 Task: Get directions from Jamestown Settlement, Virginia, United States to Petrified Forest National Park, Arizona, United States  and explore the nearby gas stations
Action: Mouse moved to (207, 219)
Screenshot: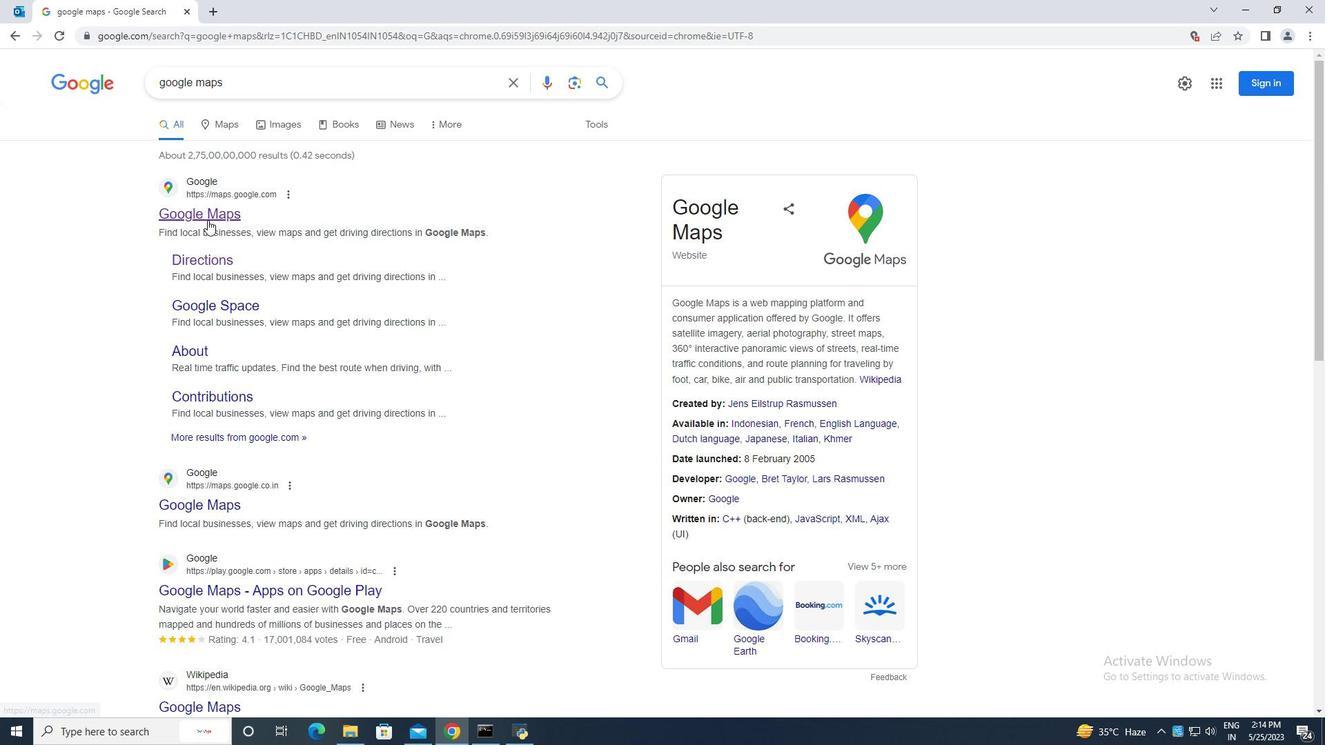 
Action: Mouse pressed left at (207, 219)
Screenshot: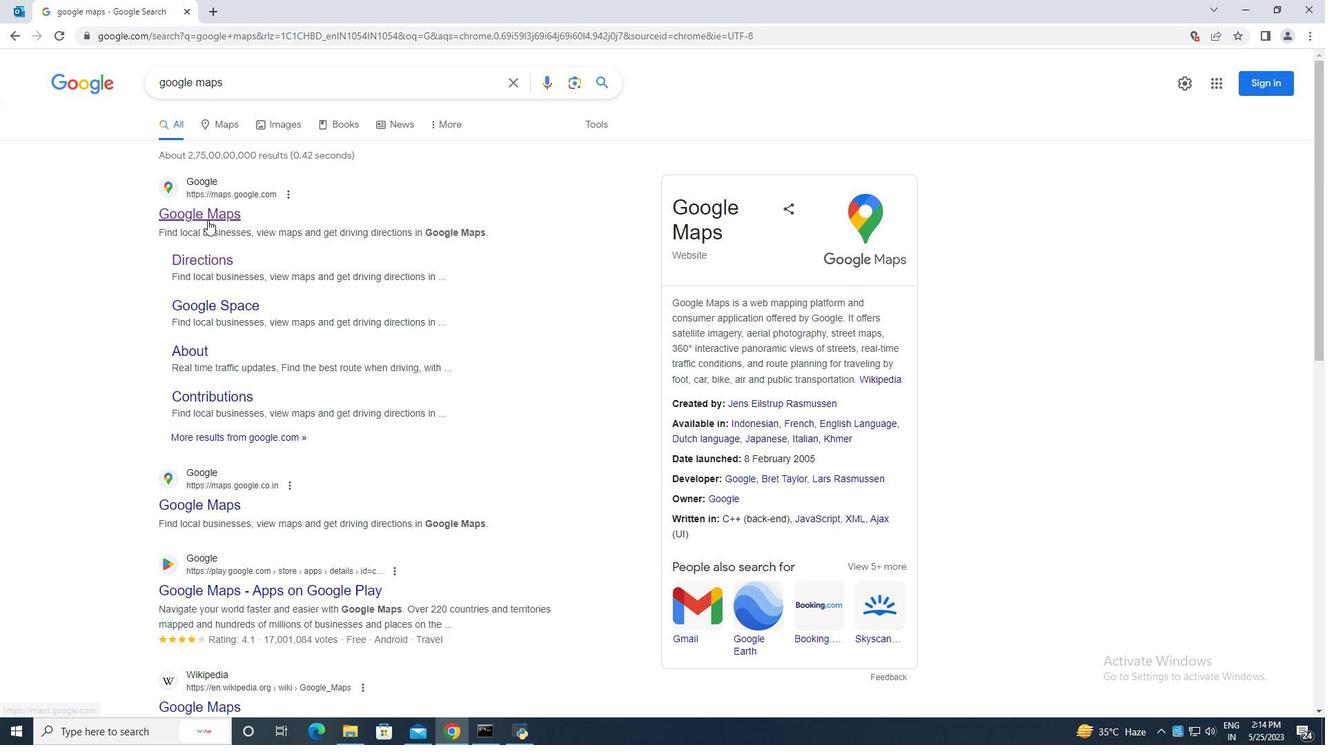 
Action: Mouse moved to (169, 70)
Screenshot: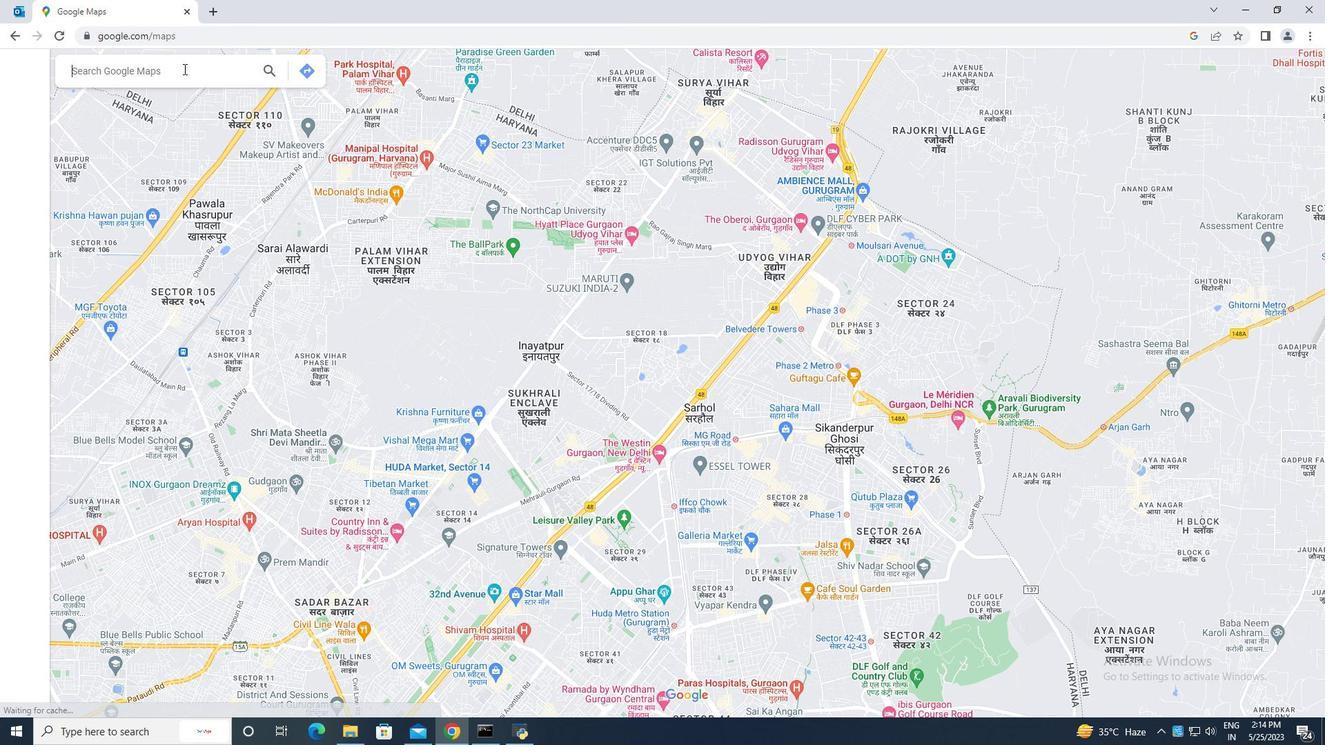 
Action: Mouse pressed left at (169, 70)
Screenshot: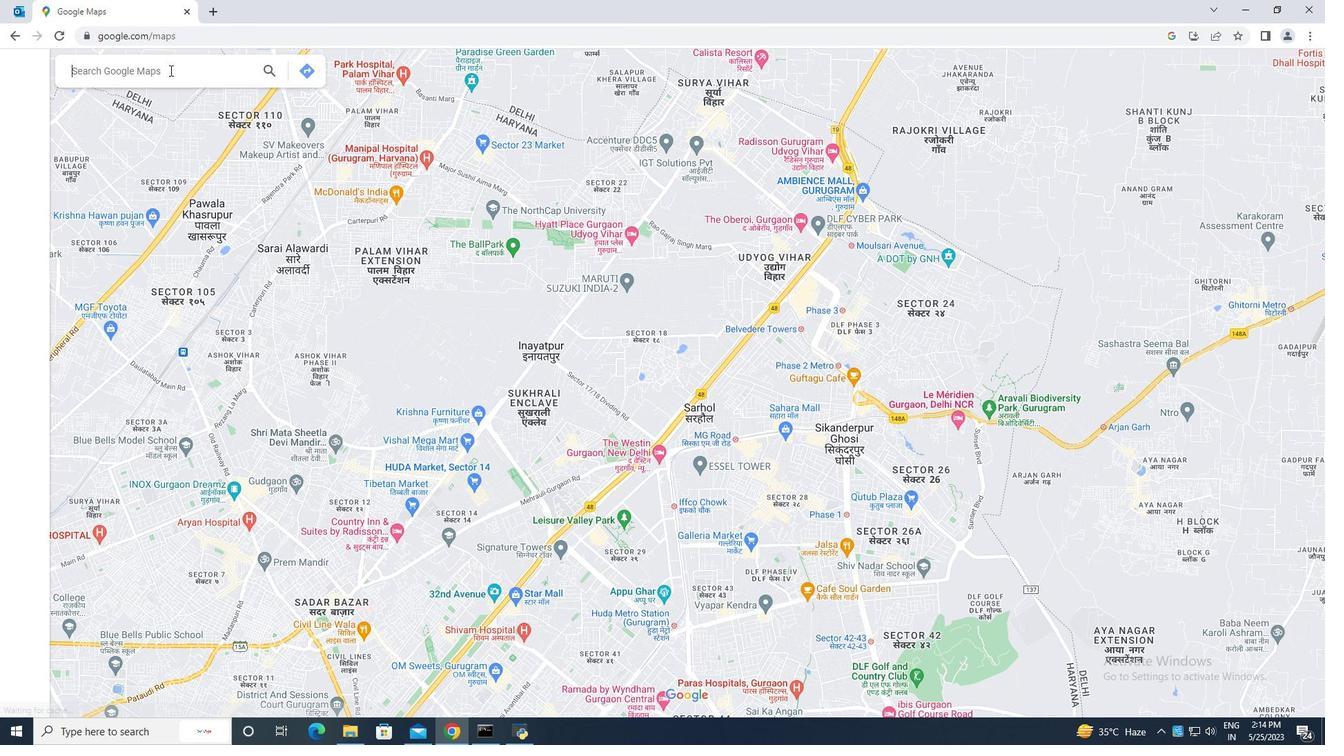 
Action: Key pressed jamestown<Key.space>settlement<Key.space>virginia<Key.space>usa<Key.enter>
Screenshot: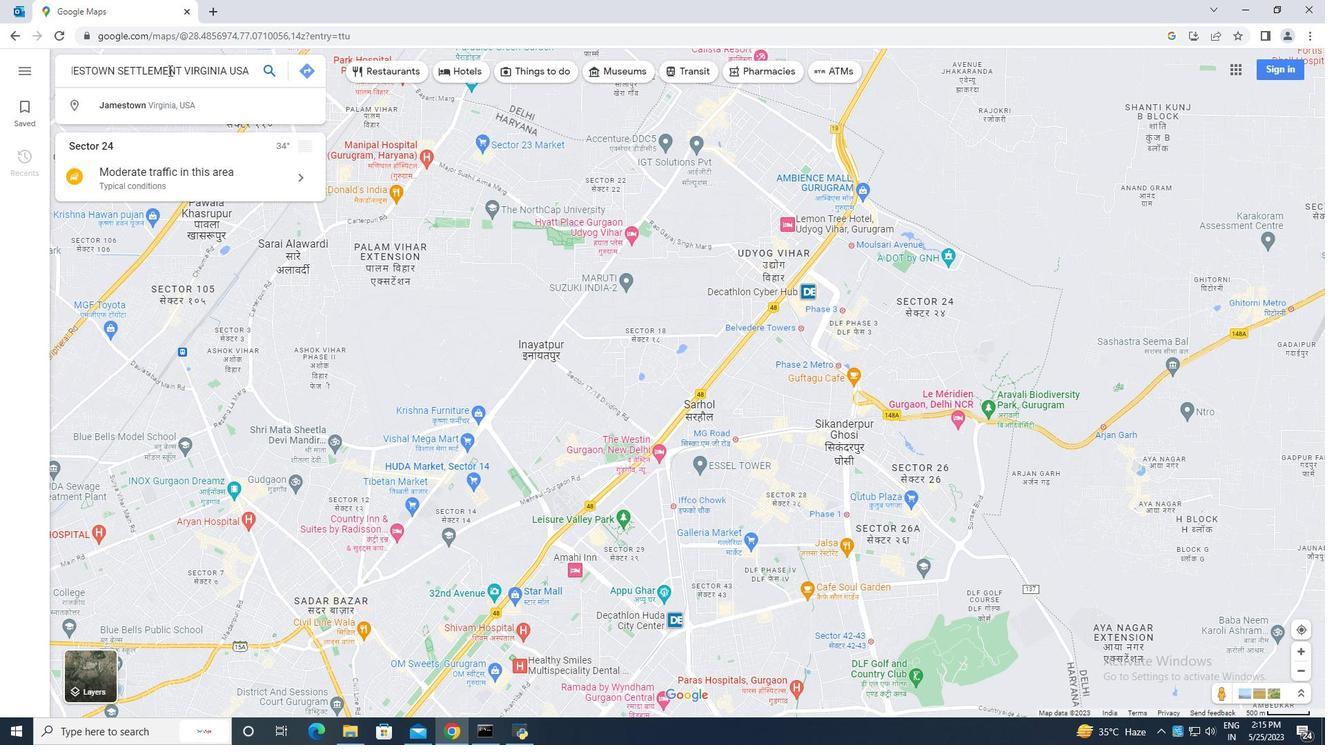 
Action: Mouse moved to (89, 311)
Screenshot: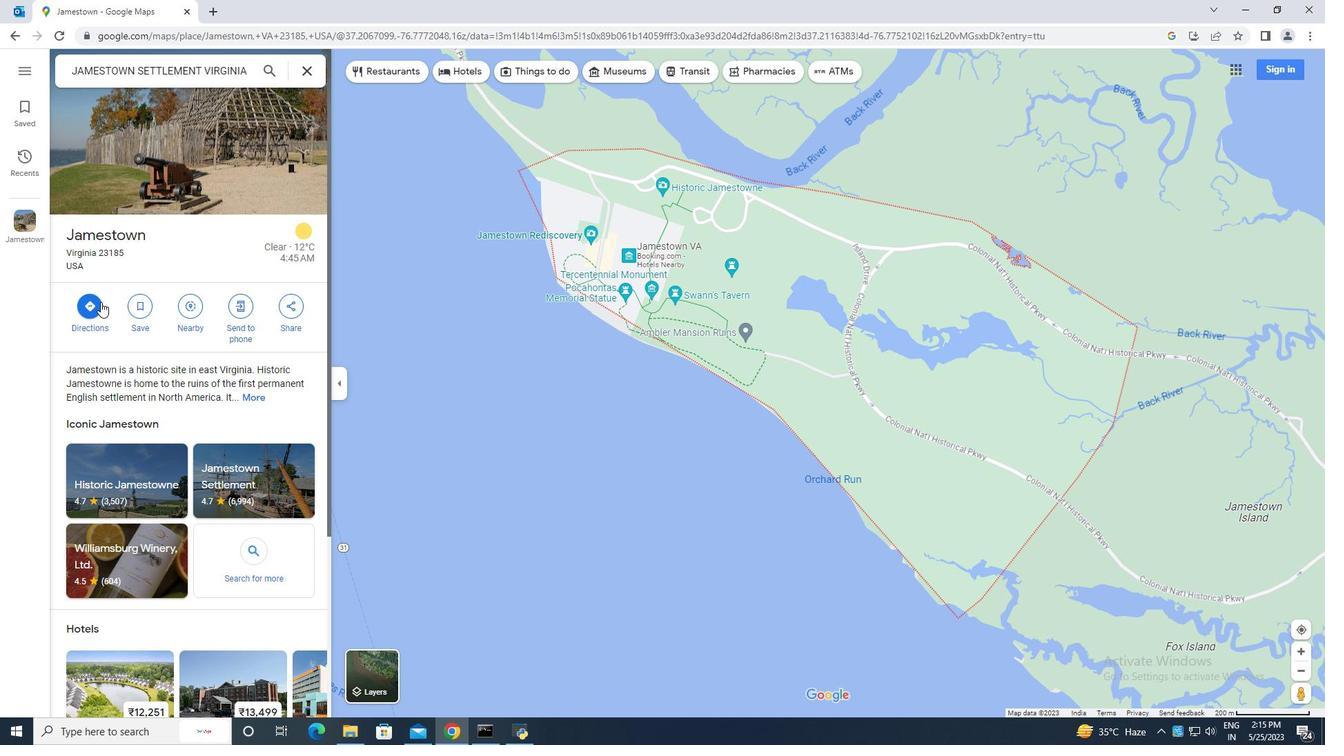 
Action: Mouse pressed left at (89, 311)
Screenshot: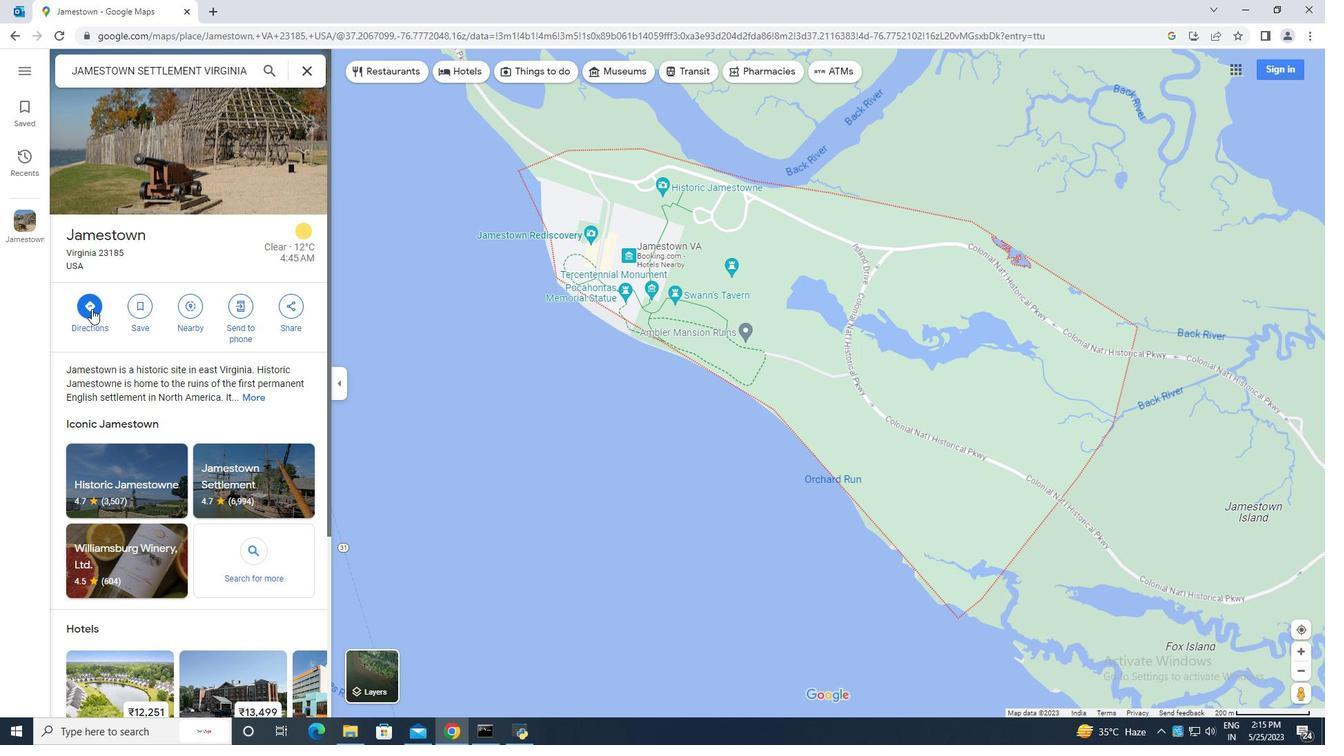 
Action: Mouse moved to (187, 110)
Screenshot: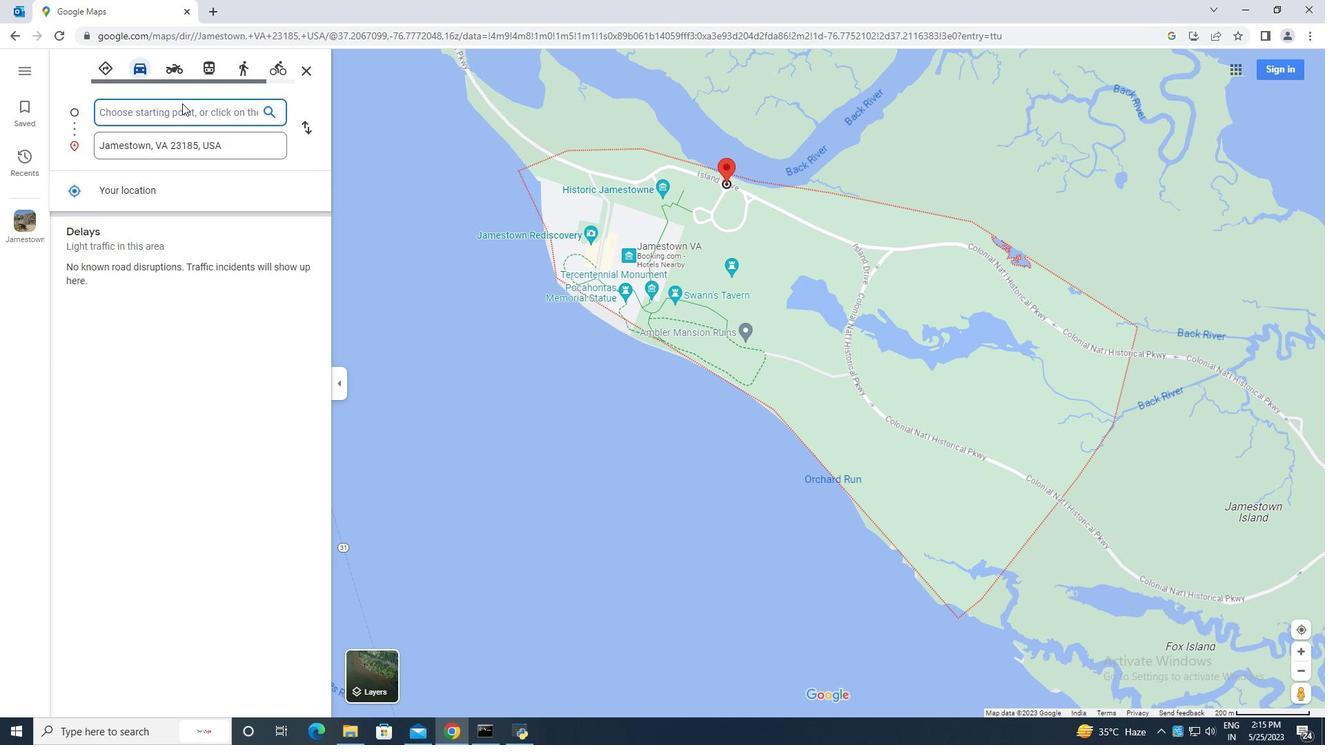 
Action: Mouse pressed left at (187, 110)
Screenshot: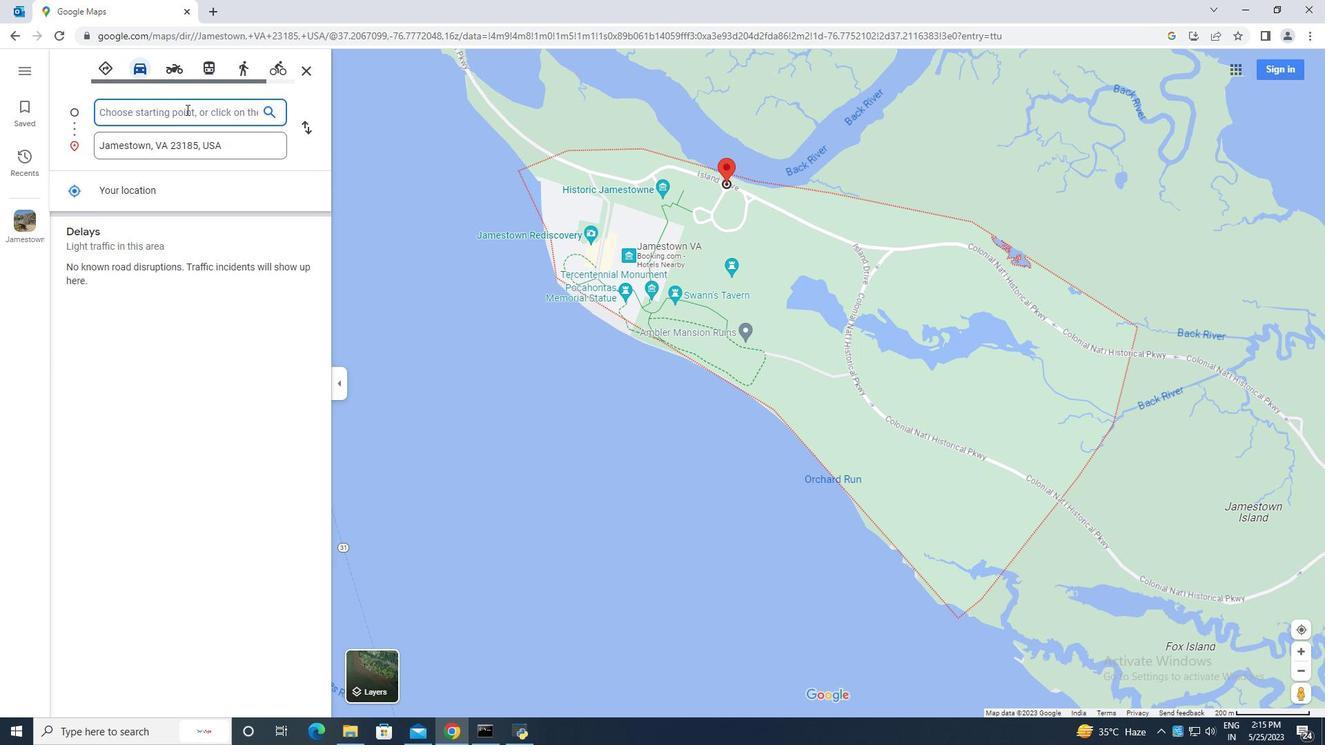 
Action: Key pressed jamestown<Key.space>settlement<Key.space>virginia<Key.space>usa<Key.enter>
Screenshot: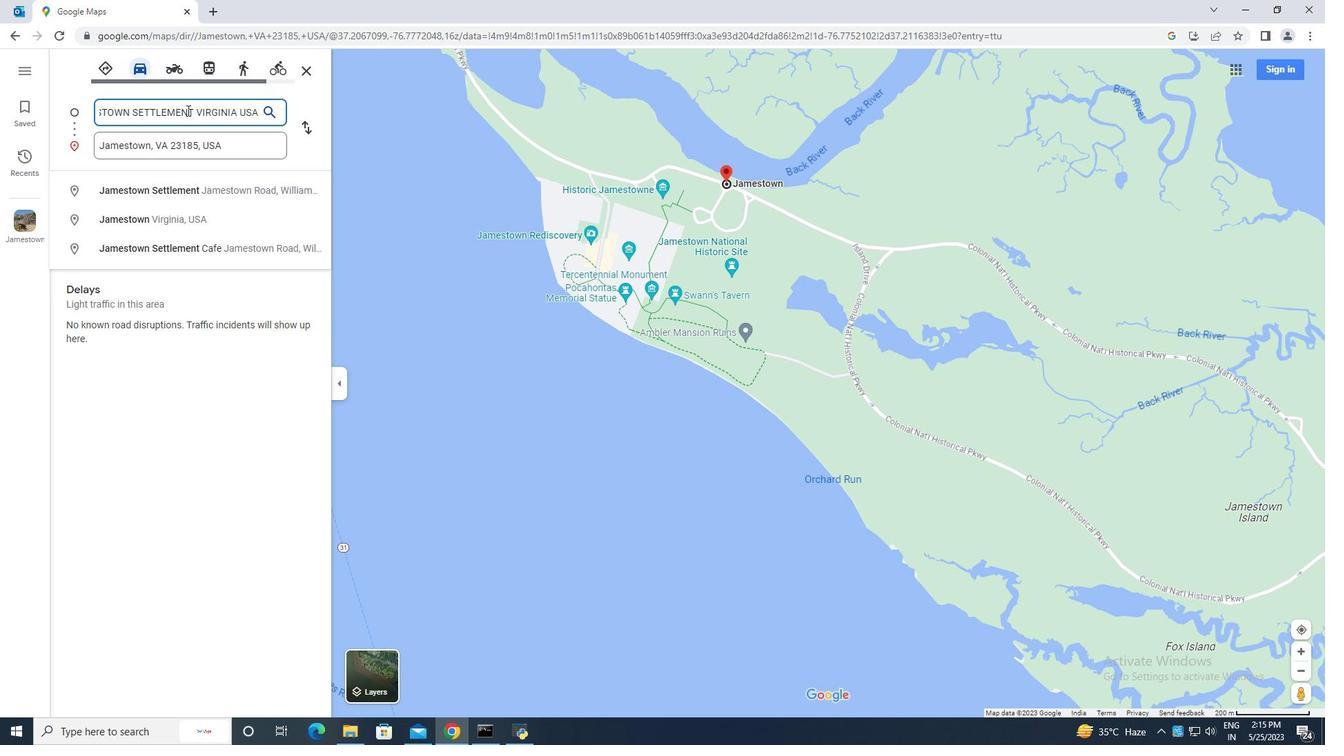 
Action: Mouse moved to (198, 147)
Screenshot: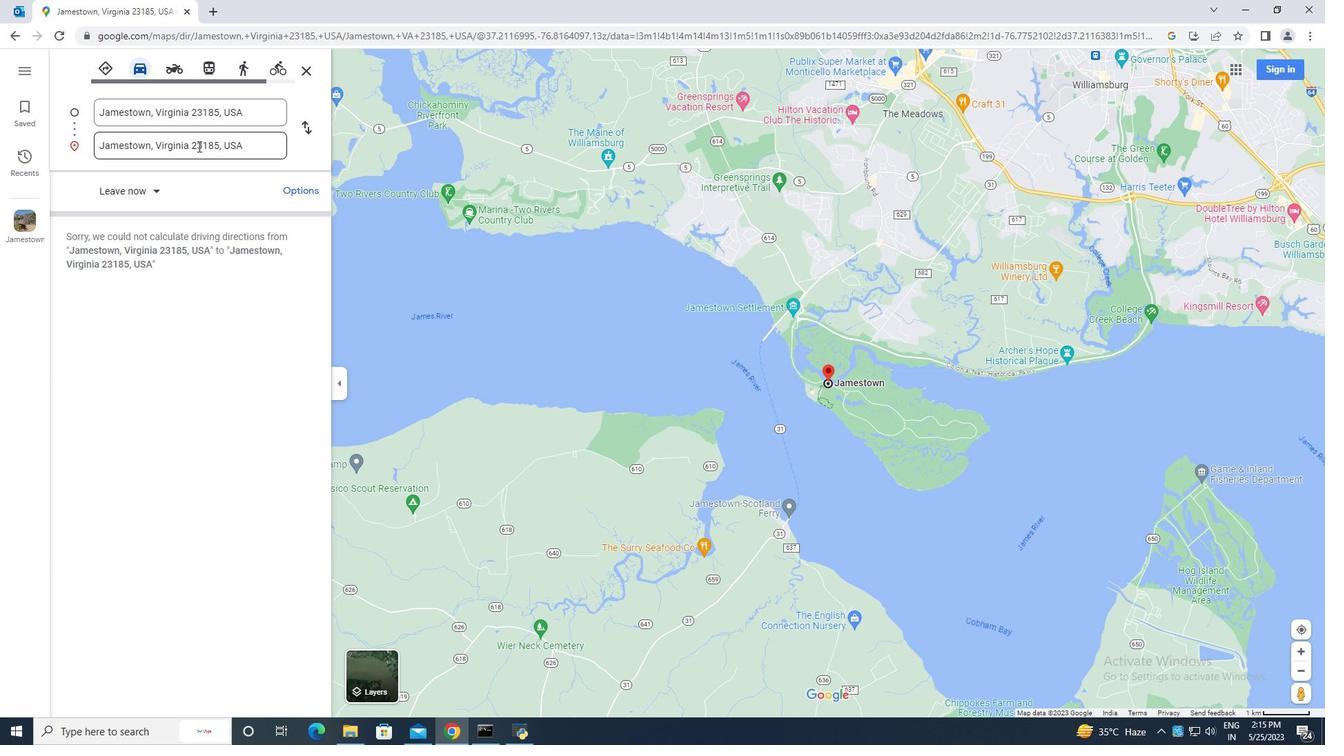 
Action: Mouse pressed left at (198, 147)
Screenshot: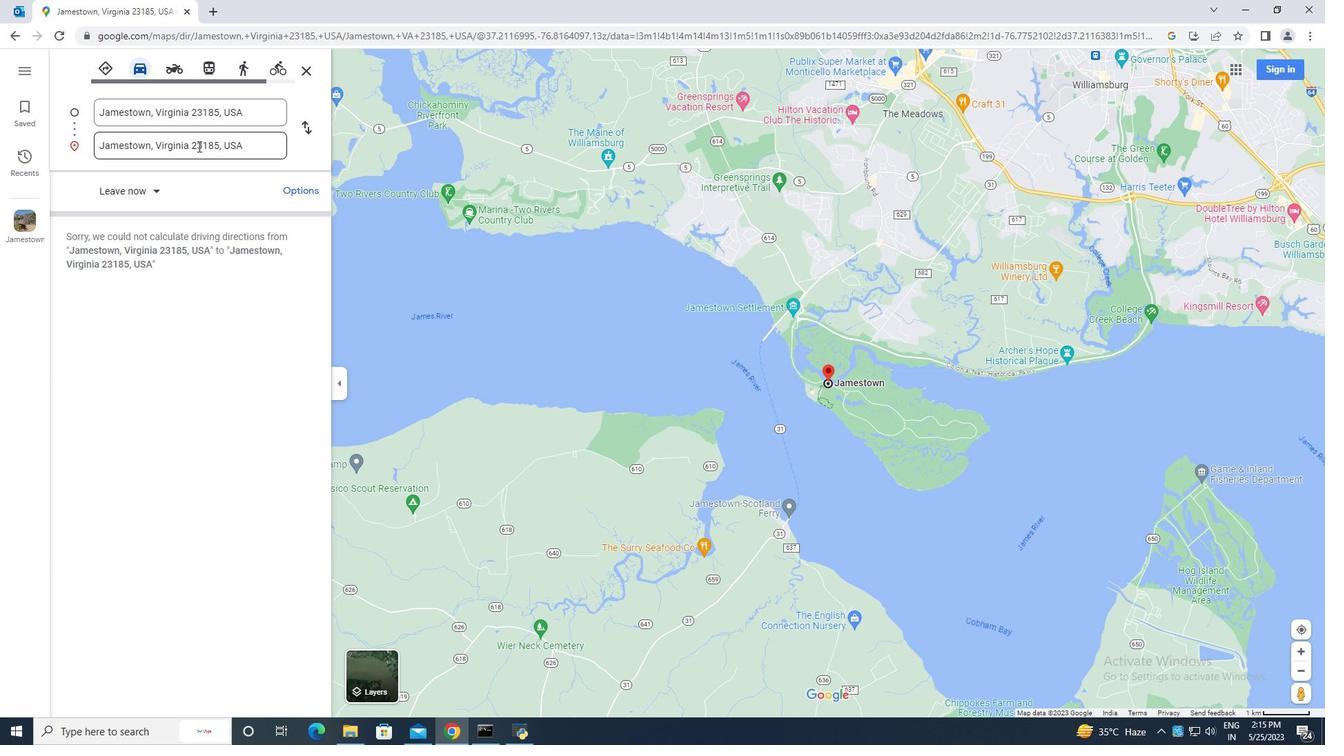 
Action: Mouse moved to (202, 146)
Screenshot: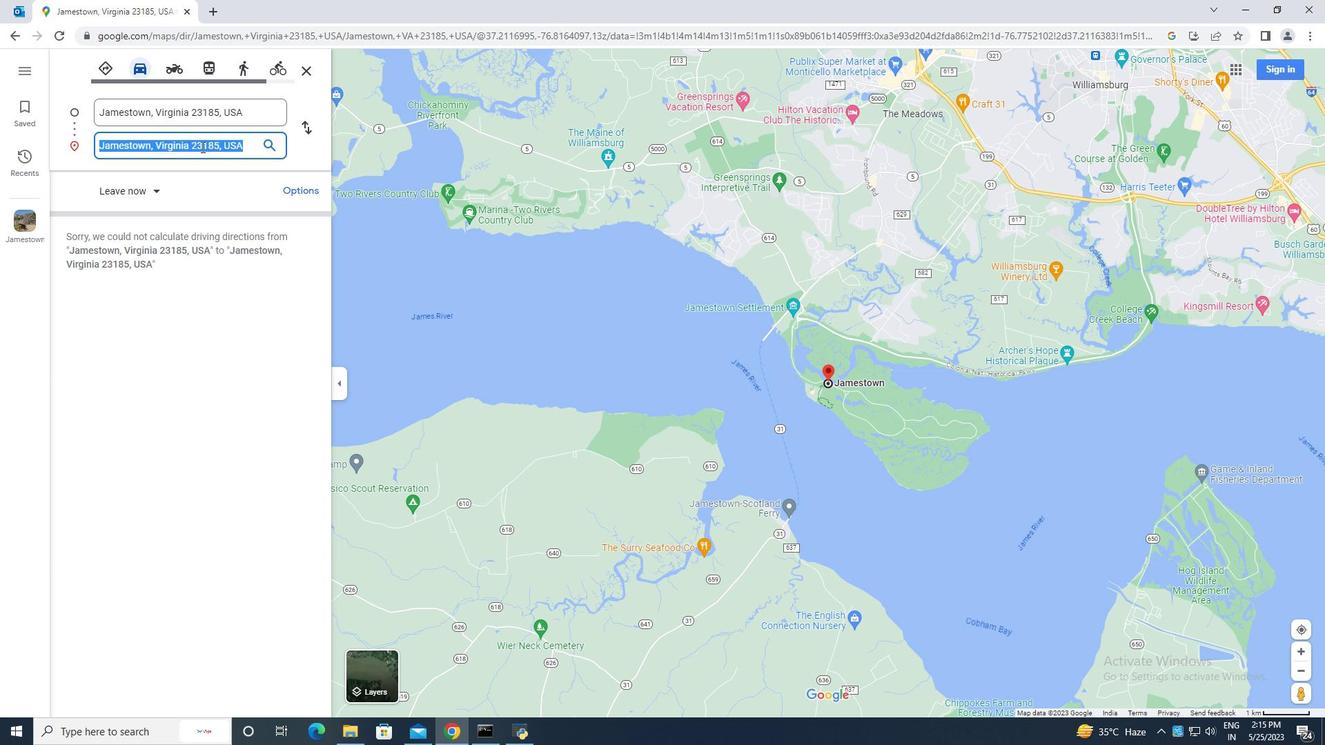 
Action: Key pressed per<Key.backspace>trified<Key.space>forest<Key.space>national<Key.space>park<Key.space>arizona<Key.space>usa<Key.enter>
Screenshot: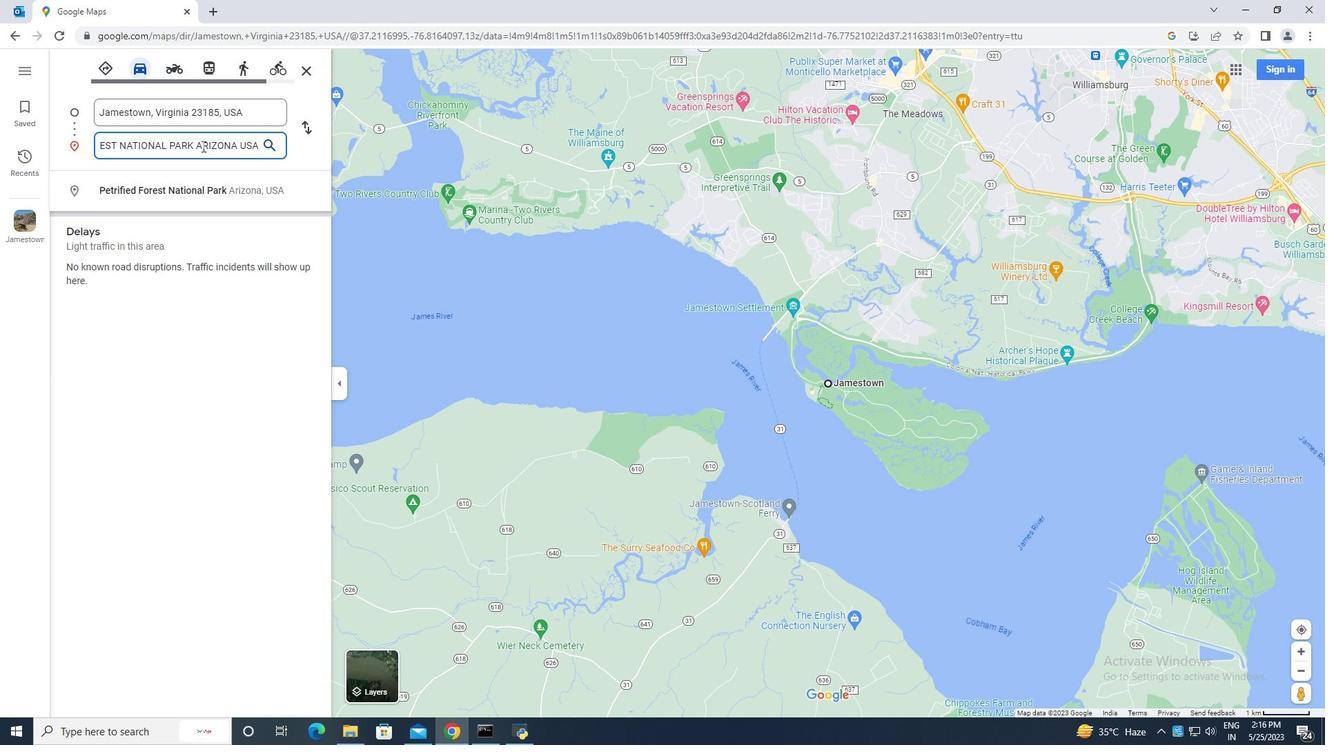 
Action: Mouse moved to (756, 69)
Screenshot: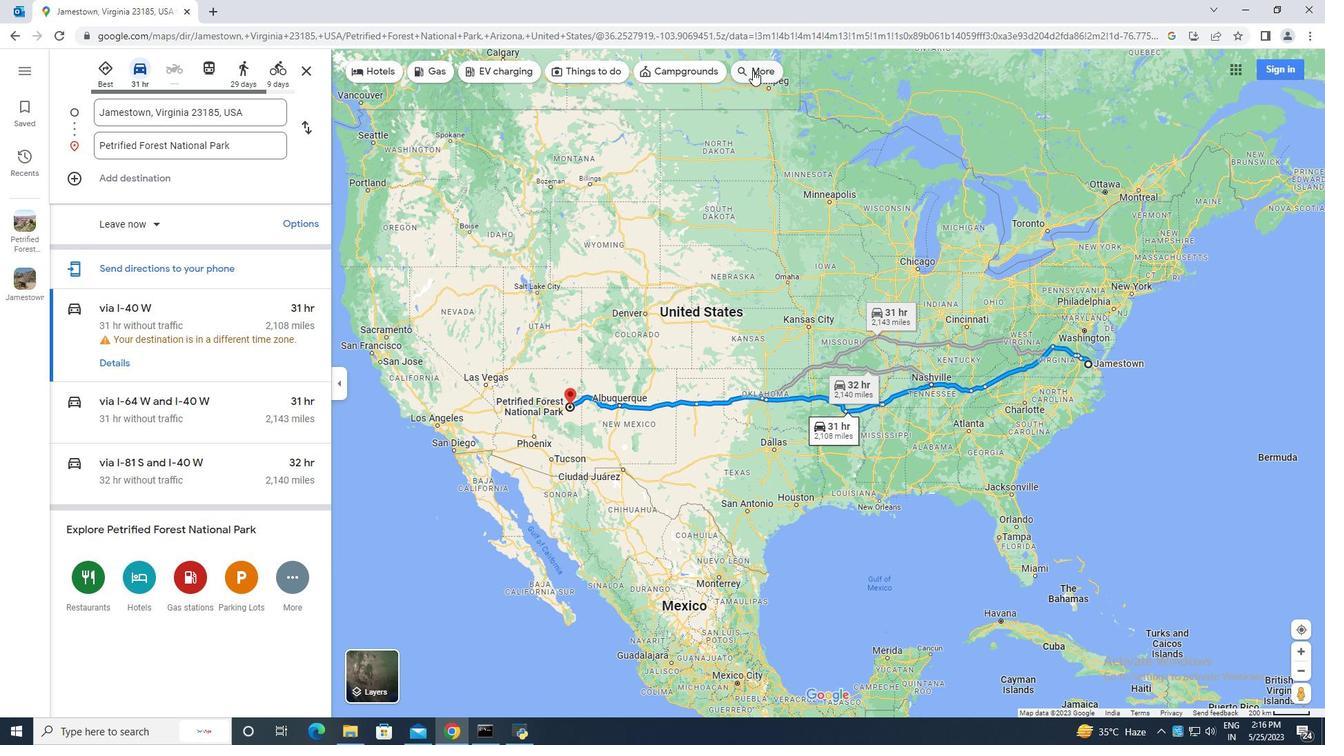 
Action: Mouse pressed left at (756, 69)
Screenshot: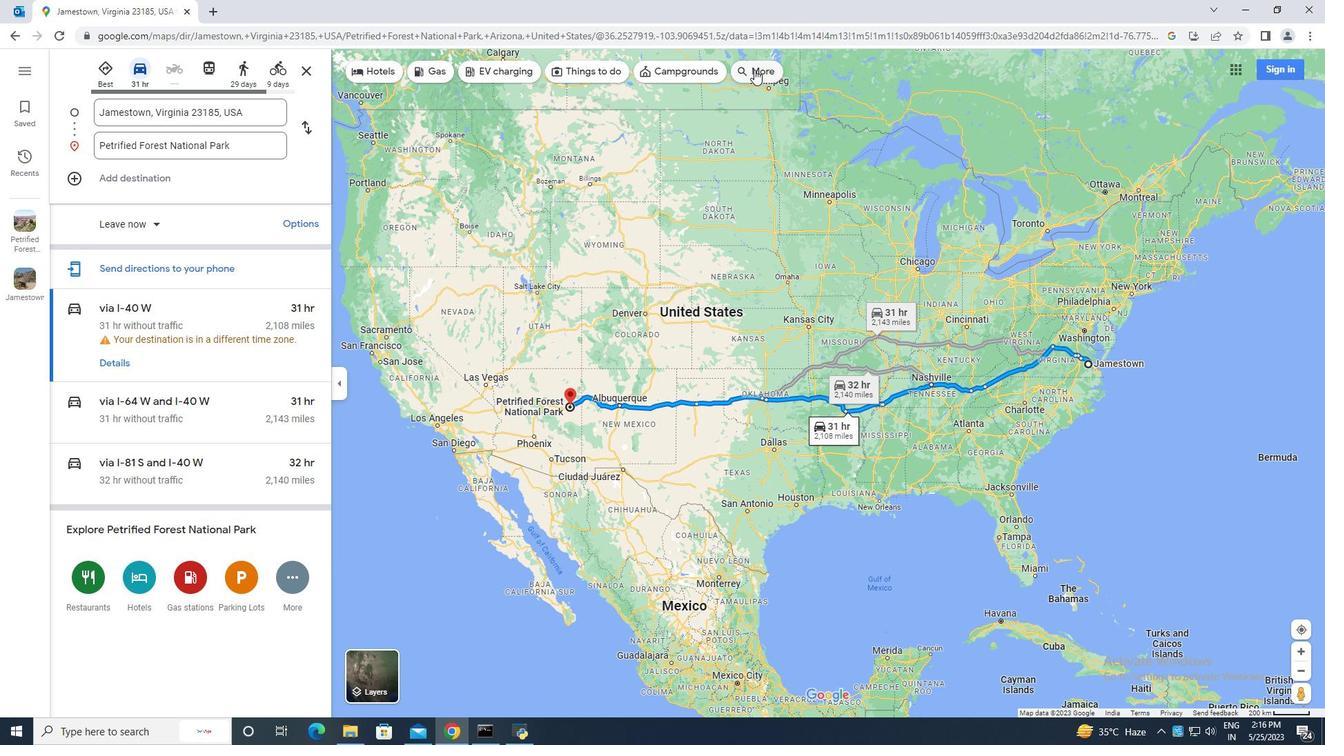 
Action: Mouse moved to (78, 69)
Screenshot: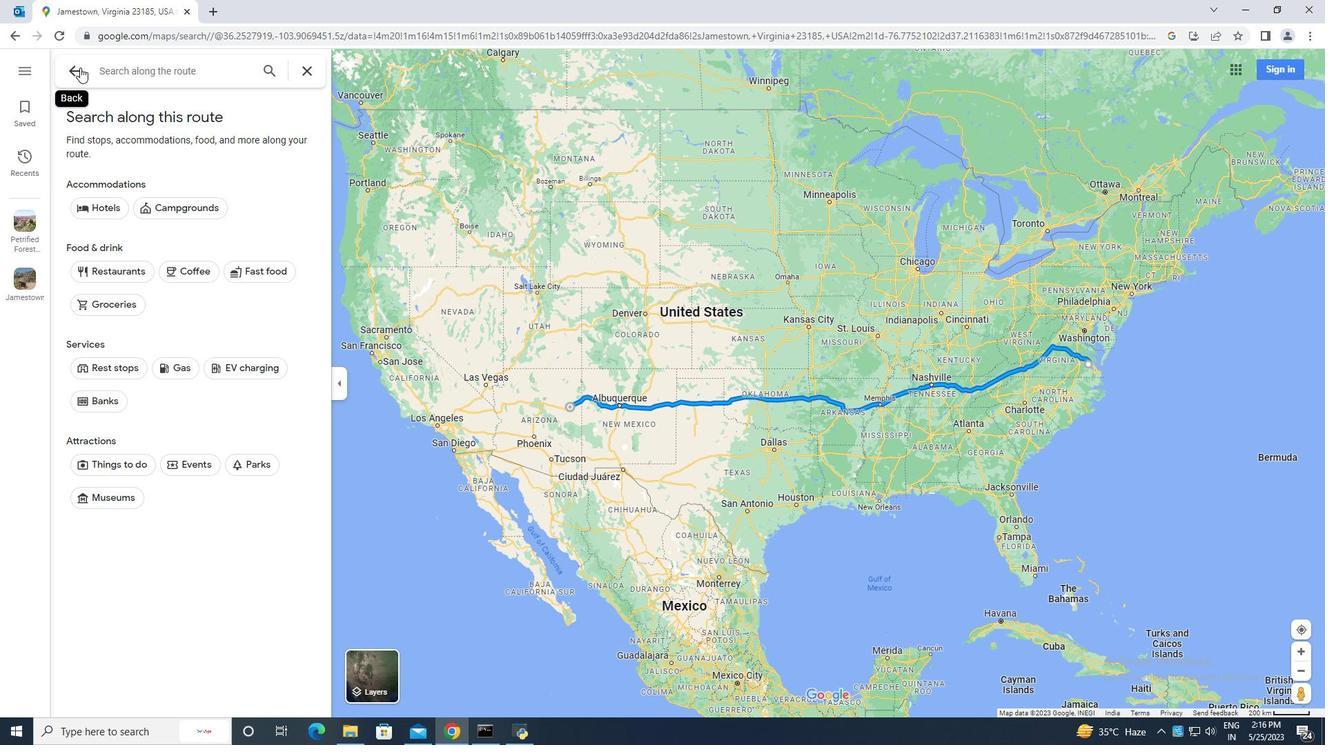 
Action: Mouse pressed left at (78, 69)
Screenshot: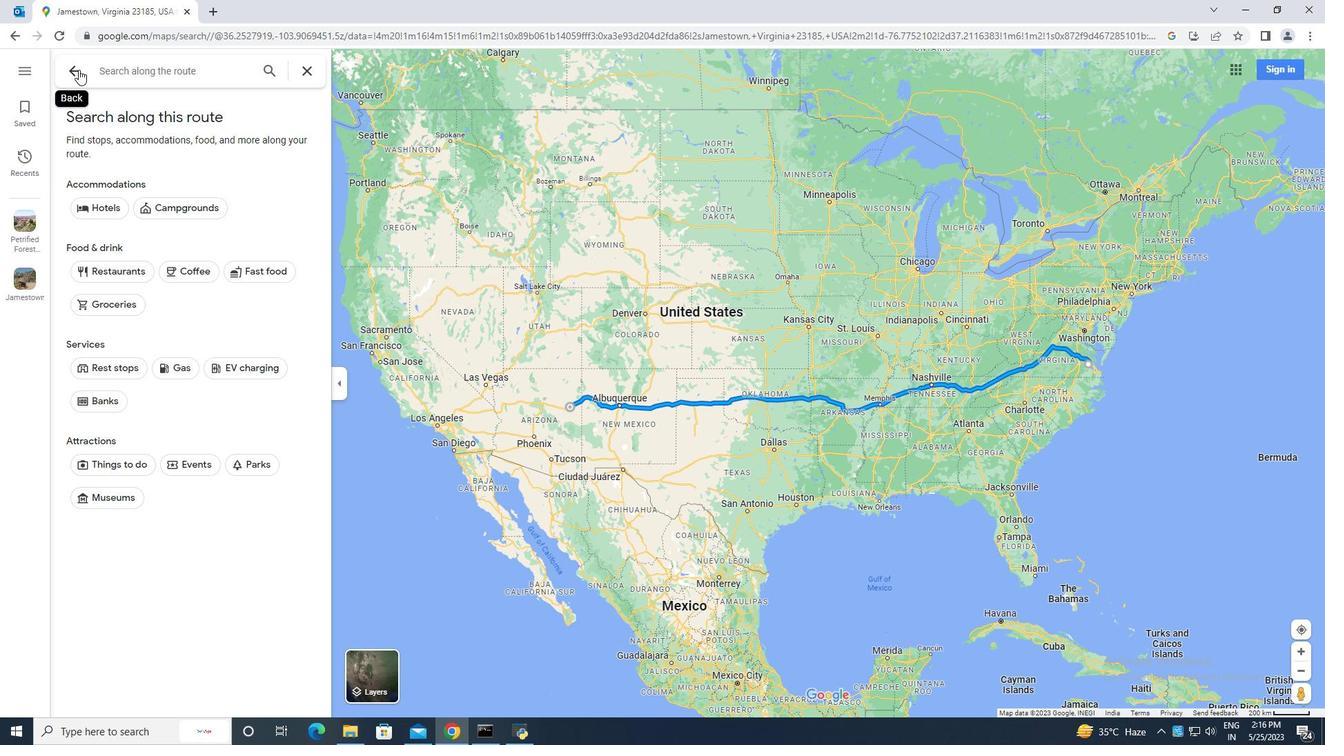 
Action: Mouse moved to (762, 69)
Screenshot: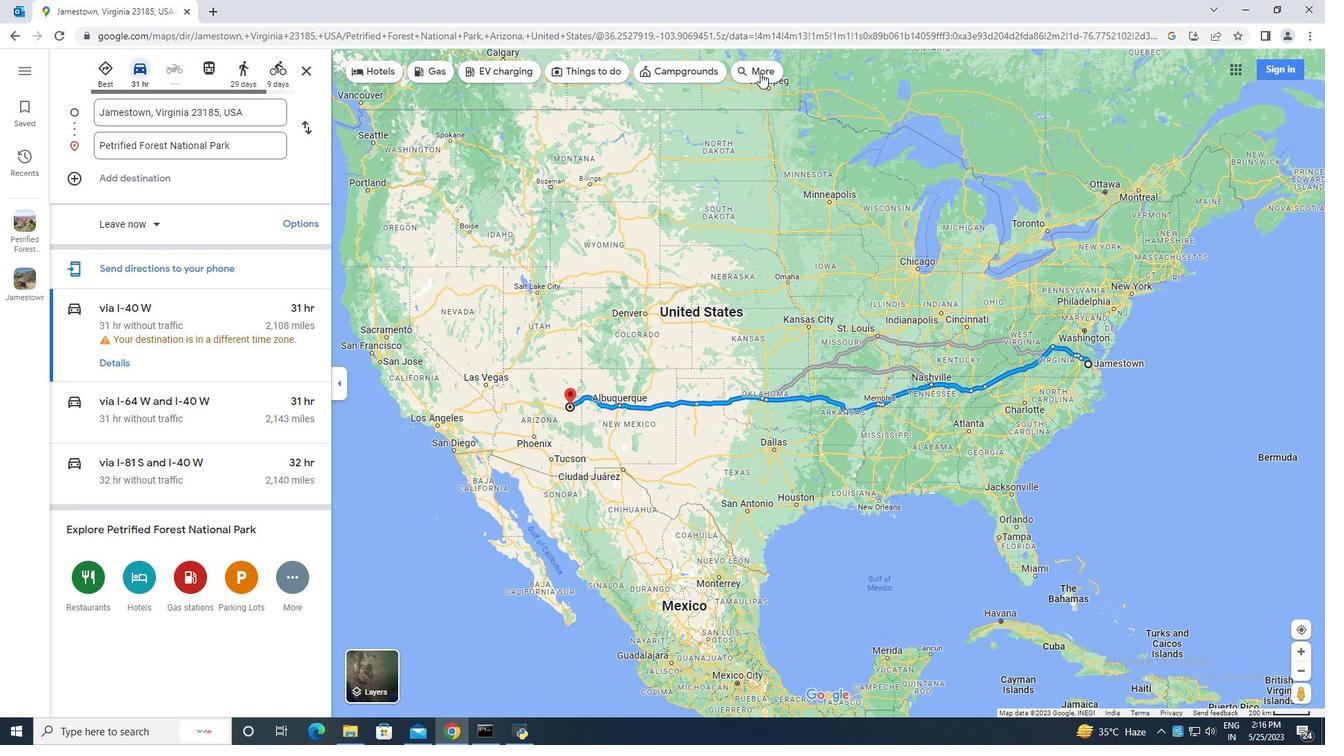 
Action: Mouse pressed left at (762, 69)
Screenshot: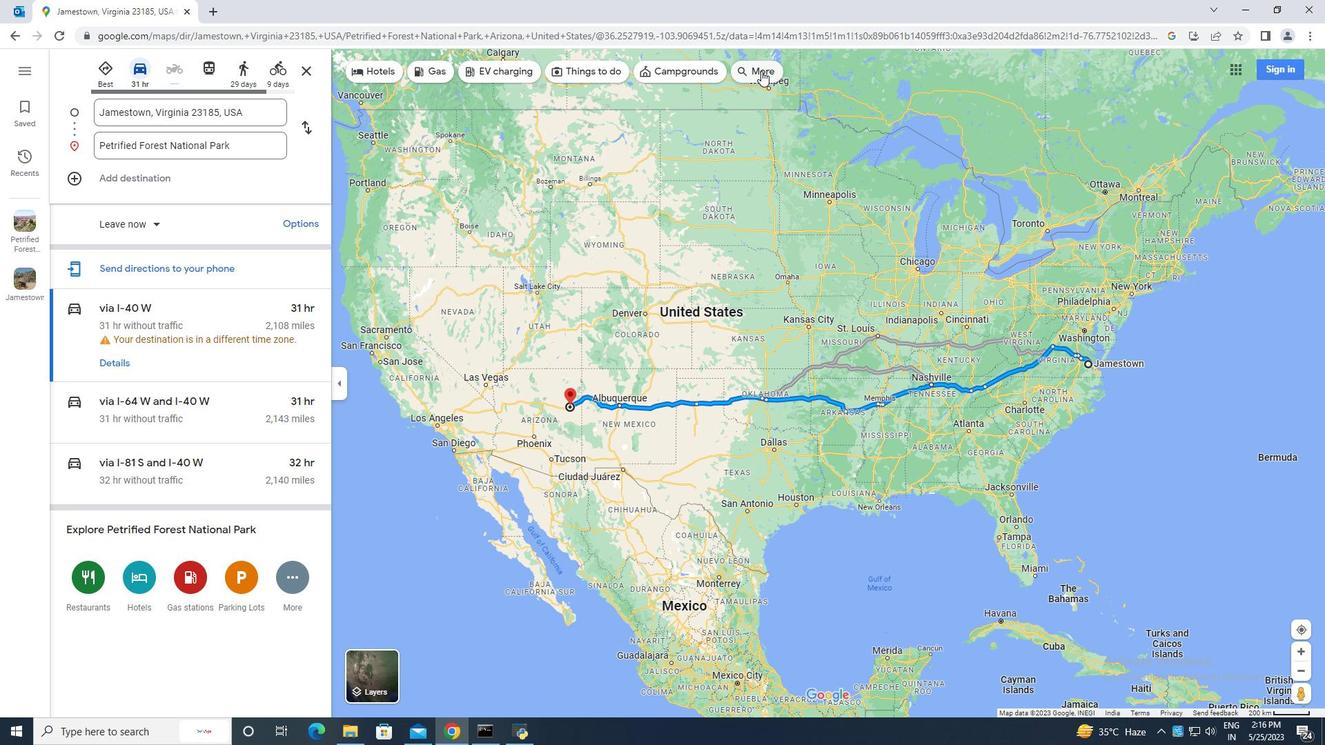 
Action: Mouse moved to (75, 69)
Screenshot: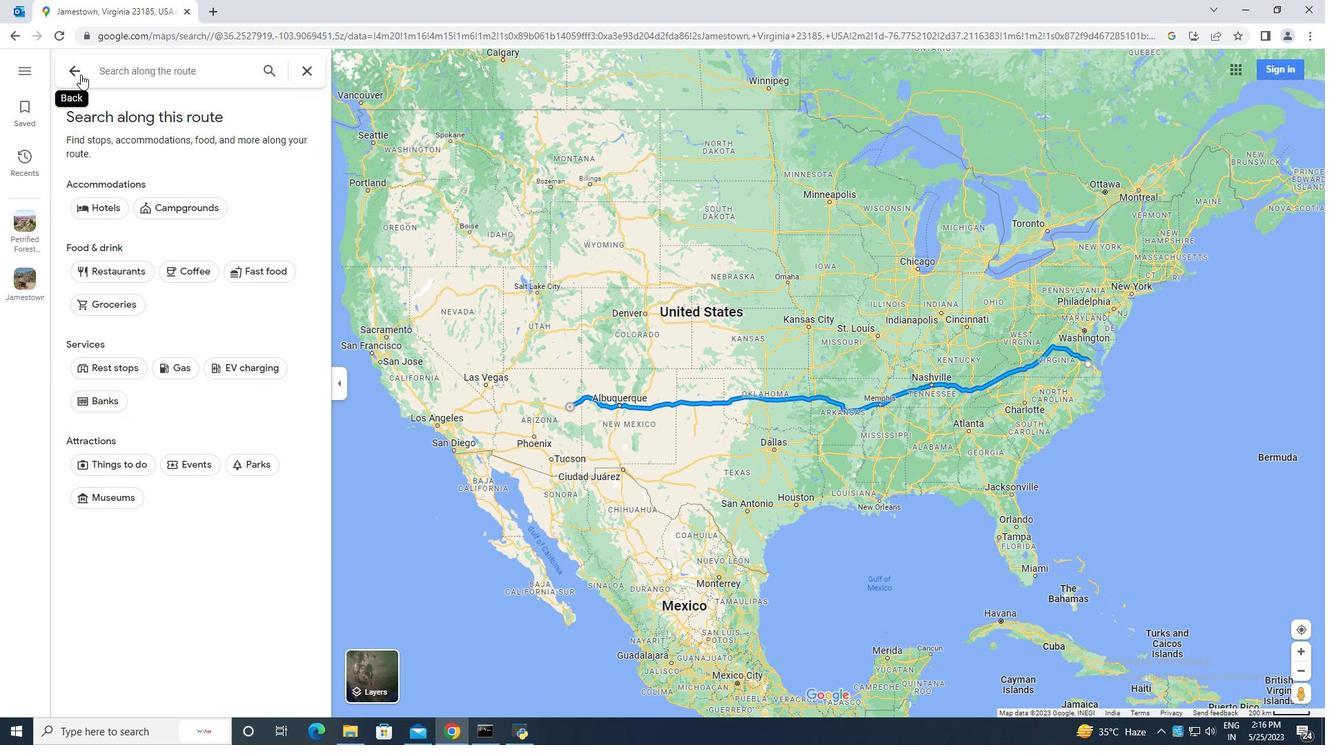 
Action: Mouse pressed left at (75, 69)
Screenshot: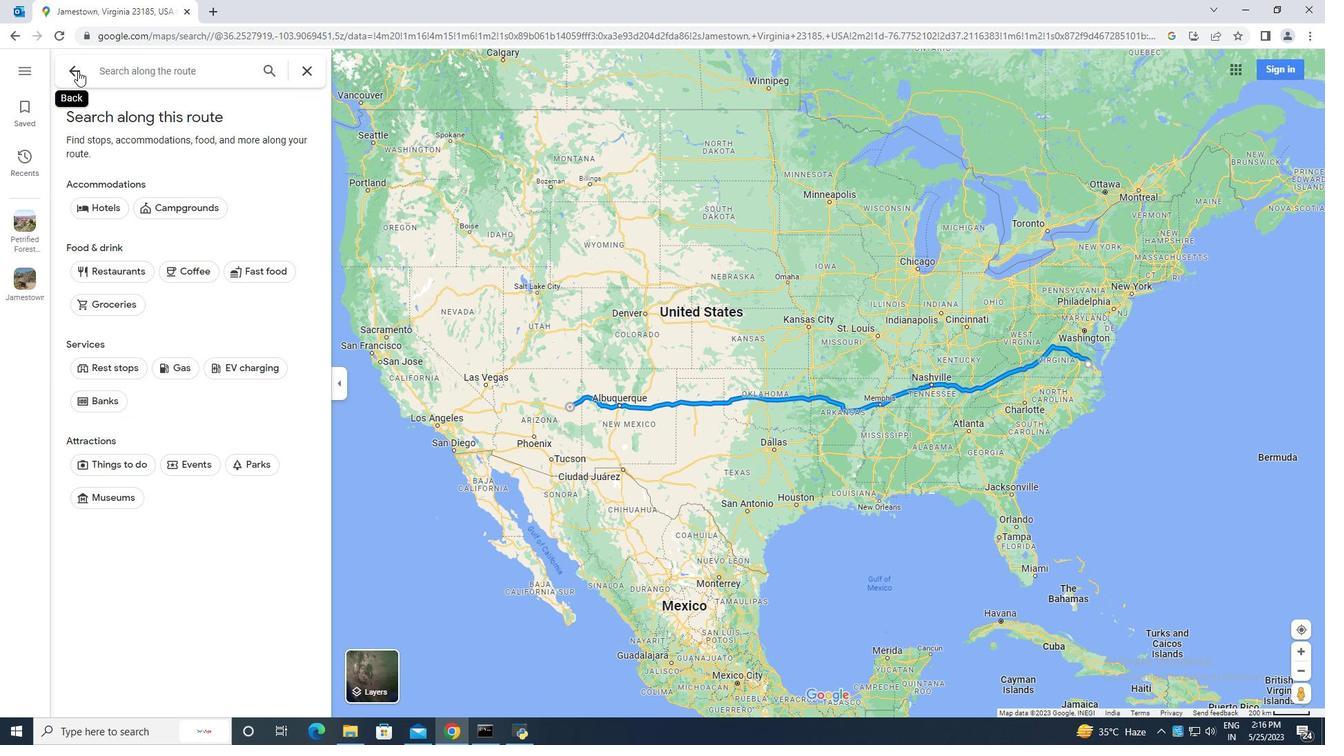 
Action: Mouse moved to (267, 277)
Screenshot: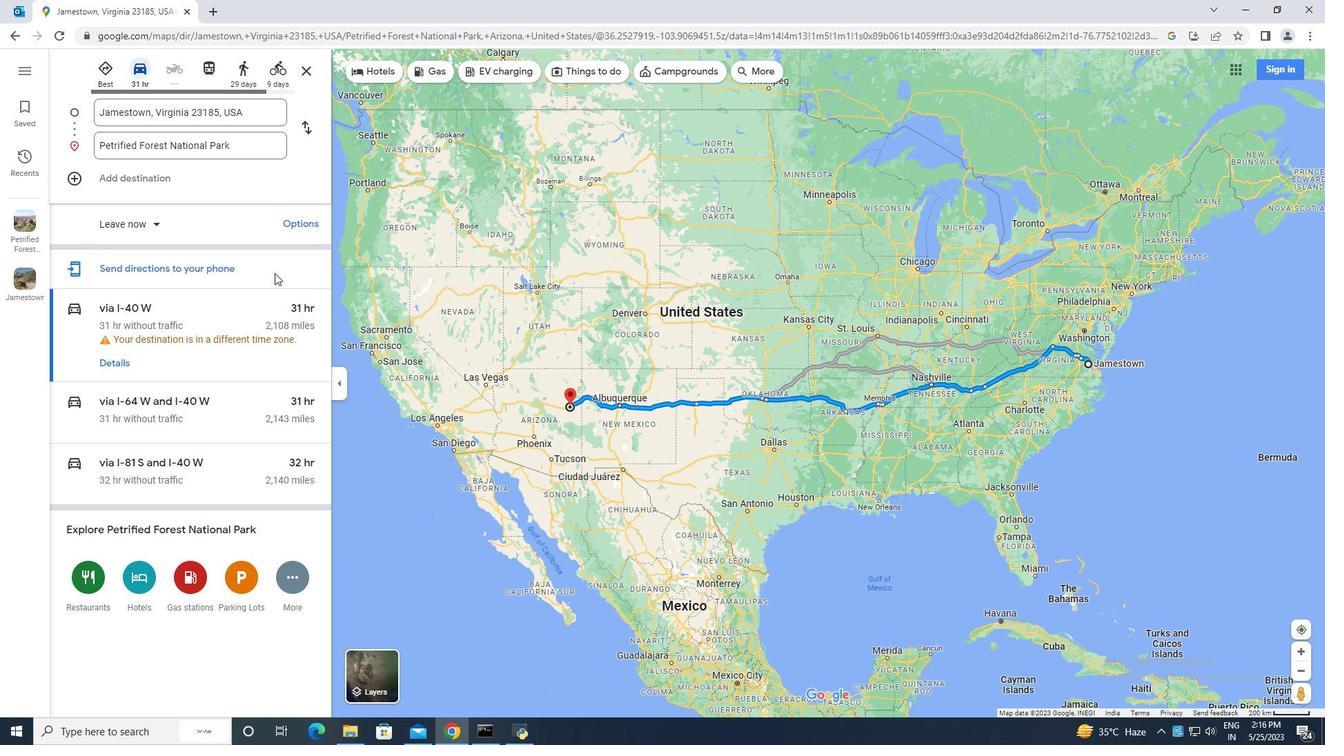 
Action: Mouse scrolled (267, 278) with delta (0, 0)
Screenshot: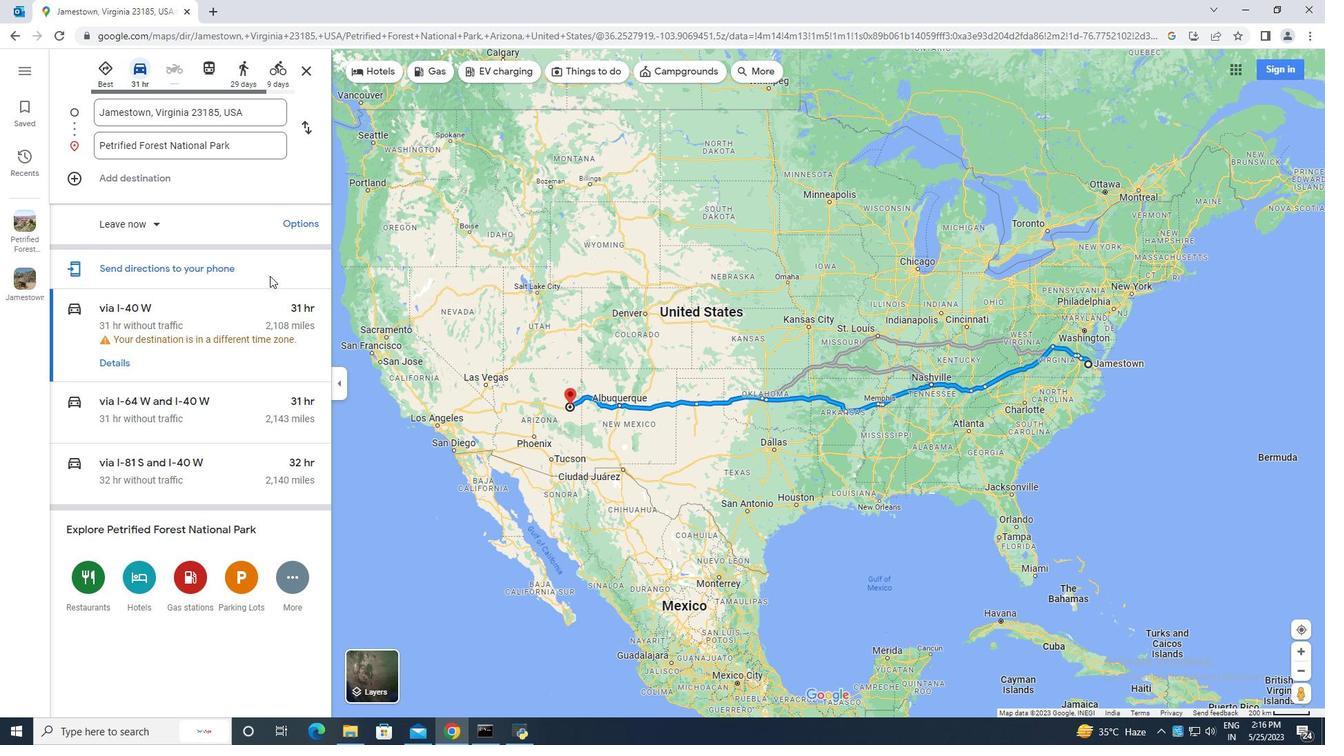 
Action: Mouse scrolled (267, 278) with delta (0, 0)
Screenshot: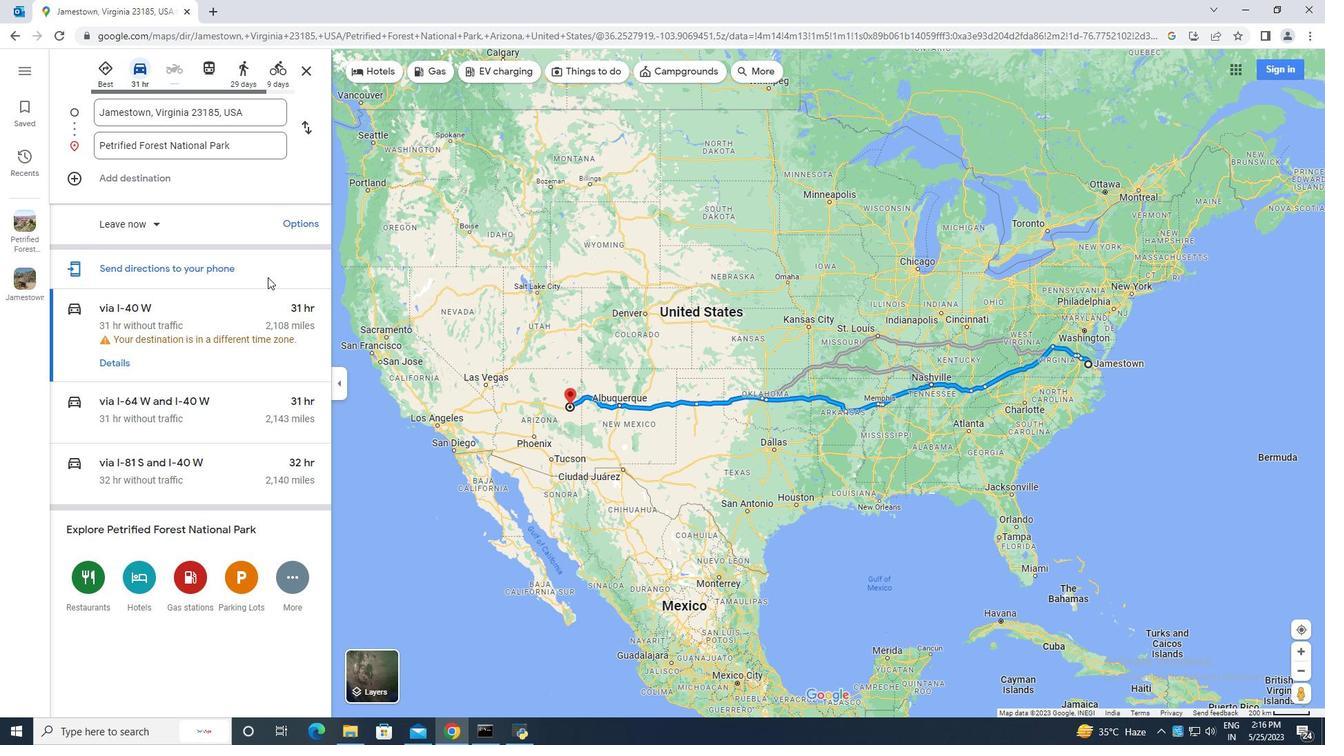 
Action: Mouse scrolled (267, 278) with delta (0, 0)
Screenshot: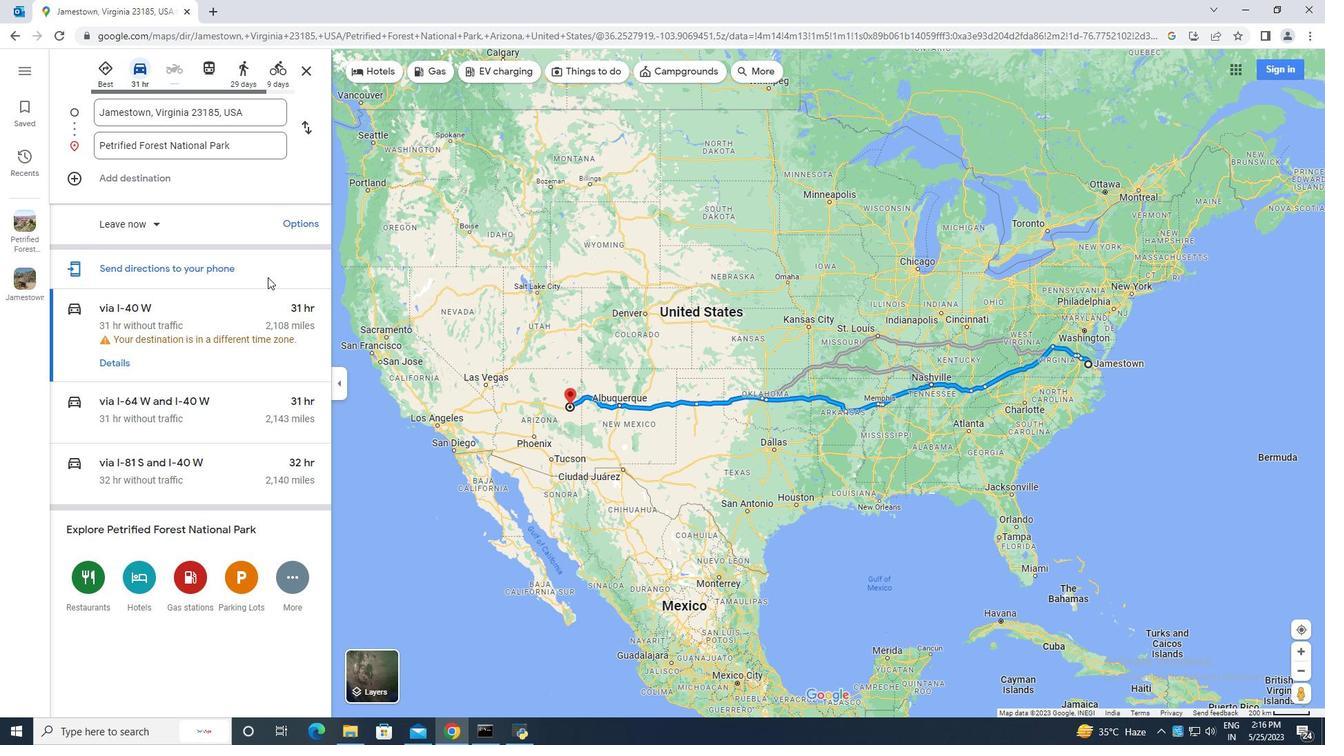 
Action: Mouse moved to (434, 71)
Screenshot: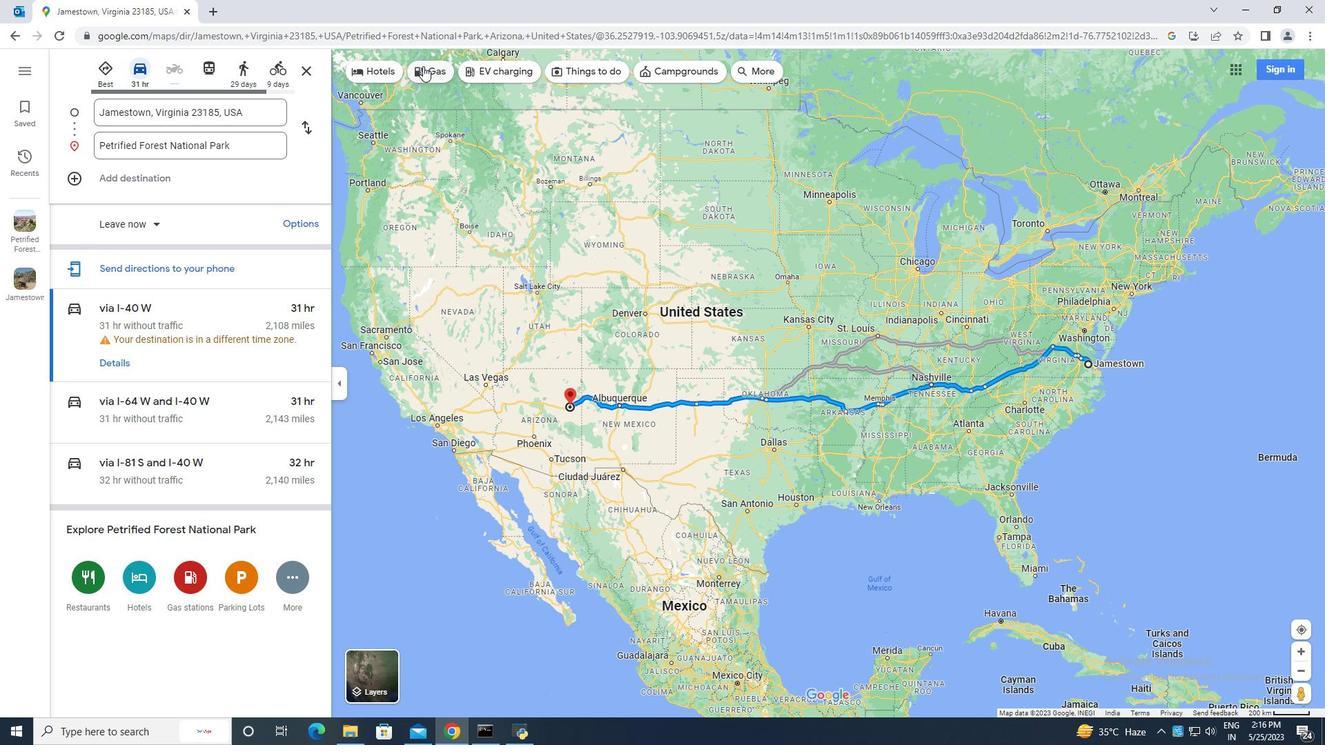 
Action: Mouse pressed left at (434, 71)
Screenshot: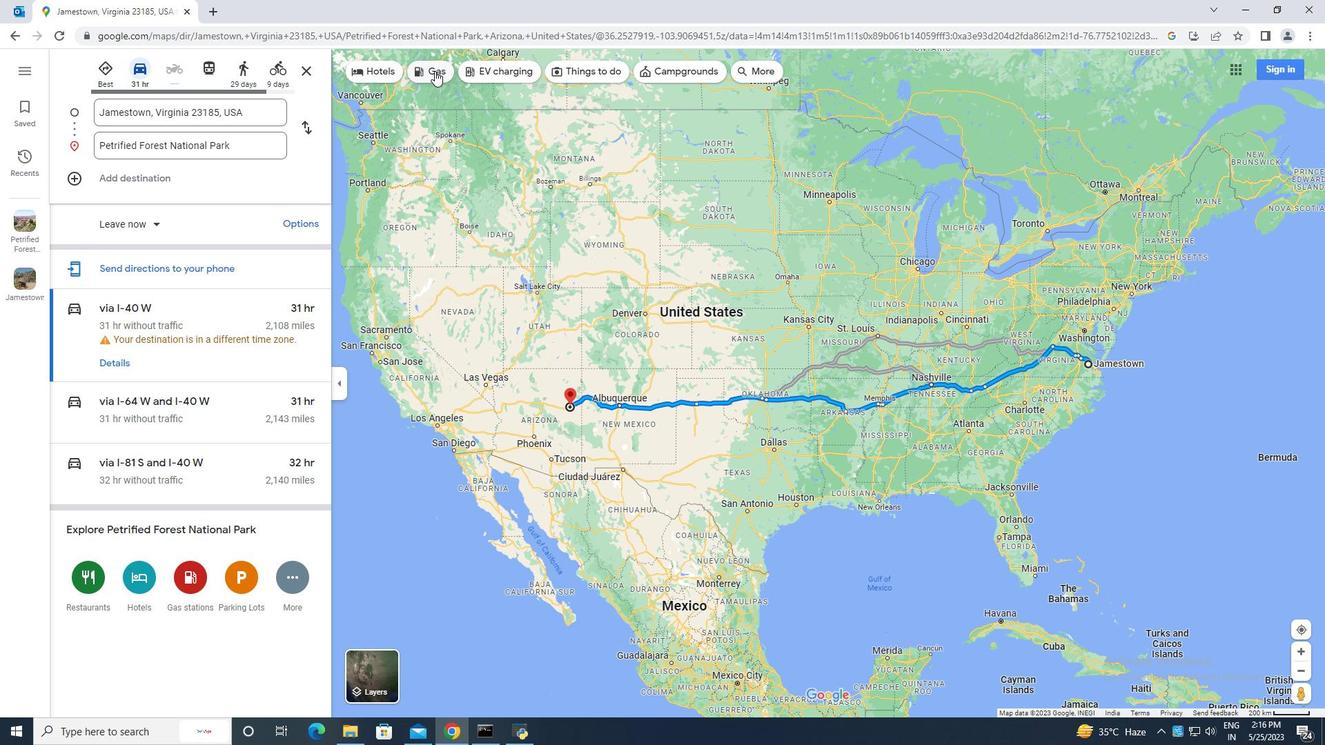 
Action: Mouse moved to (180, 293)
Screenshot: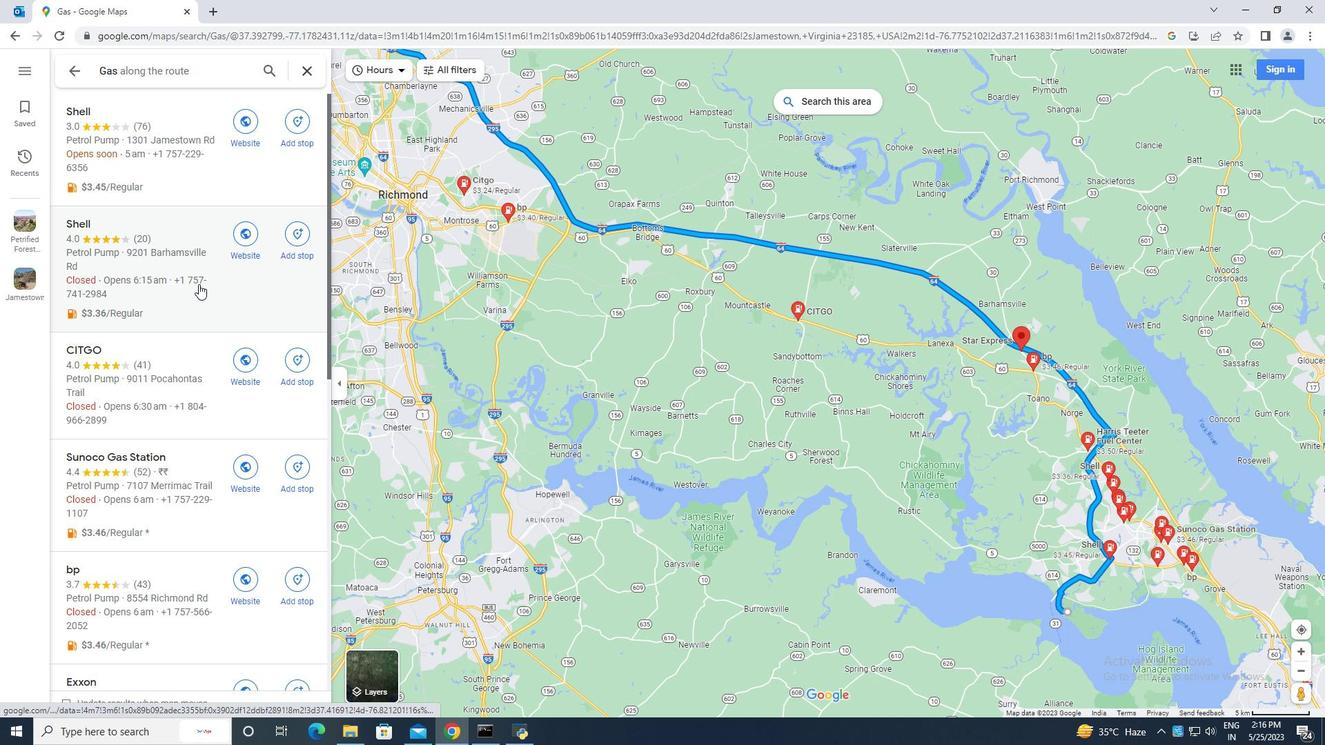 
Action: Mouse scrolled (180, 294) with delta (0, 0)
Screenshot: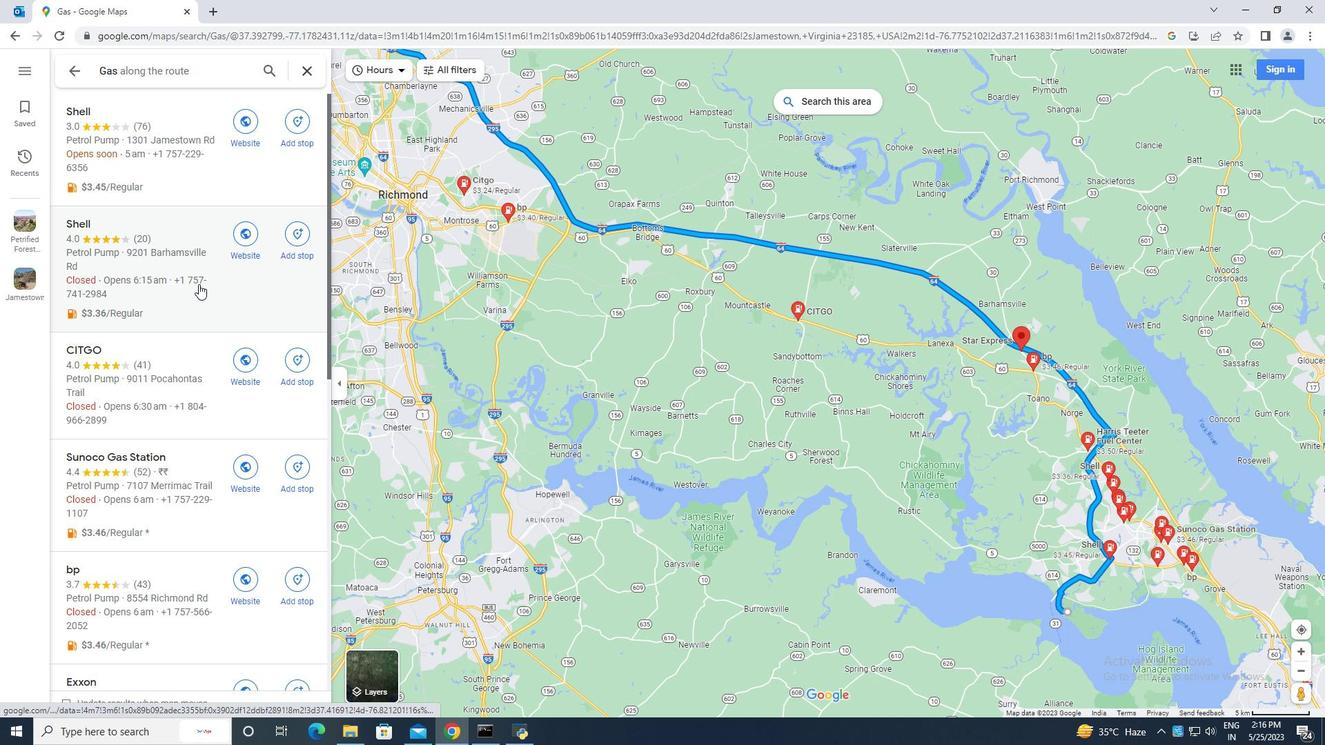 
Action: Mouse scrolled (180, 294) with delta (0, 0)
Screenshot: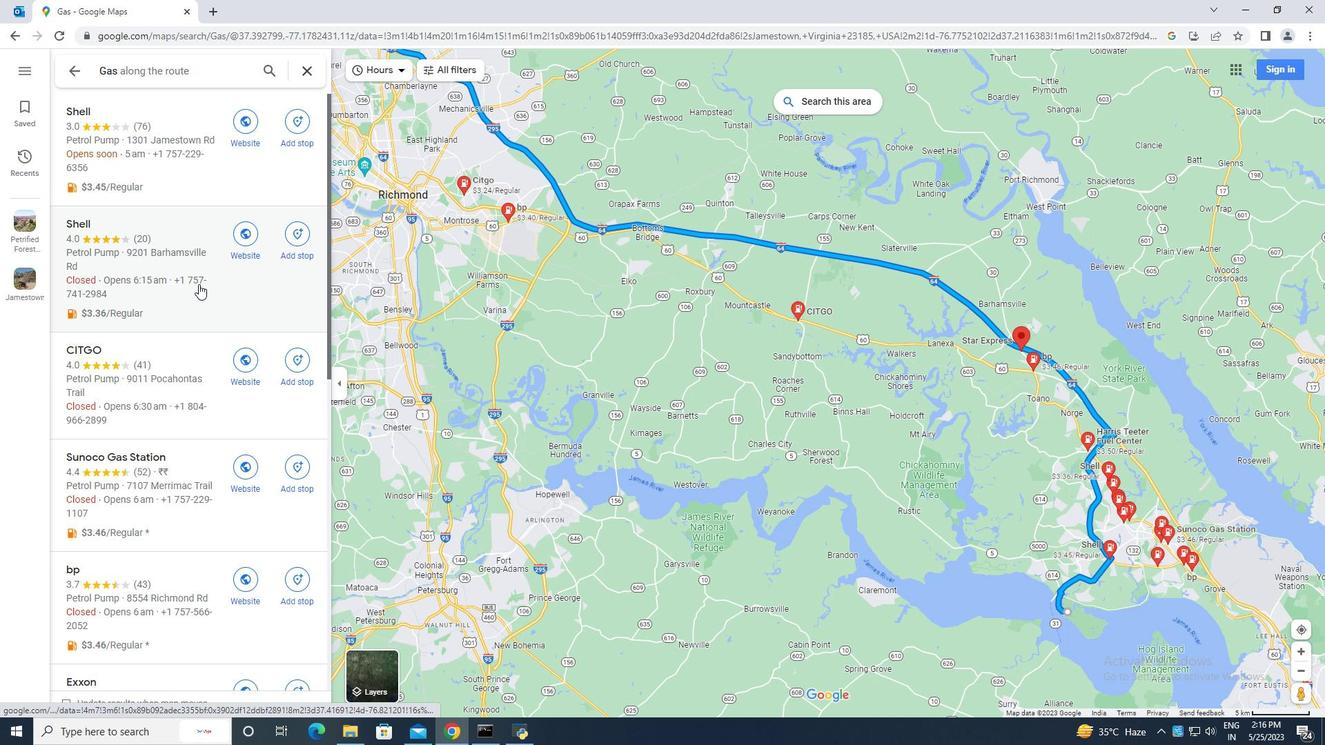 
Action: Mouse scrolled (180, 294) with delta (0, 0)
Screenshot: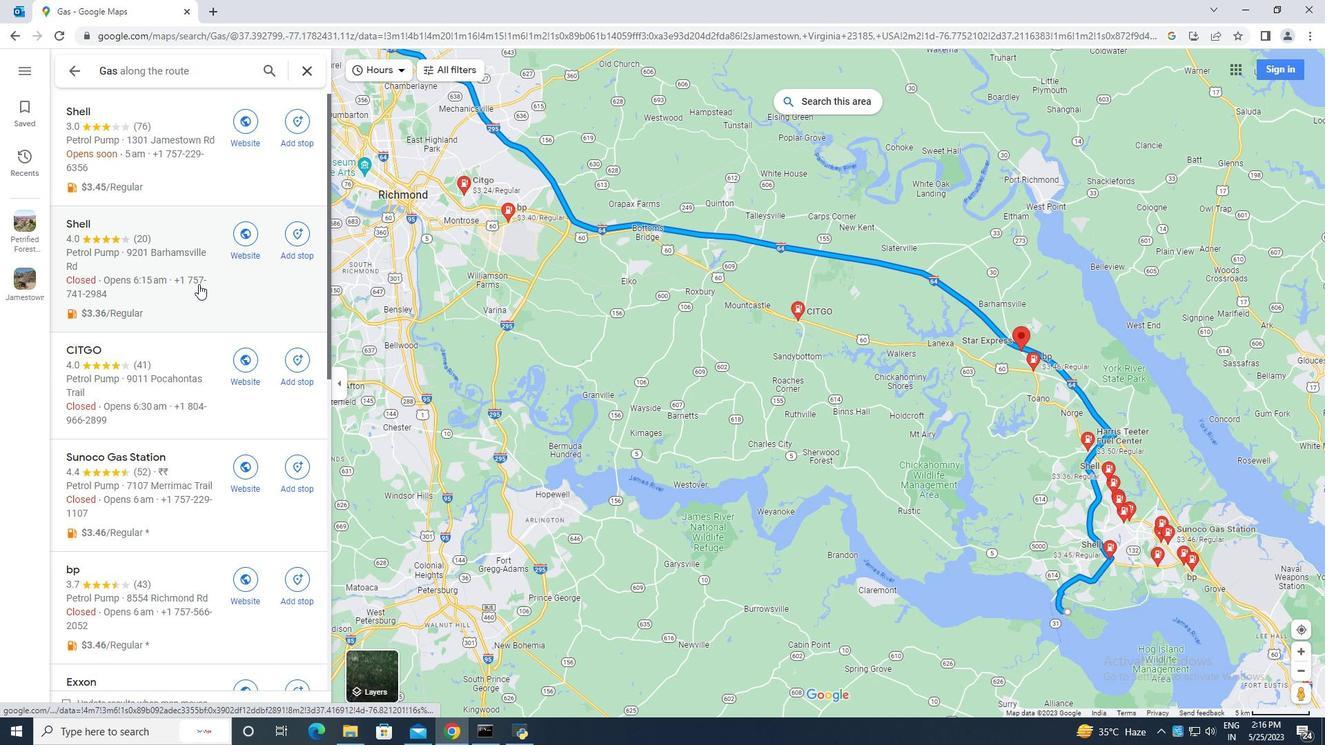 
Action: Mouse scrolled (180, 294) with delta (0, 0)
Screenshot: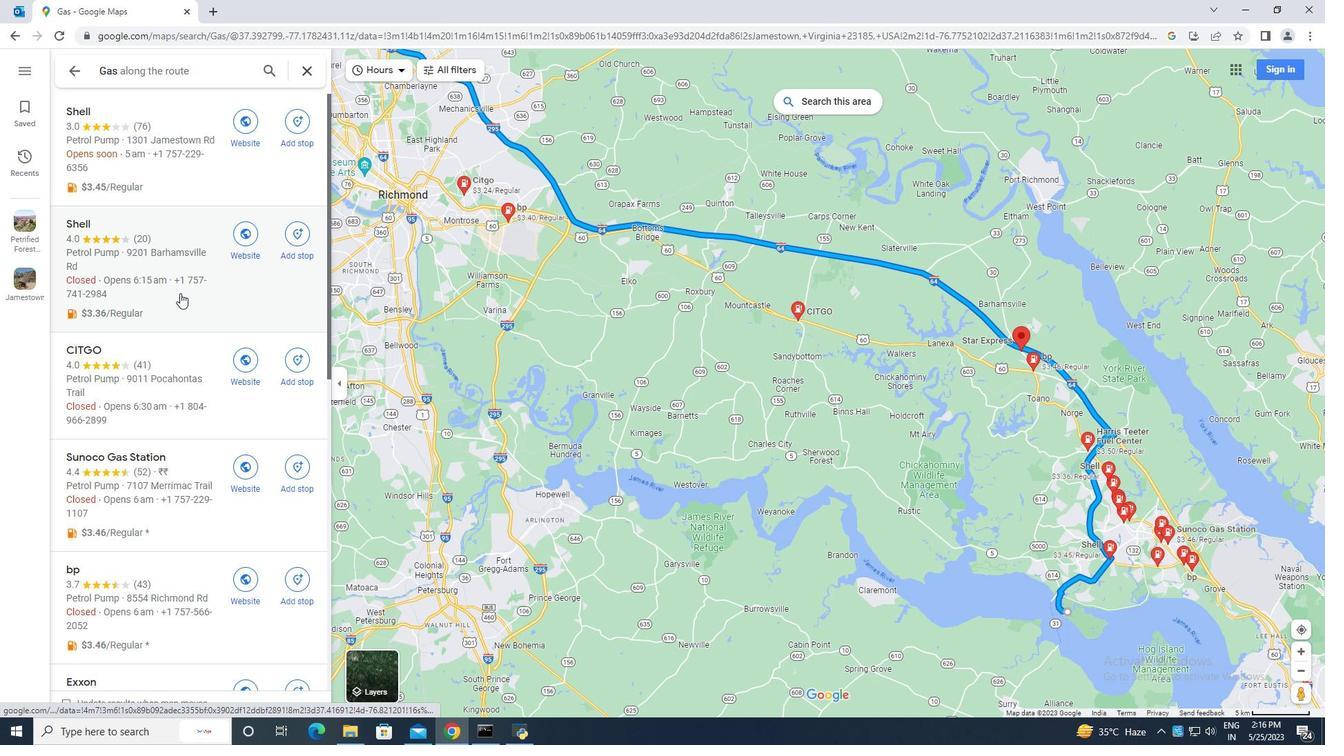 
Action: Mouse moved to (171, 287)
Screenshot: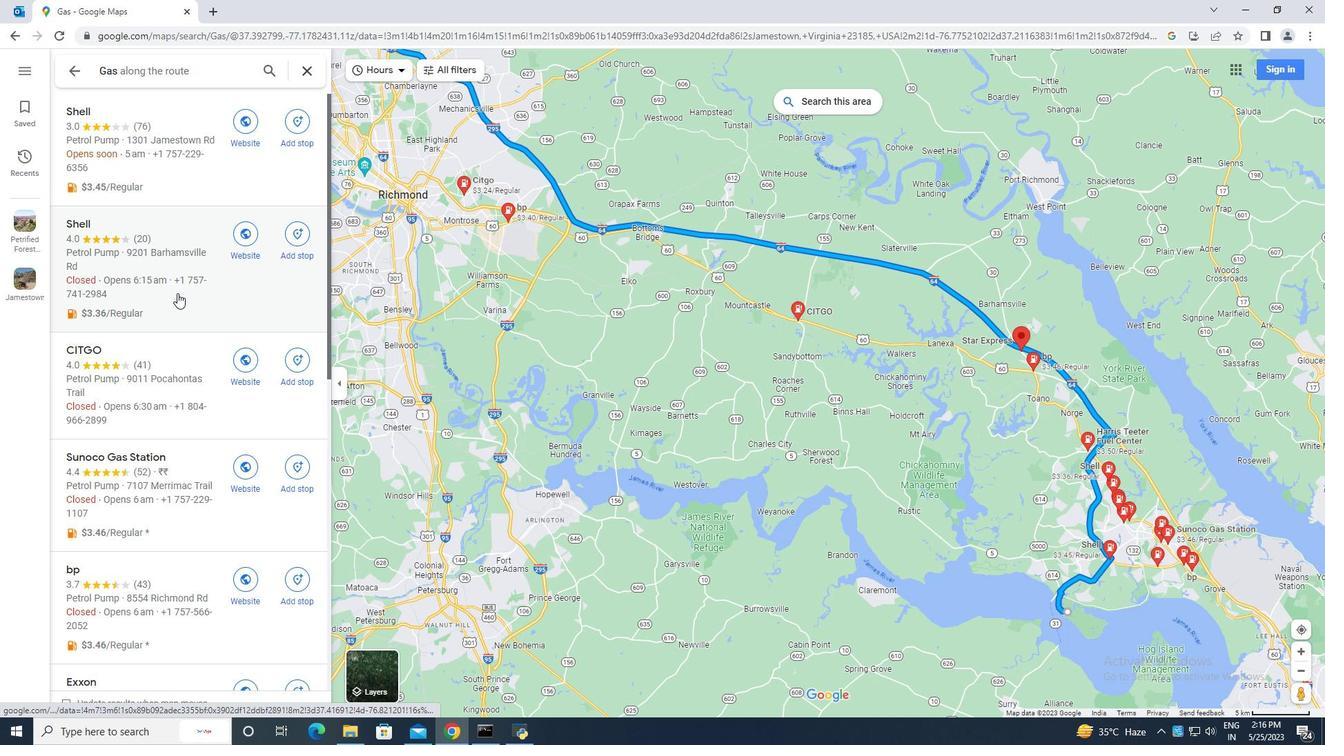 
Action: Mouse scrolled (171, 287) with delta (0, 0)
Screenshot: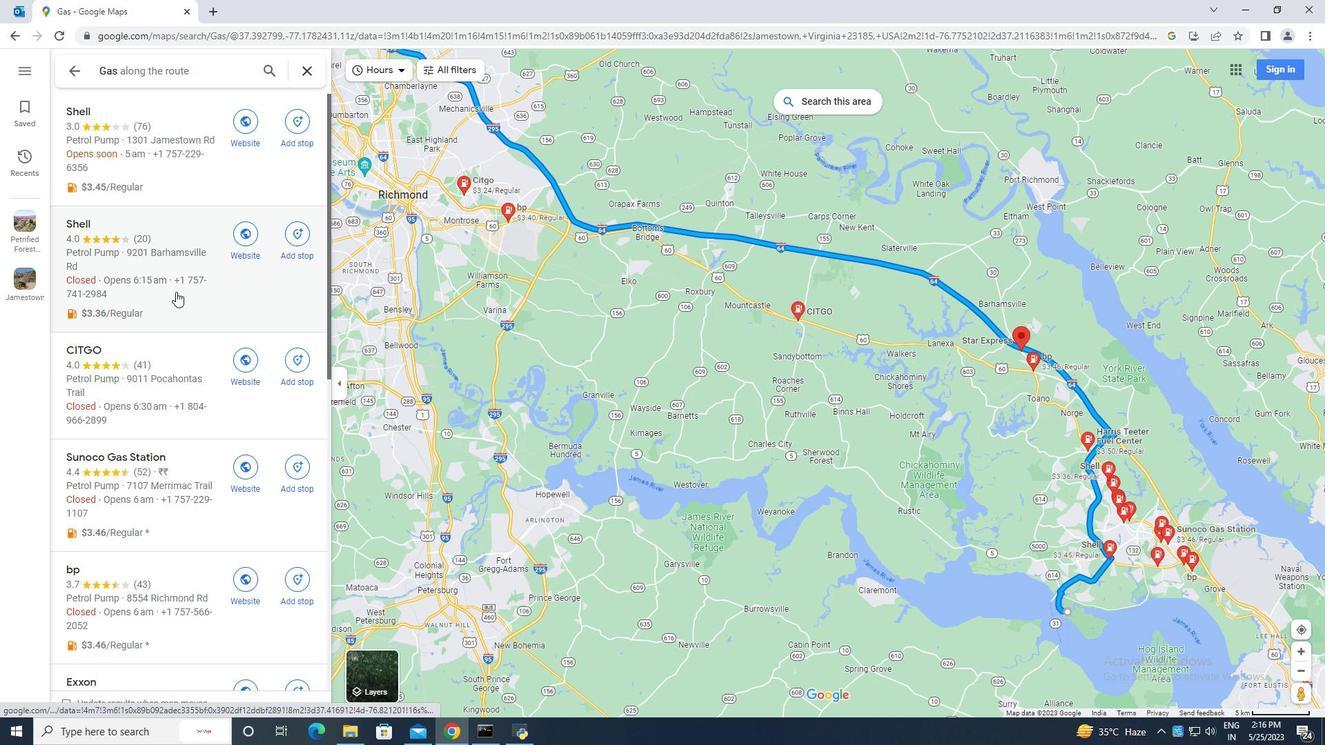 
Action: Mouse moved to (171, 287)
Screenshot: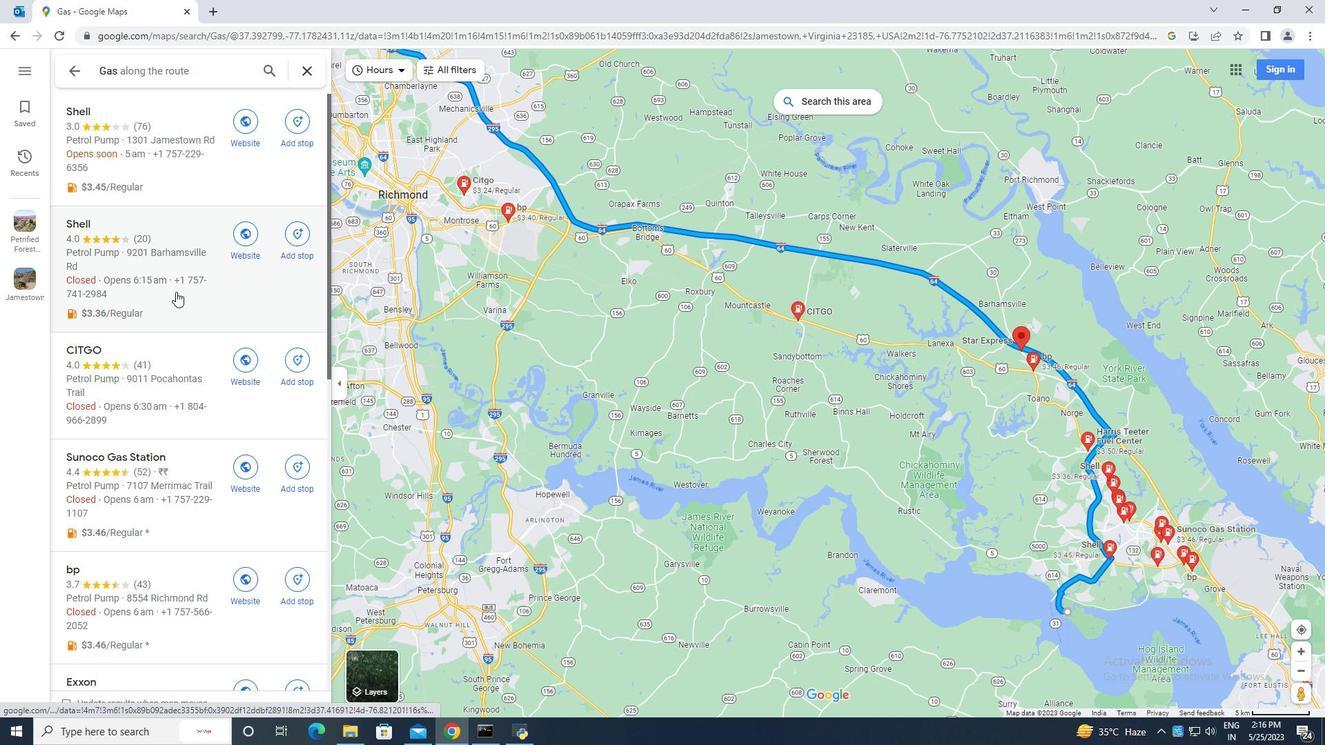 
Action: Mouse scrolled (171, 287) with delta (0, 0)
Screenshot: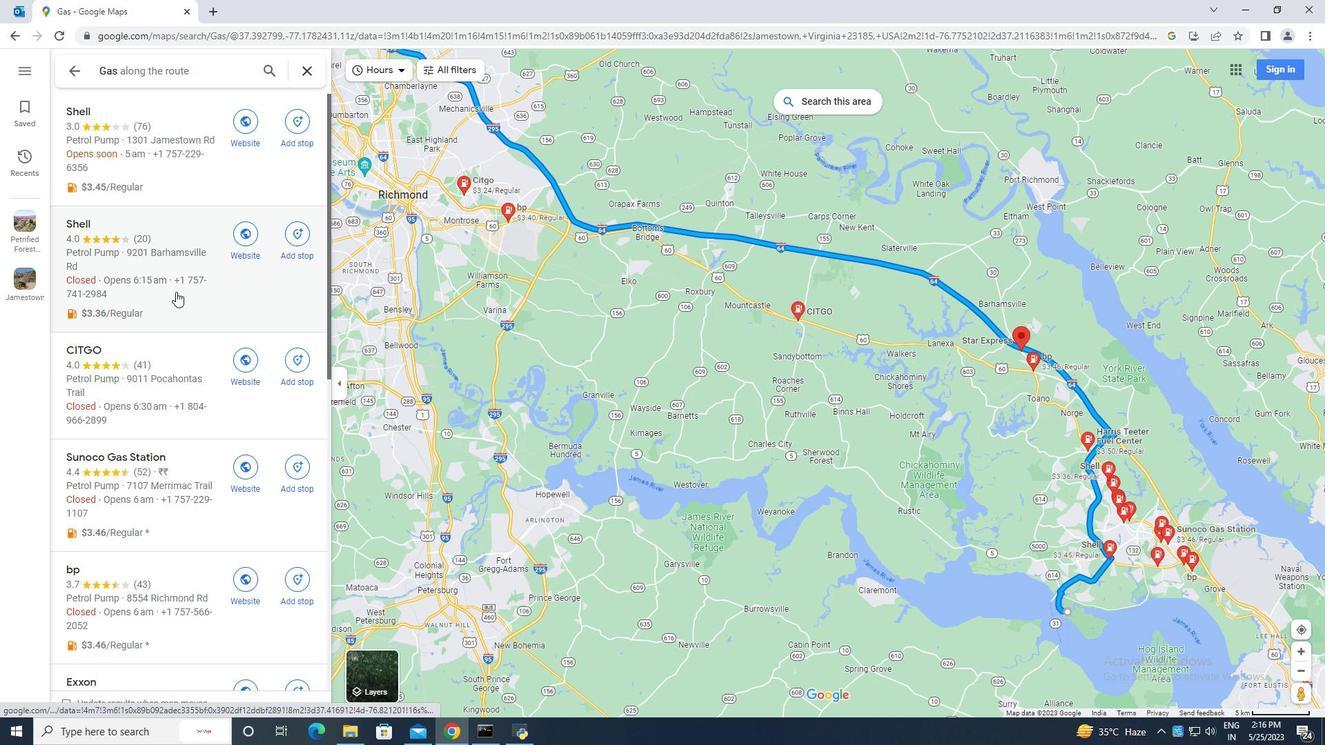 
Action: Mouse moved to (171, 286)
Screenshot: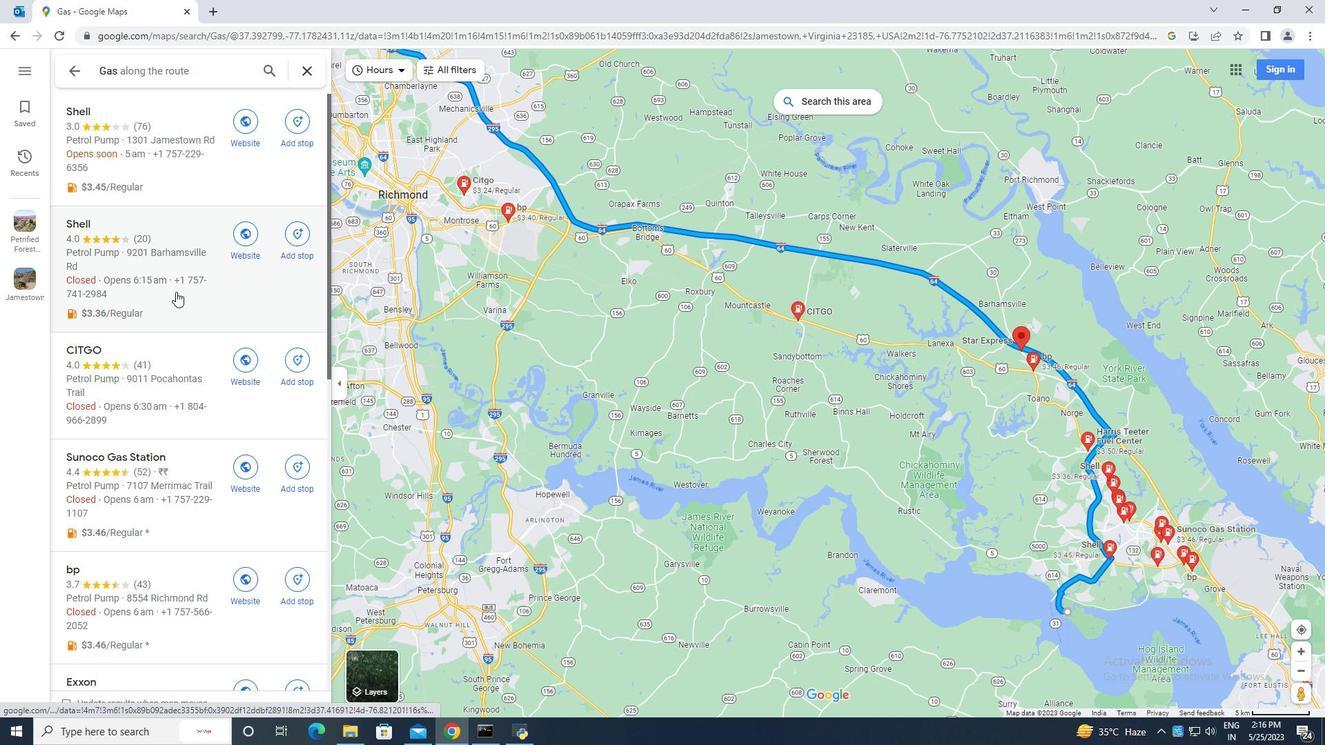 
Action: Mouse scrolled (171, 287) with delta (0, 0)
Screenshot: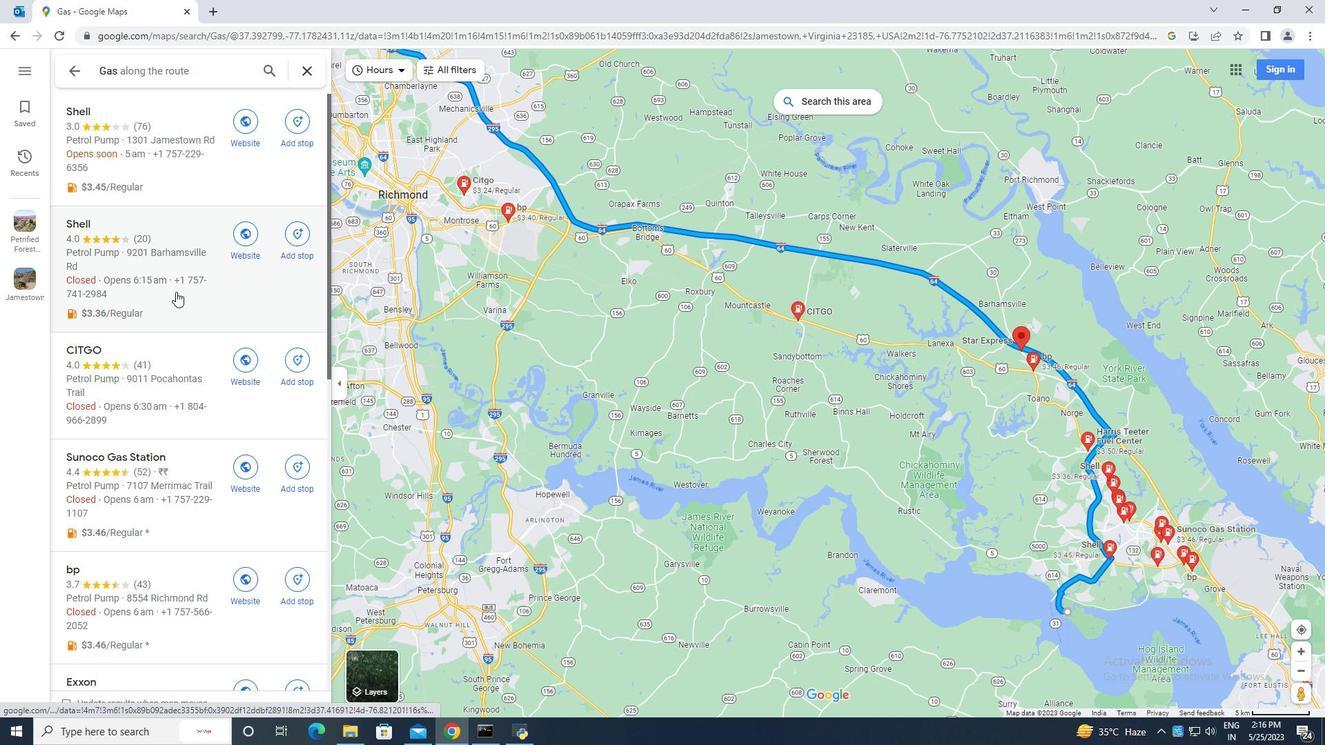 
Action: Mouse moved to (188, 113)
Screenshot: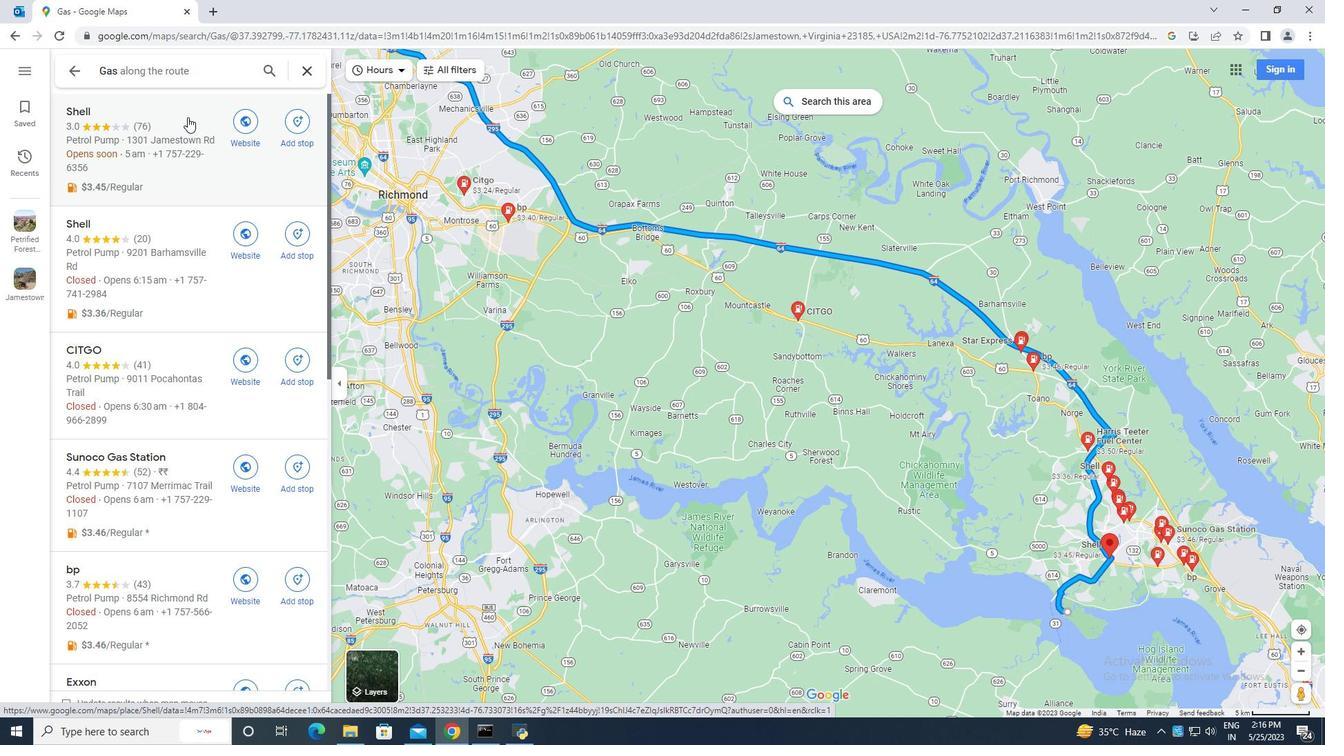
Action: Mouse pressed left at (188, 113)
Screenshot: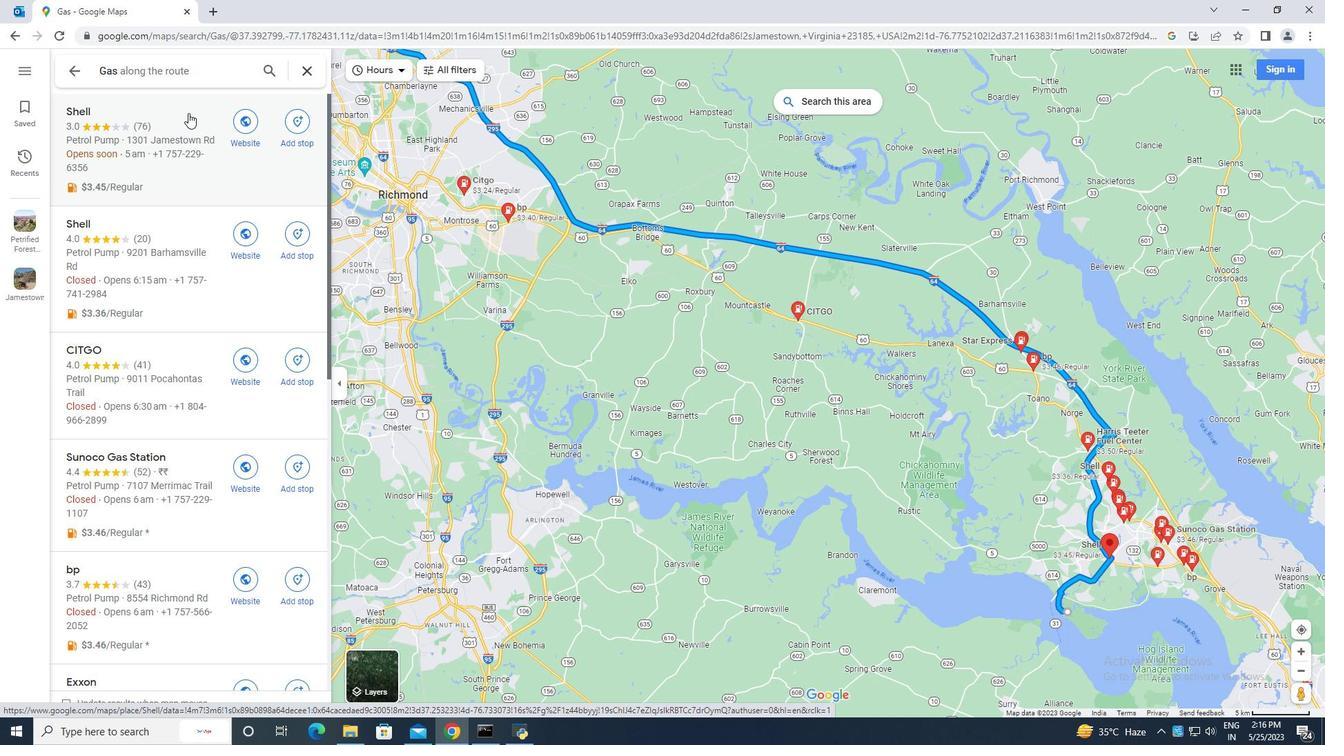 
Action: Mouse moved to (499, 297)
Screenshot: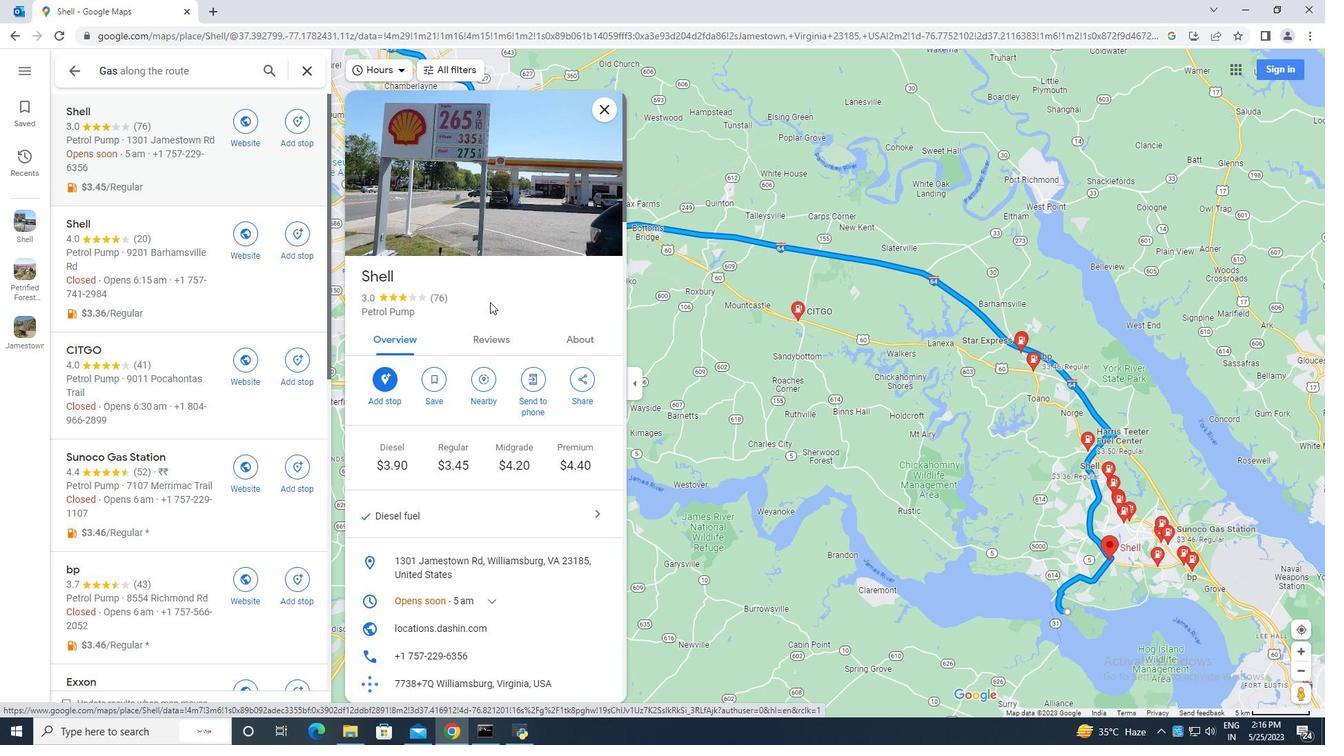 
Action: Mouse scrolled (499, 296) with delta (0, 0)
Screenshot: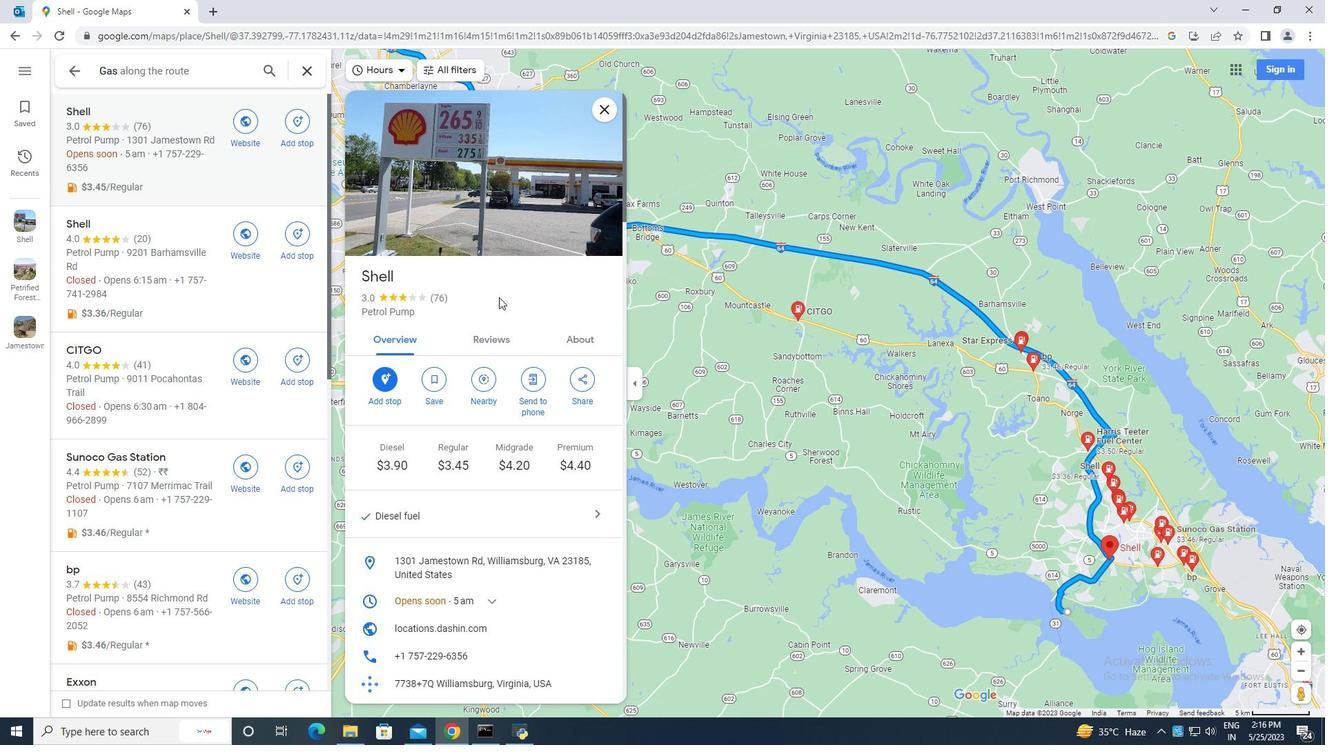 
Action: Mouse scrolled (499, 296) with delta (0, 0)
Screenshot: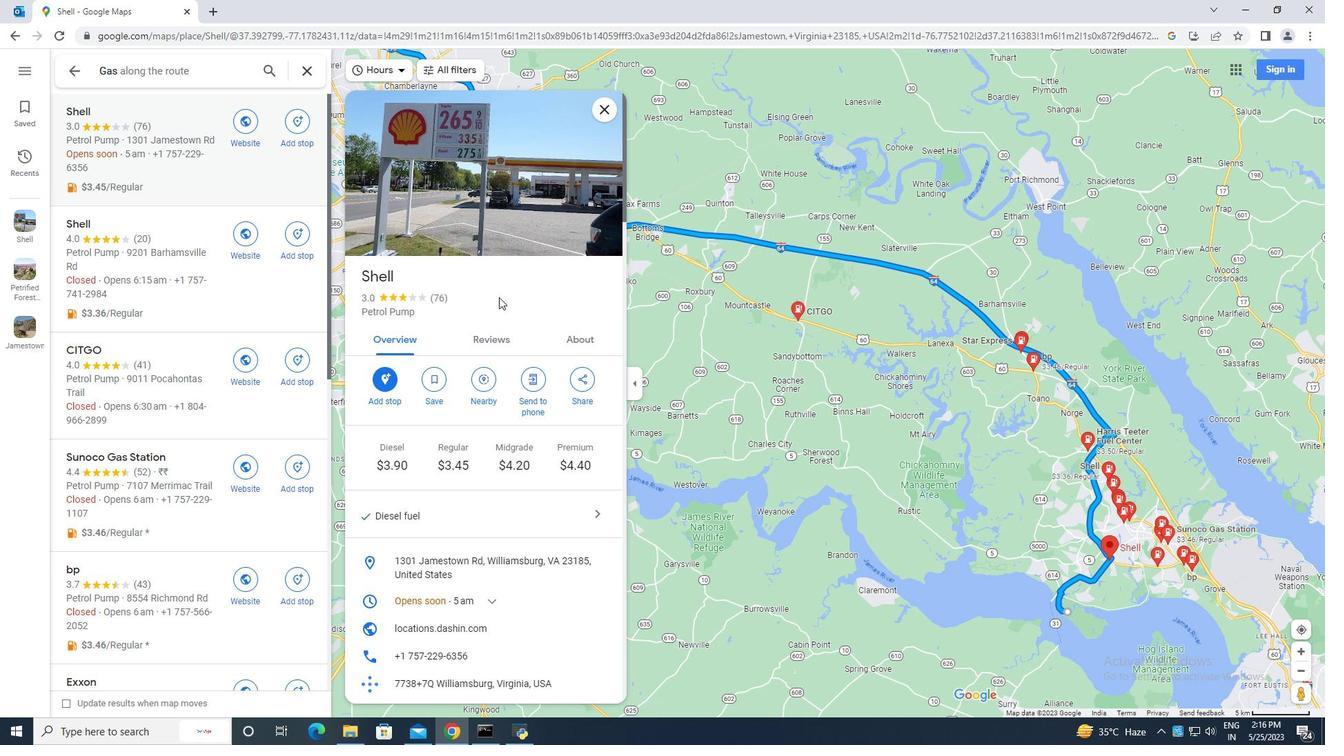 
Action: Mouse scrolled (499, 298) with delta (0, 0)
Screenshot: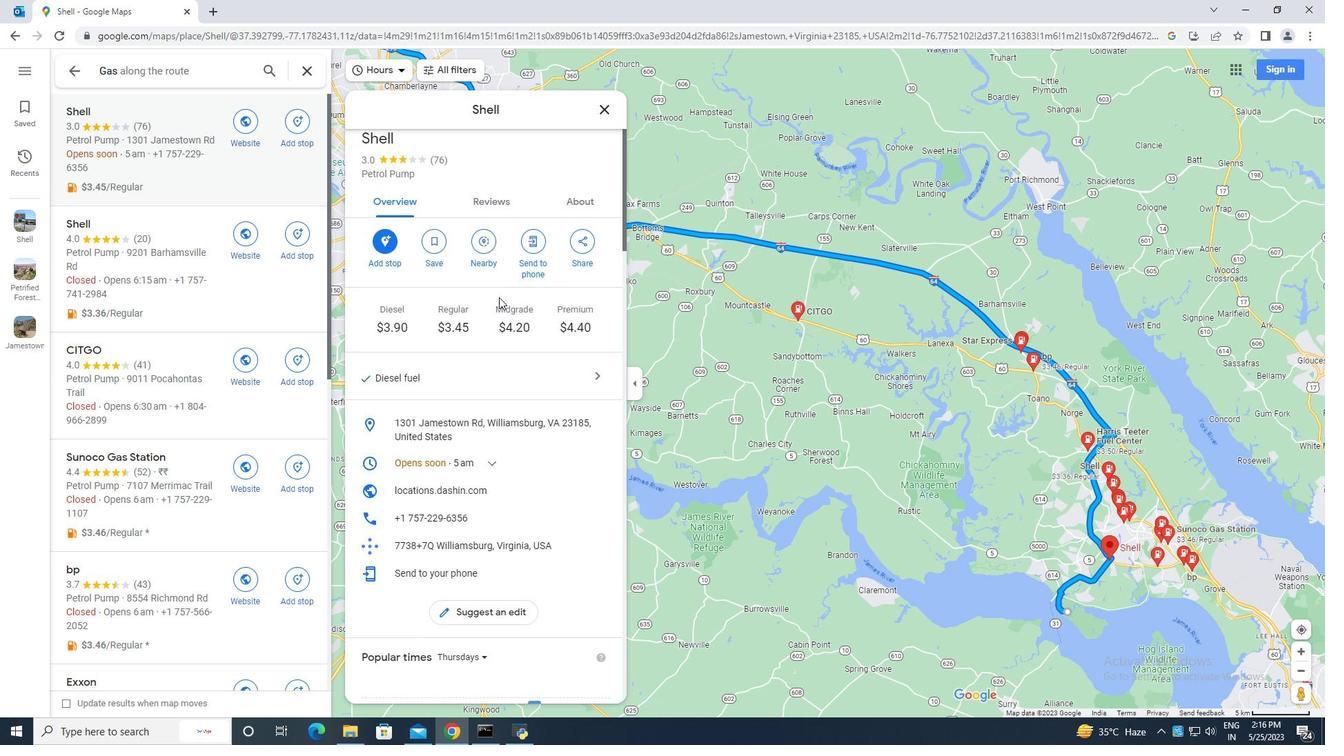 
Action: Mouse scrolled (499, 298) with delta (0, 0)
Screenshot: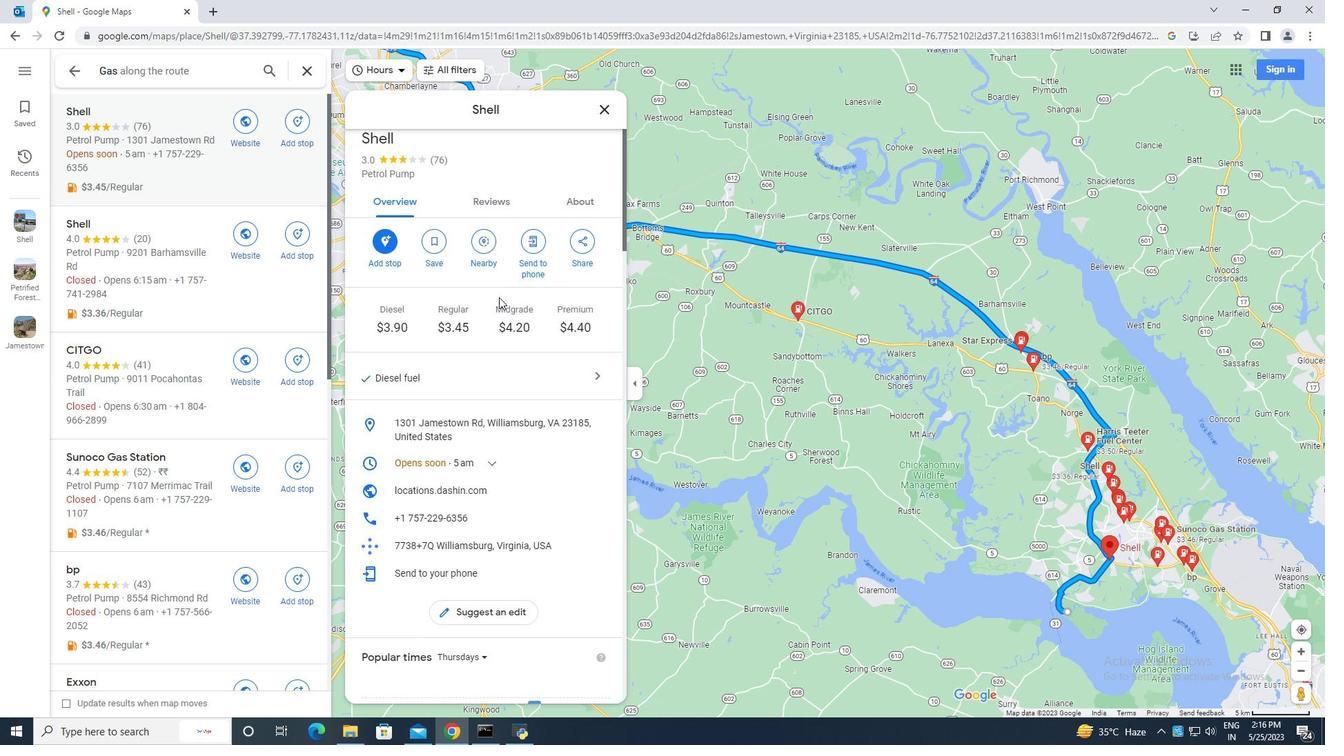 
Action: Mouse scrolled (499, 298) with delta (0, 0)
Screenshot: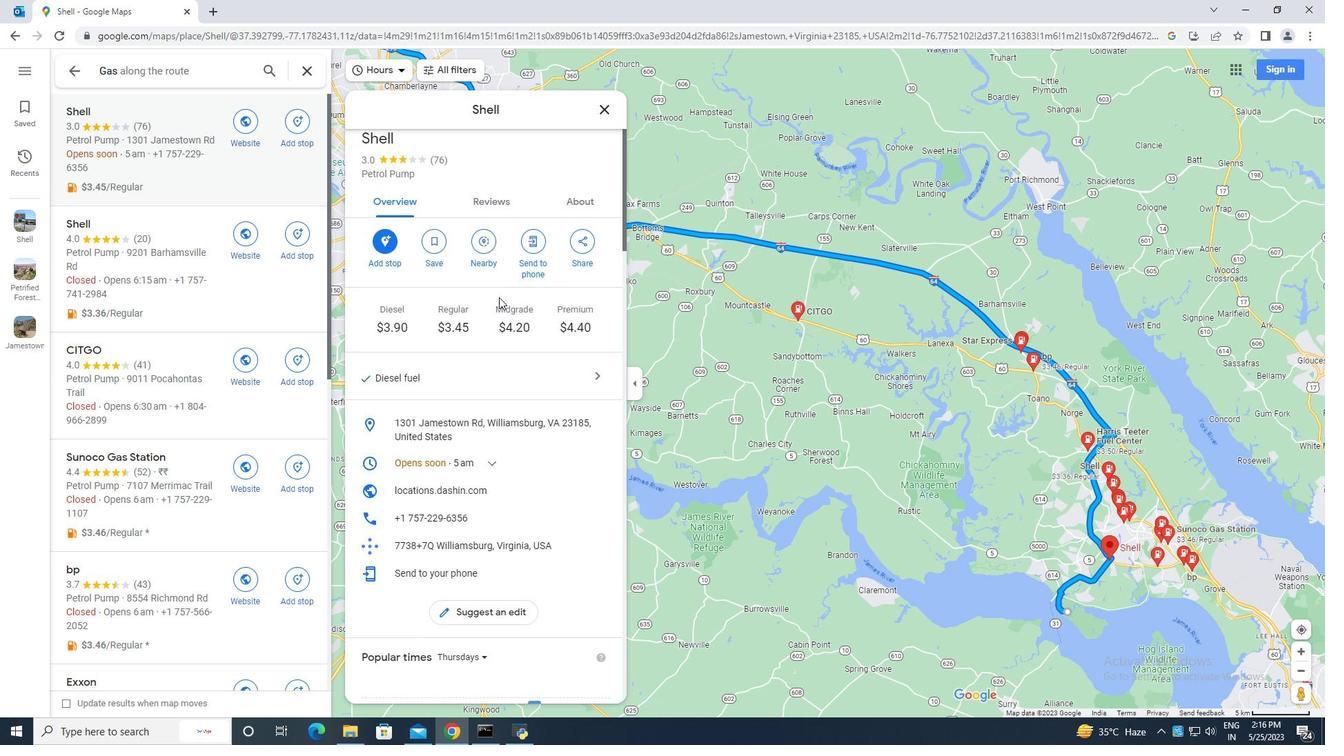 
Action: Mouse scrolled (499, 296) with delta (0, 0)
Screenshot: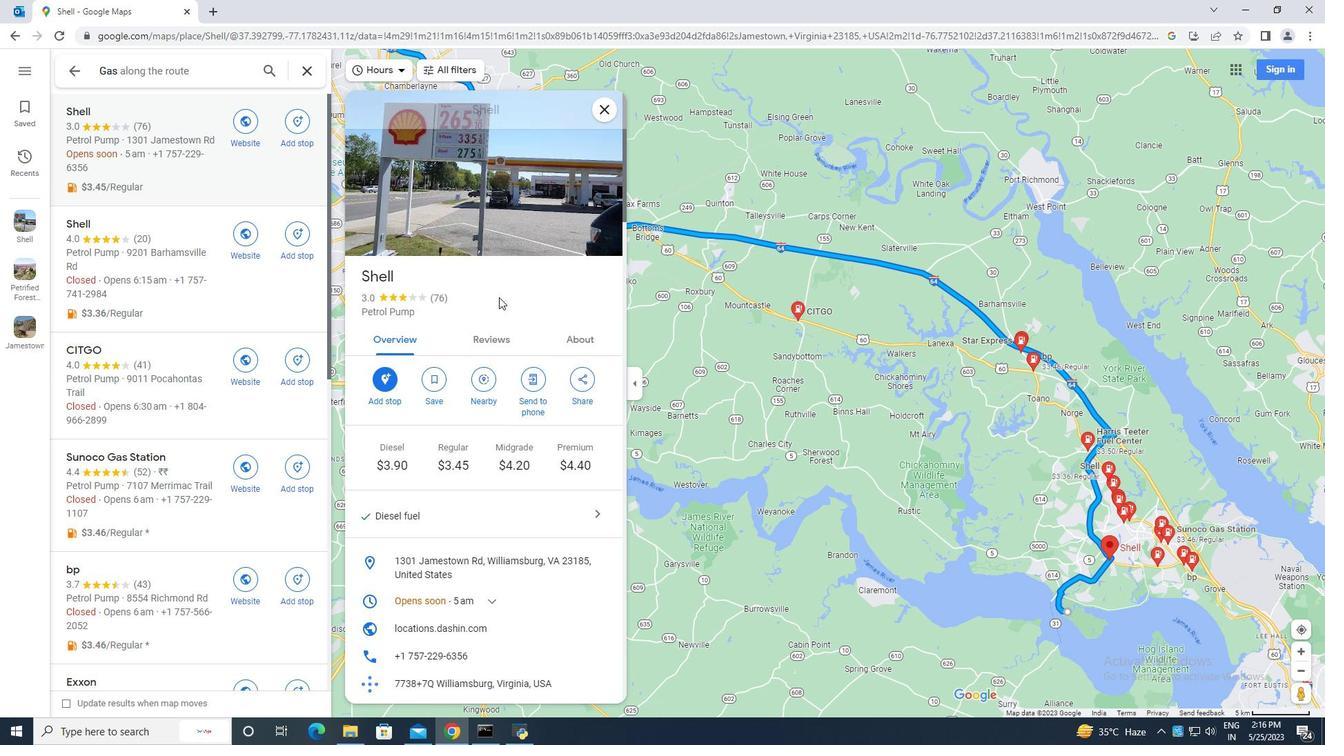 
Action: Mouse scrolled (499, 296) with delta (0, 0)
Screenshot: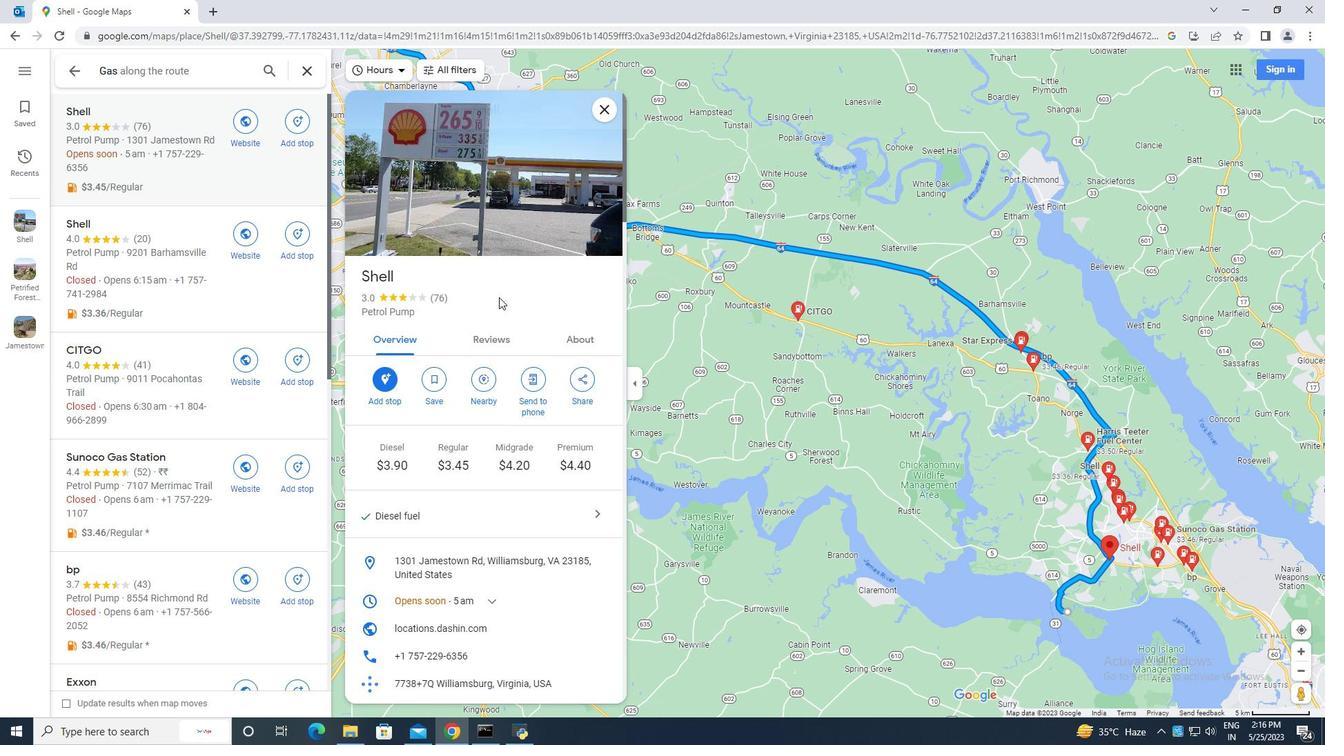 
Action: Mouse scrolled (499, 296) with delta (0, 0)
Screenshot: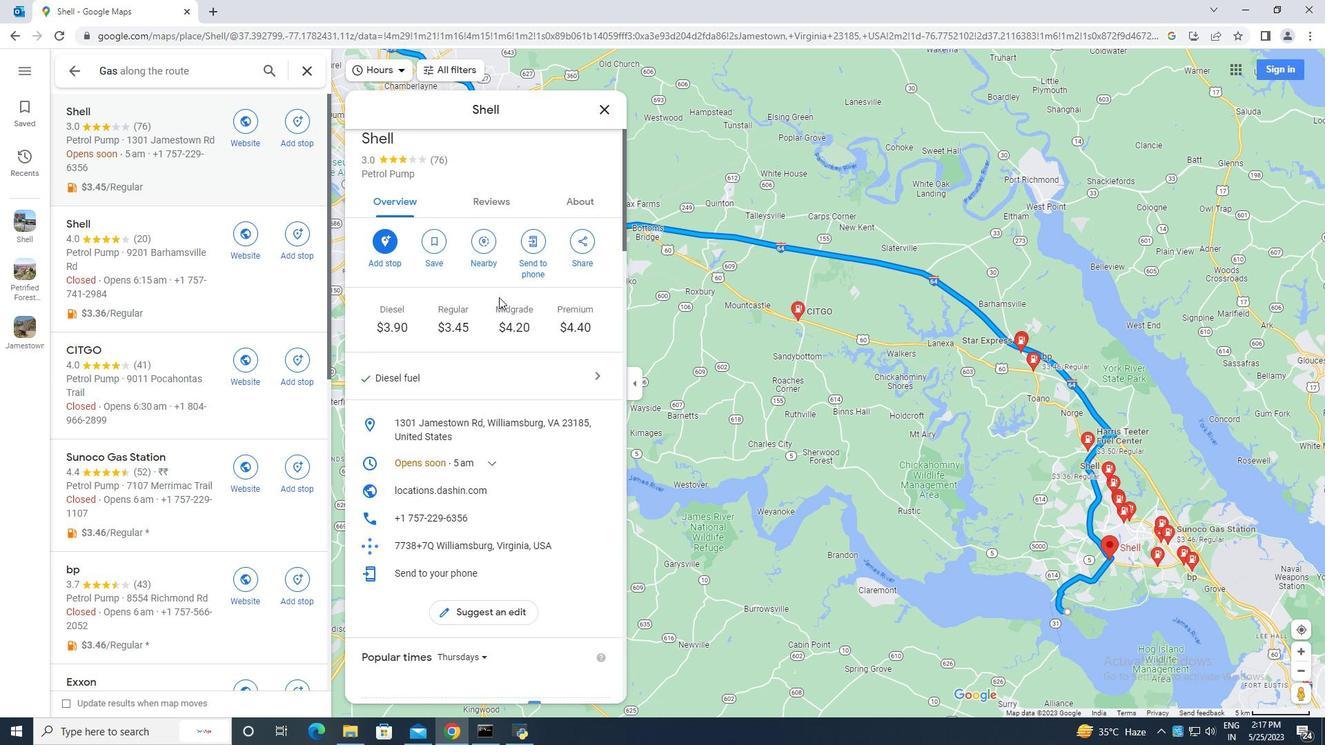 
Action: Mouse scrolled (499, 296) with delta (0, 0)
Screenshot: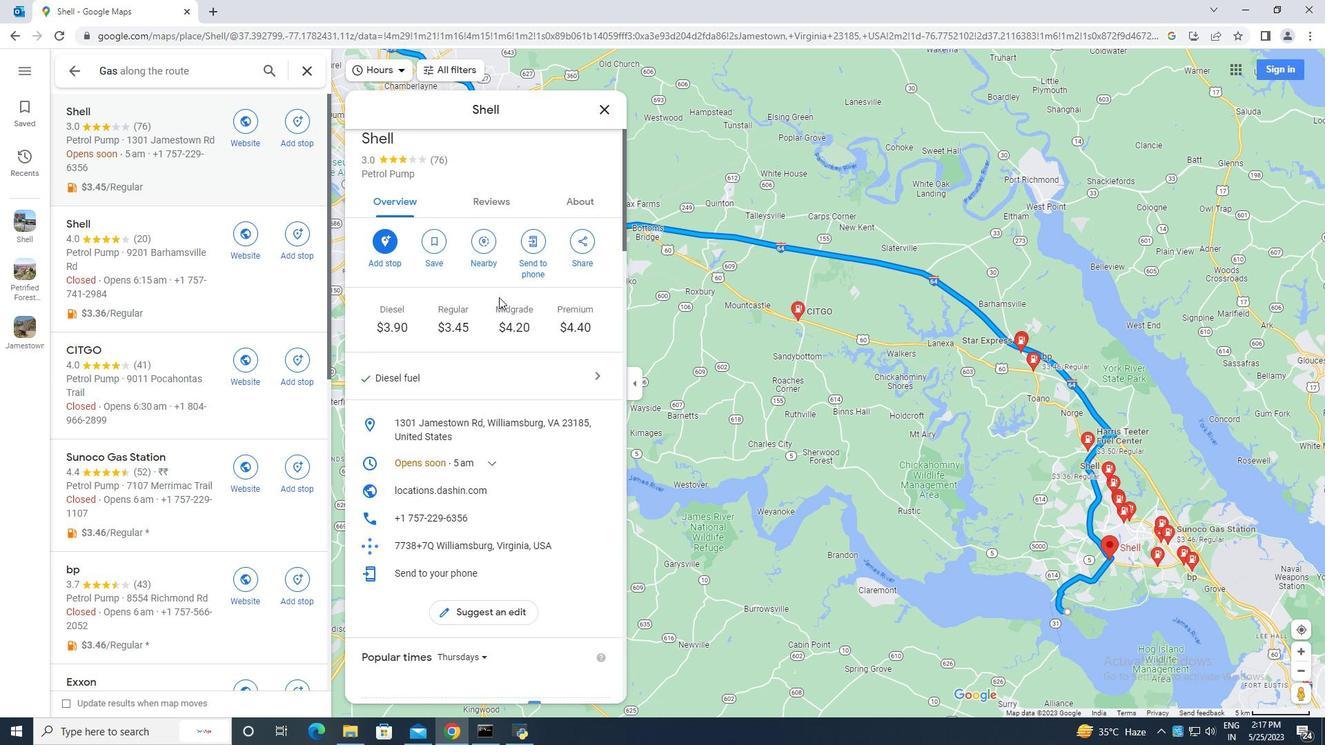 
Action: Mouse moved to (590, 237)
Screenshot: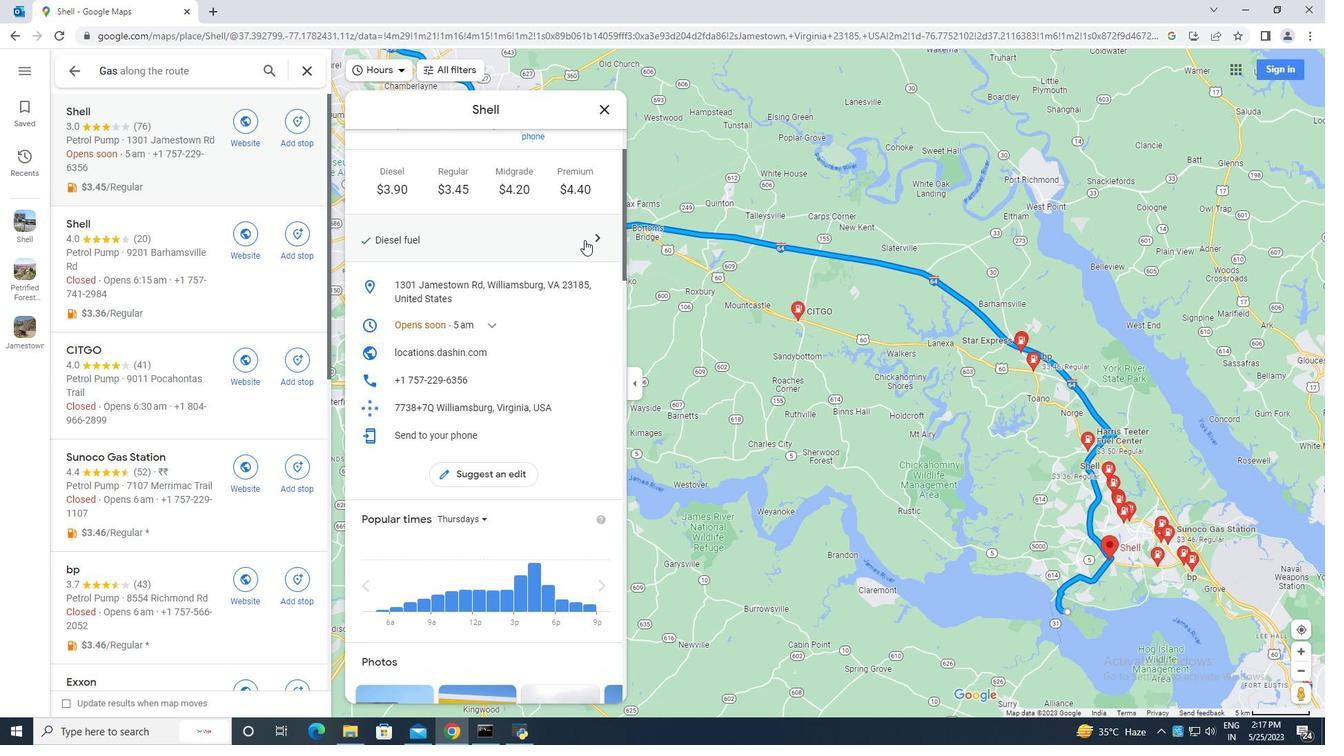 
Action: Mouse pressed left at (590, 237)
Screenshot: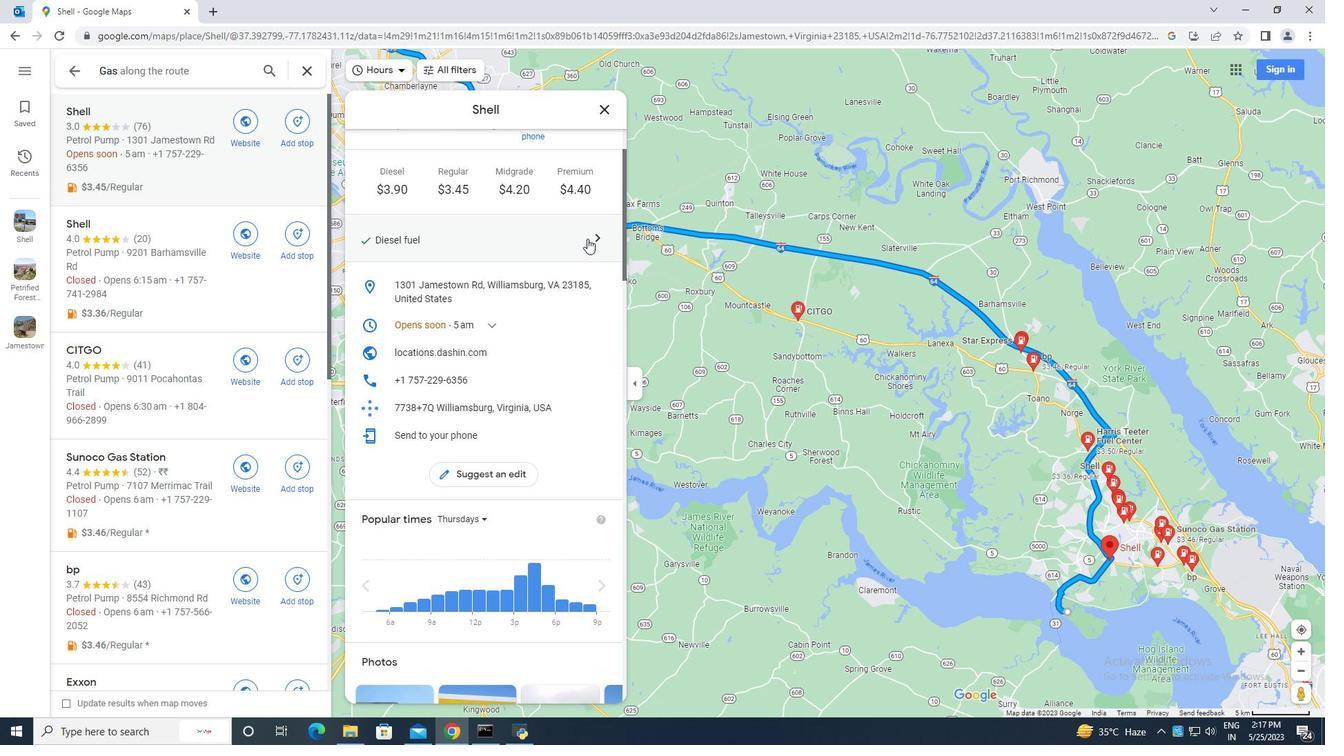 
Action: Mouse moved to (496, 354)
Screenshot: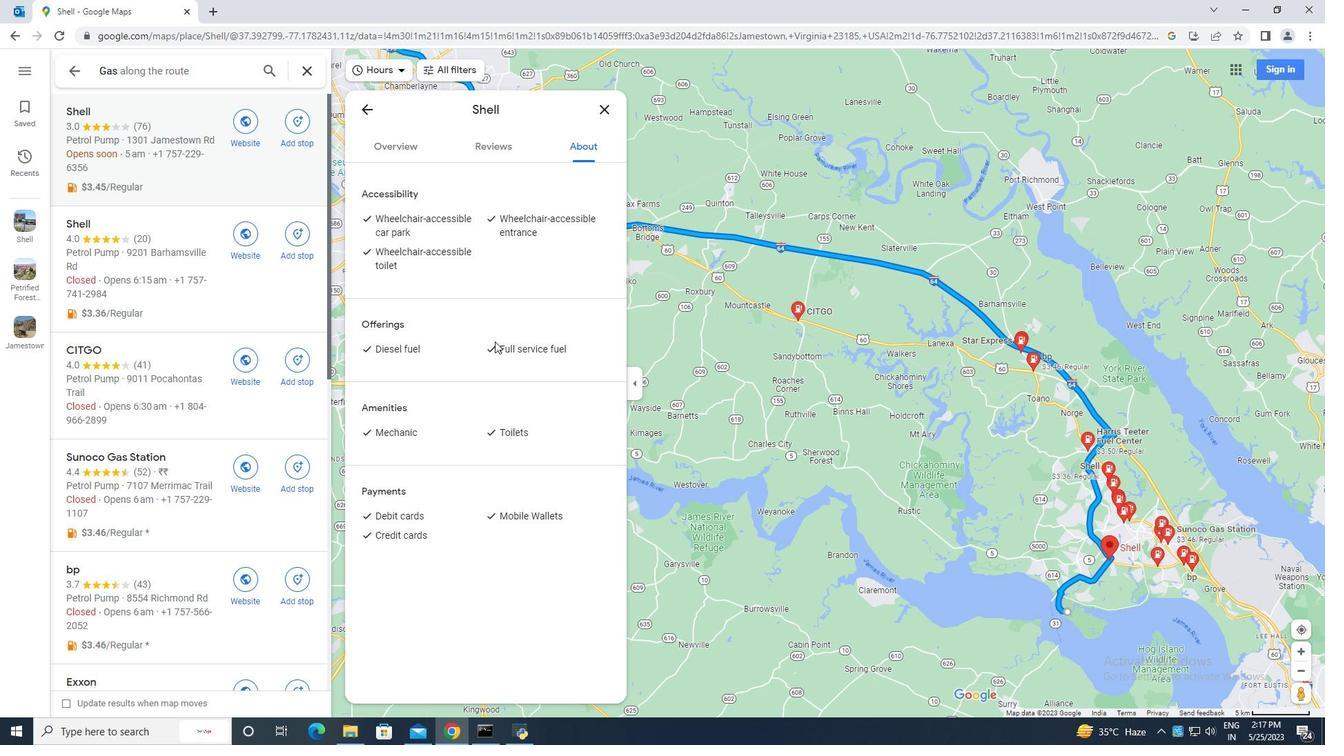 
Action: Mouse scrolled (496, 354) with delta (0, 0)
Screenshot: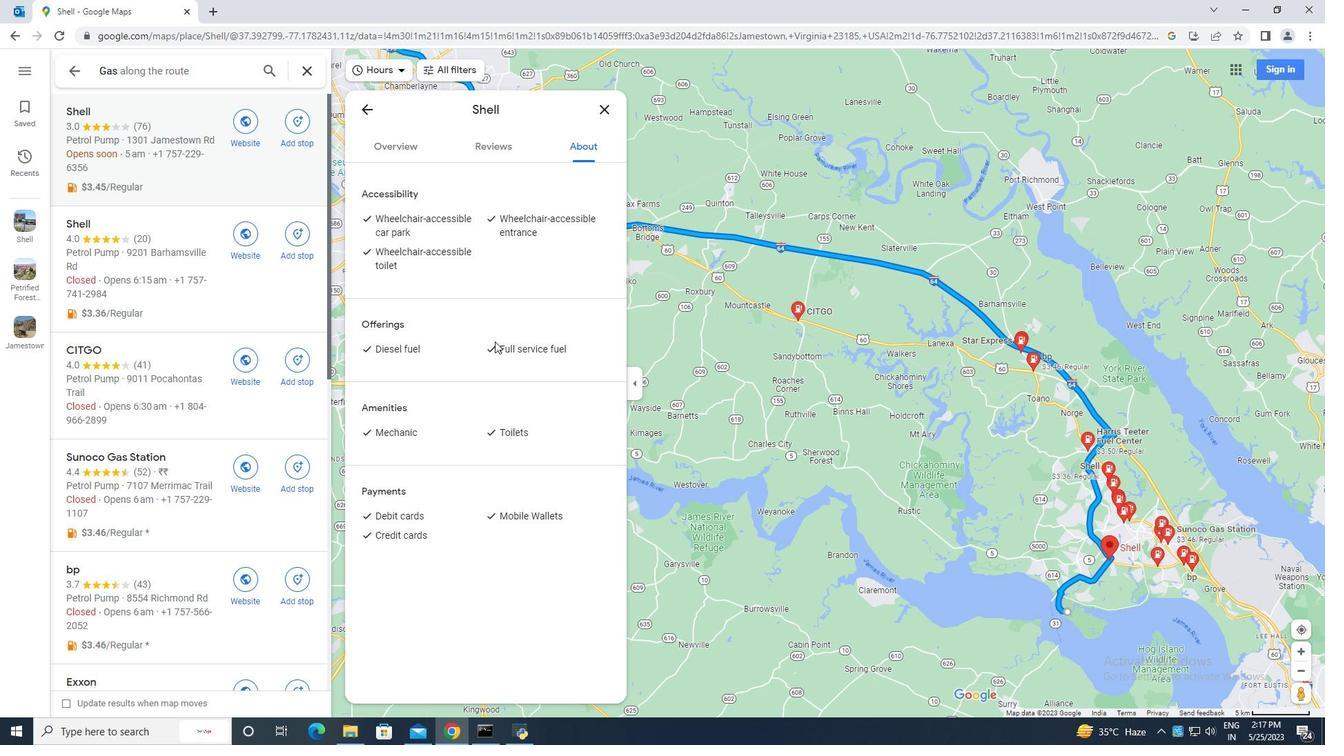 
Action: Mouse scrolled (496, 354) with delta (0, 0)
Screenshot: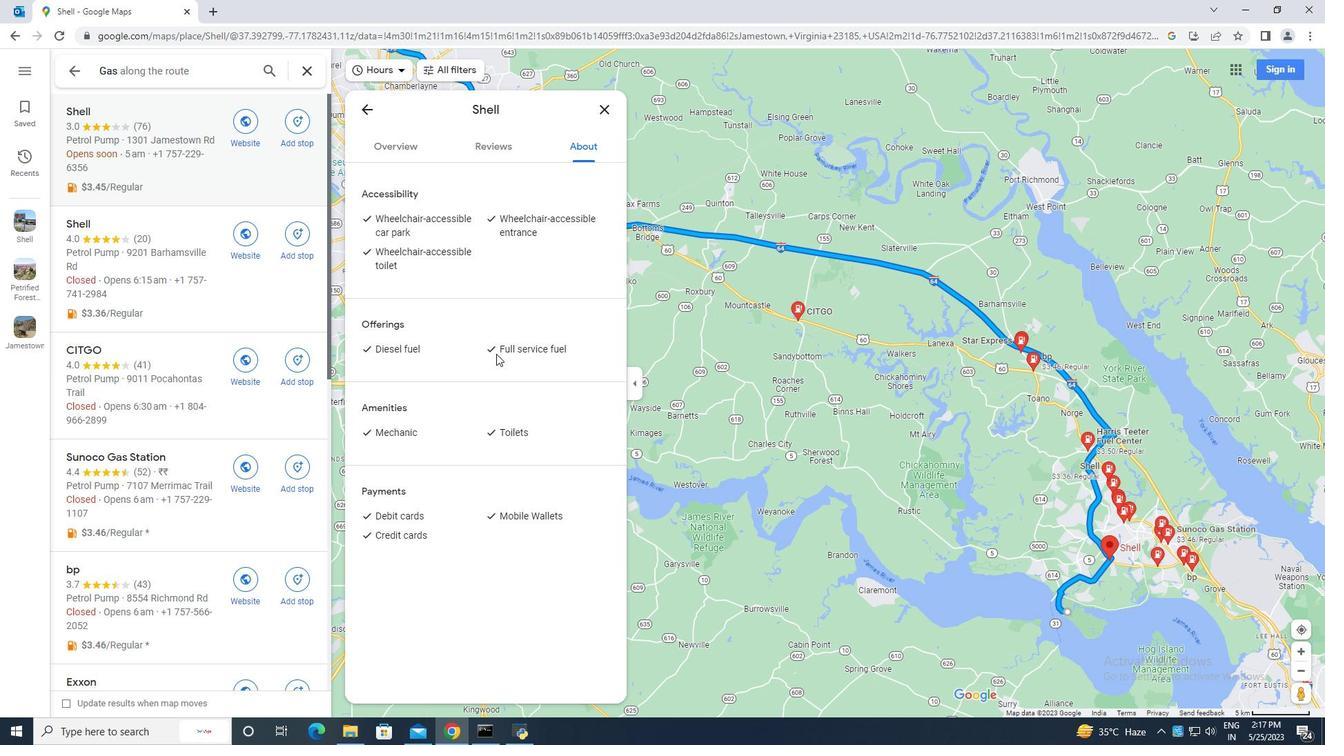 
Action: Mouse scrolled (496, 354) with delta (0, 0)
Screenshot: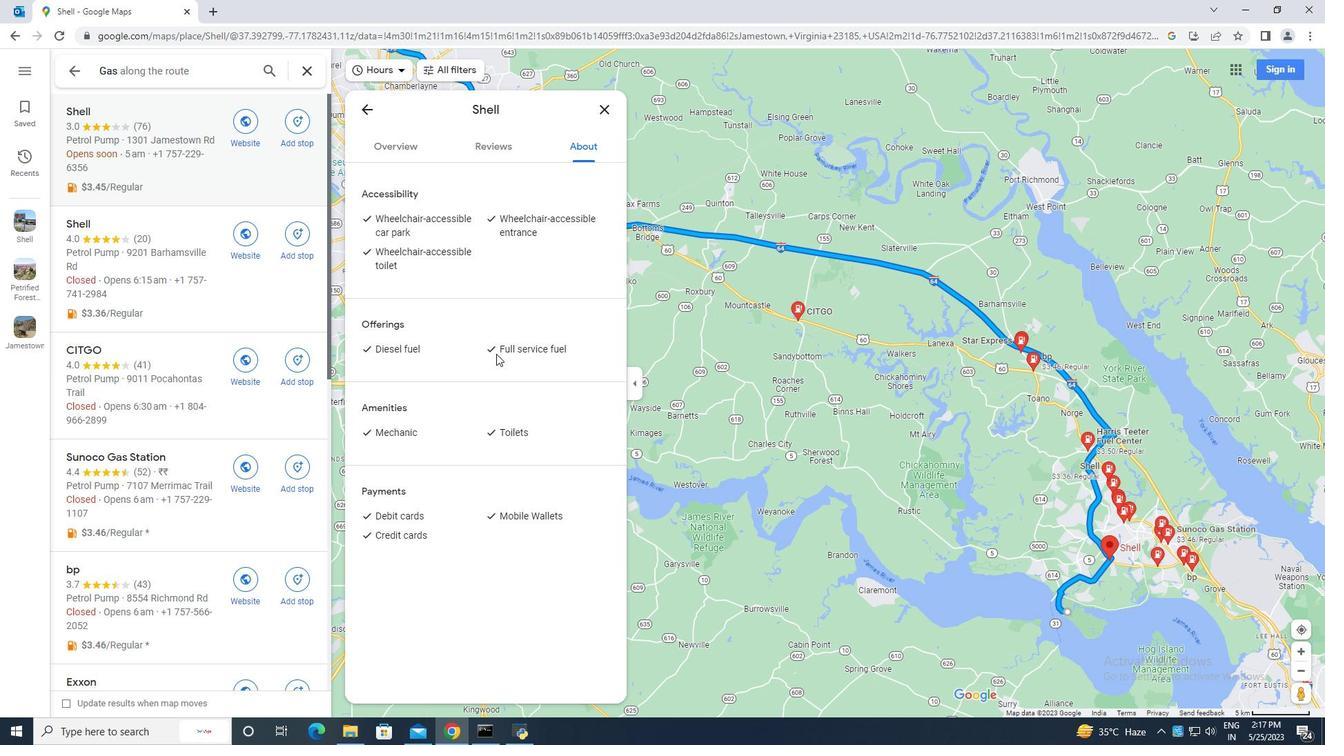 
Action: Mouse moved to (604, 109)
Screenshot: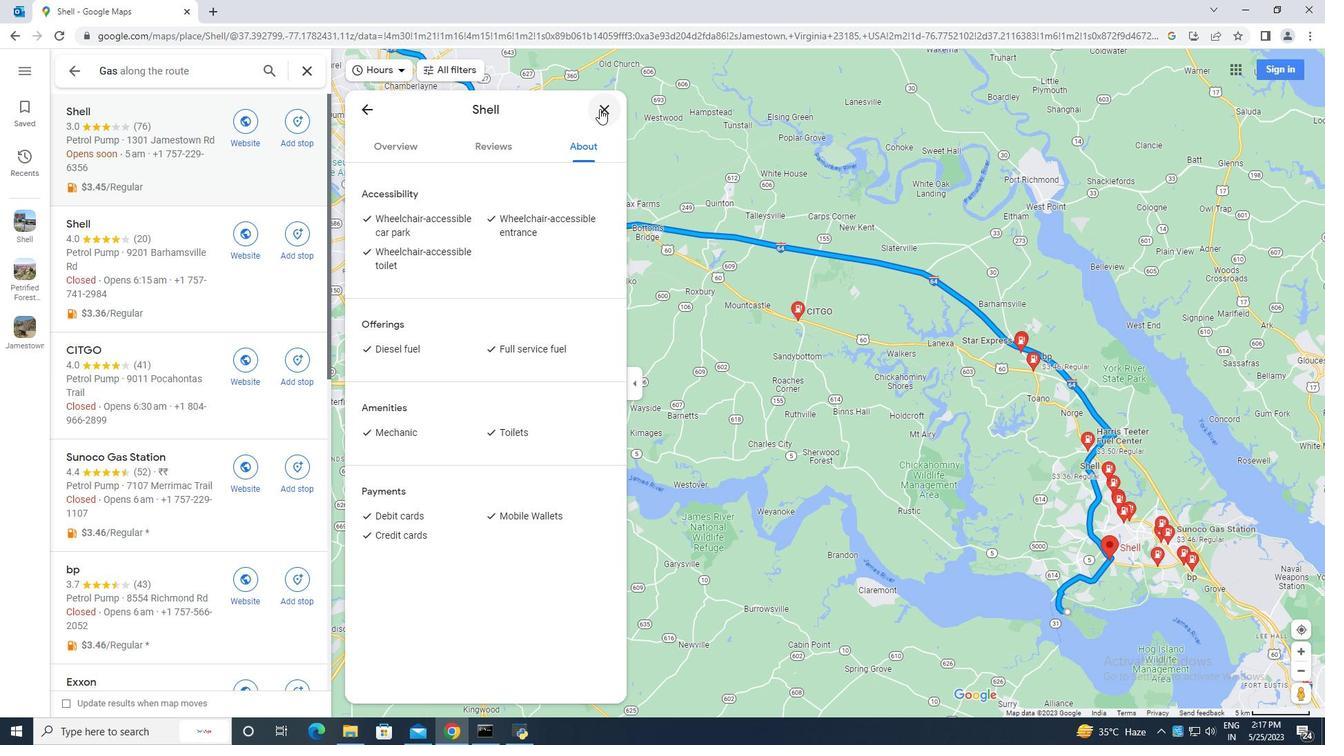 
Action: Mouse pressed left at (604, 109)
Screenshot: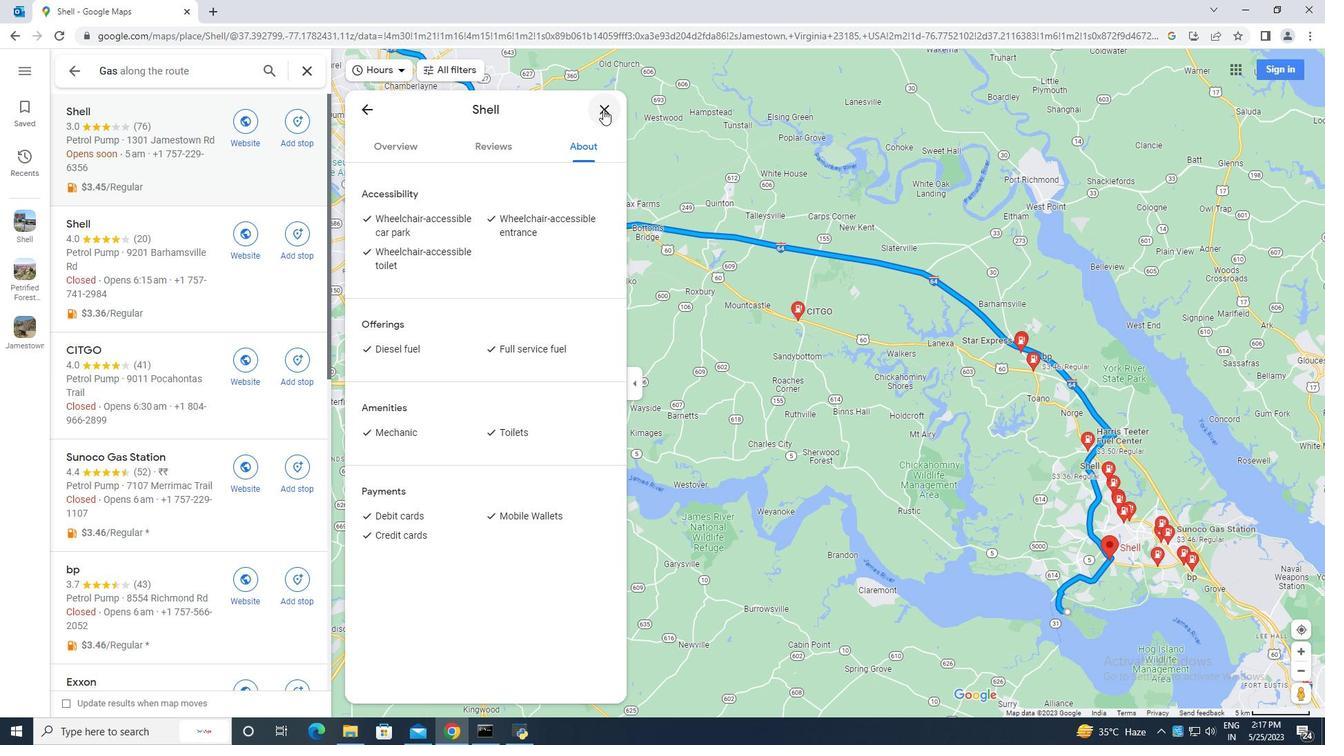
Action: Mouse moved to (568, 180)
Screenshot: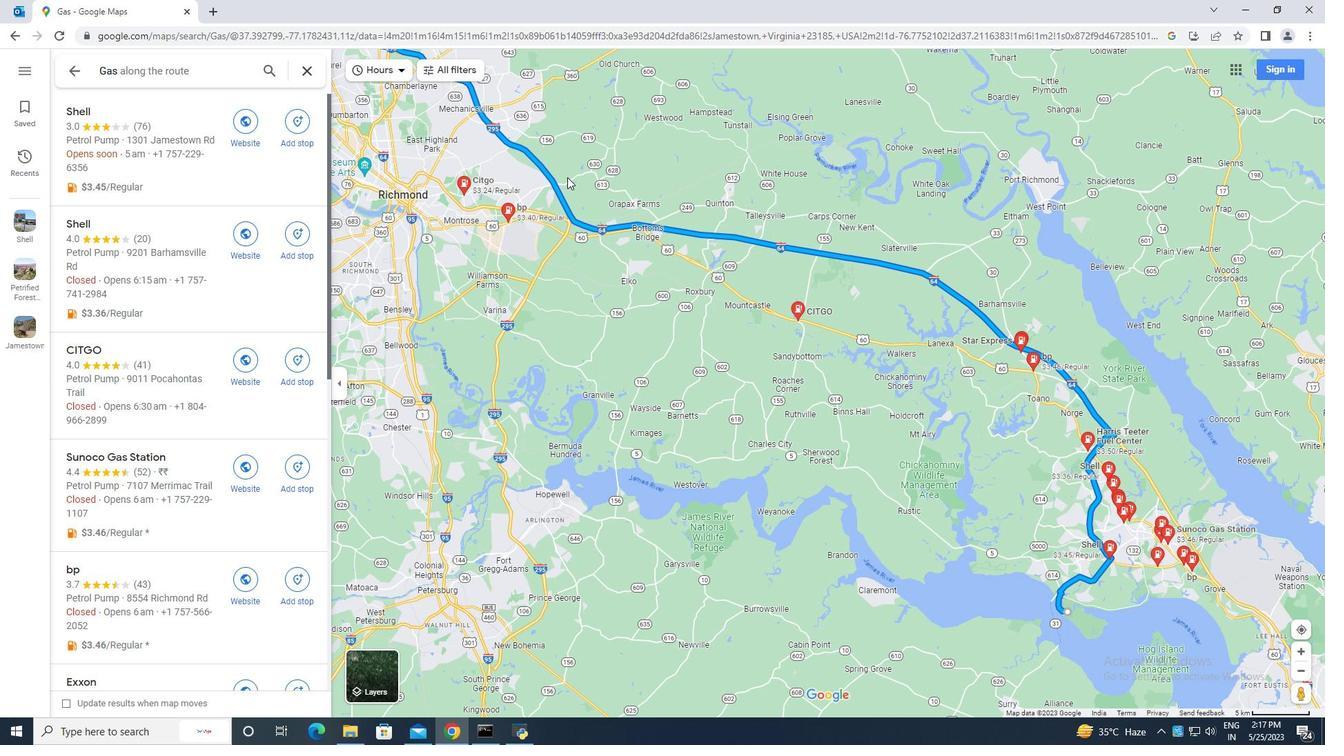 
Action: Mouse scrolled (568, 179) with delta (0, 0)
Screenshot: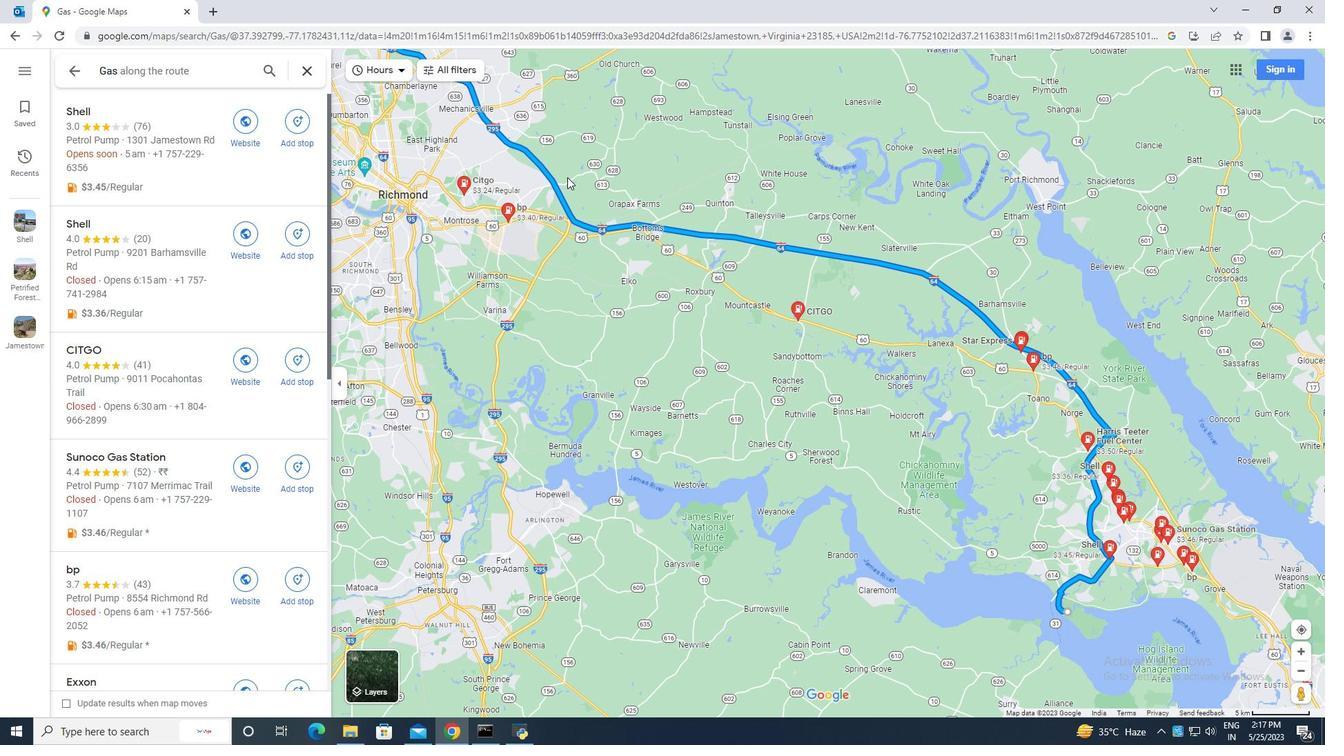 
Action: Mouse moved to (570, 183)
Screenshot: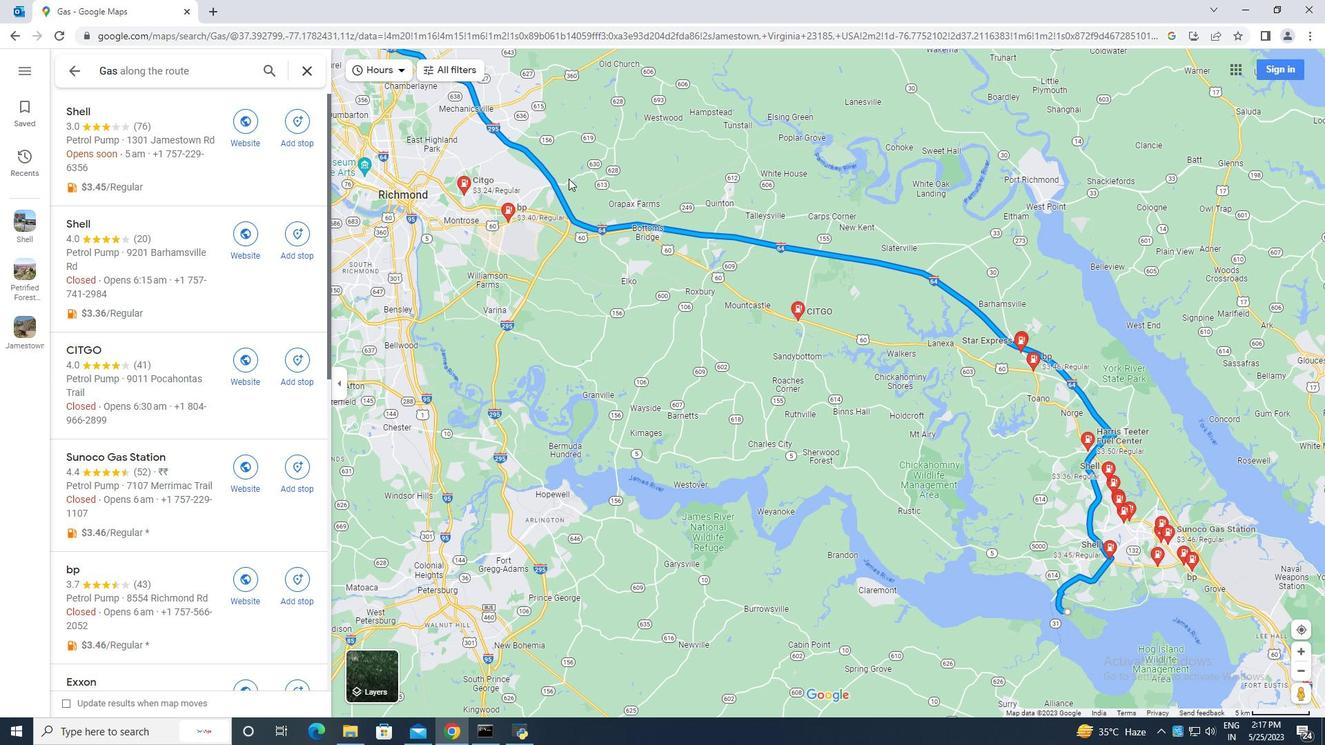 
Action: Mouse scrolled (570, 182) with delta (0, 0)
Screenshot: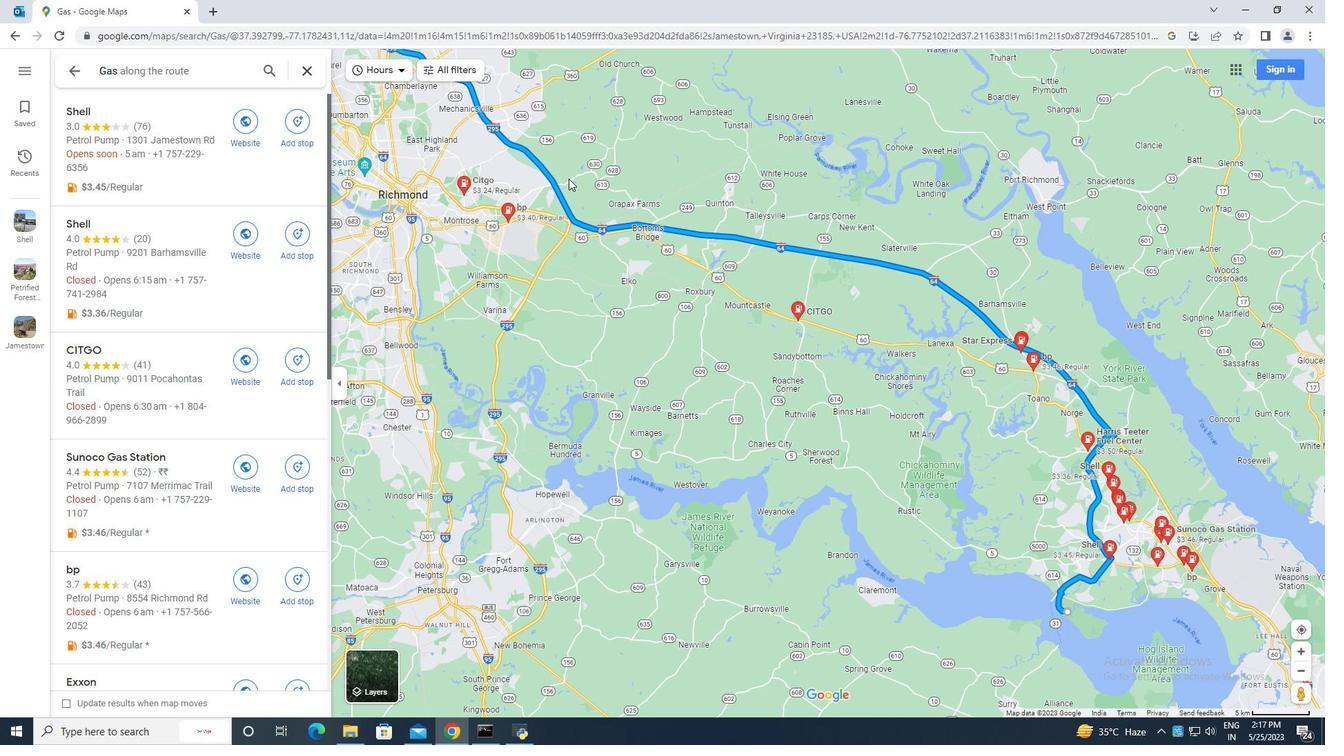 
Action: Mouse moved to (564, 216)
Screenshot: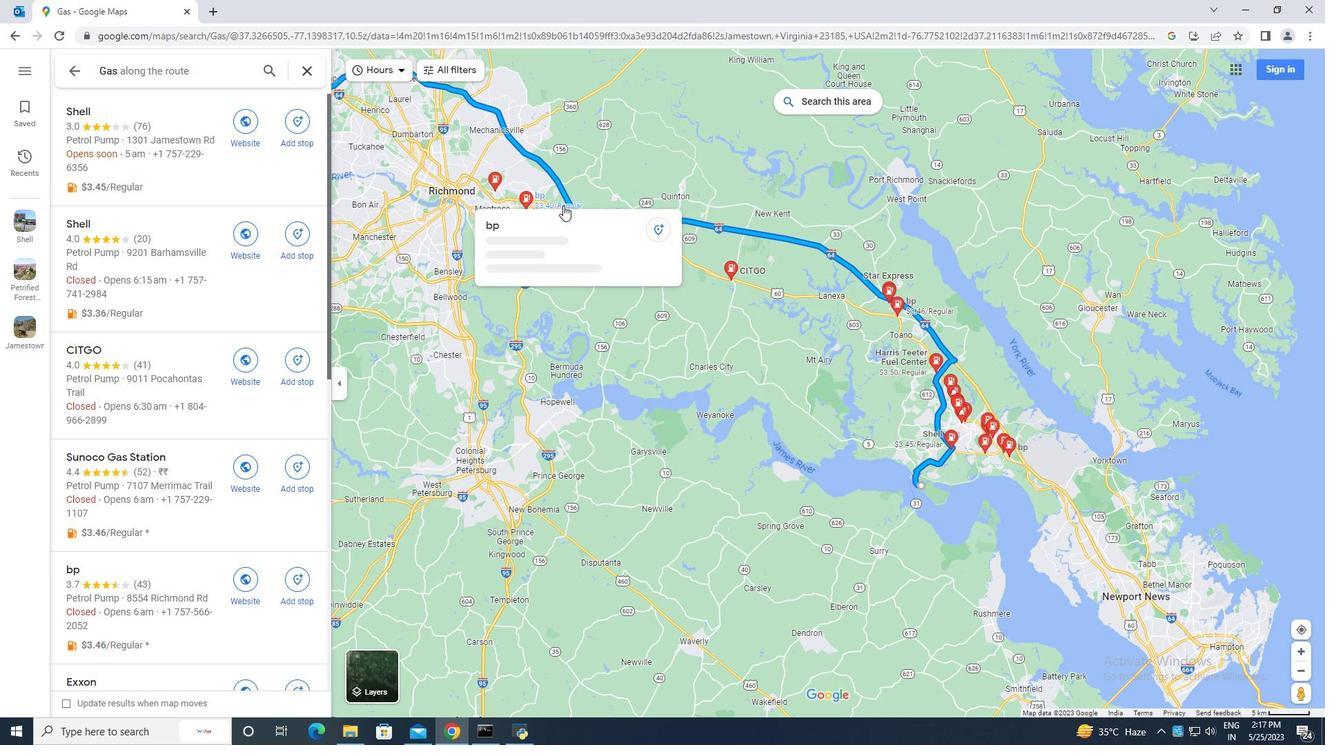 
Action: Mouse scrolled (564, 215) with delta (0, 0)
Screenshot: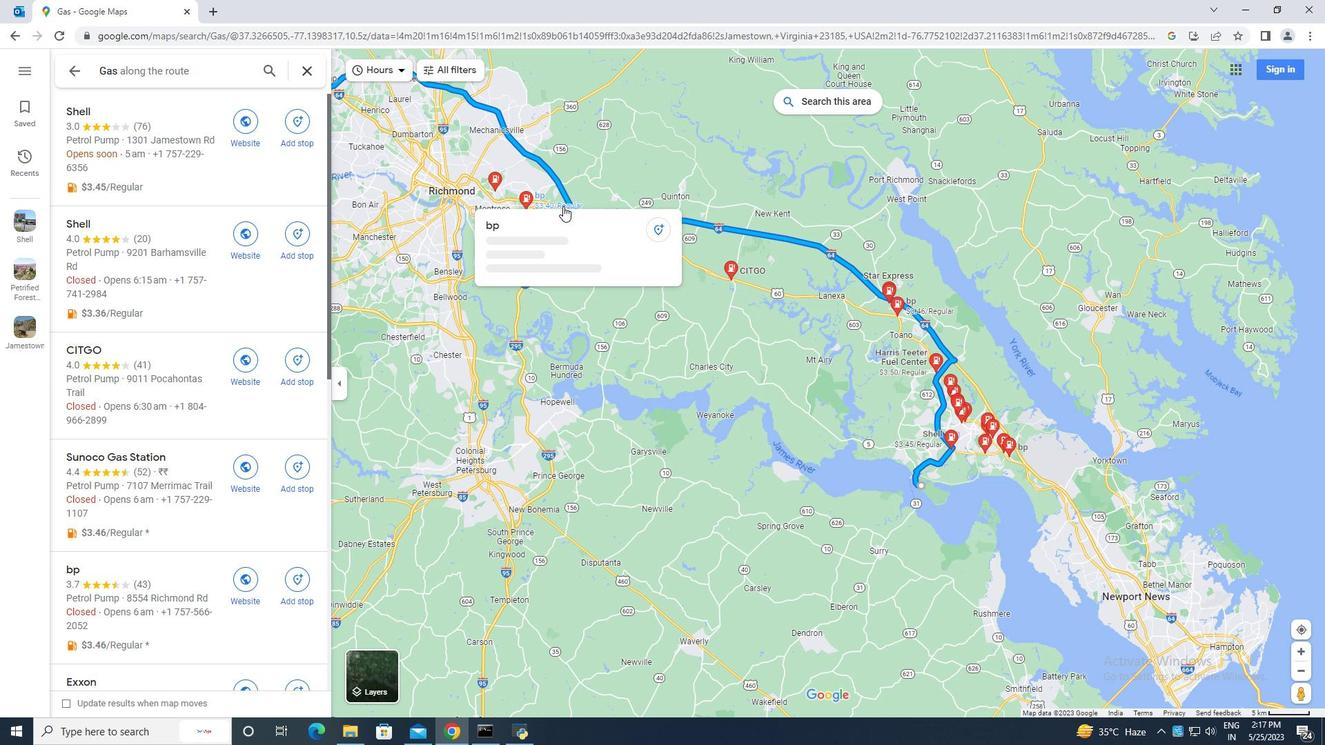 
Action: Mouse moved to (566, 216)
Screenshot: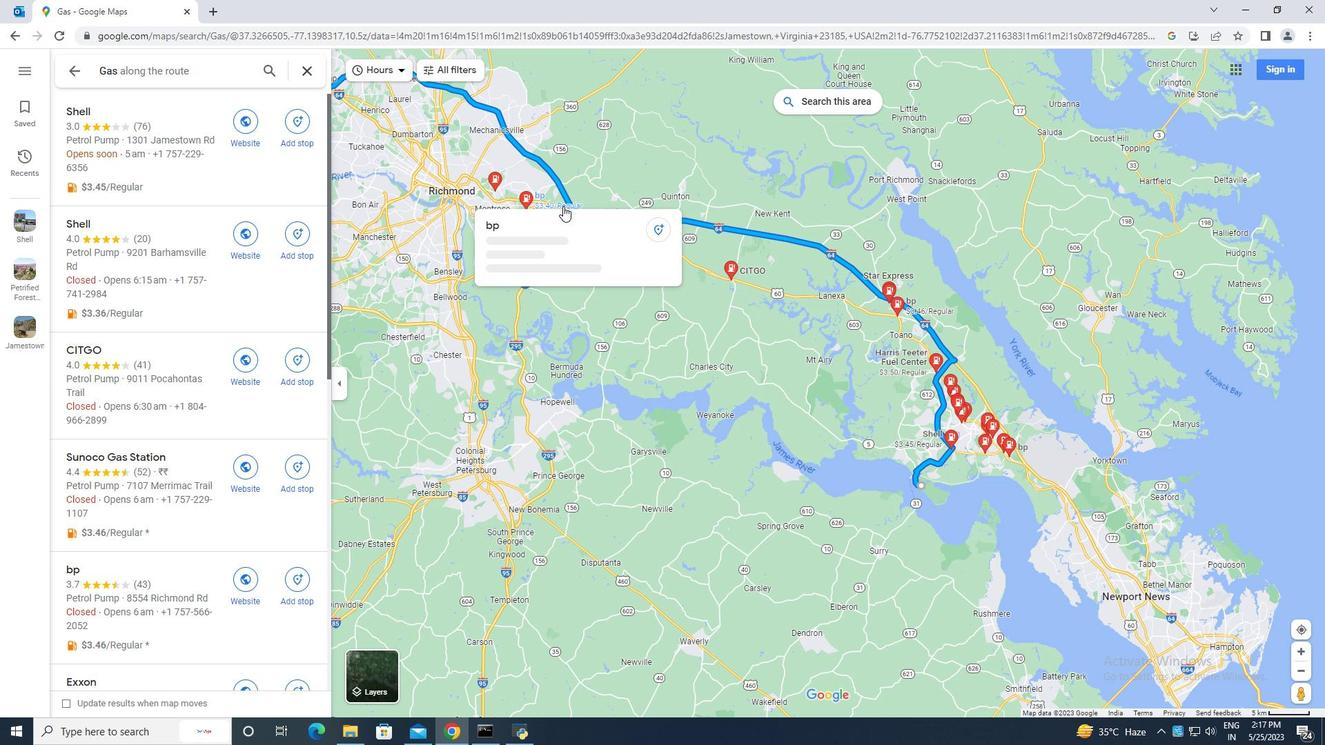 
Action: Mouse scrolled (566, 216) with delta (0, 0)
Screenshot: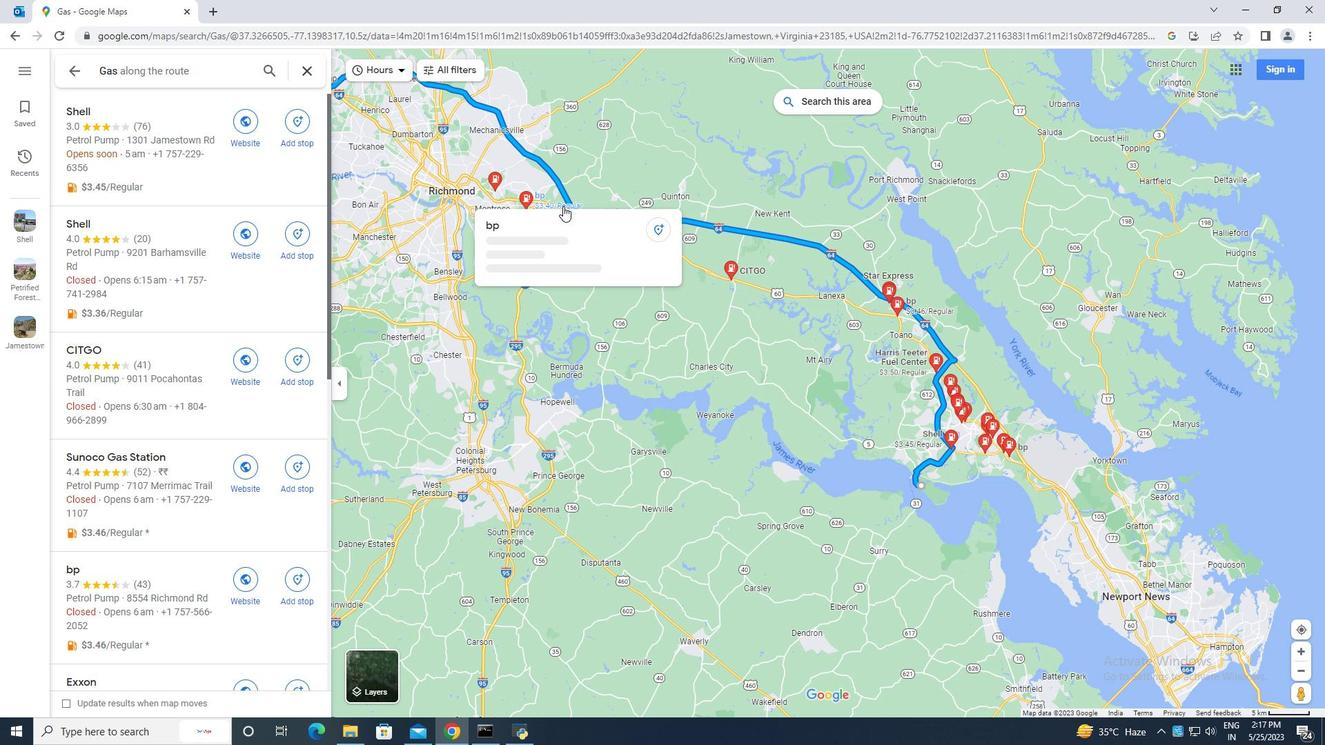 
Action: Mouse moved to (586, 211)
Screenshot: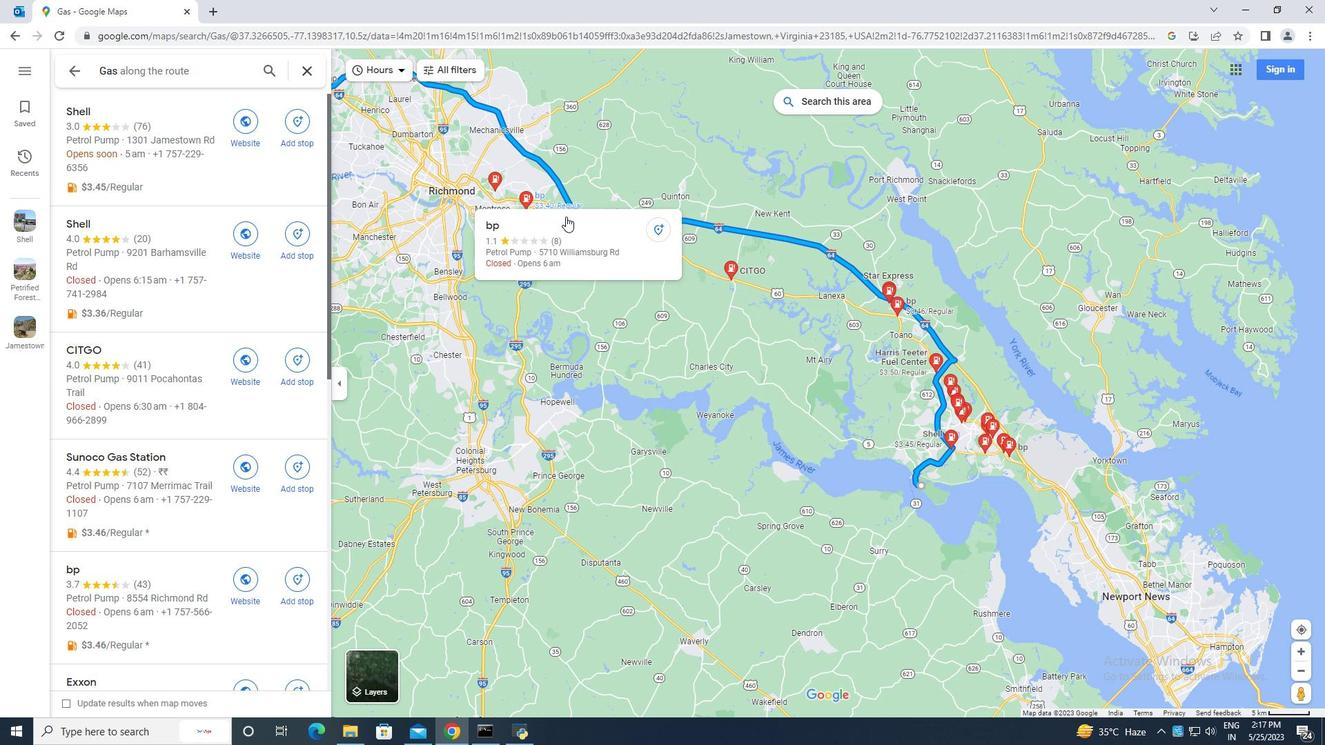 
Action: Mouse scrolled (567, 216) with delta (0, 0)
Screenshot: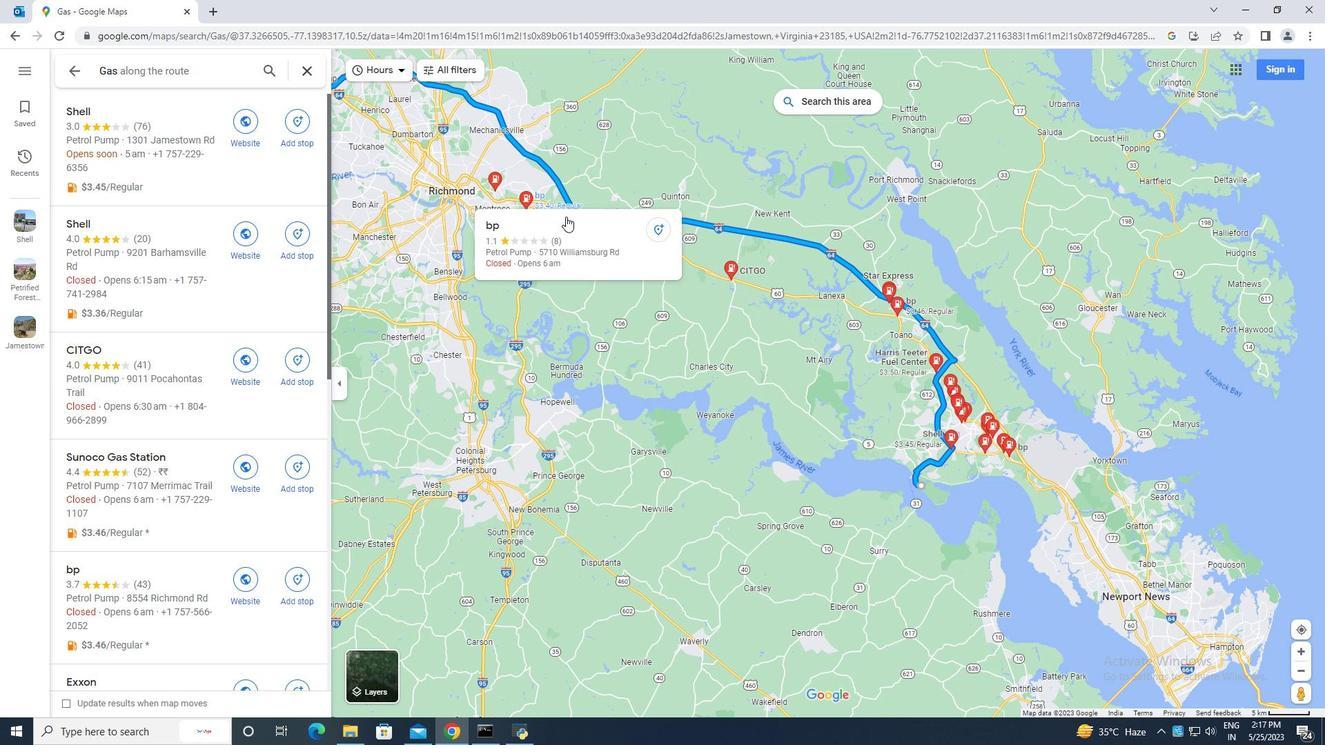 
Action: Mouse moved to (586, 210)
Screenshot: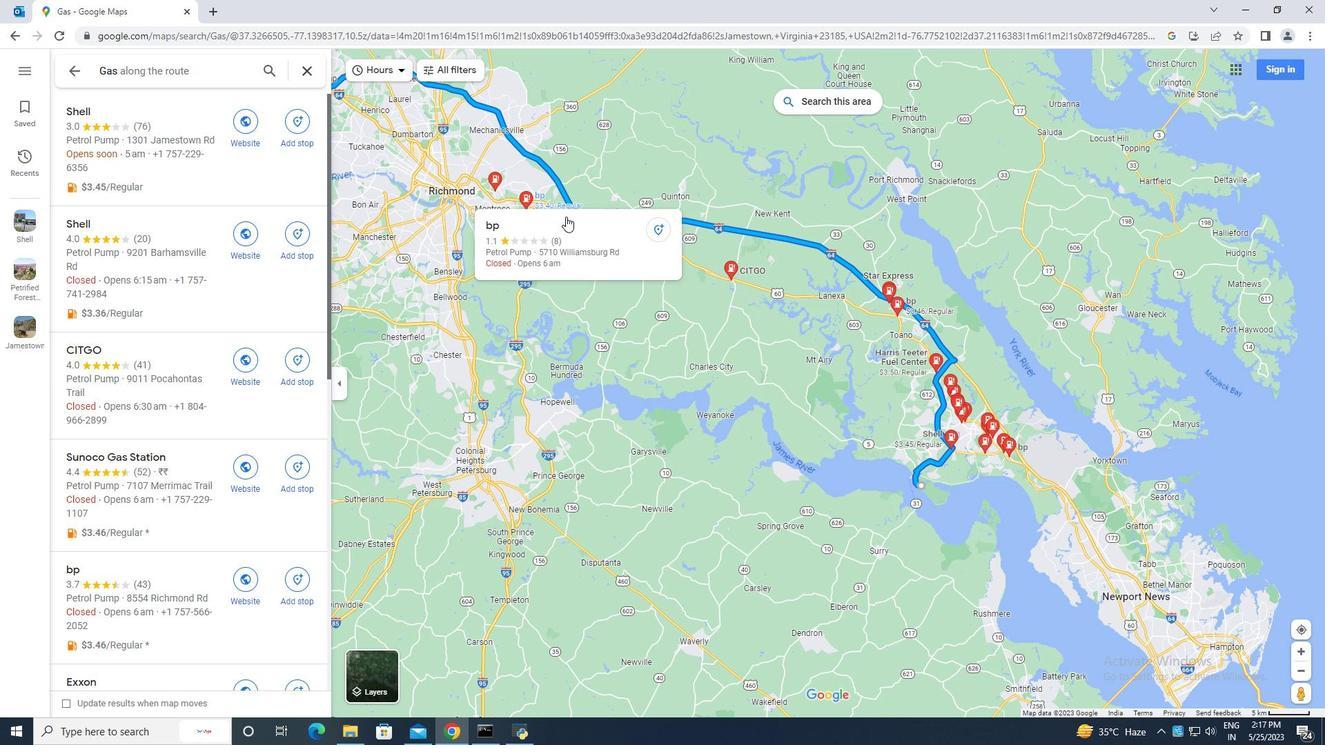 
Action: Mouse scrolled (568, 217) with delta (0, 0)
Screenshot: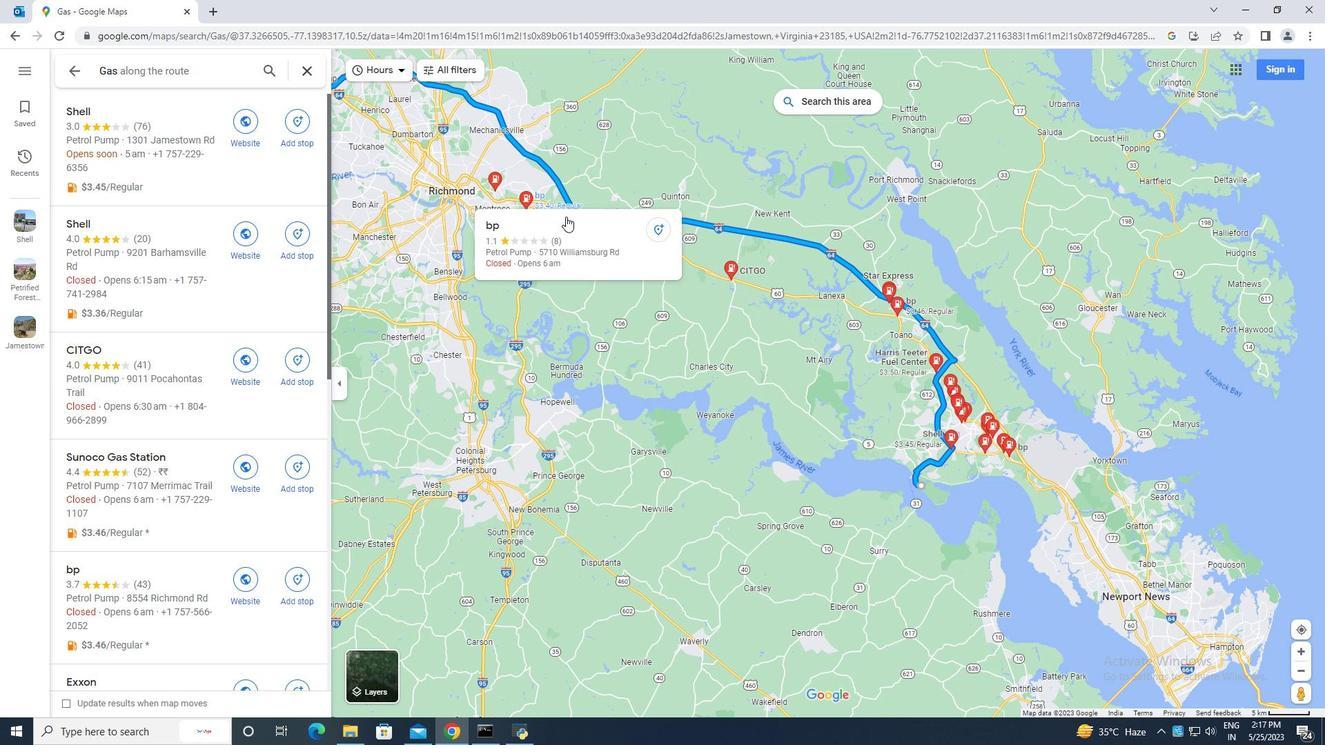 
Action: Mouse moved to (589, 211)
Screenshot: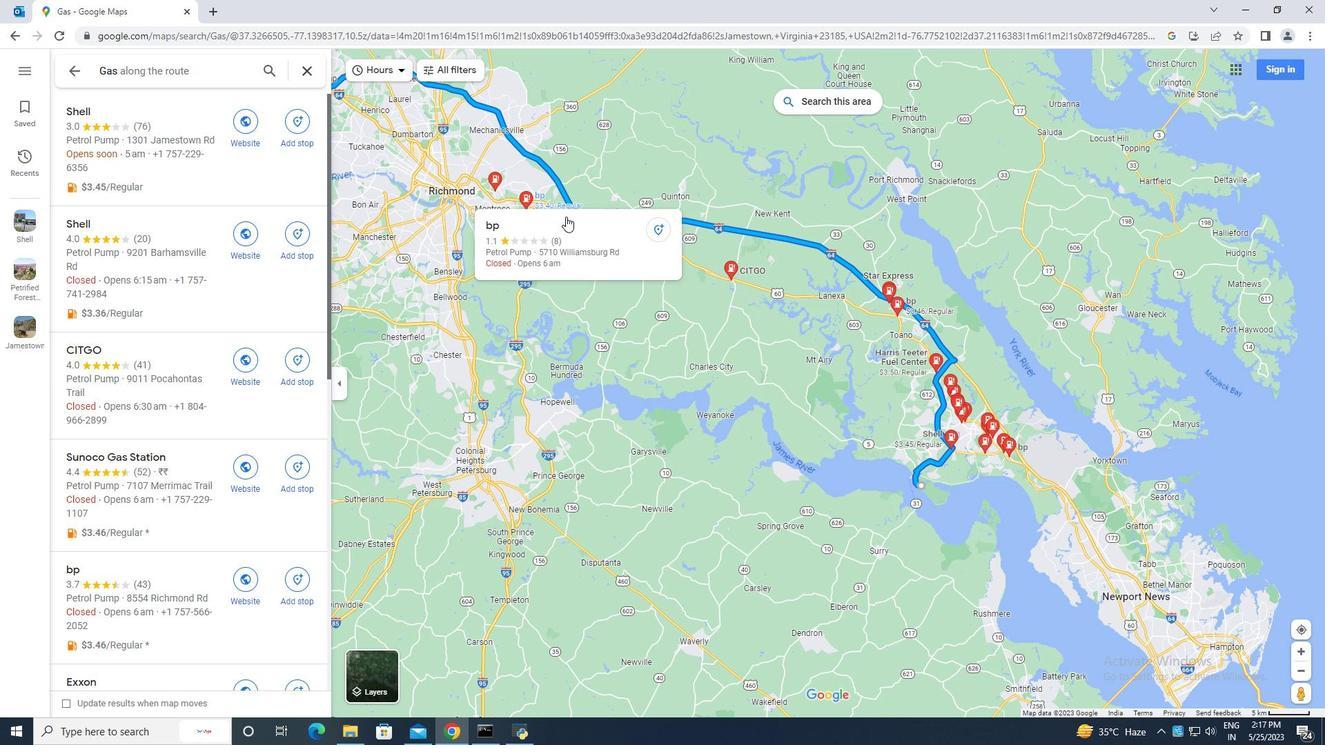 
Action: Mouse scrolled (589, 210) with delta (0, 0)
Screenshot: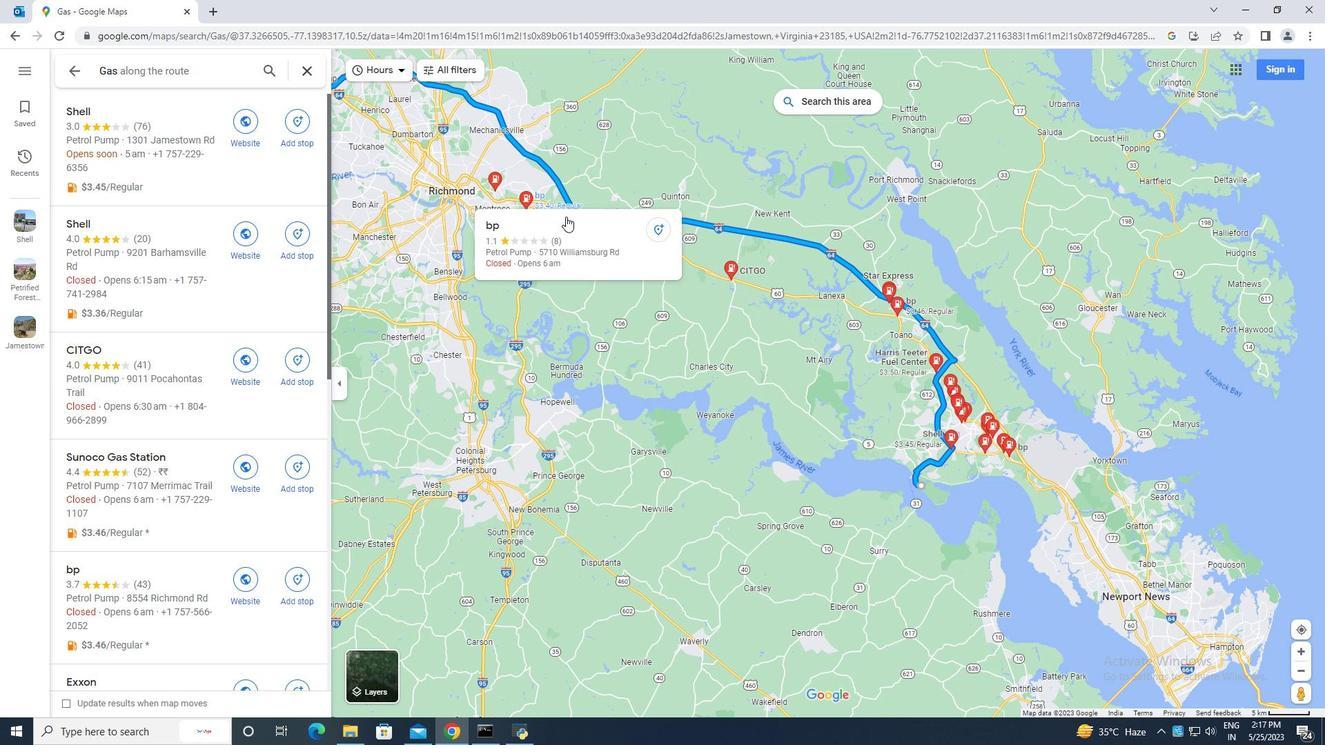 
Action: Mouse moved to (693, 227)
Screenshot: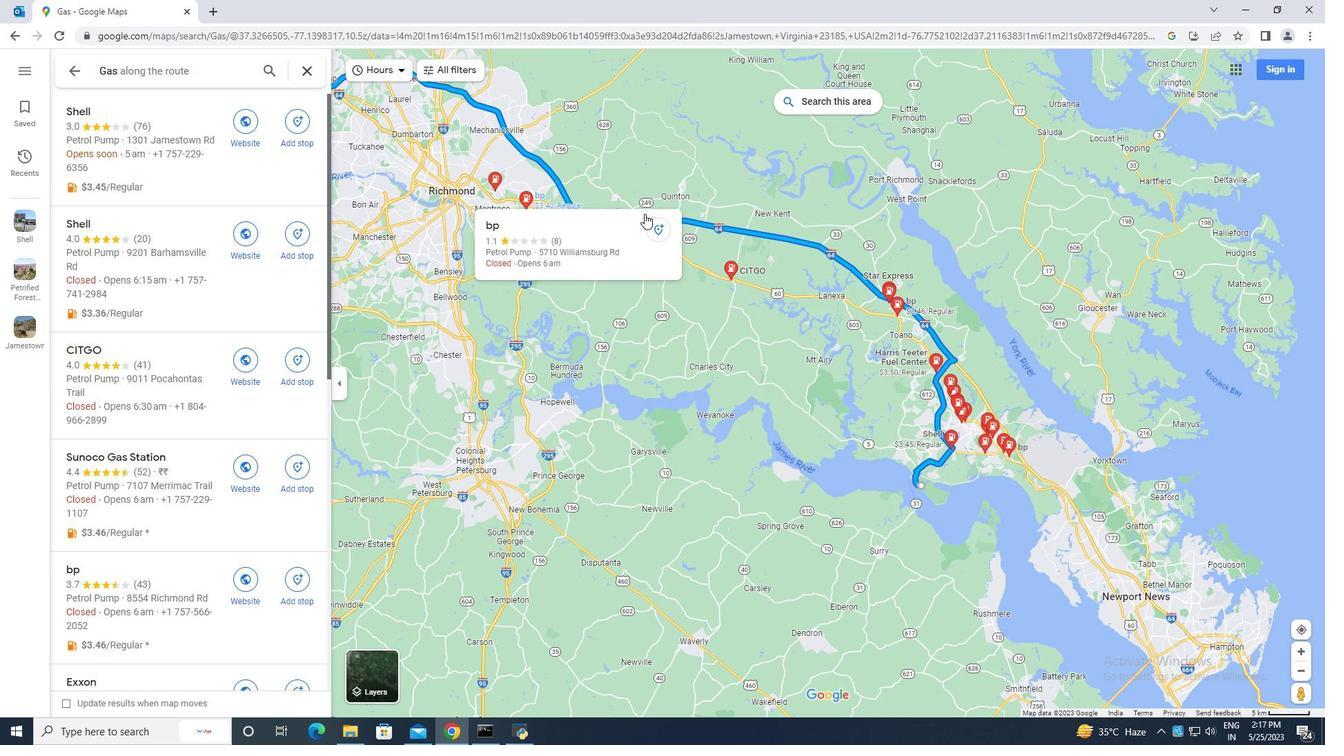 
Action: Mouse scrolled (693, 227) with delta (0, 0)
Screenshot: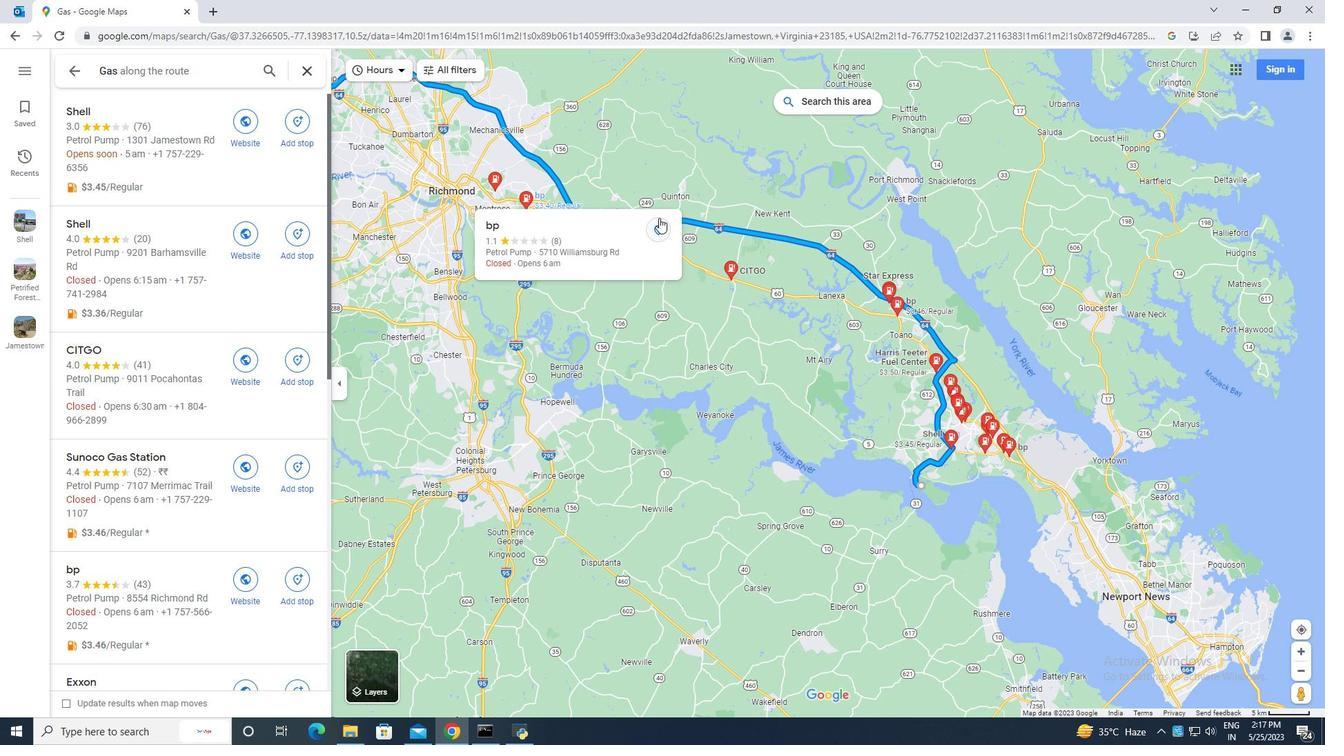 
Action: Mouse moved to (697, 229)
Screenshot: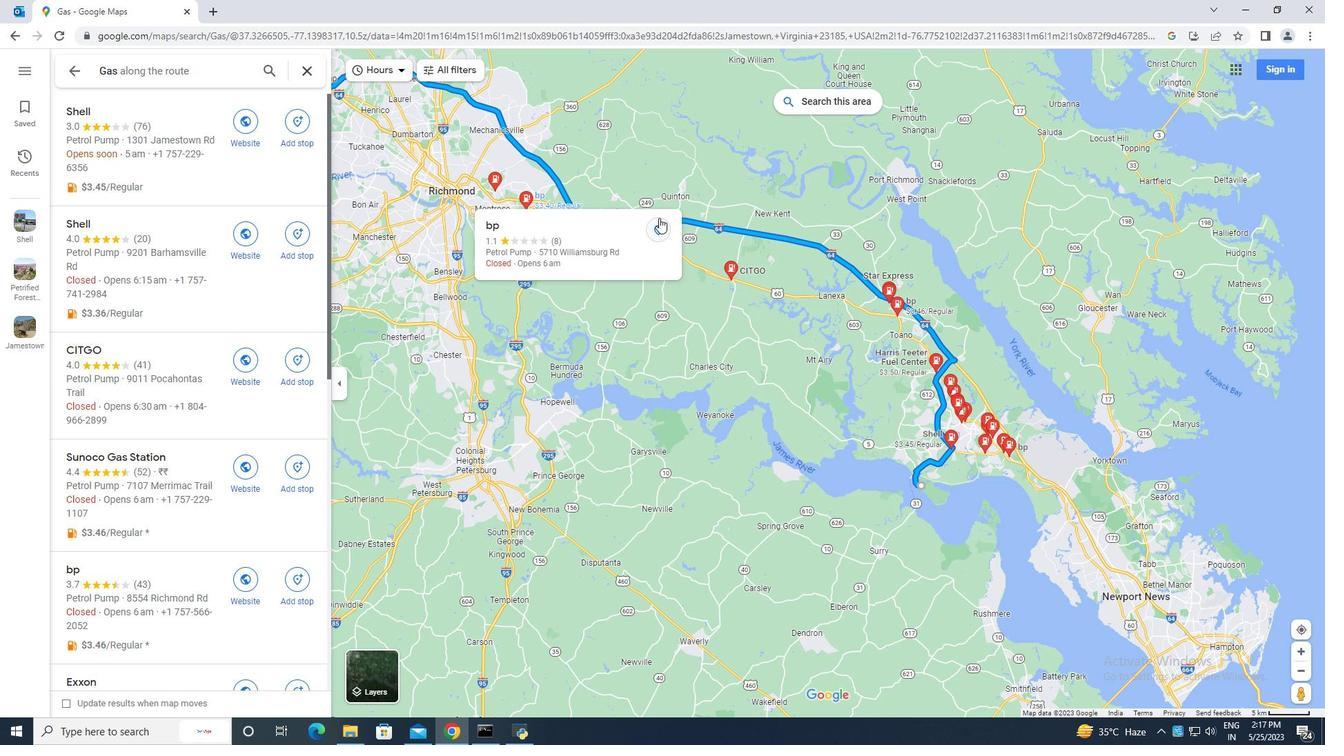 
Action: Mouse scrolled (697, 229) with delta (0, 0)
Screenshot: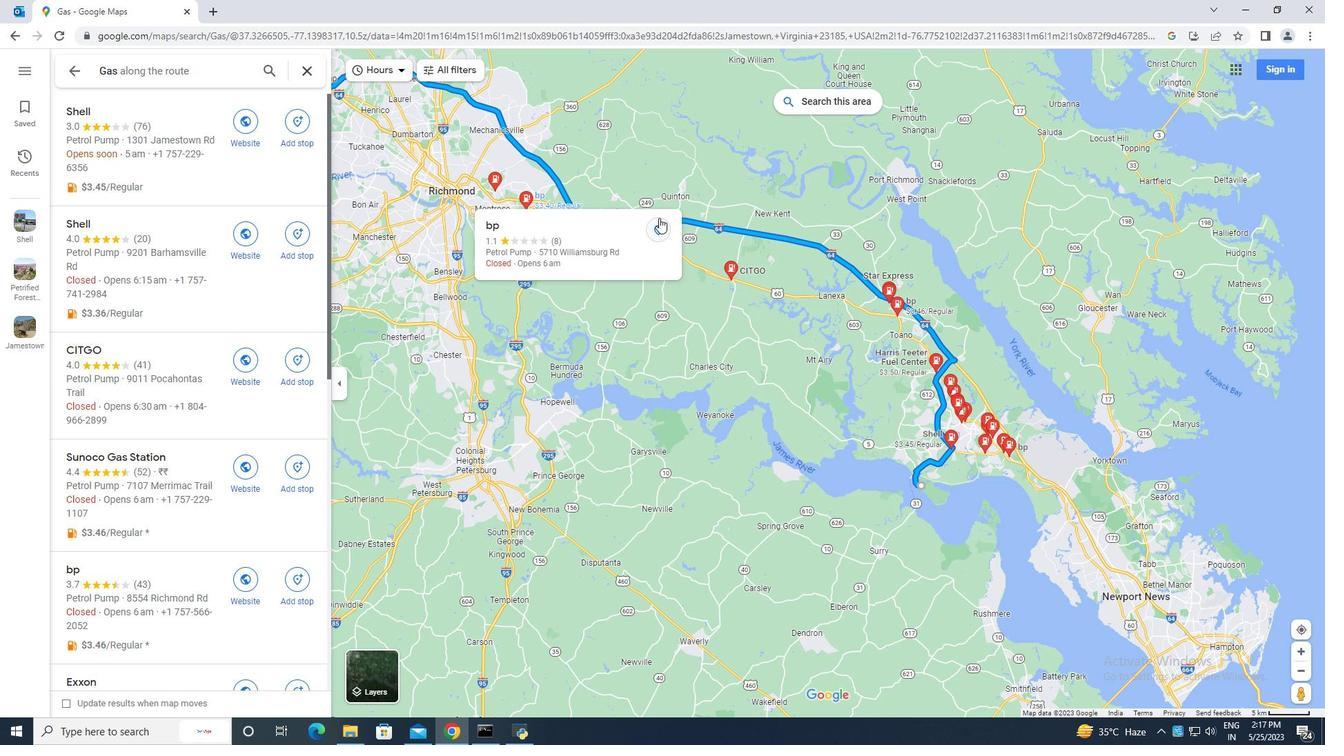 
Action: Mouse moved to (700, 231)
Screenshot: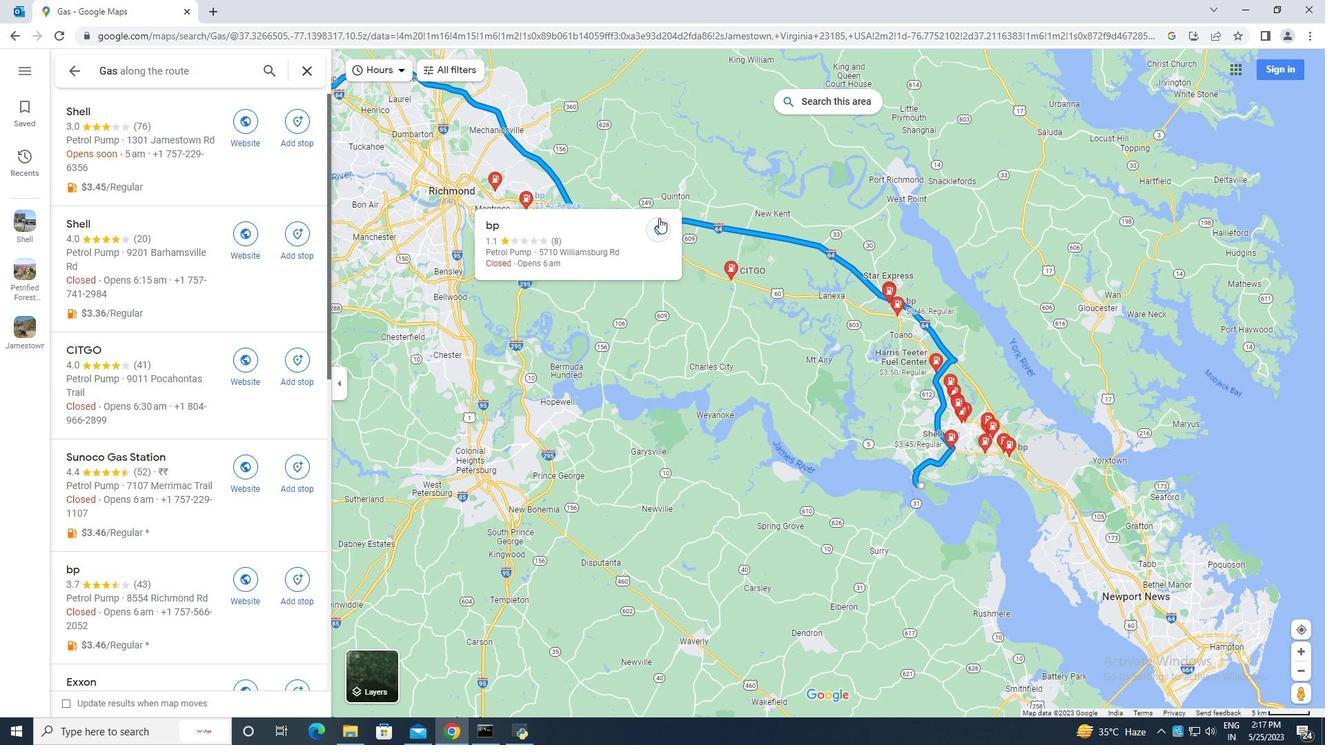 
Action: Mouse scrolled (700, 230) with delta (0, 0)
Screenshot: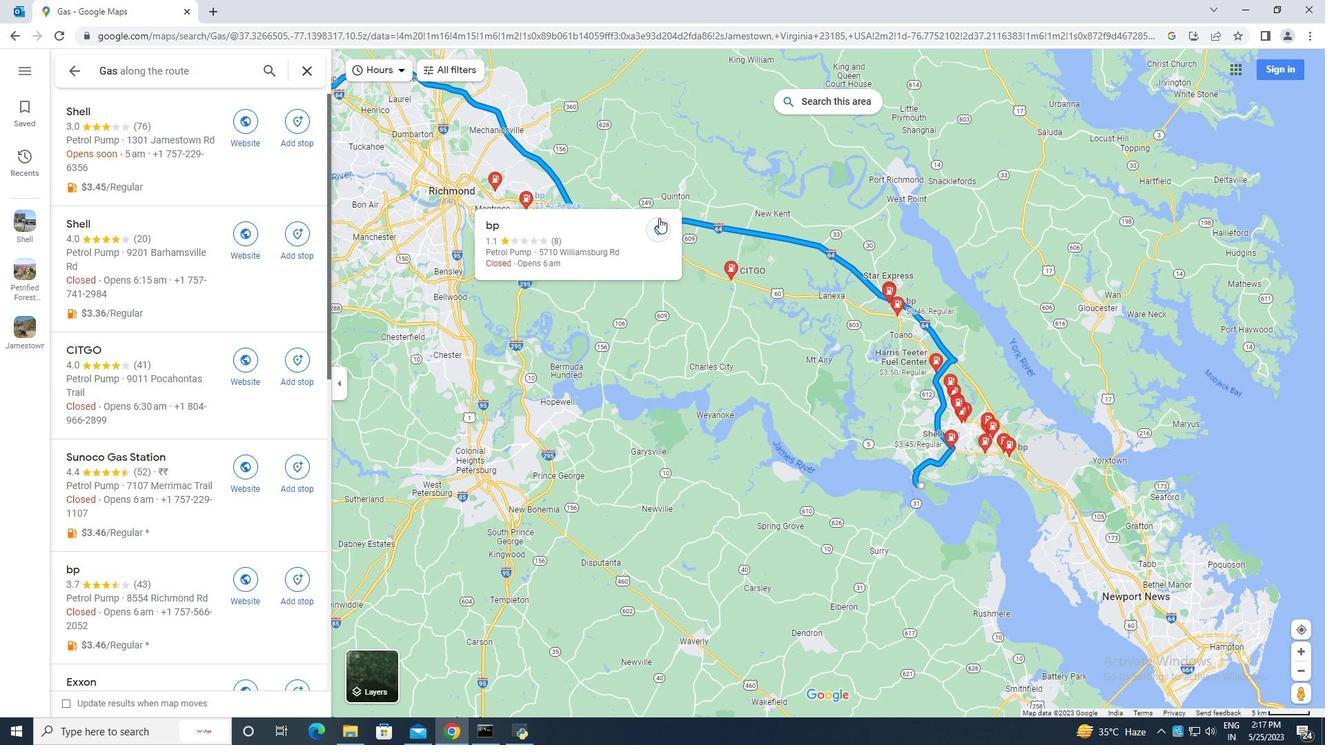 
Action: Mouse moved to (702, 231)
Screenshot: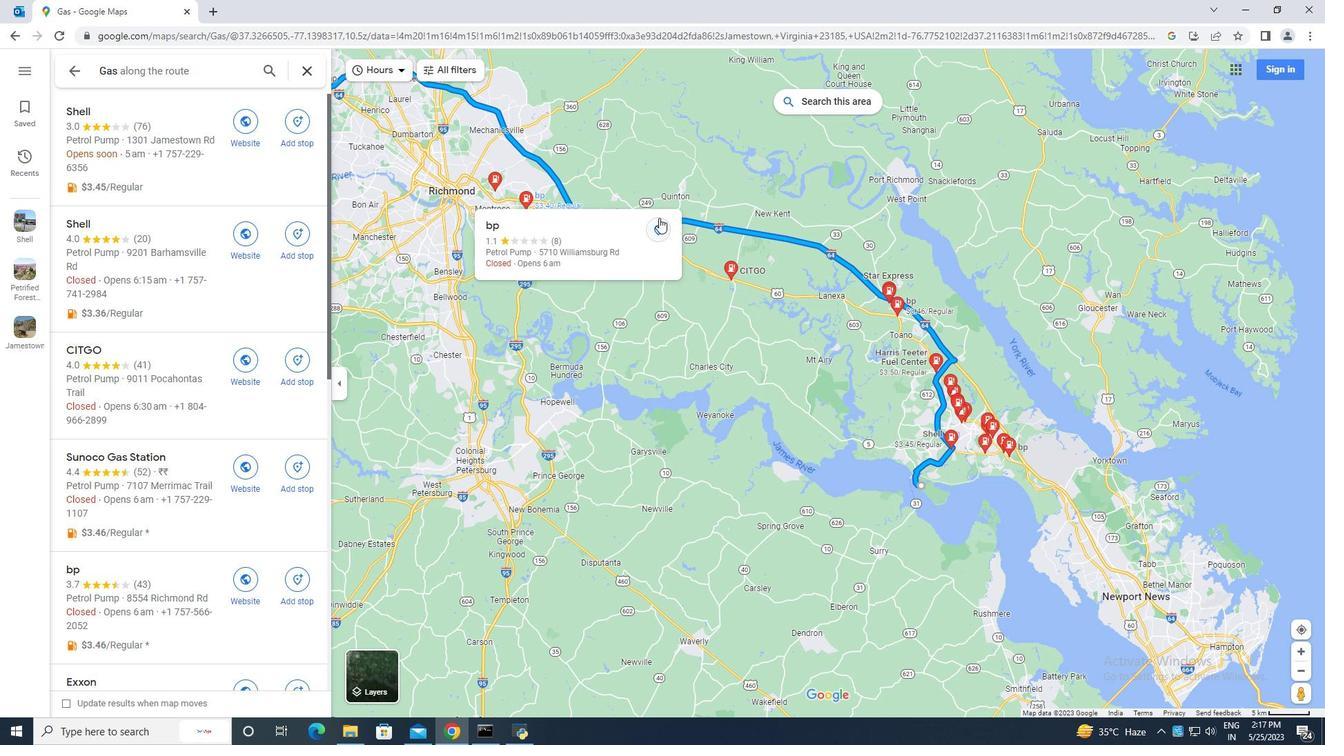 
Action: Mouse scrolled (702, 230) with delta (0, 0)
Screenshot: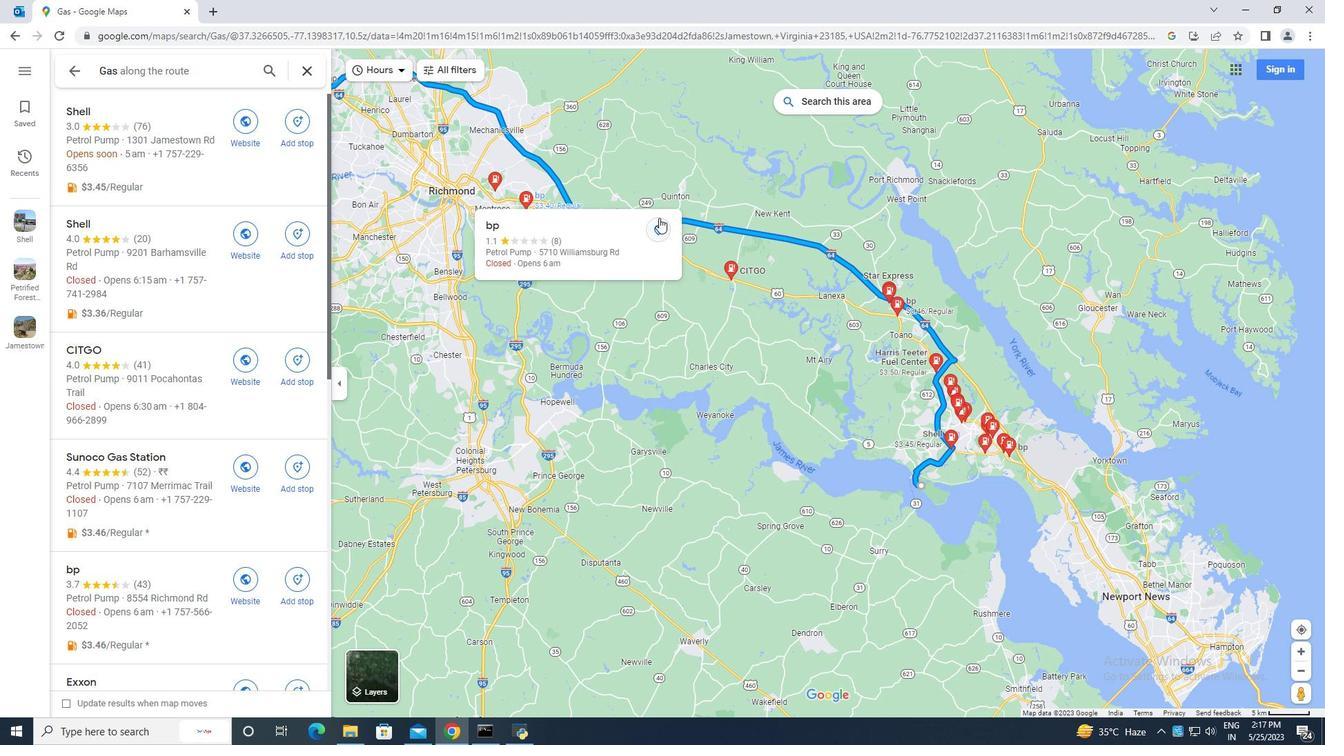 
Action: Mouse moved to (702, 231)
Screenshot: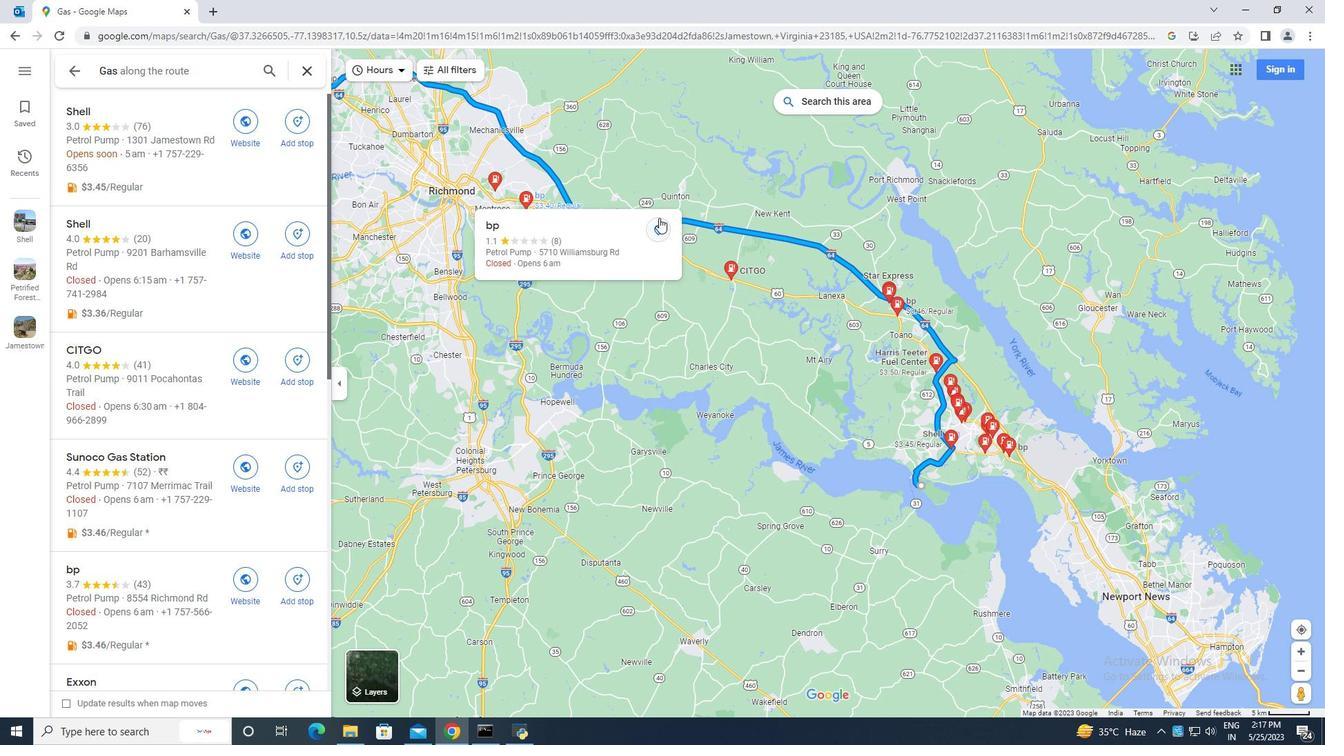 
Action: Mouse scrolled (702, 230) with delta (0, 0)
Screenshot: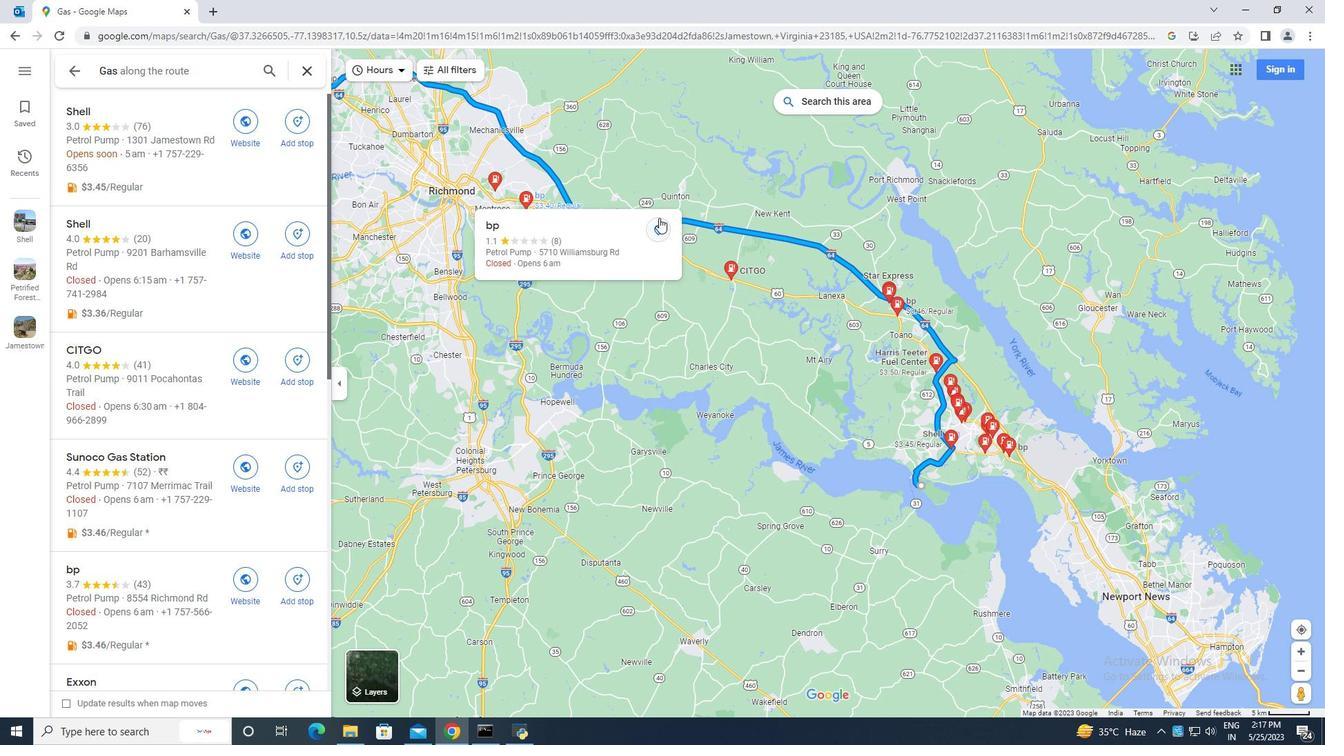 
Action: Mouse moved to (771, 223)
Screenshot: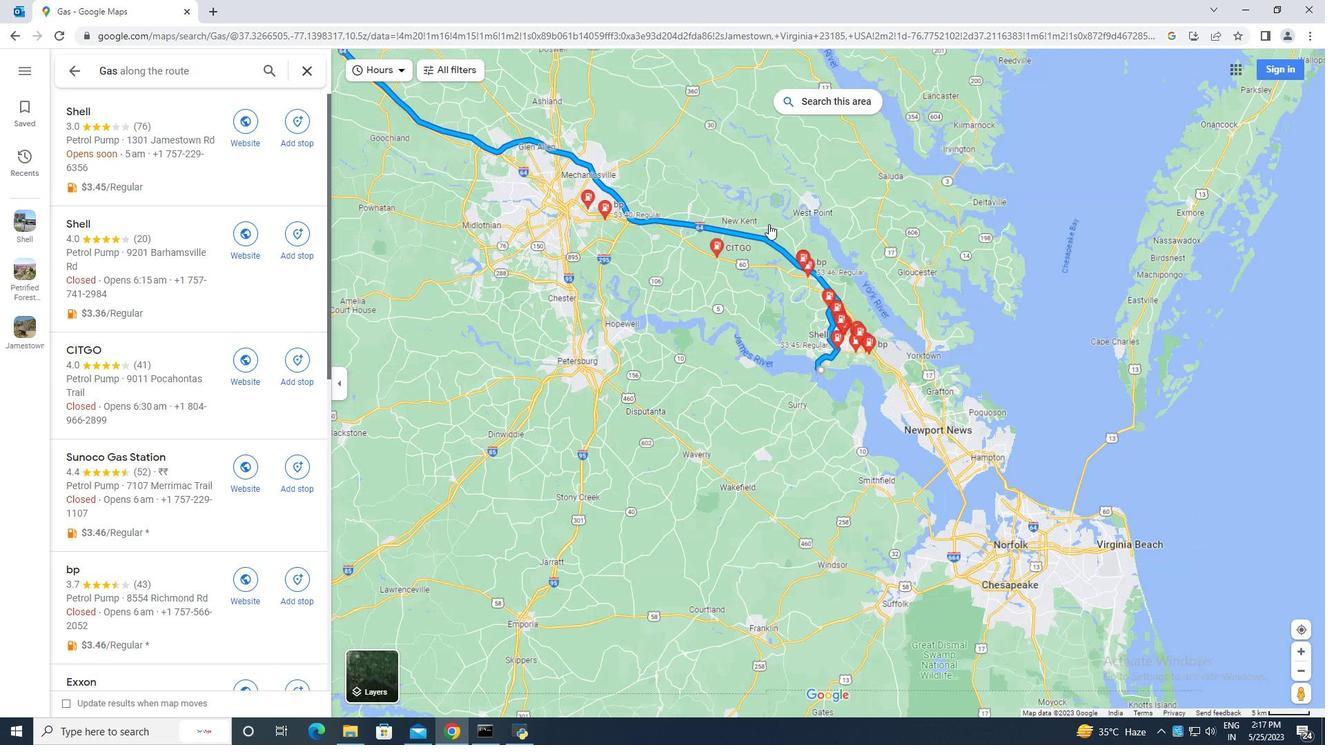 
Action: Mouse scrolled (771, 222) with delta (0, 0)
Screenshot: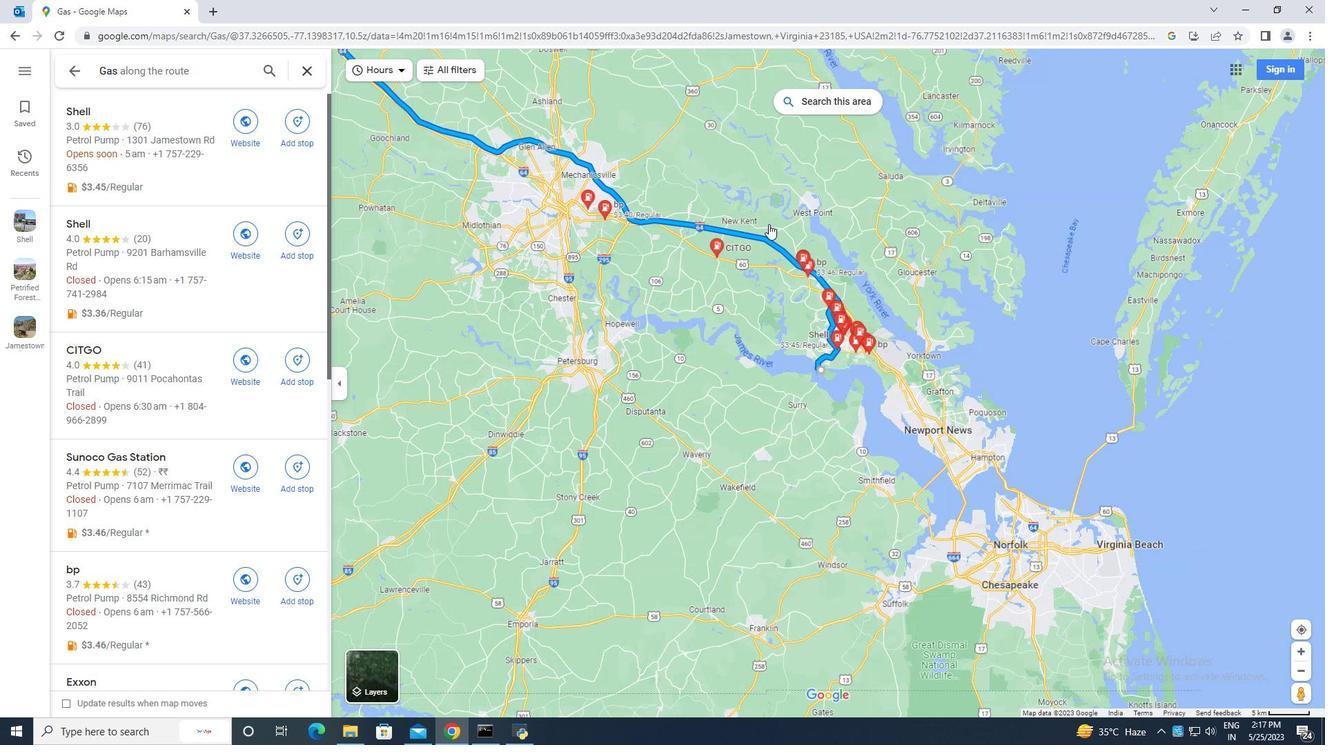 
Action: Mouse scrolled (771, 222) with delta (0, 0)
Screenshot: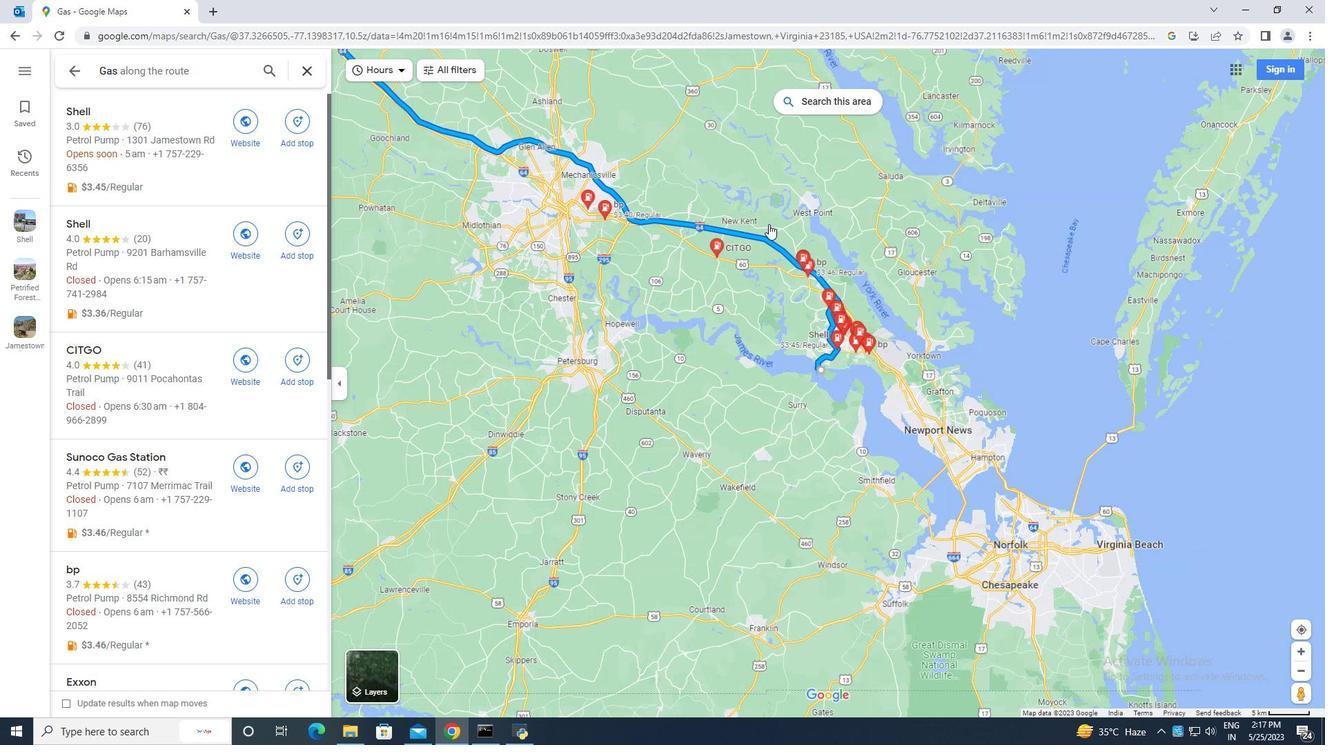 
Action: Mouse moved to (771, 223)
Screenshot: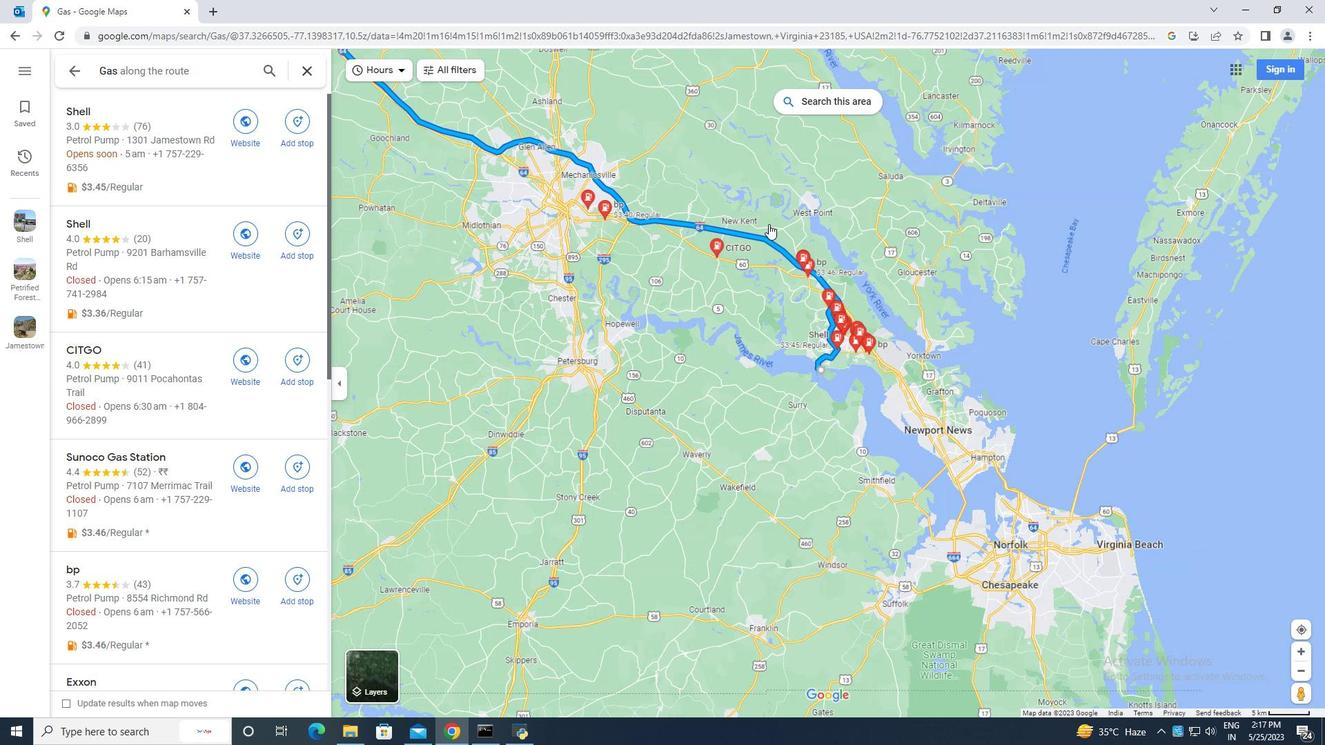 
Action: Mouse scrolled (771, 222) with delta (0, 0)
Screenshot: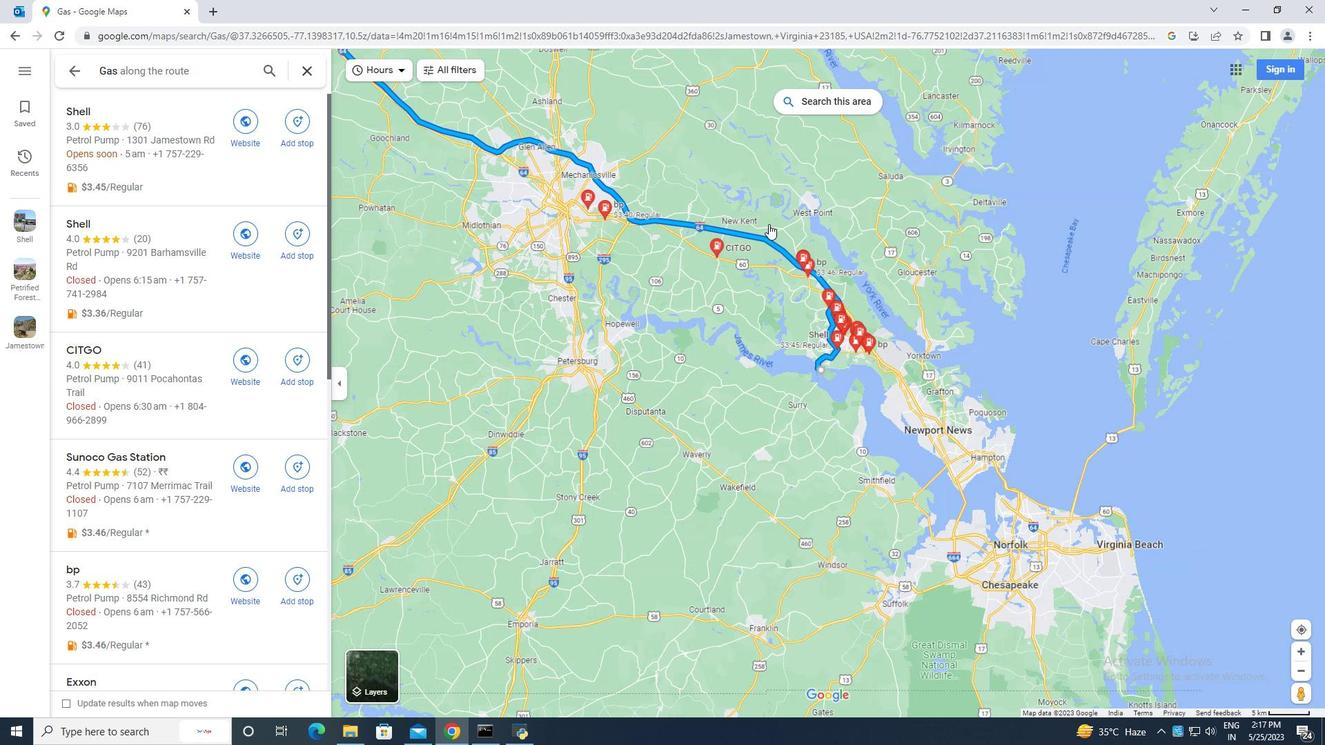 
Action: Mouse scrolled (771, 222) with delta (0, 0)
Screenshot: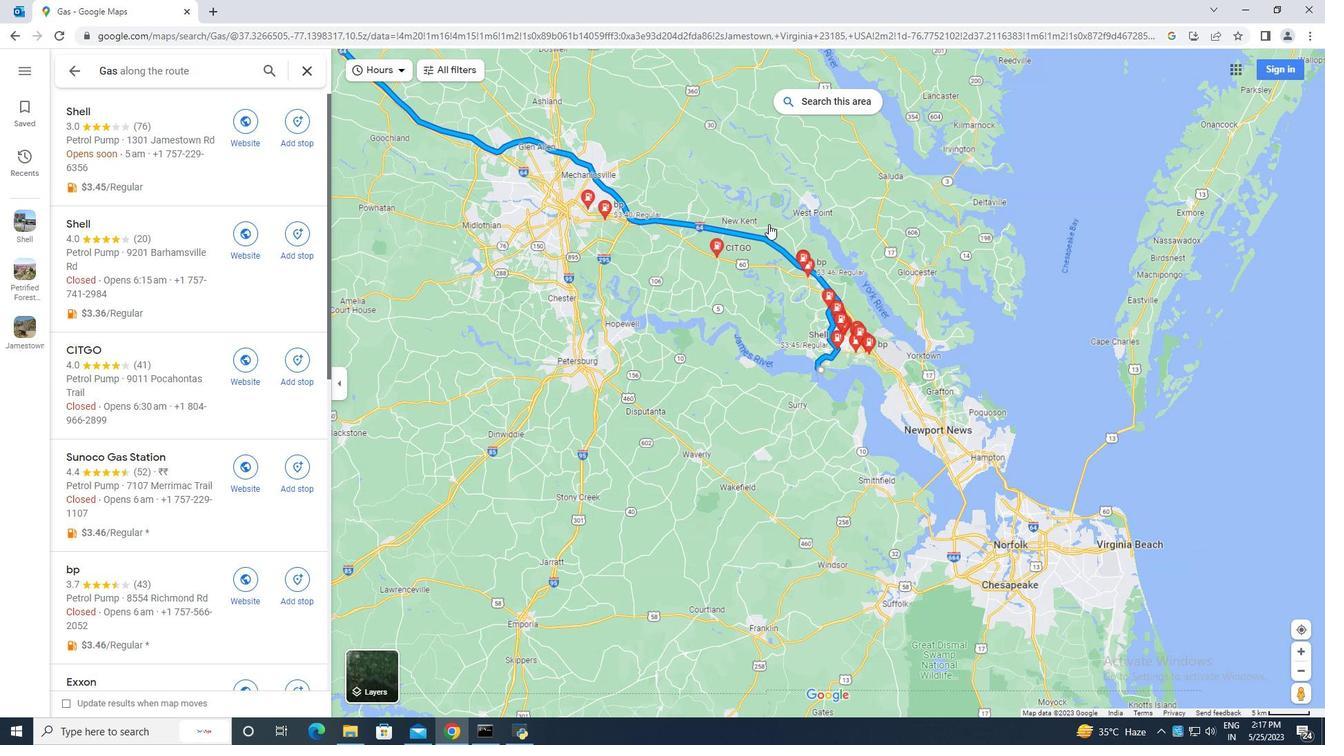 
Action: Mouse moved to (771, 223)
Screenshot: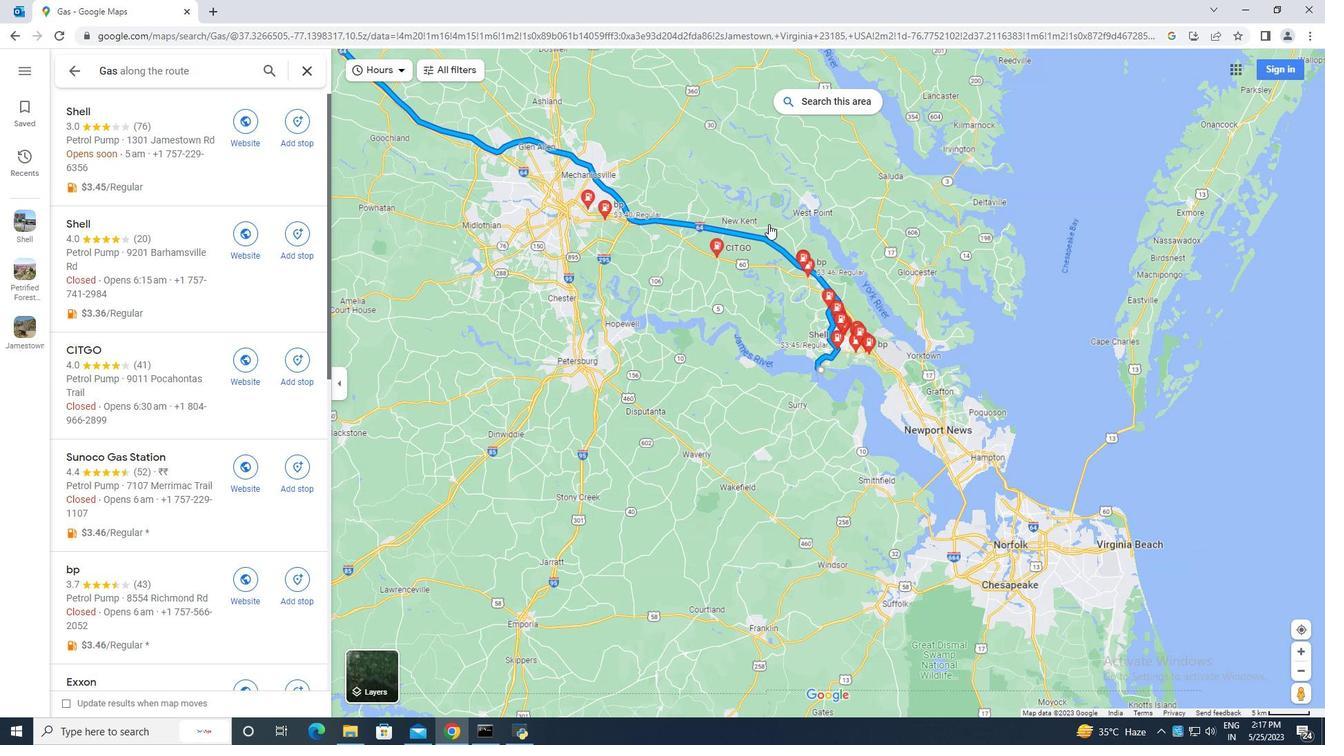 
Action: Mouse scrolled (771, 222) with delta (0, 0)
Screenshot: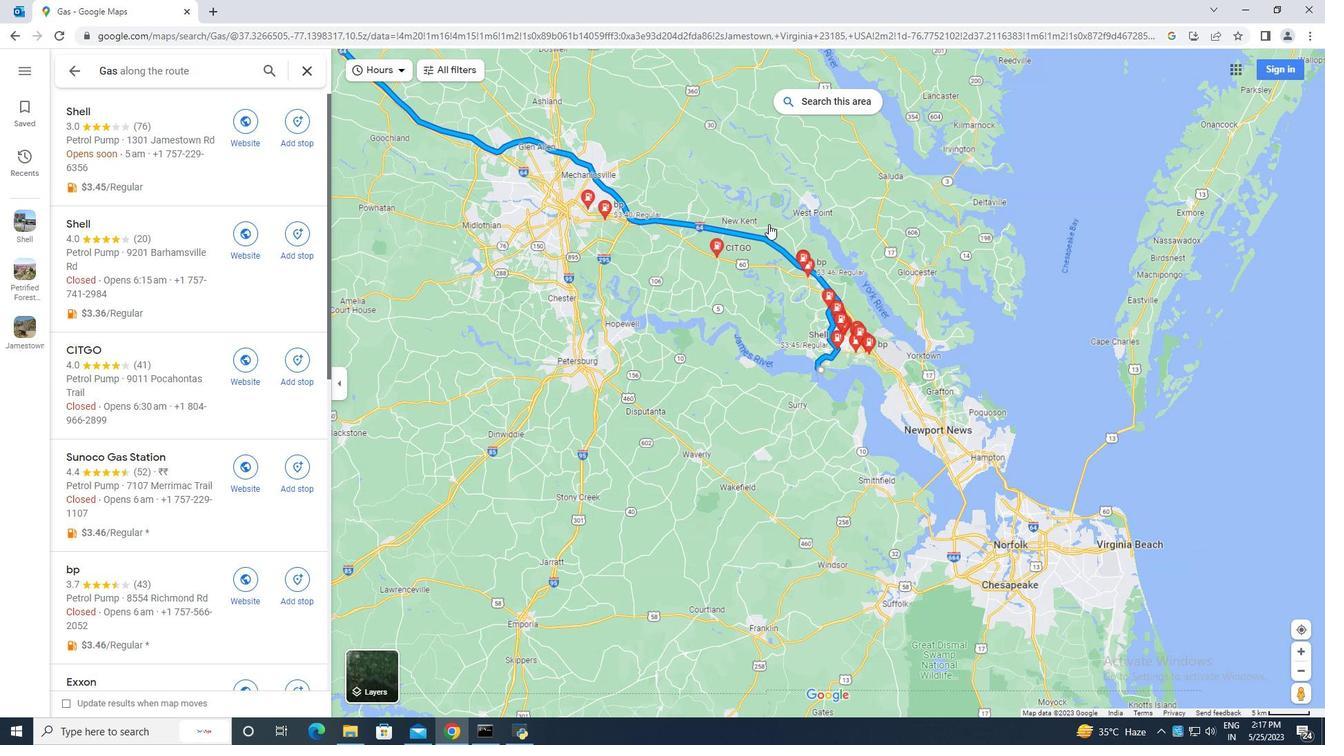 
Action: Mouse moved to (539, 212)
Screenshot: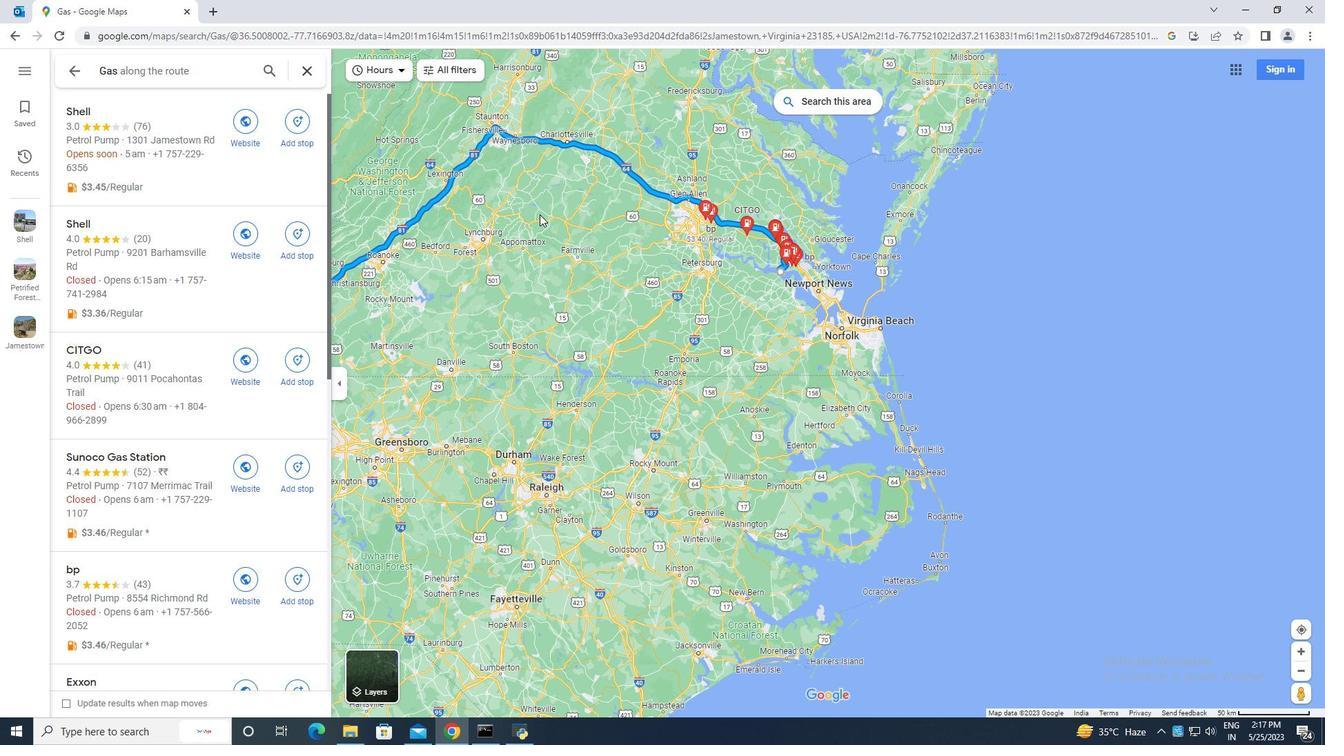 
Action: Mouse scrolled (539, 211) with delta (0, 0)
Screenshot: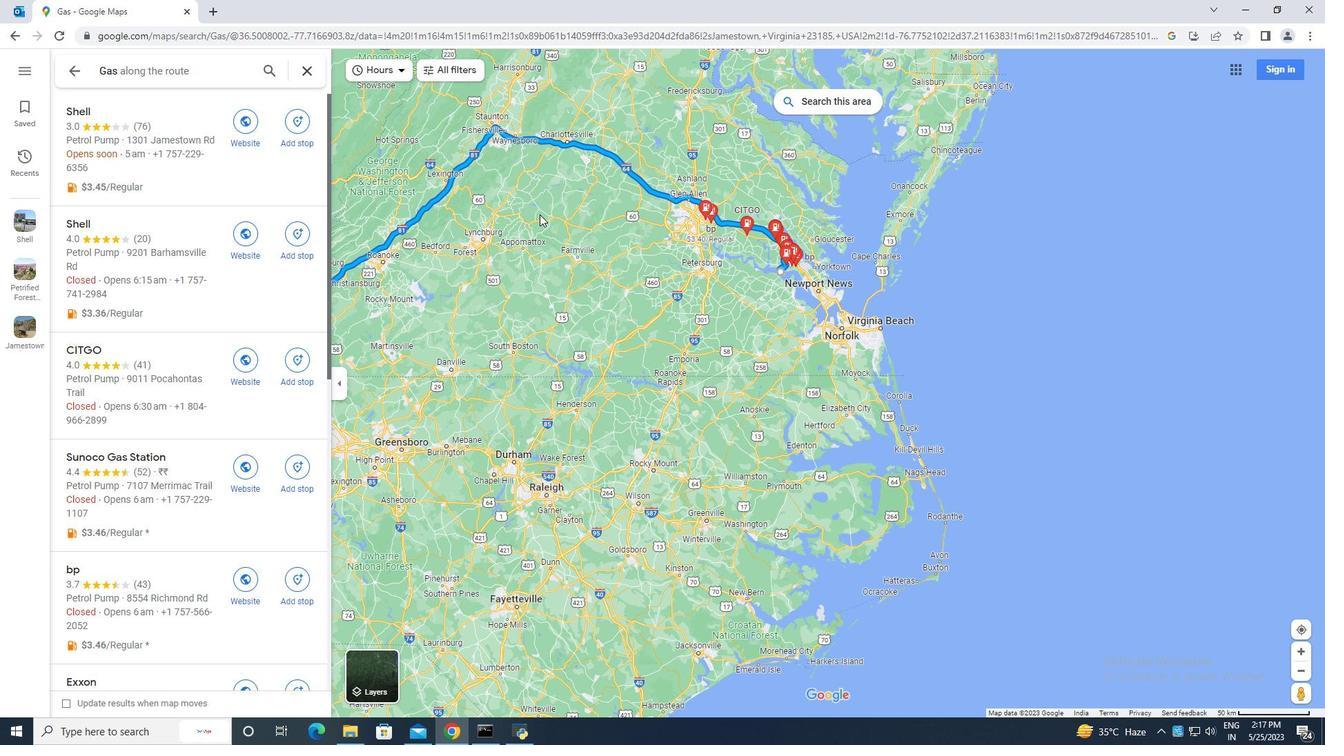 
Action: Mouse moved to (539, 214)
Screenshot: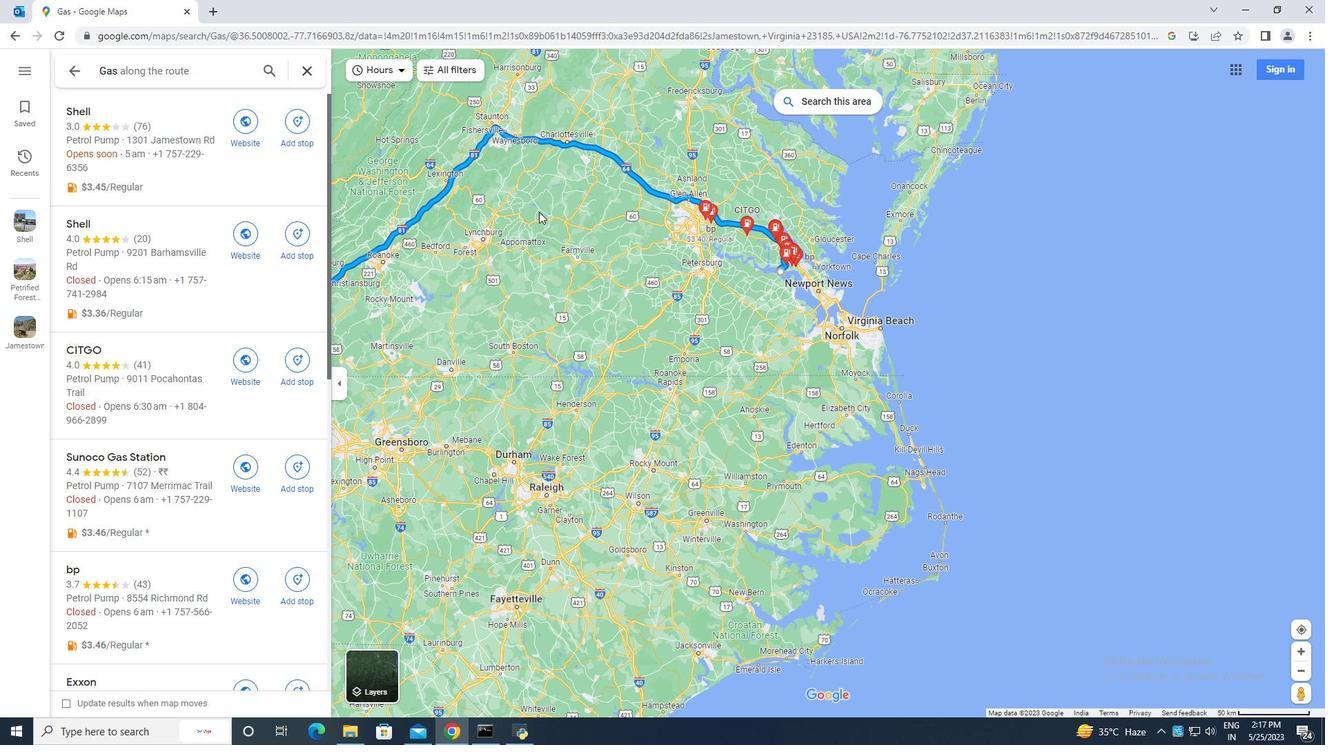 
Action: Mouse scrolled (539, 214) with delta (0, 0)
Screenshot: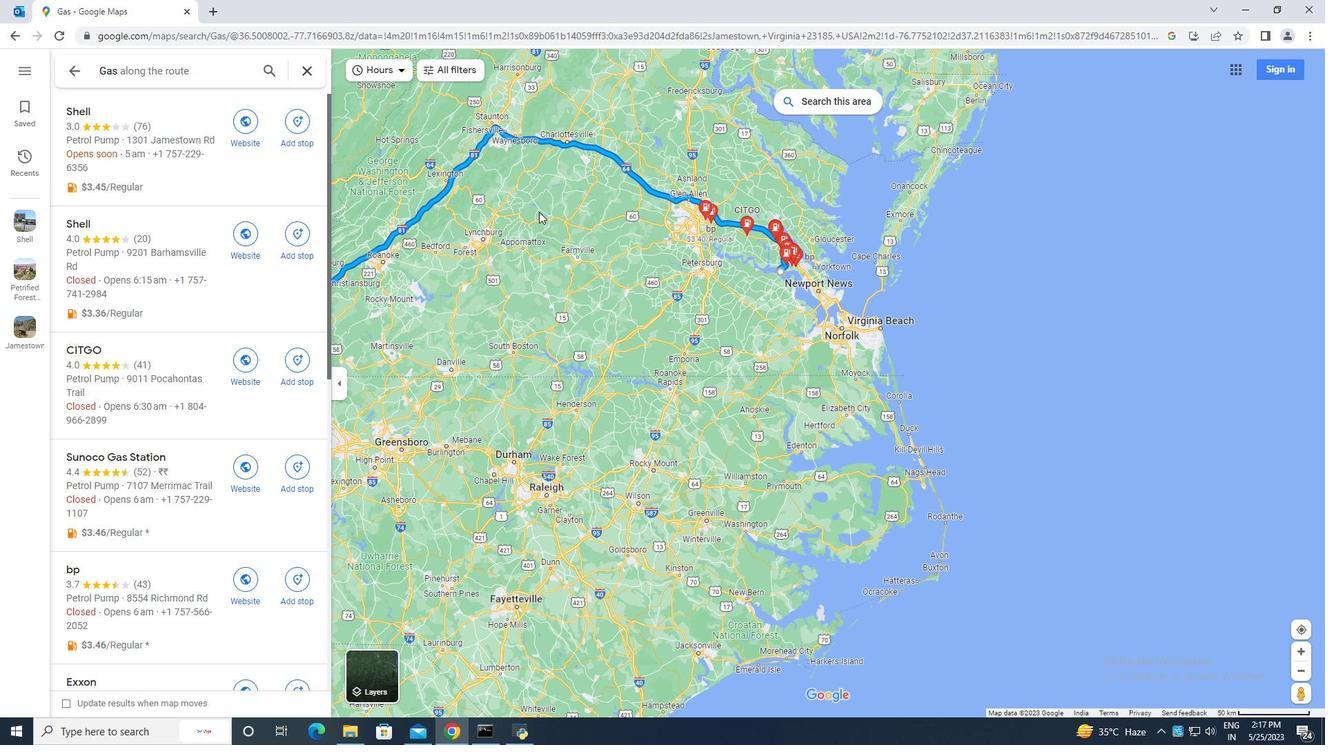 
Action: Mouse moved to (539, 216)
Screenshot: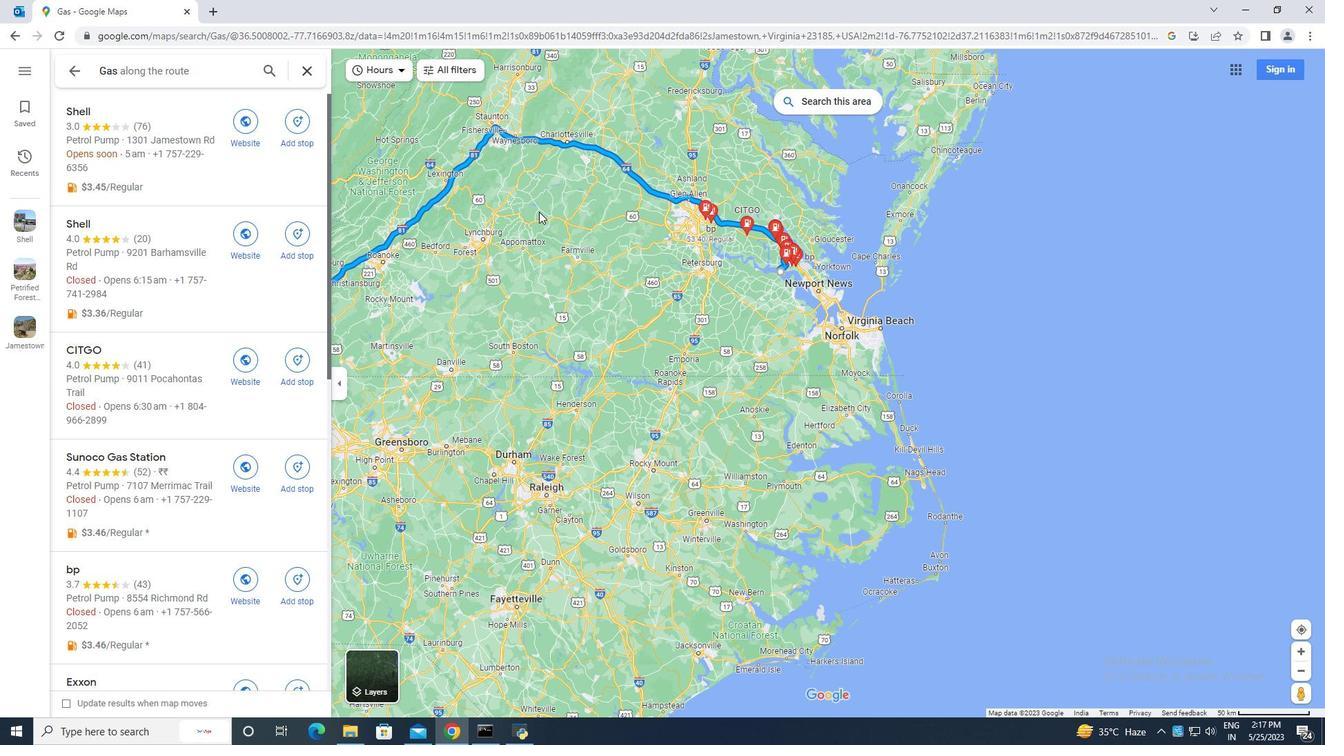 
Action: Mouse scrolled (539, 215) with delta (0, 0)
Screenshot: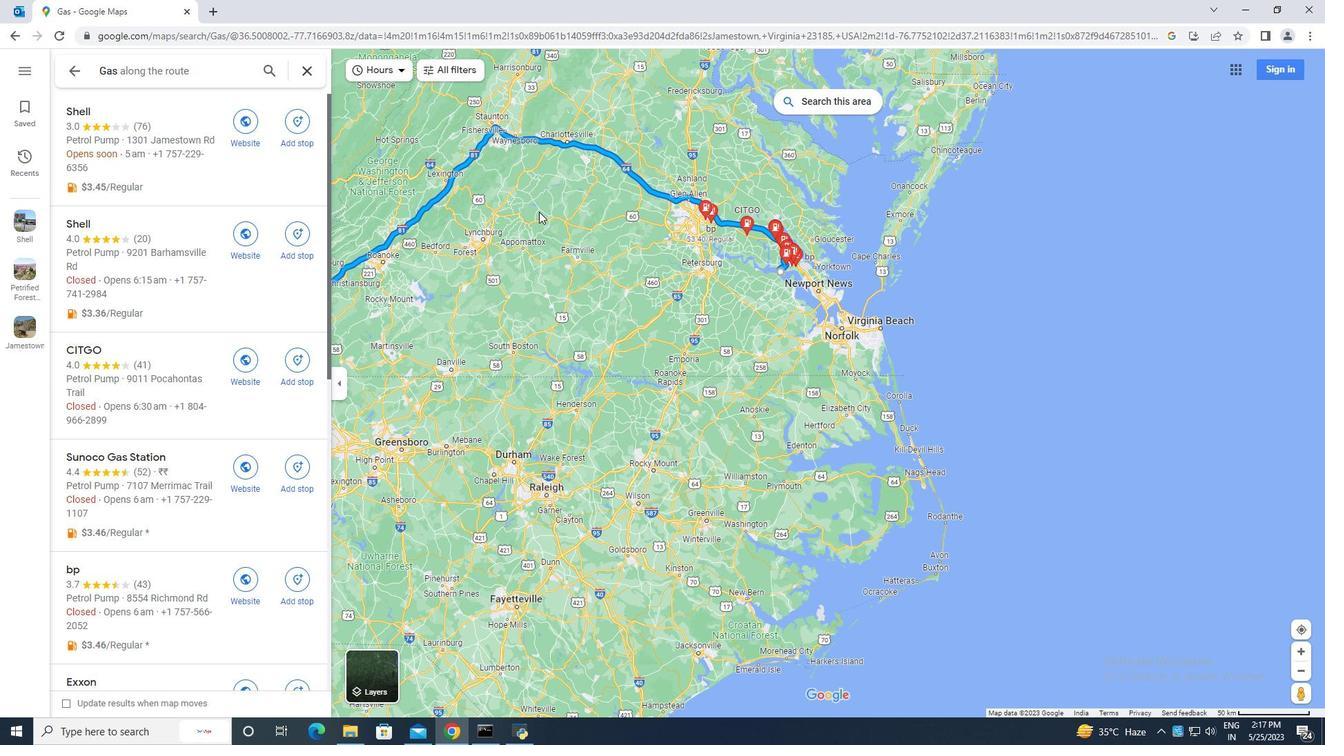 
Action: Mouse moved to (539, 217)
Screenshot: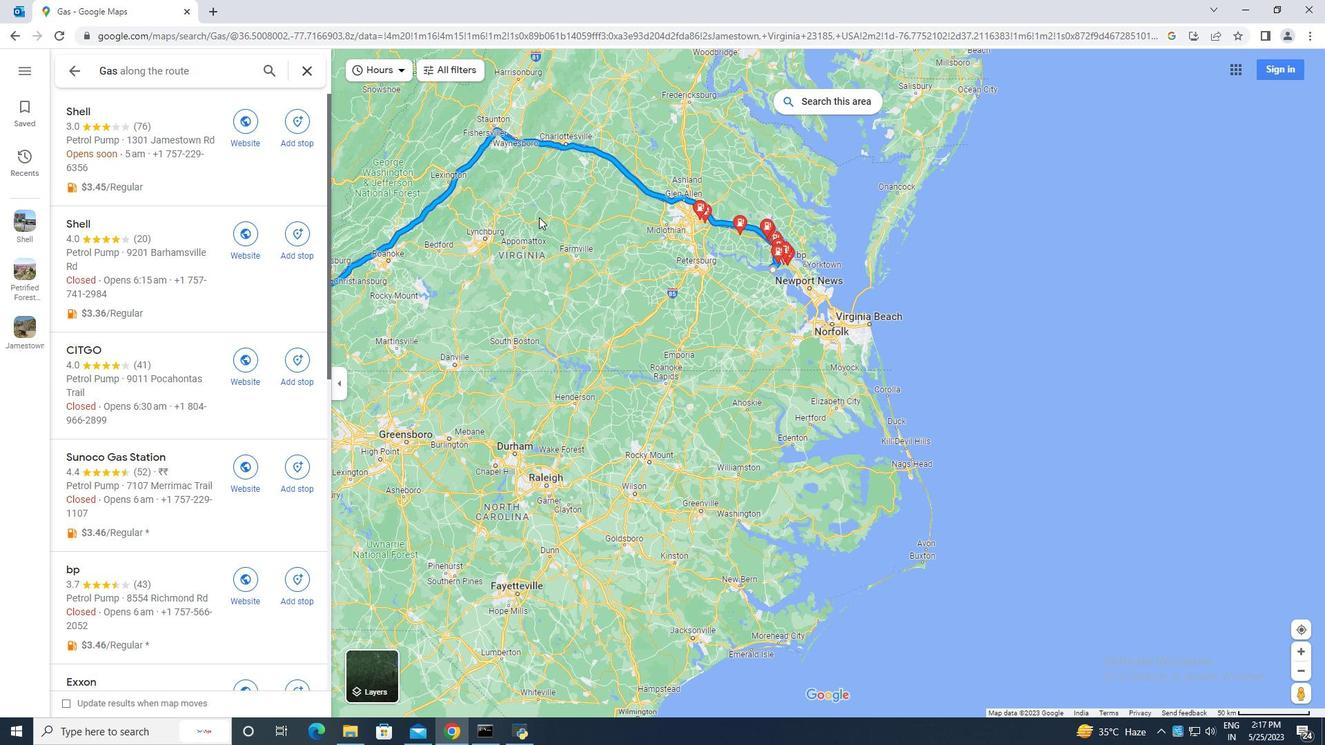 
Action: Mouse scrolled (539, 216) with delta (0, 0)
Screenshot: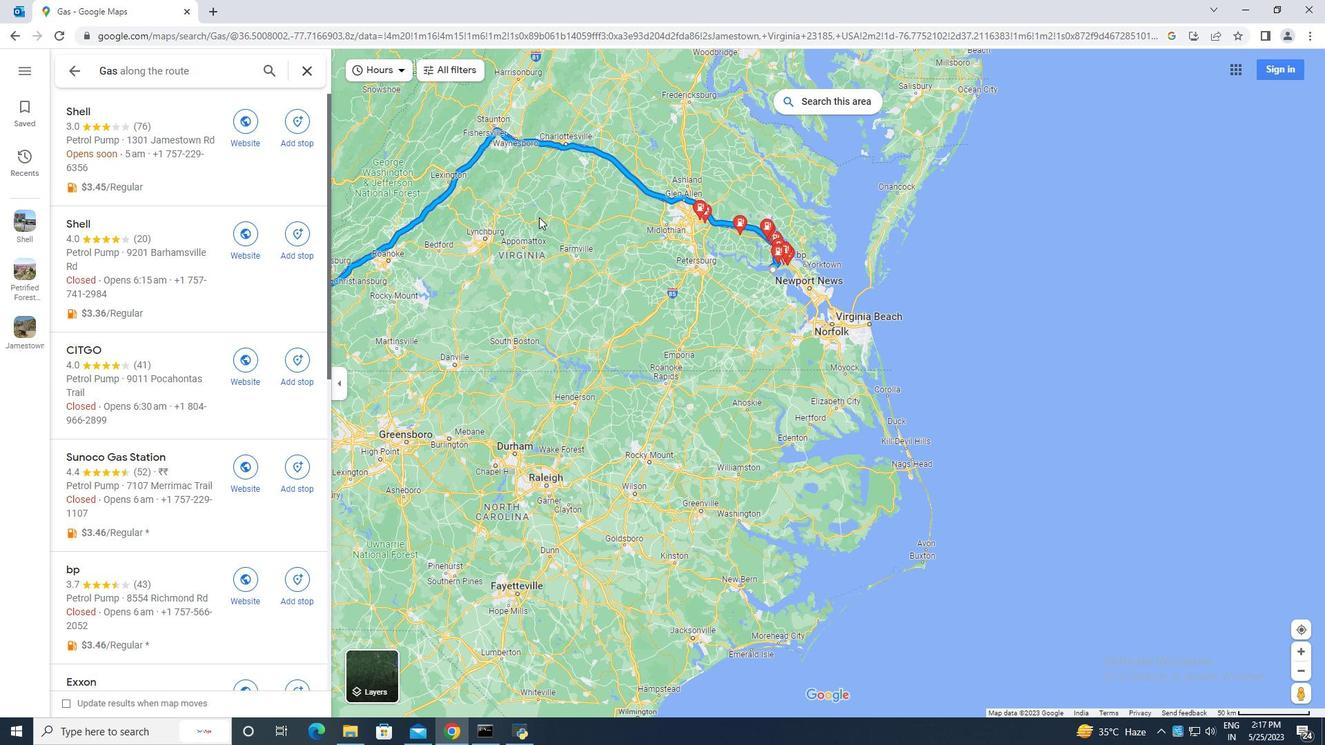
Action: Mouse scrolled (539, 216) with delta (0, 0)
Screenshot: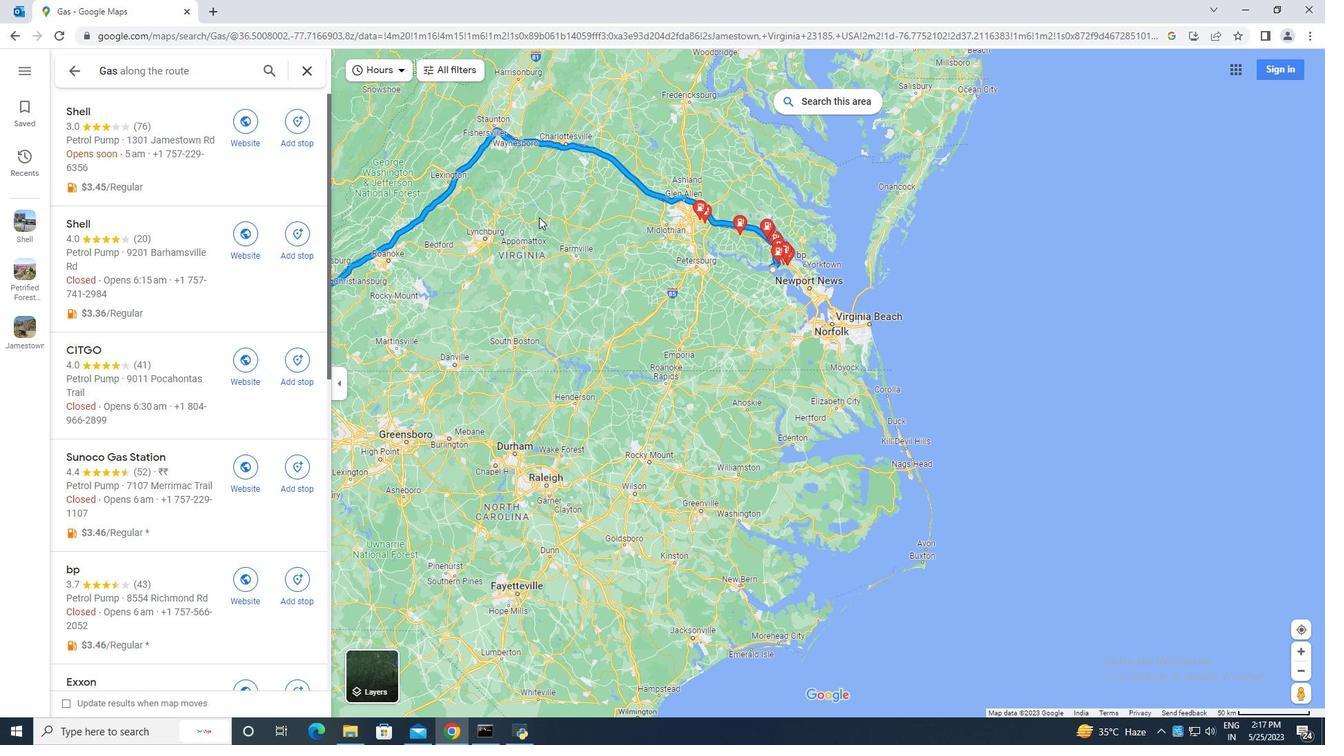 
Action: Mouse scrolled (539, 216) with delta (0, 0)
Screenshot: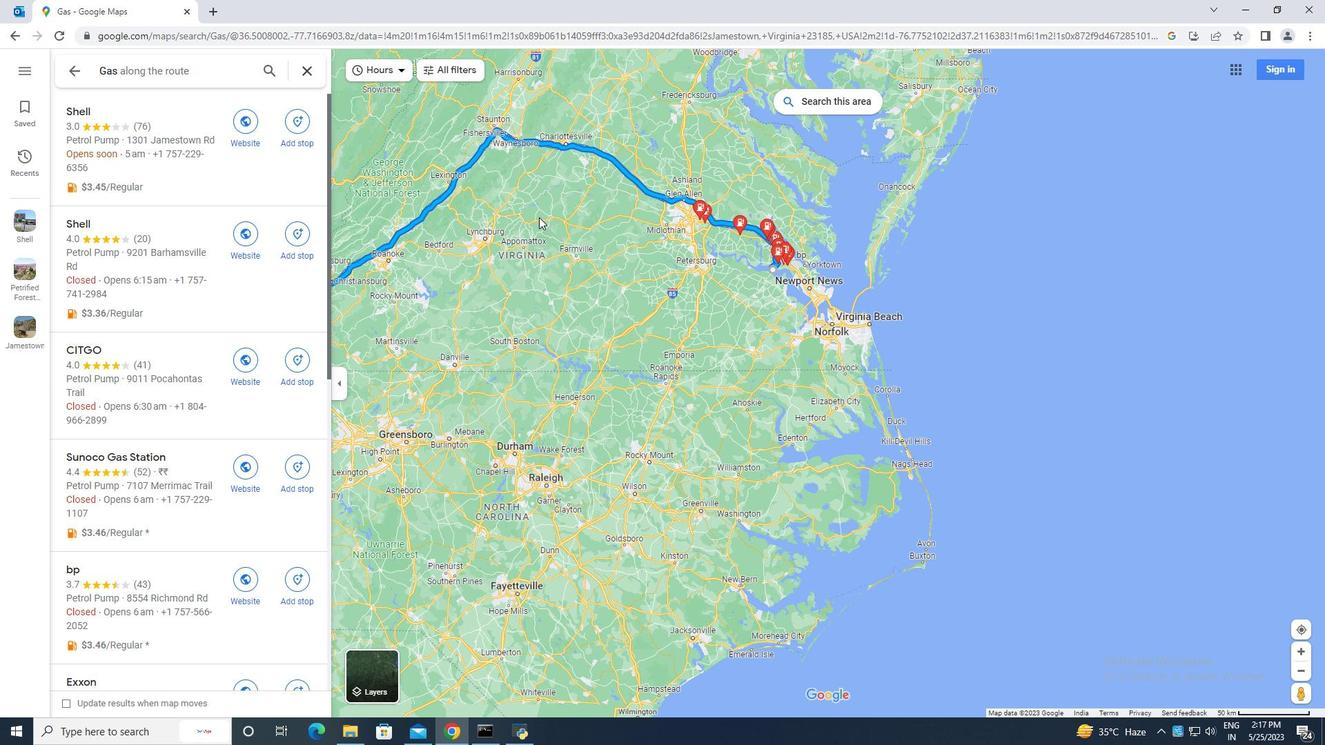 
Action: Mouse moved to (615, 302)
Screenshot: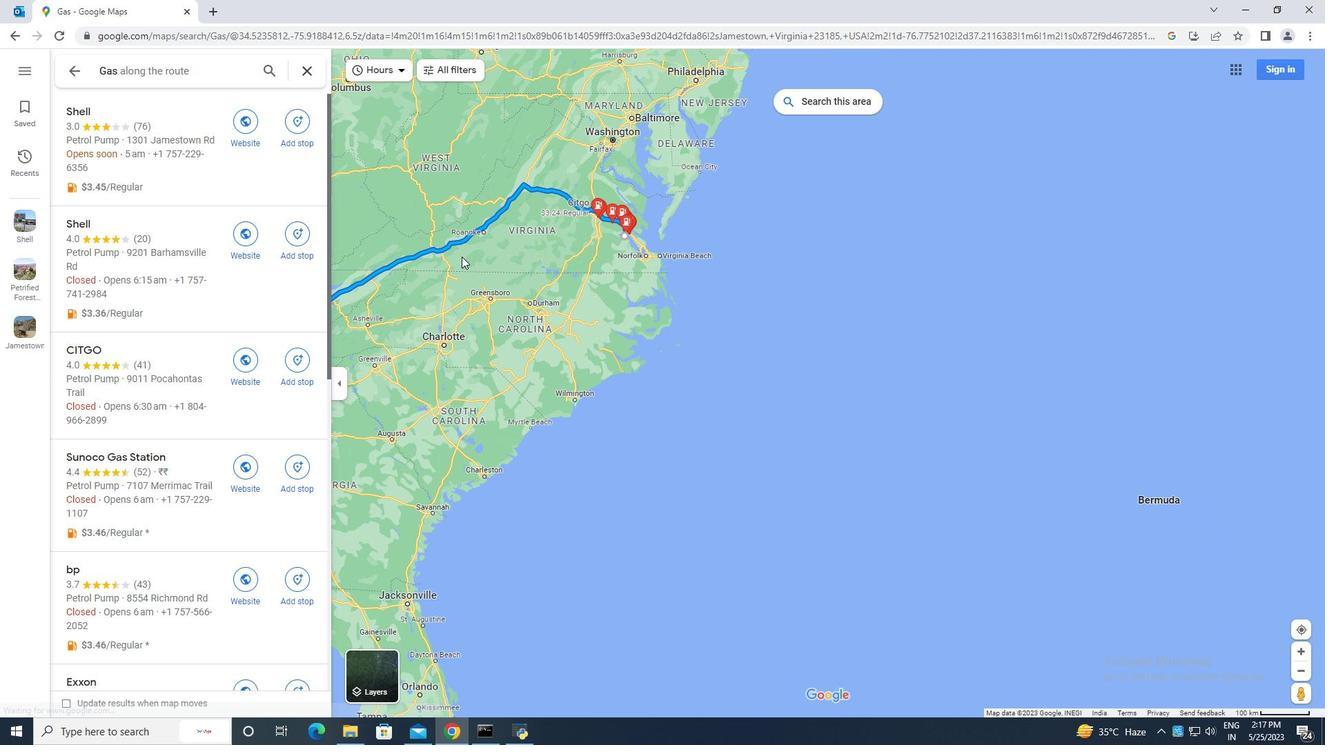 
Action: Mouse pressed left at (464, 254)
Screenshot: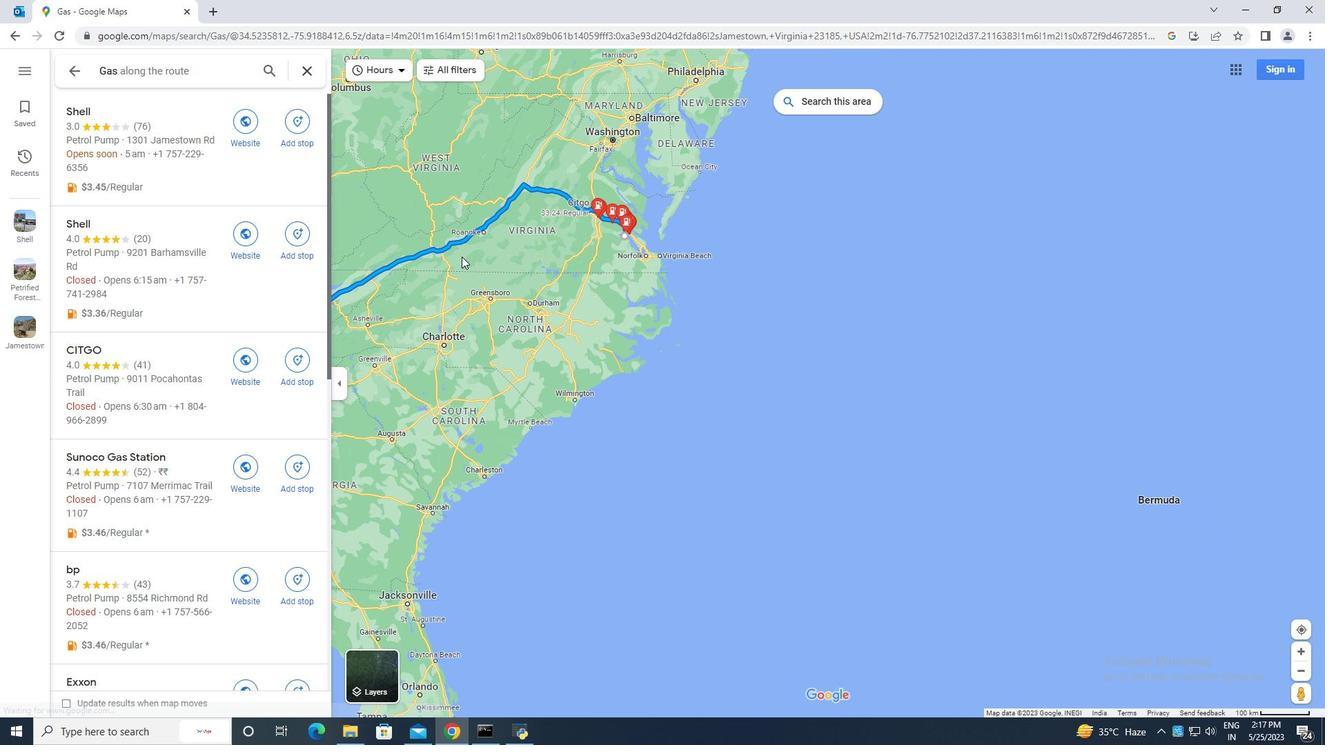
Action: Mouse moved to (820, 206)
Screenshot: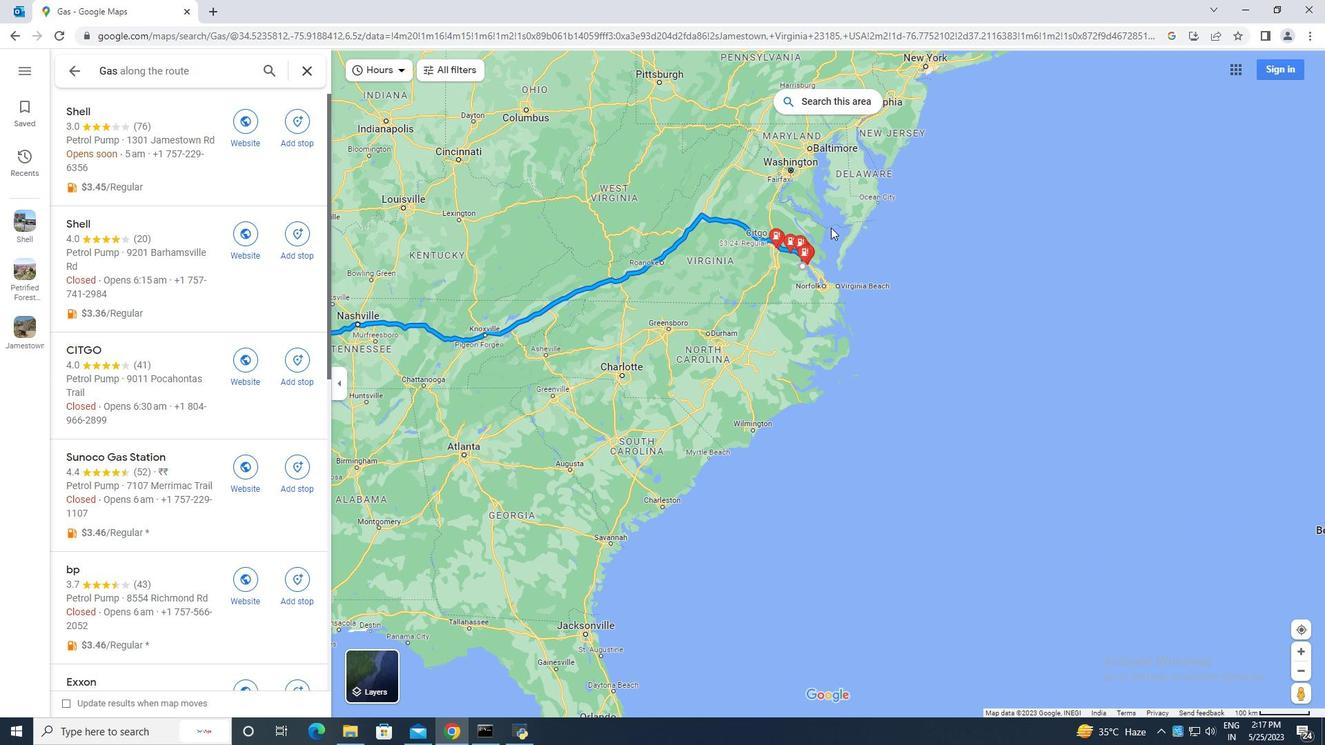 
Action: Mouse scrolled (820, 207) with delta (0, 0)
Screenshot: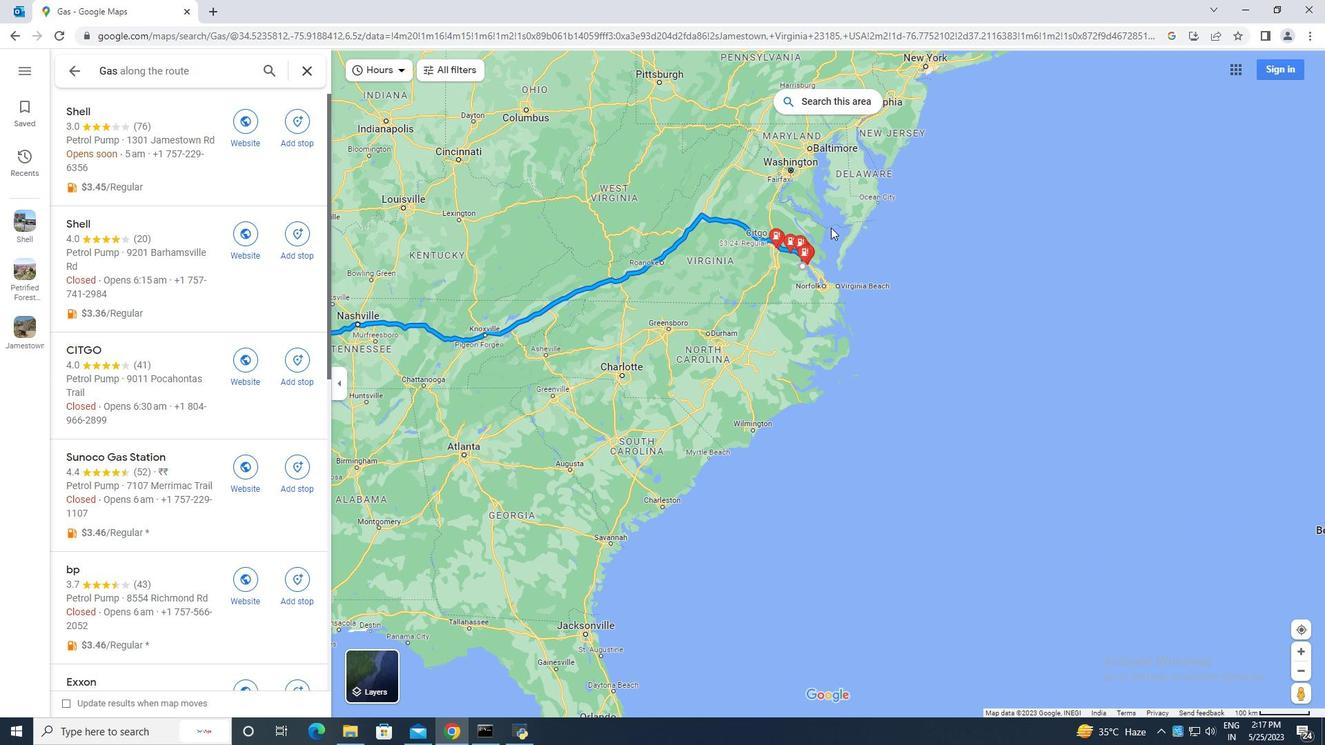 
Action: Mouse scrolled (820, 207) with delta (0, 0)
Screenshot: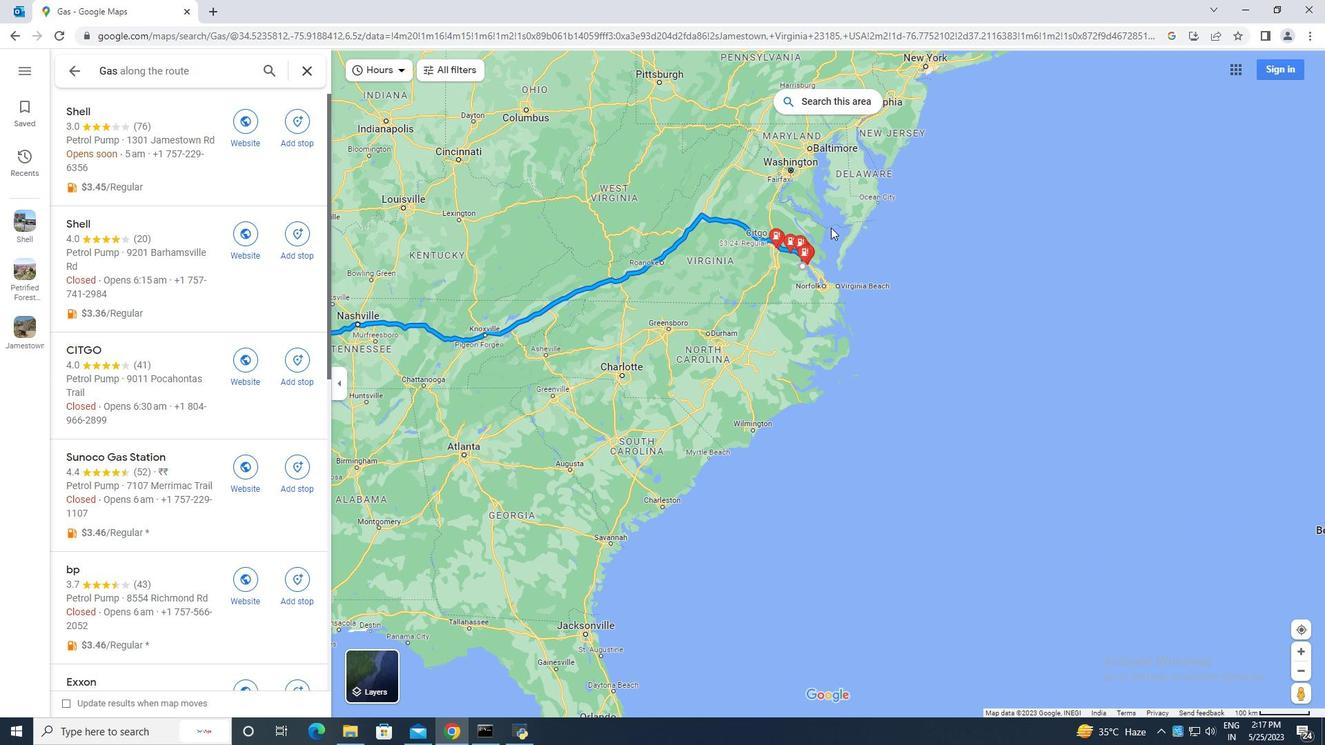 
Action: Mouse scrolled (820, 207) with delta (0, 0)
Screenshot: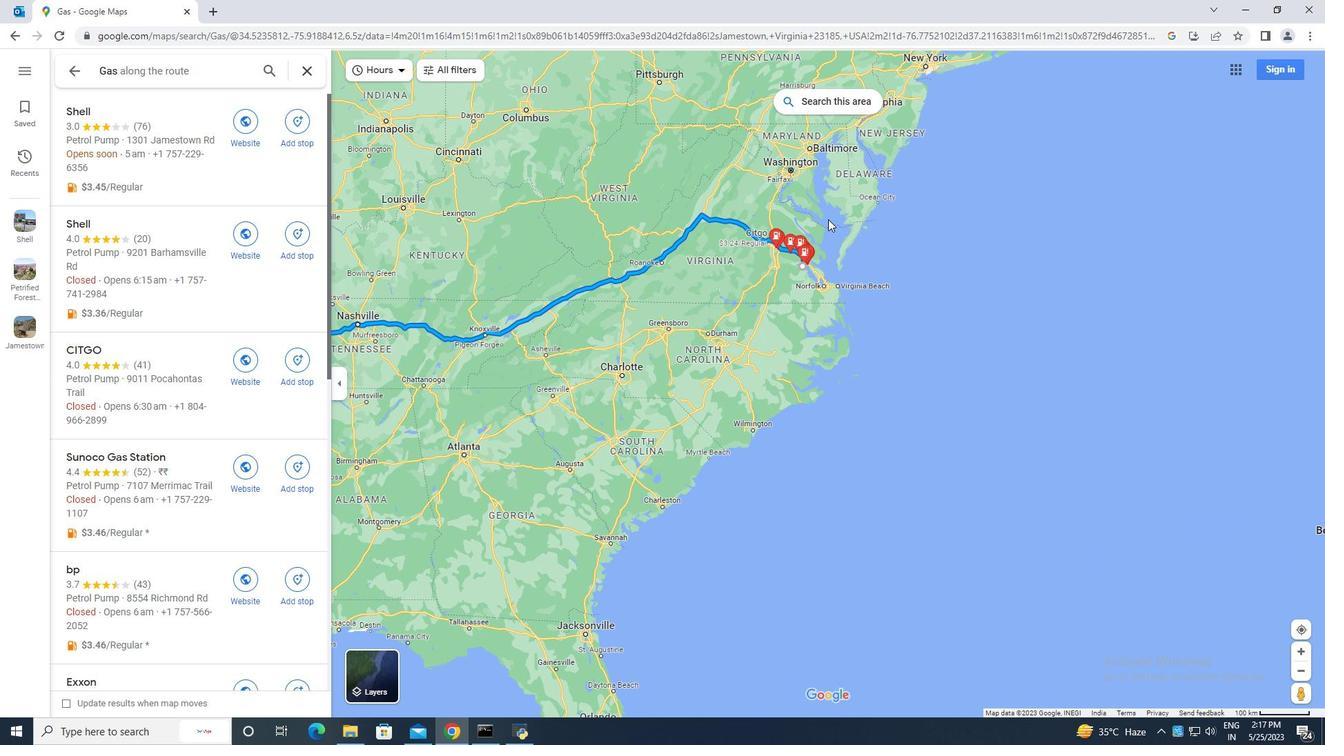 
Action: Mouse scrolled (820, 207) with delta (0, 0)
Screenshot: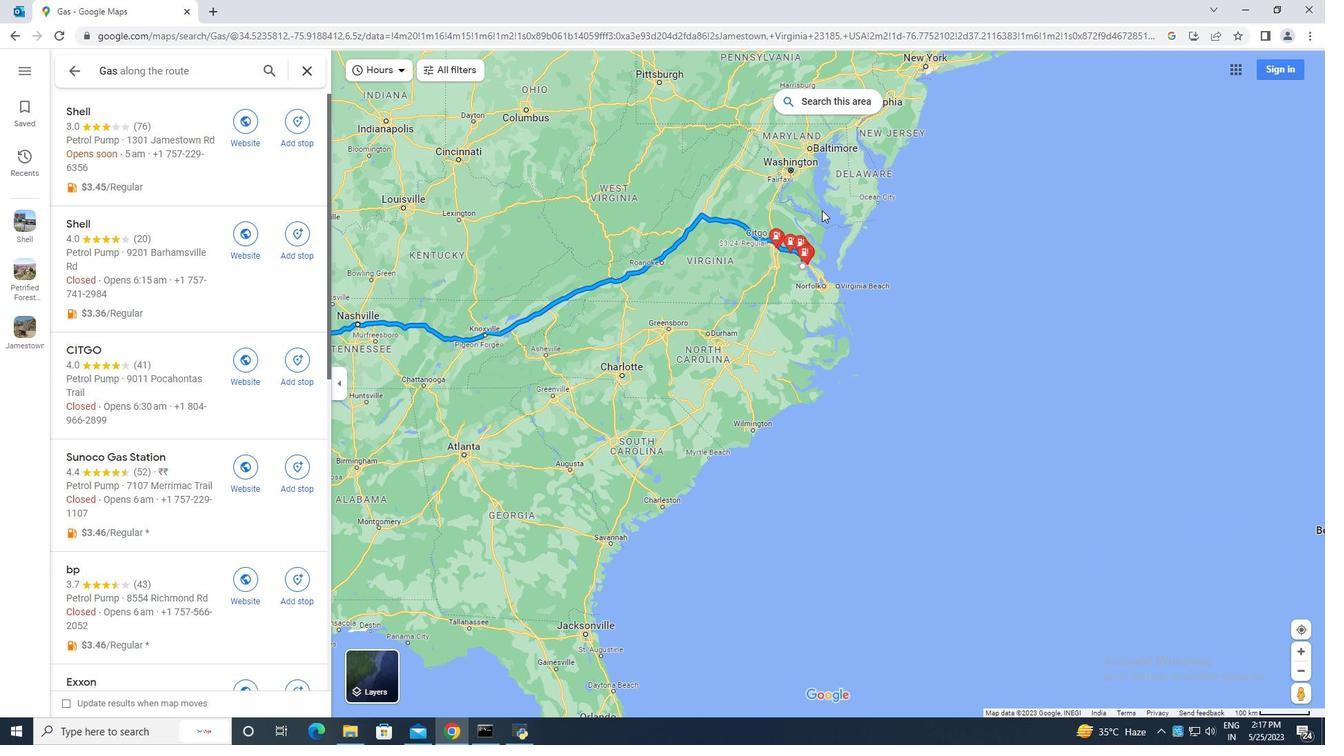 
Action: Mouse moved to (797, 201)
Screenshot: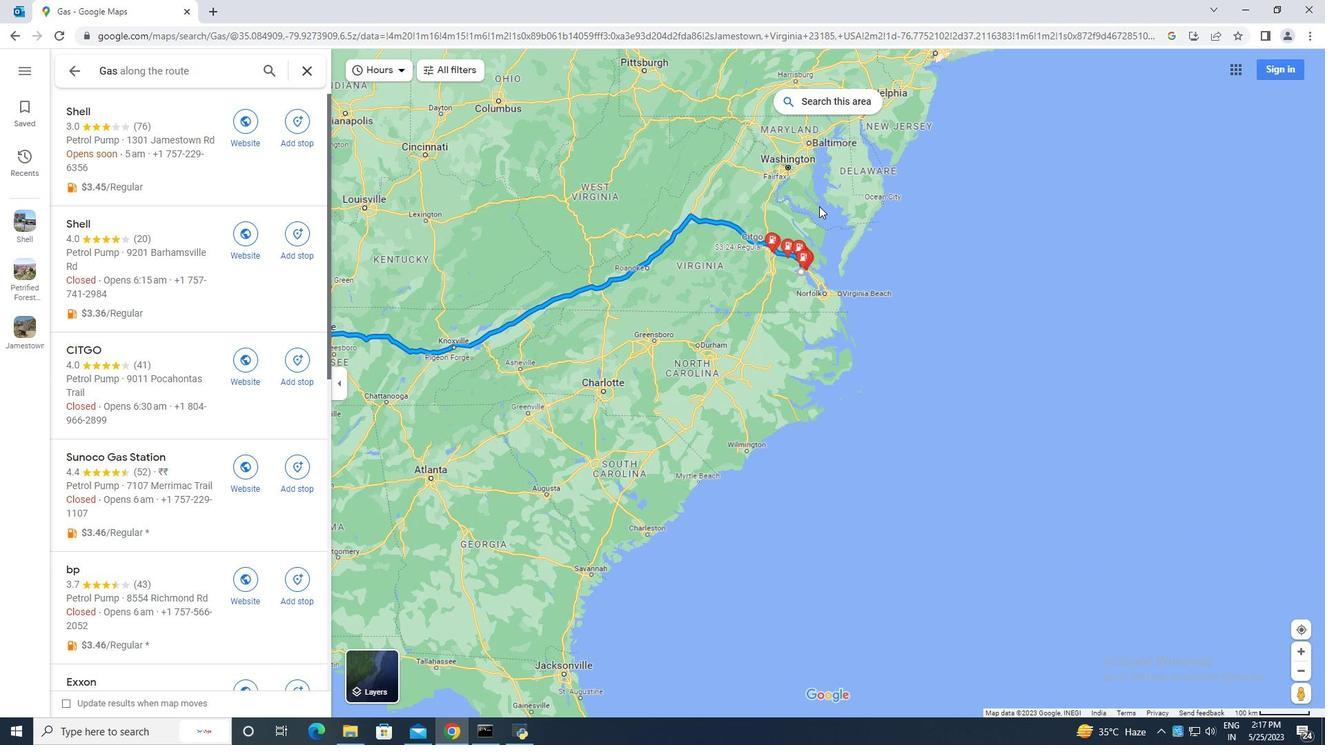 
Action: Mouse scrolled (797, 202) with delta (0, 0)
Screenshot: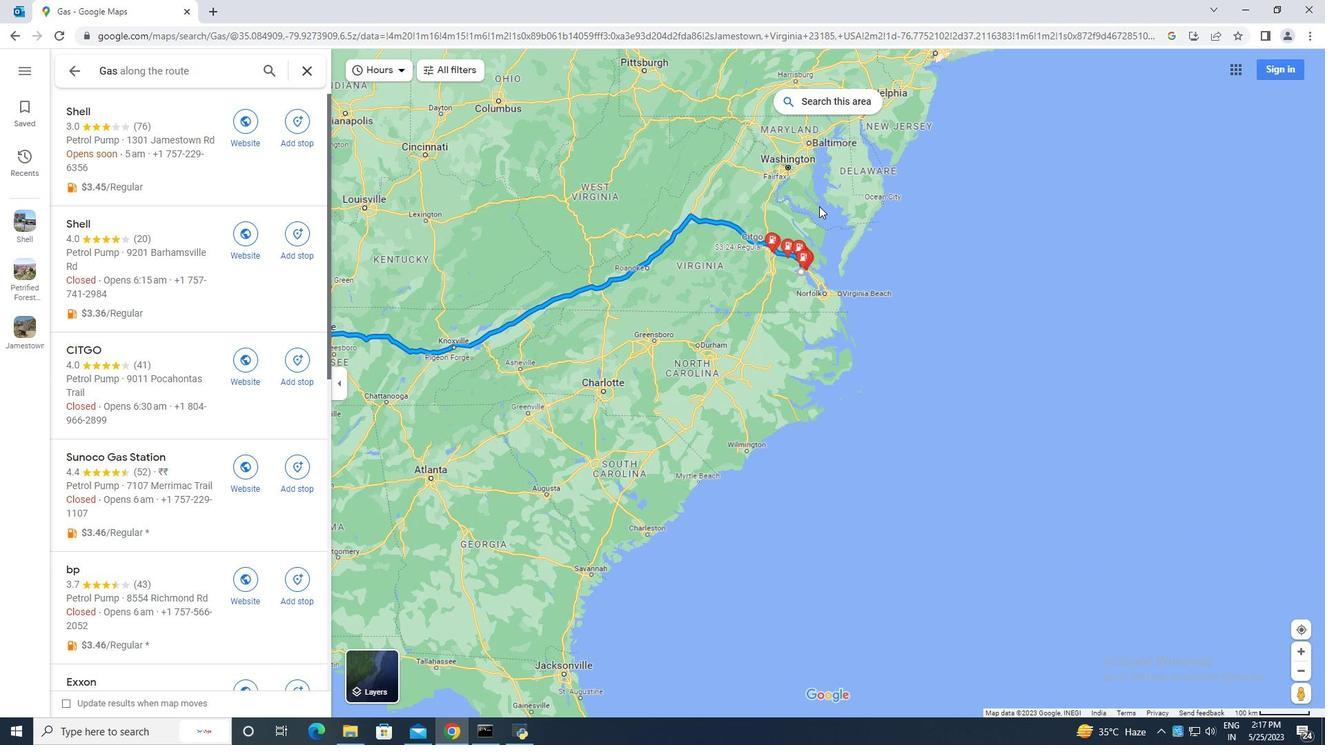 
Action: Mouse moved to (797, 201)
Screenshot: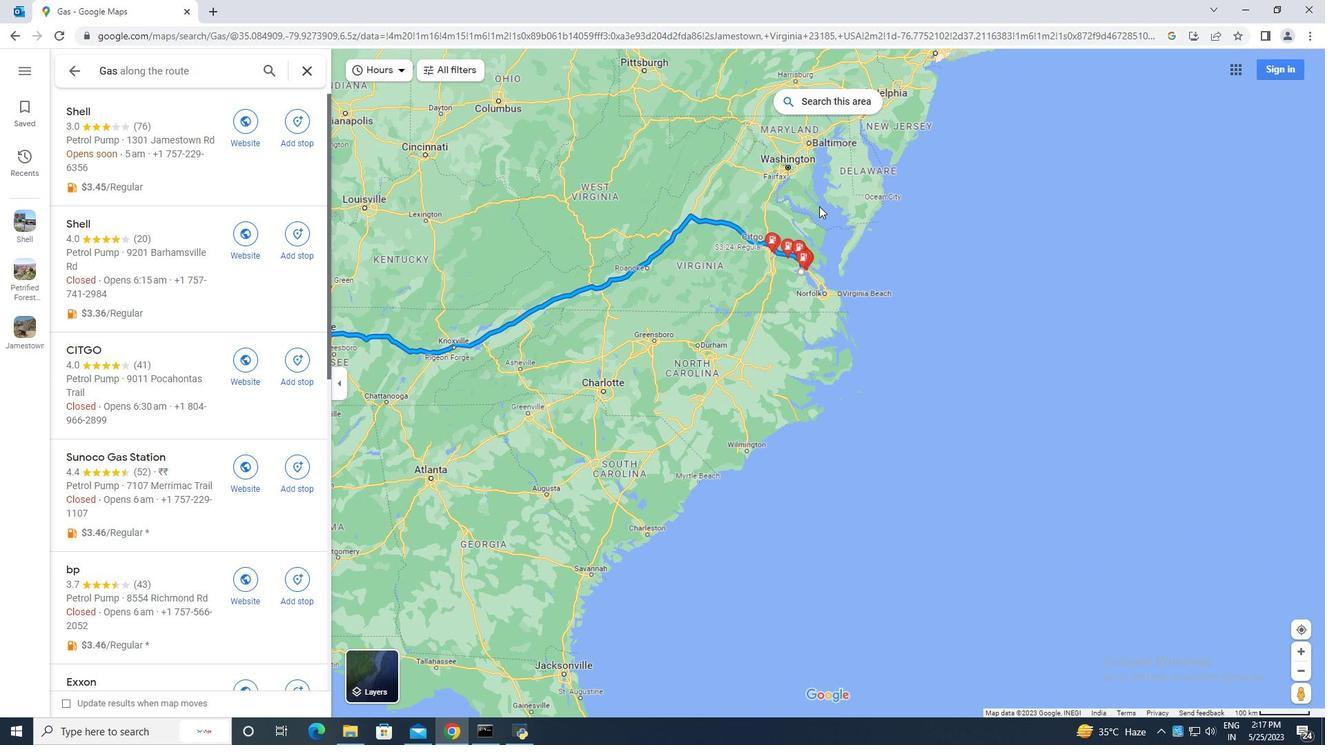 
Action: Mouse scrolled (797, 202) with delta (0, 0)
Screenshot: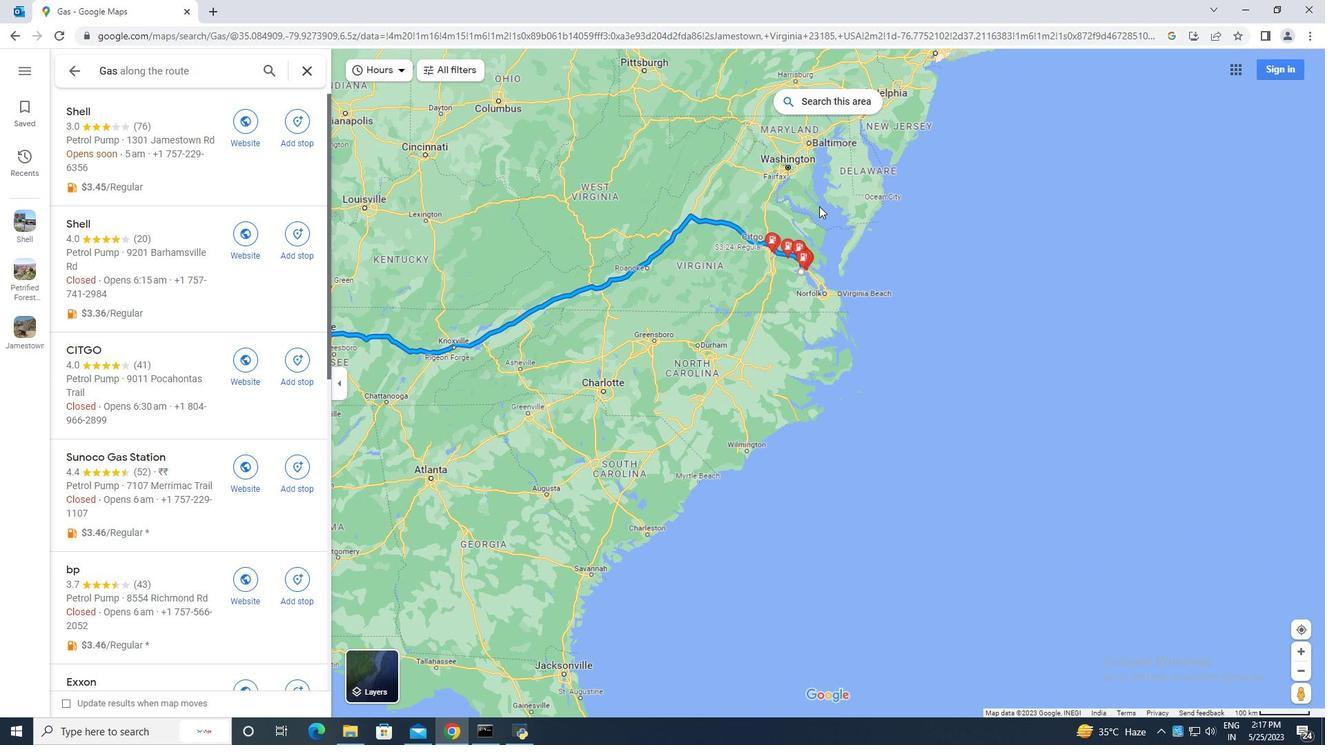 
Action: Mouse moved to (791, 201)
Screenshot: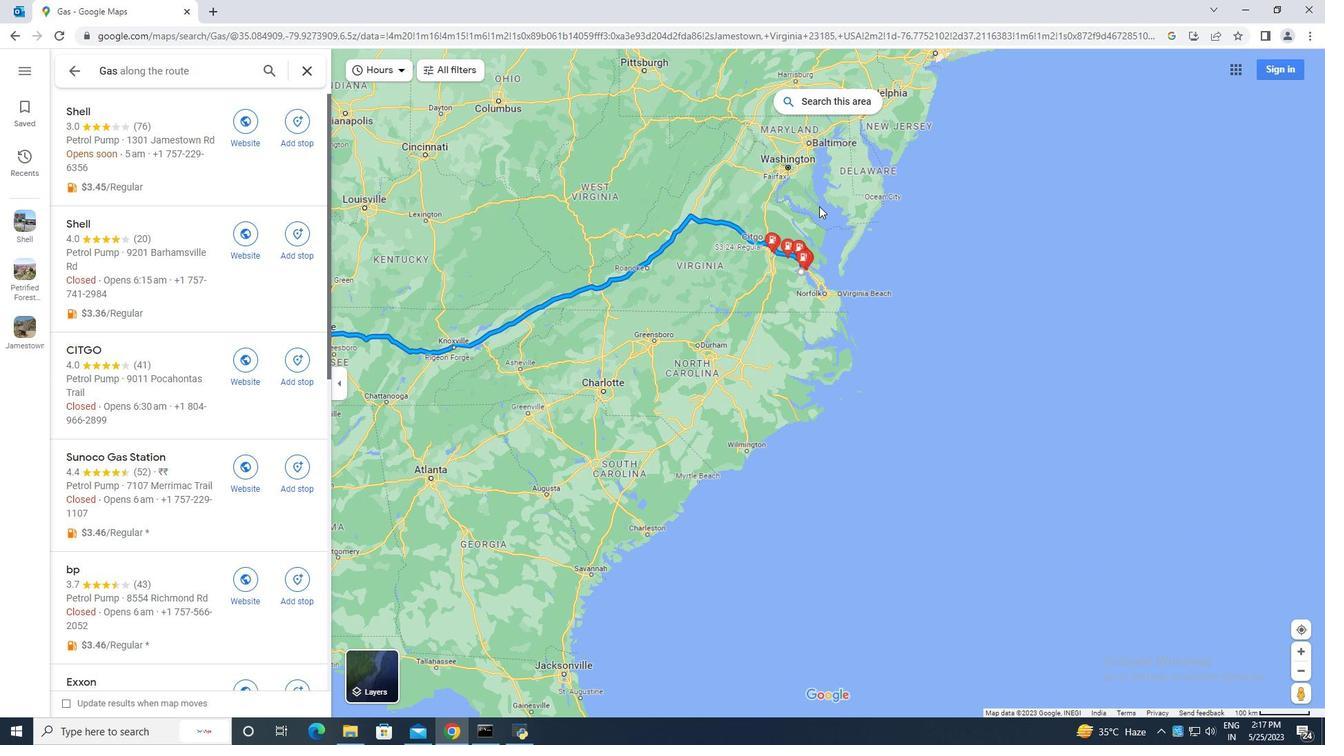 
Action: Mouse scrolled (796, 202) with delta (0, 0)
Screenshot: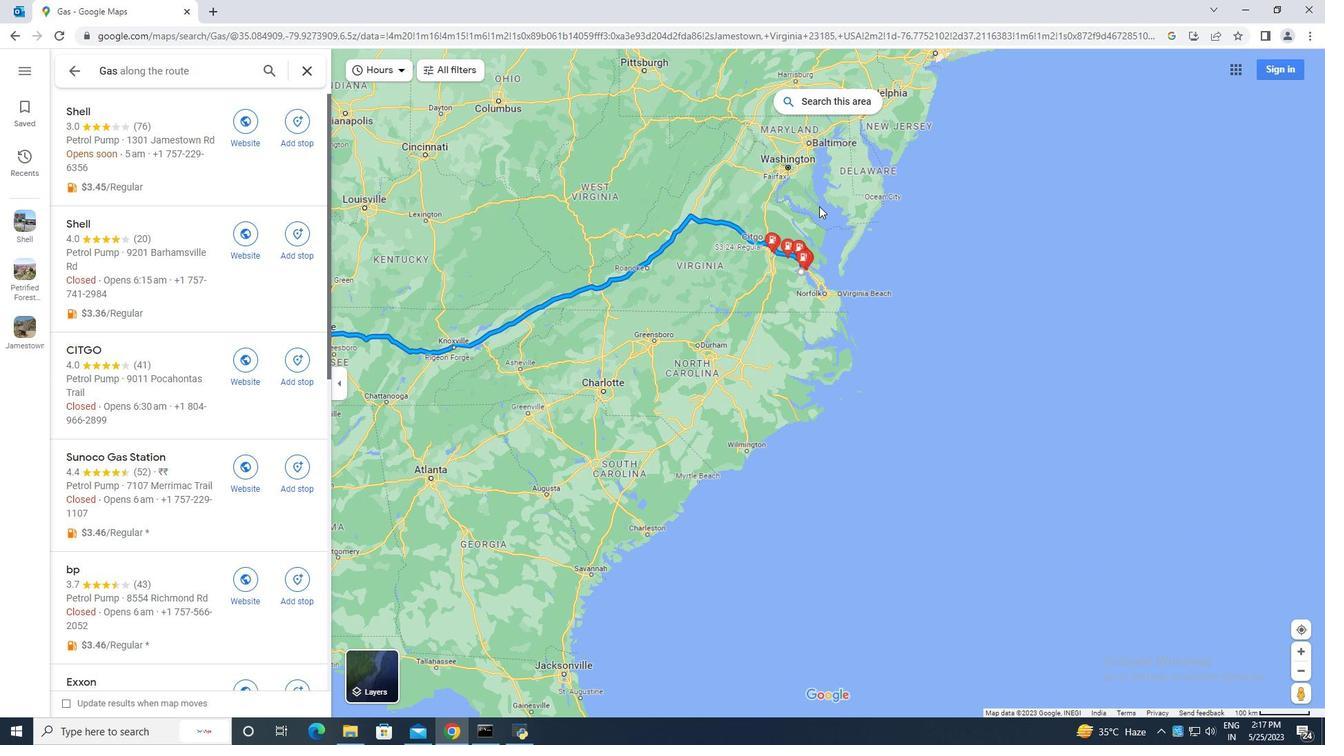 
Action: Mouse moved to (736, 202)
Screenshot: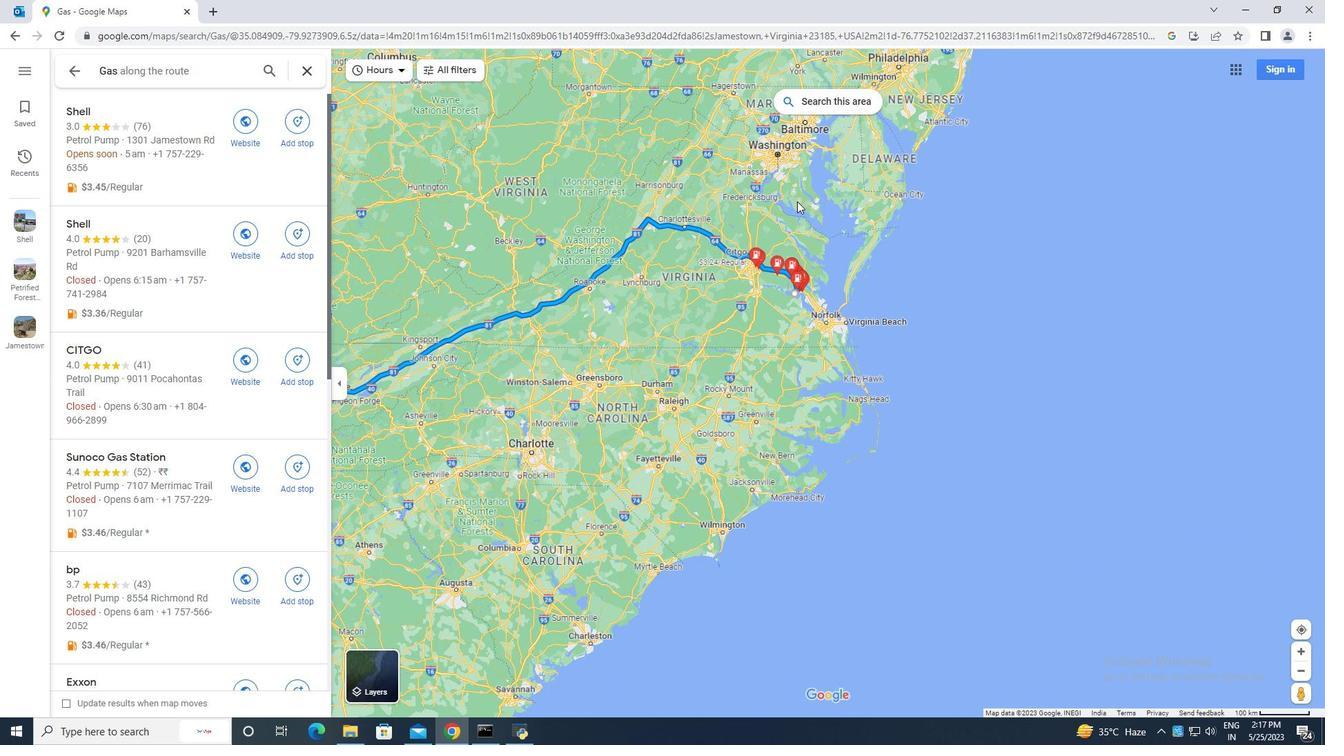 
Action: Mouse scrolled (736, 203) with delta (0, 0)
Screenshot: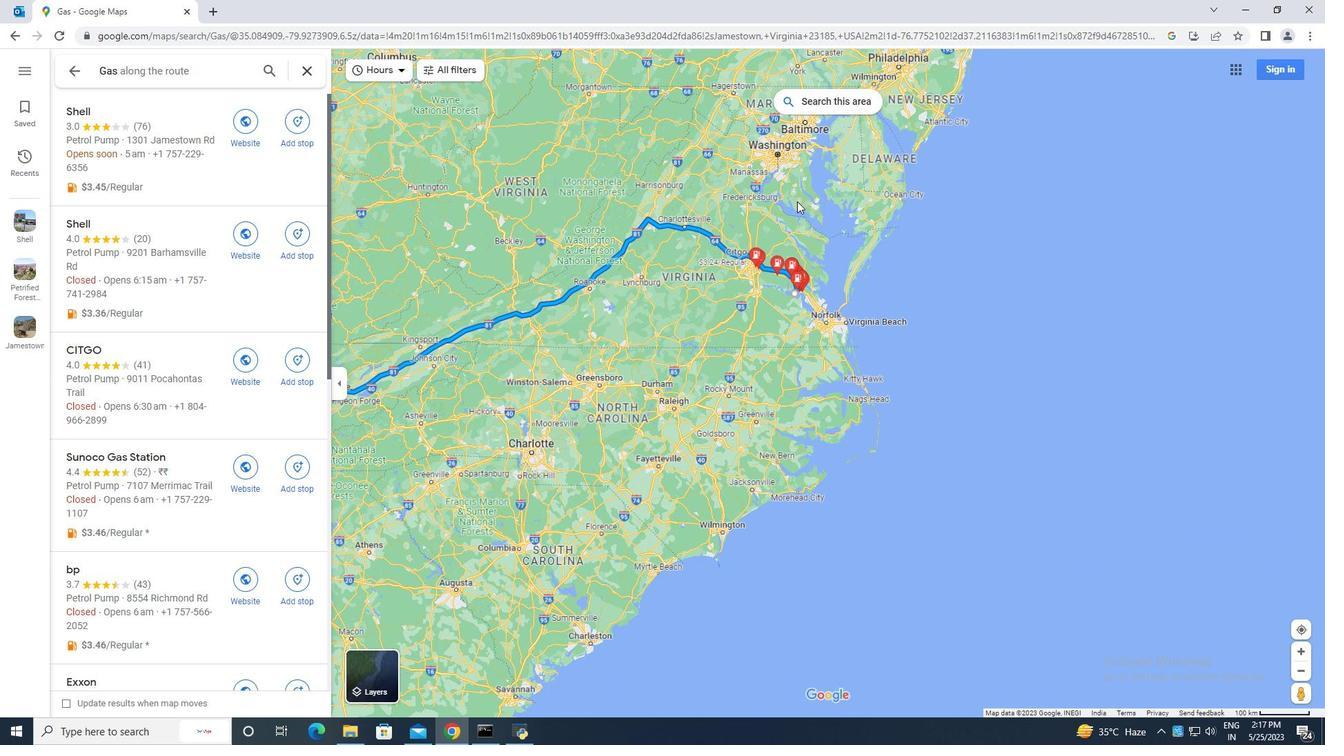 
Action: Mouse scrolled (736, 203) with delta (0, 0)
Screenshot: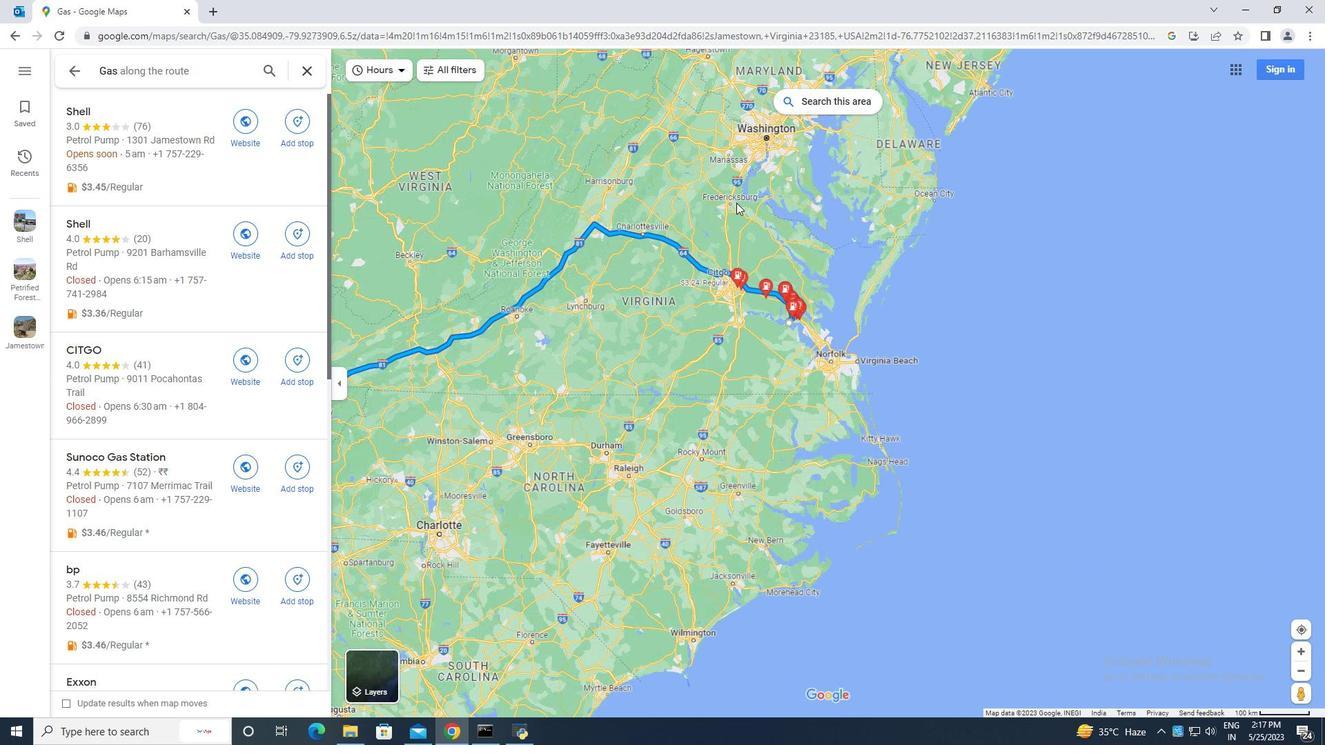
Action: Mouse moved to (735, 202)
Screenshot: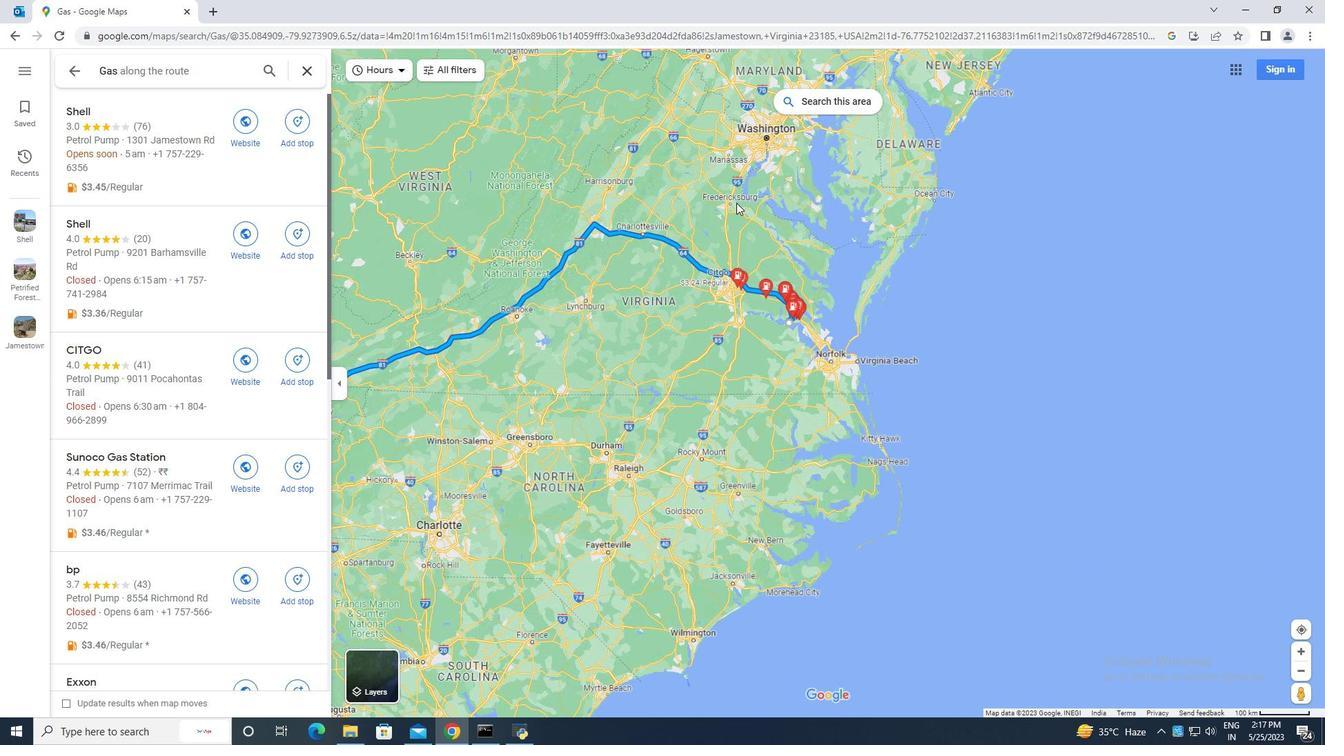 
Action: Mouse scrolled (735, 203) with delta (0, 0)
Screenshot: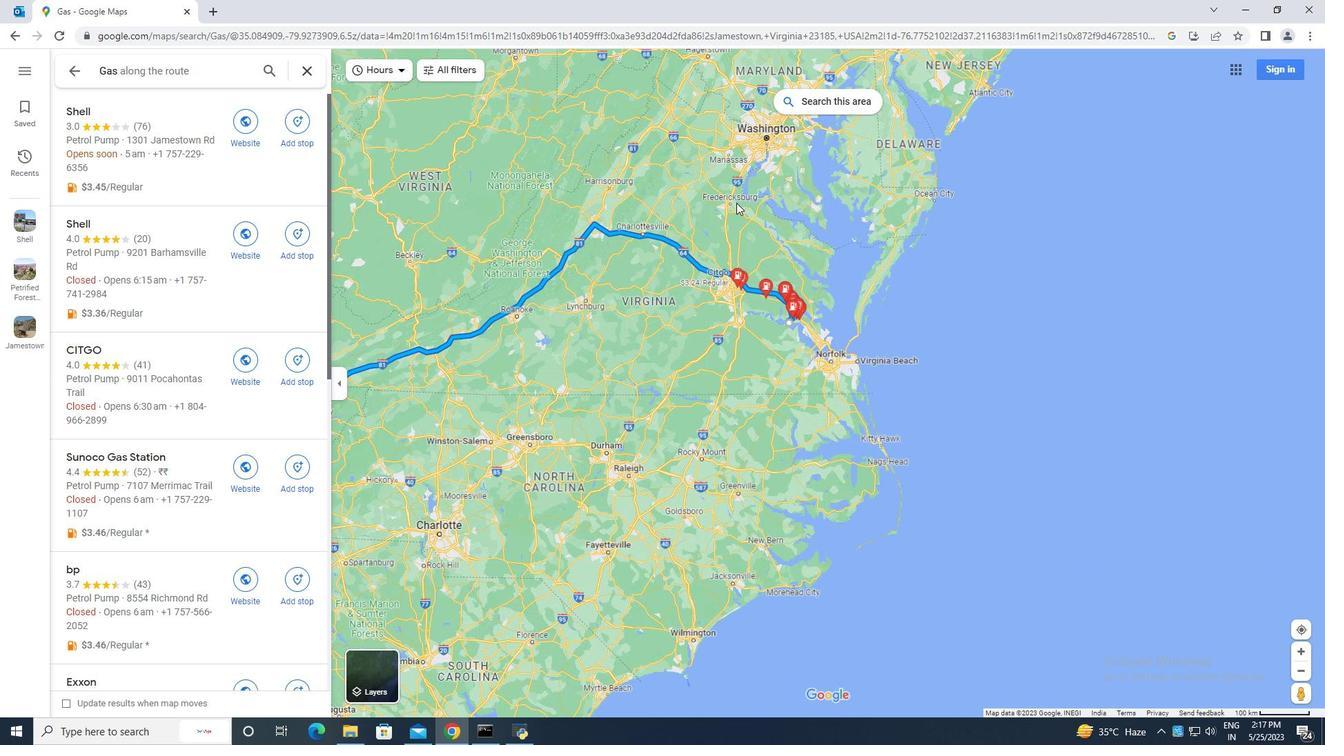 
Action: Mouse moved to (264, 510)
Screenshot: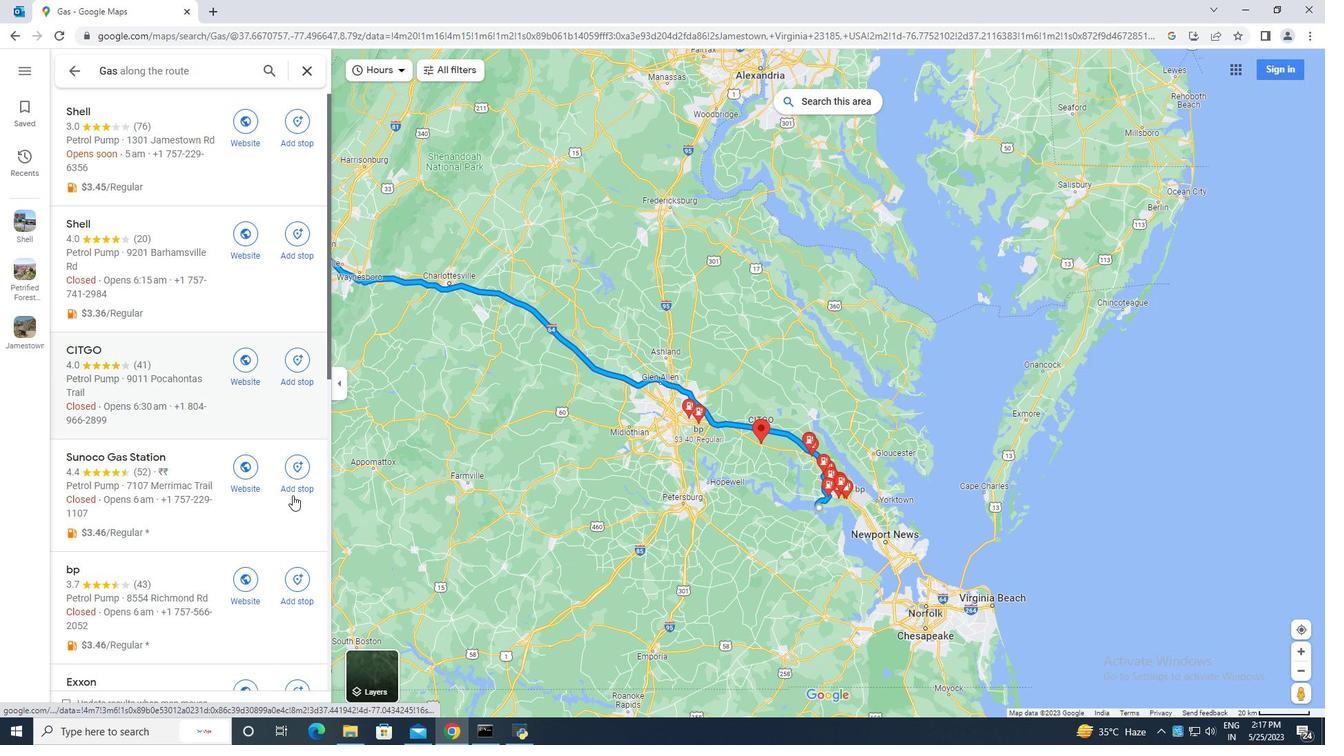 
Action: Mouse scrolled (265, 510) with delta (0, 0)
Screenshot: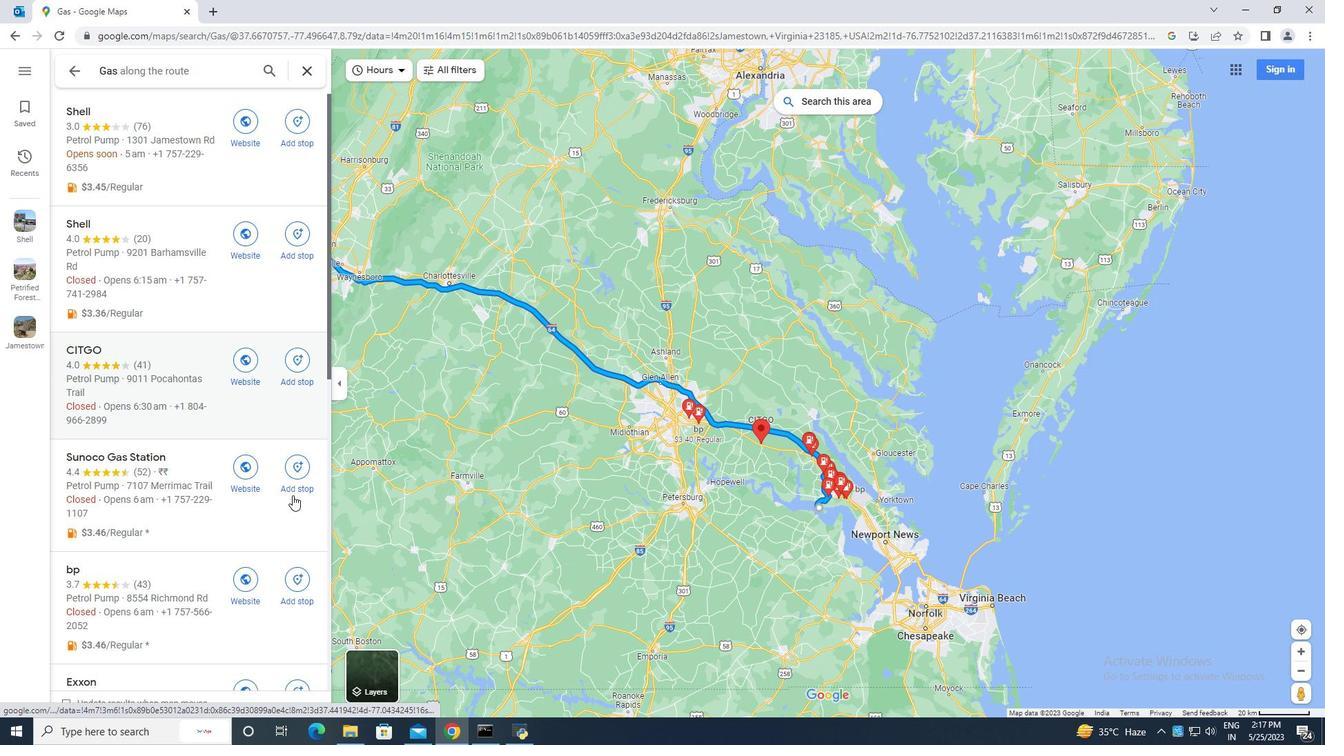 
Action: Mouse moved to (262, 510)
Screenshot: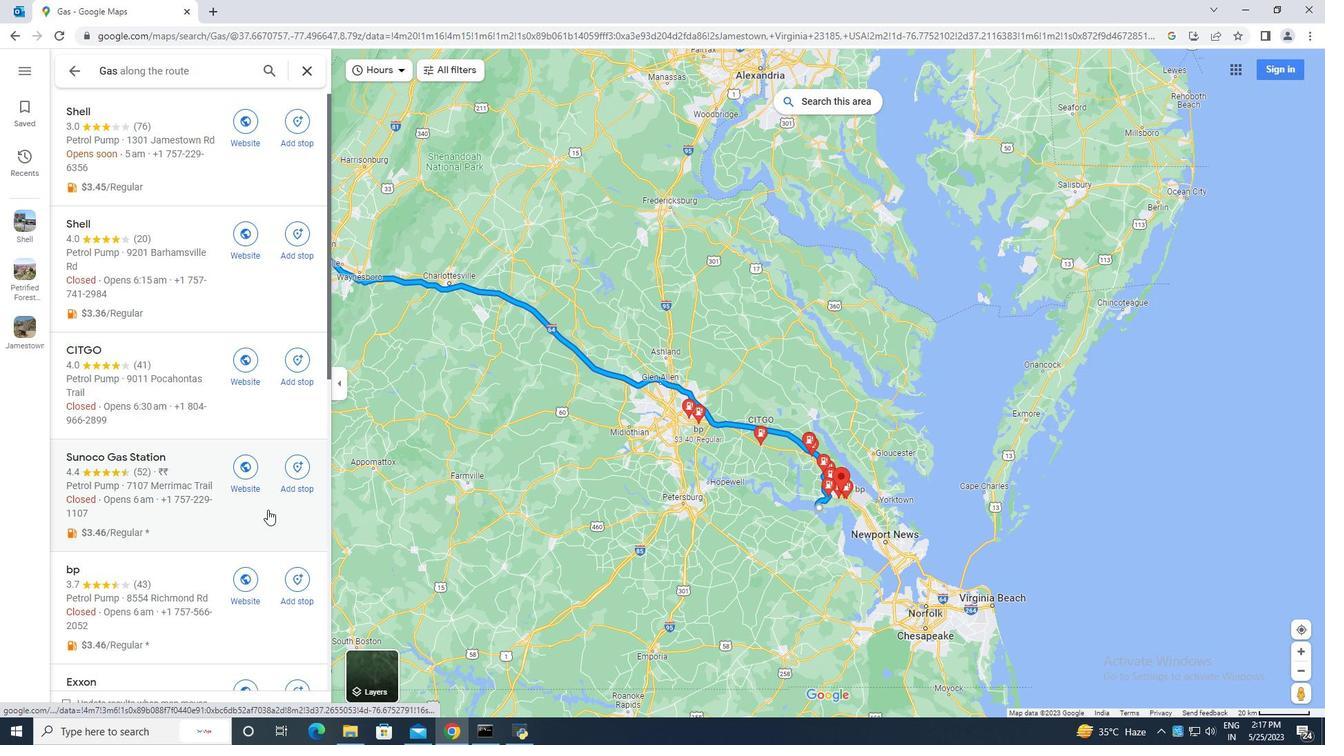 
Action: Mouse scrolled (263, 510) with delta (0, 0)
Screenshot: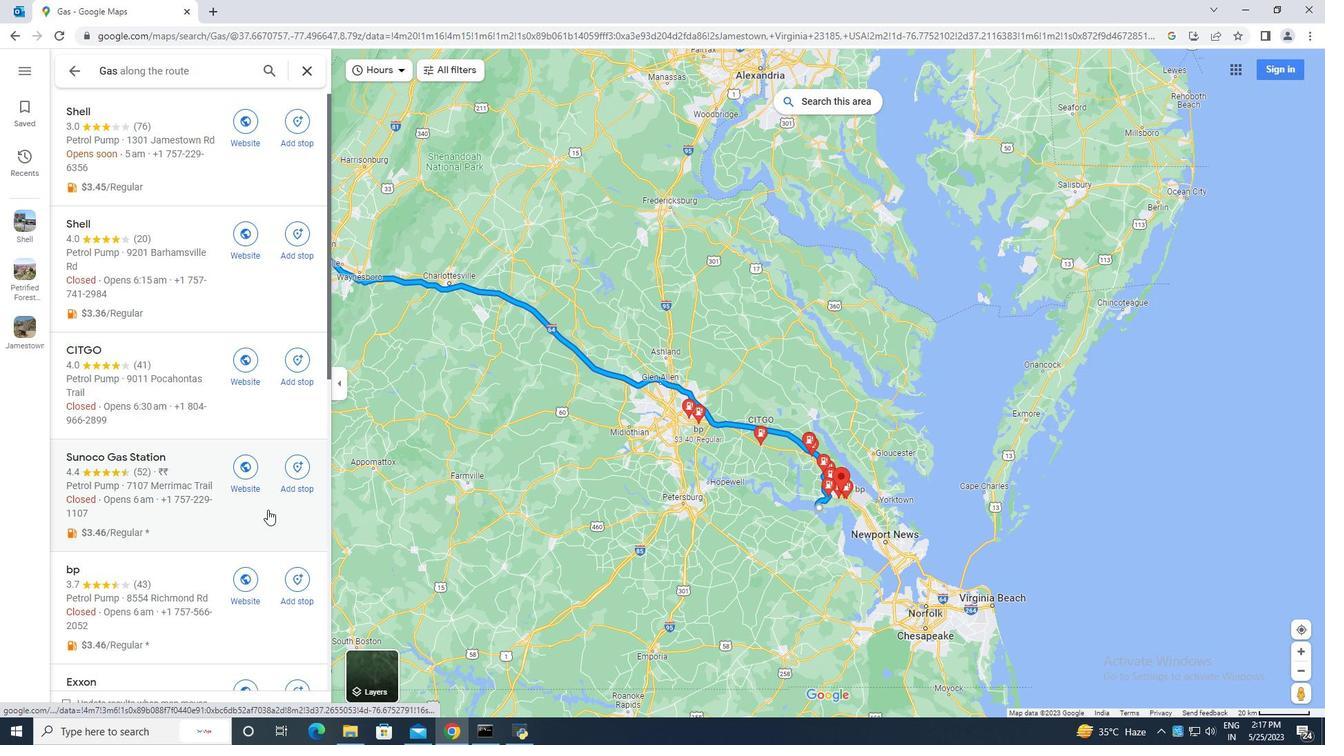 
Action: Mouse moved to (260, 510)
Screenshot: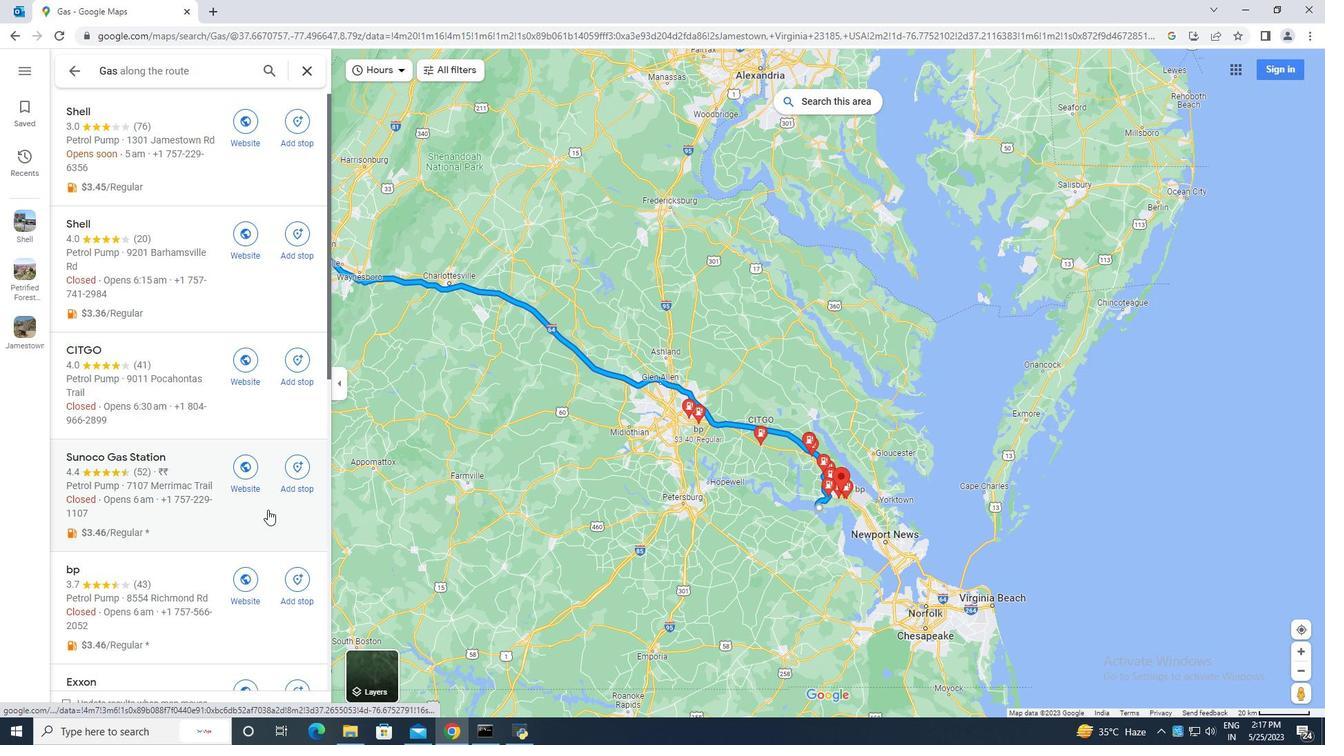
Action: Mouse scrolled (262, 510) with delta (0, 0)
Screenshot: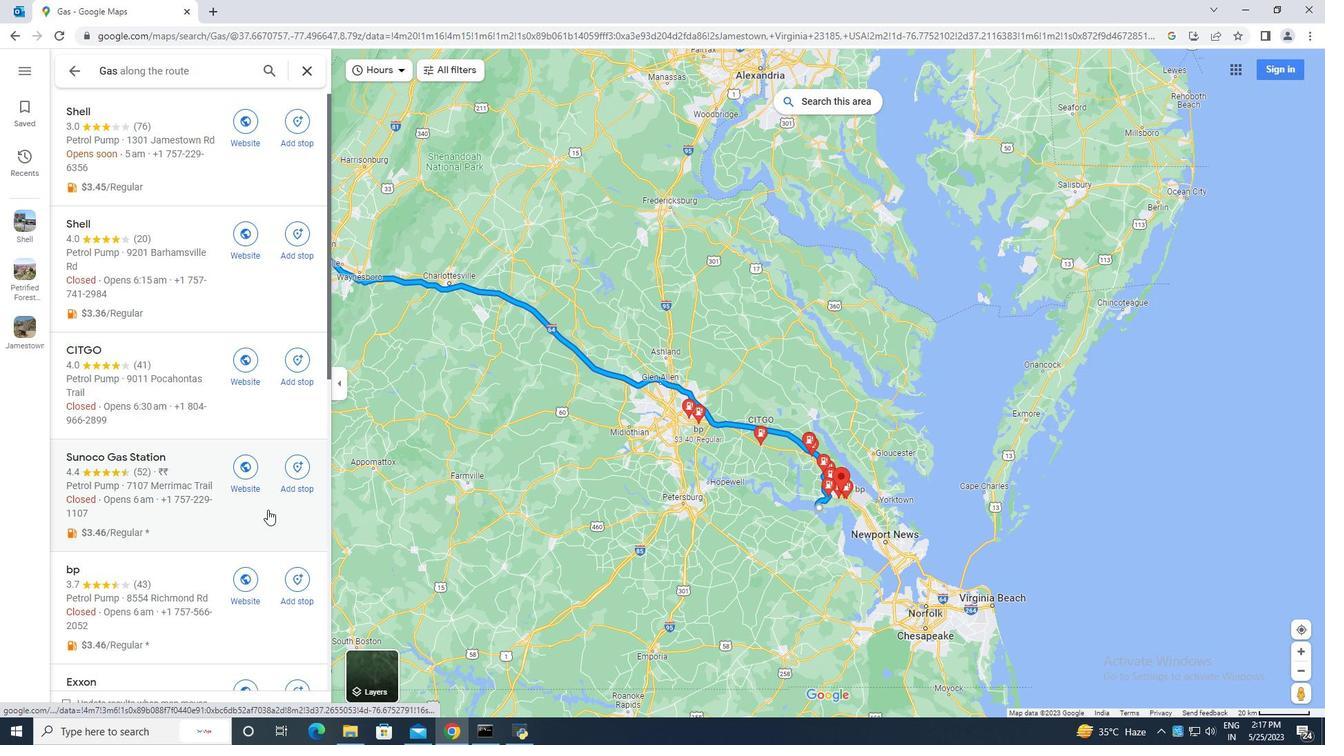 
Action: Mouse moved to (260, 510)
Screenshot: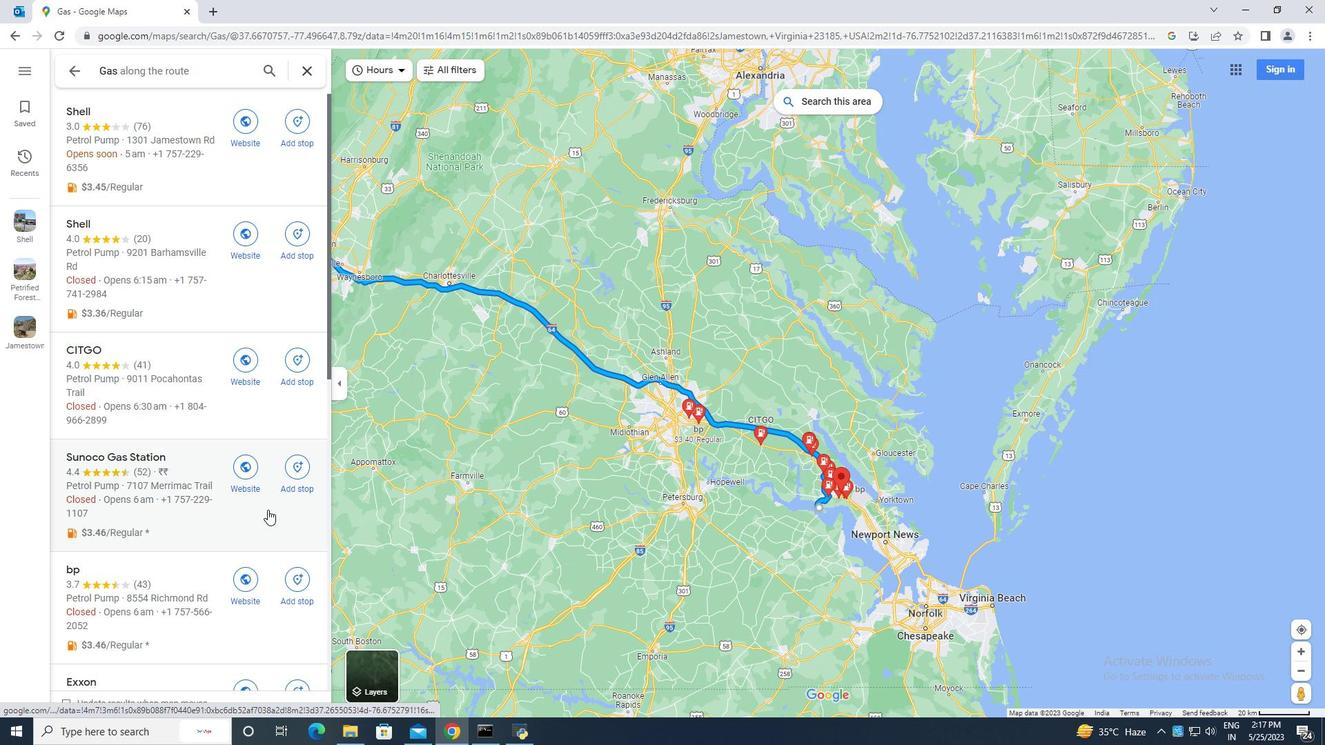 
Action: Mouse scrolled (260, 510) with delta (0, 0)
Screenshot: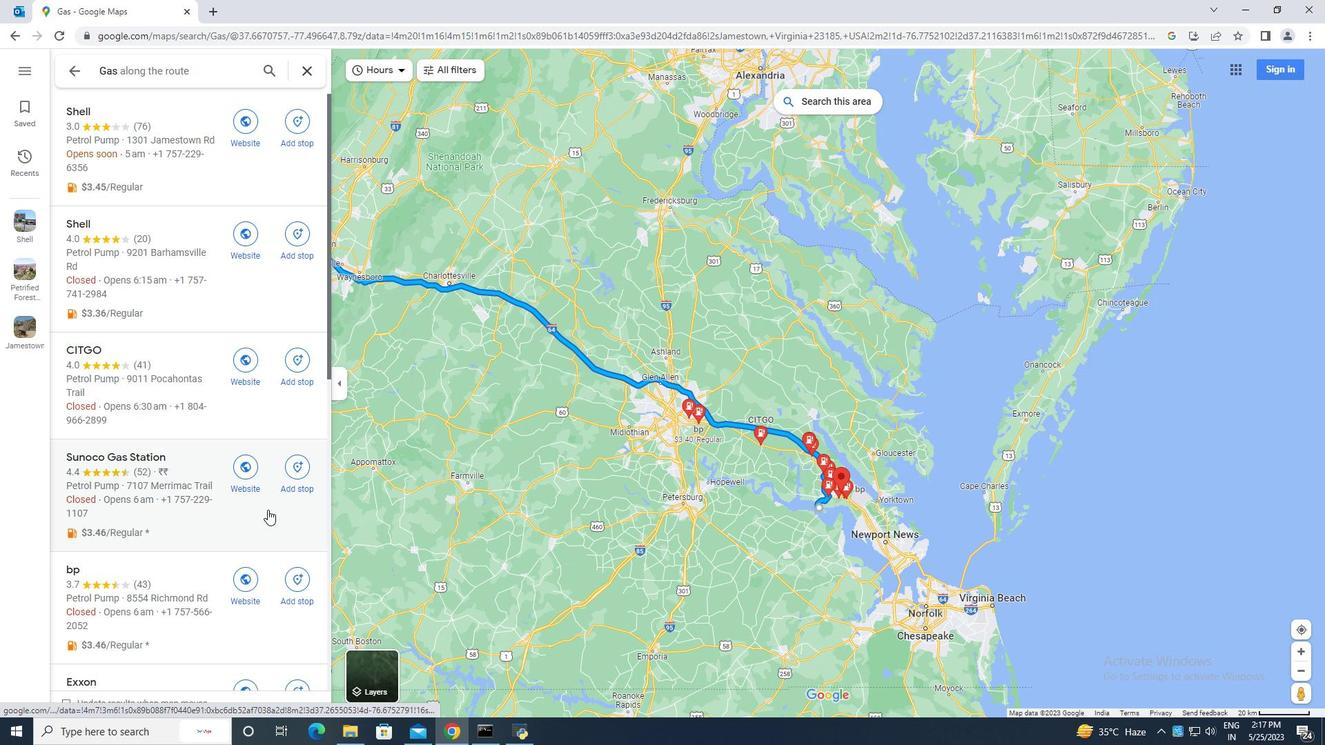 
Action: Mouse moved to (260, 510)
Screenshot: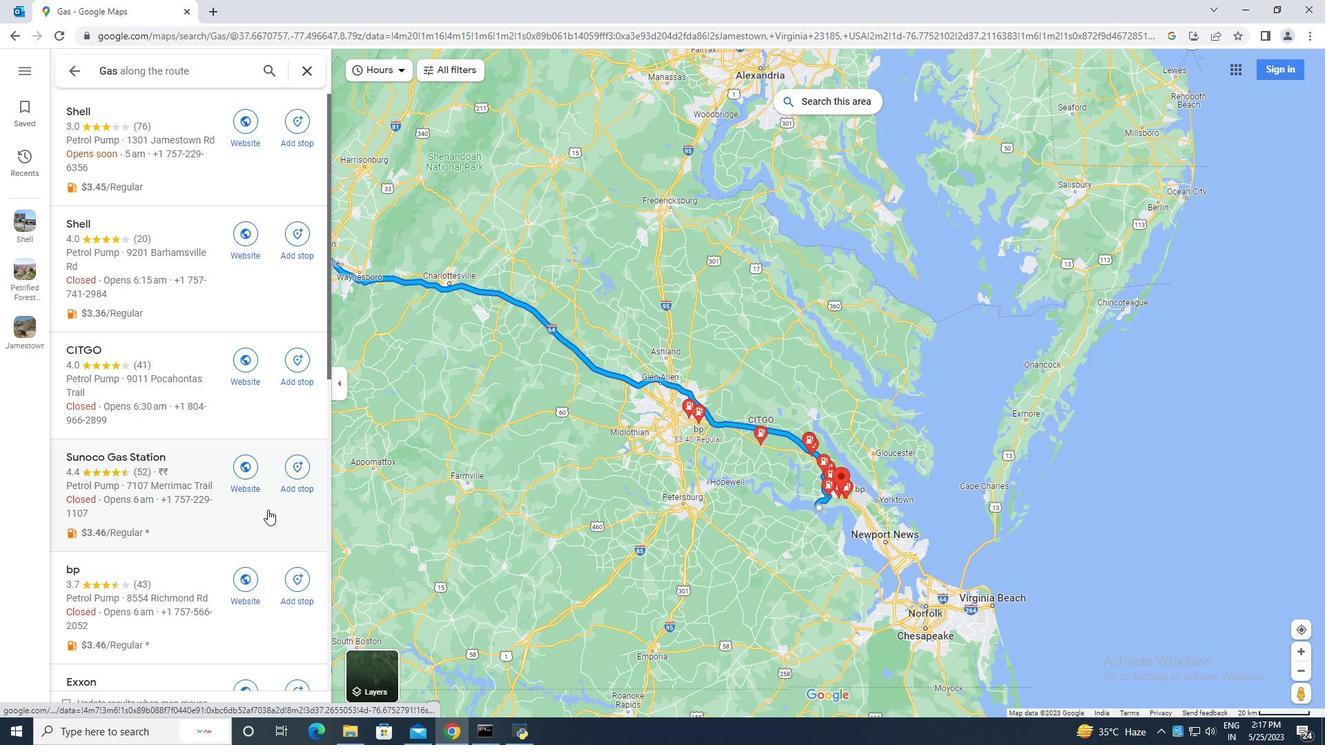 
Action: Mouse scrolled (260, 510) with delta (0, 0)
Screenshot: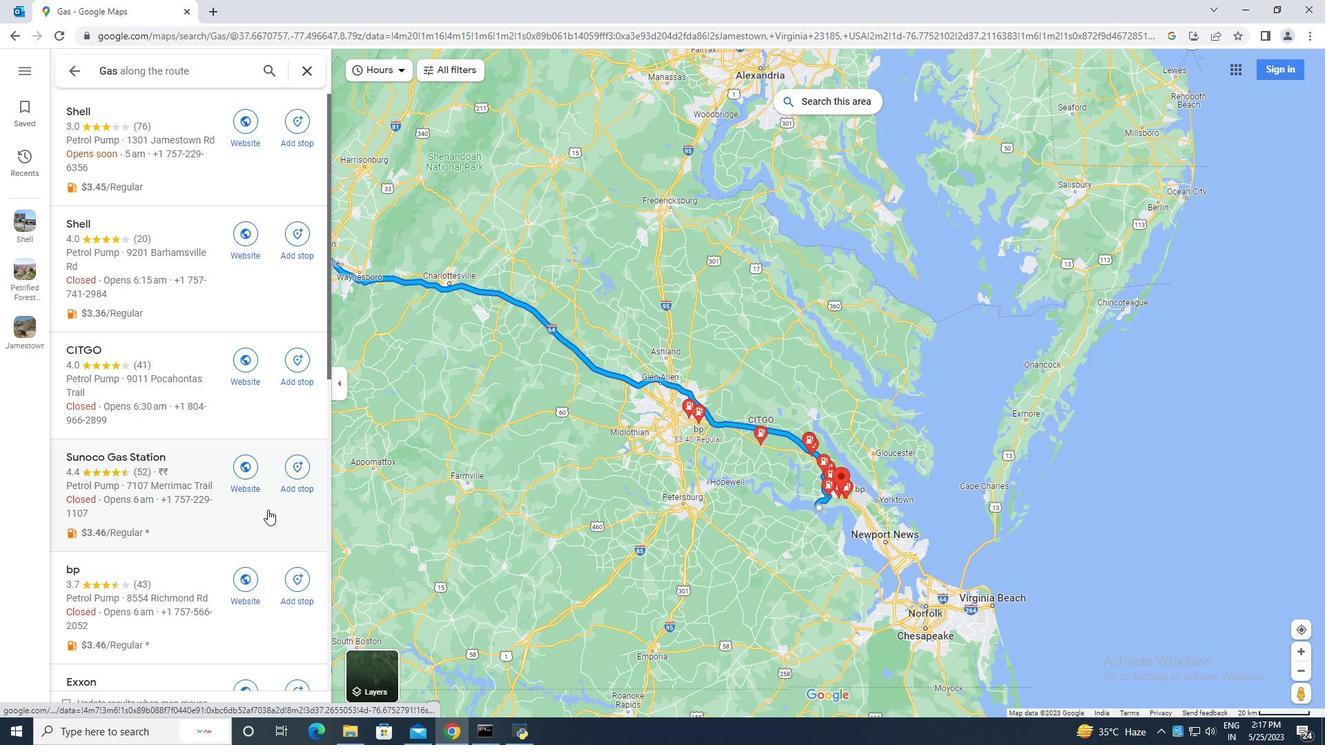 
Action: Mouse moved to (239, 492)
Screenshot: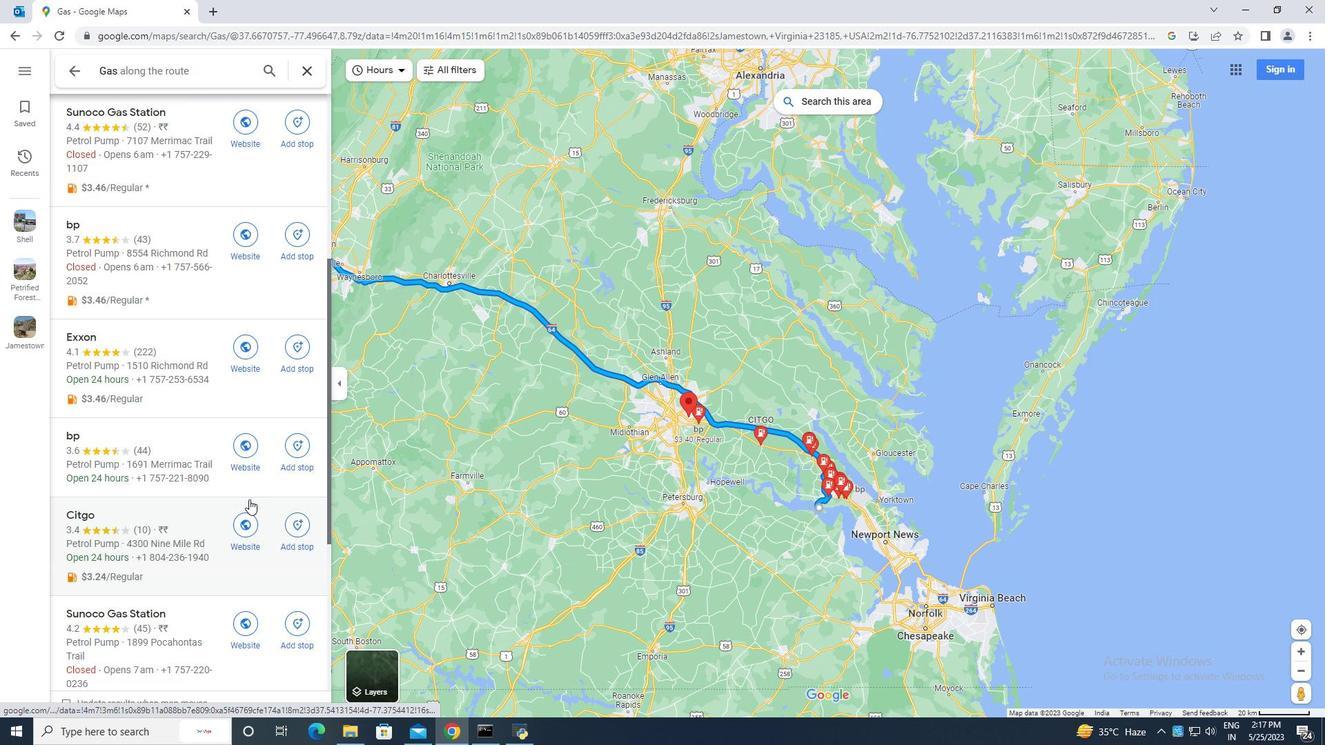
Action: Mouse scrolled (239, 492) with delta (0, 0)
Screenshot: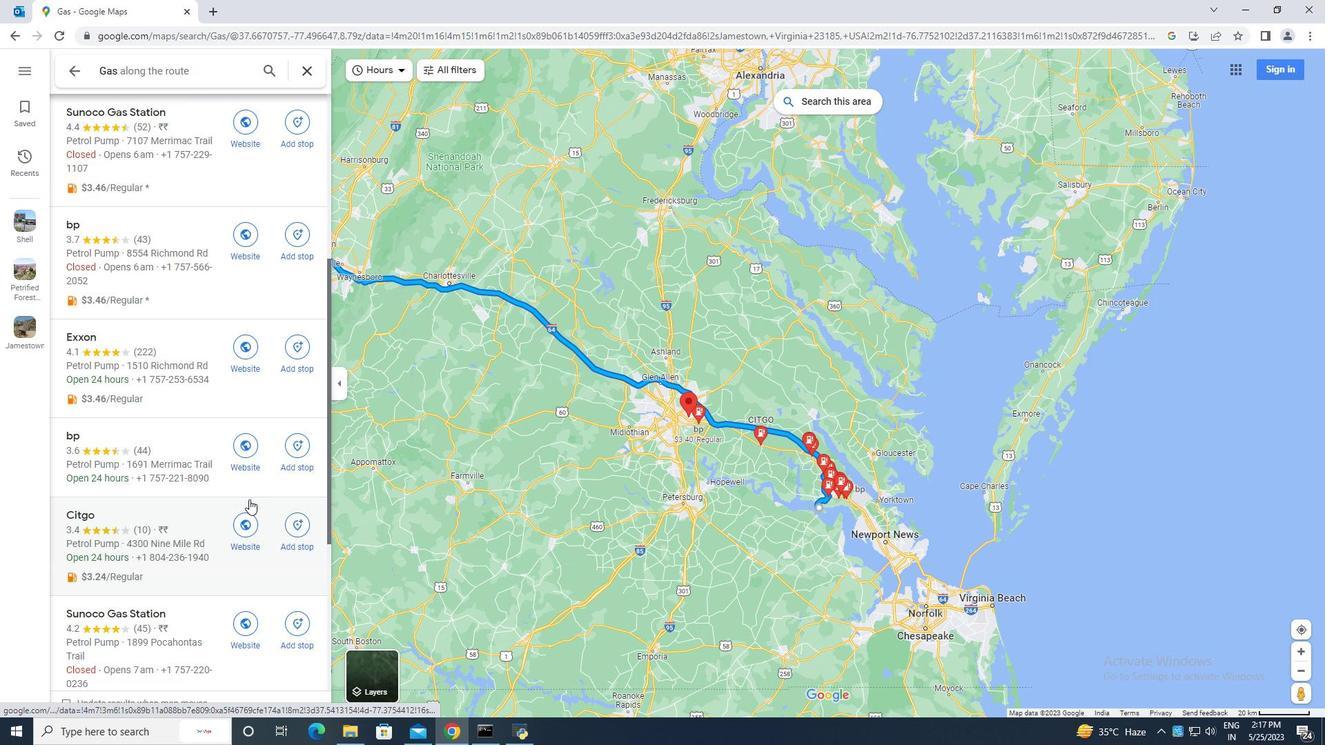 
Action: Mouse scrolled (239, 492) with delta (0, 0)
Screenshot: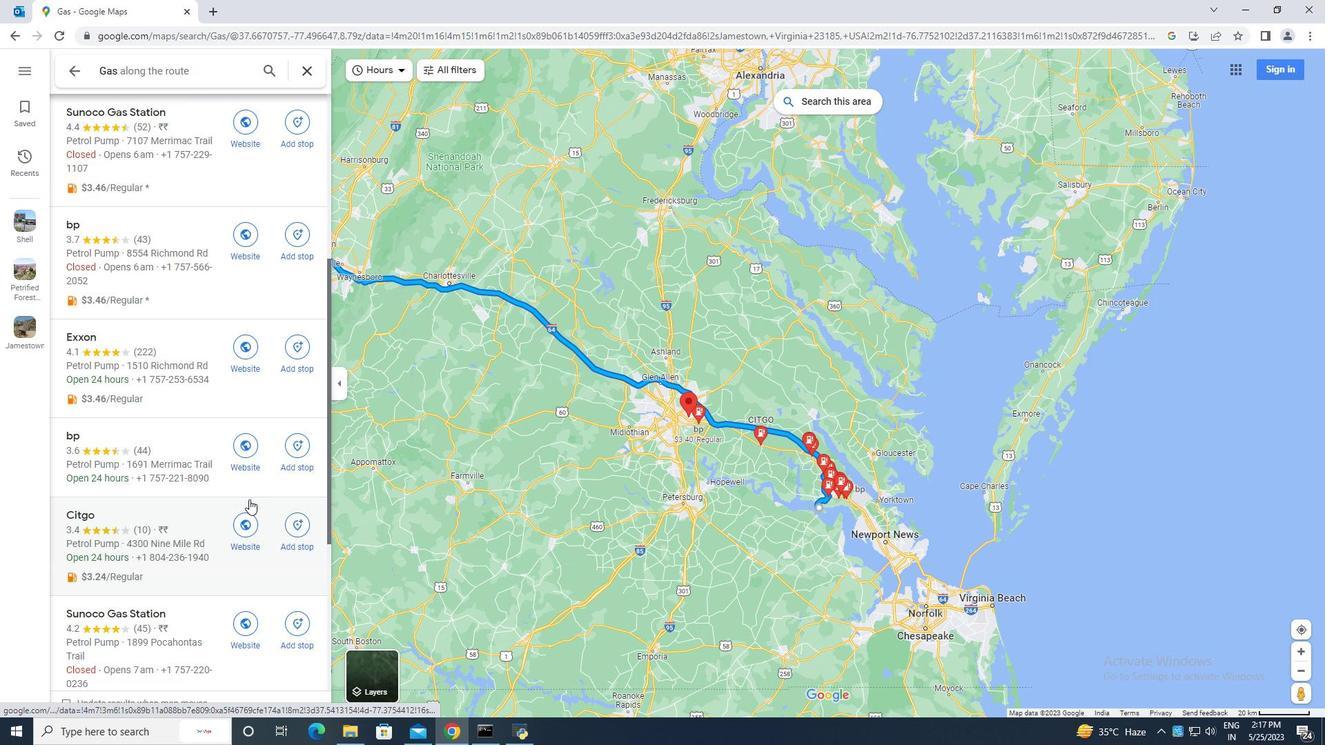 
Action: Mouse scrolled (239, 492) with delta (0, 0)
Screenshot: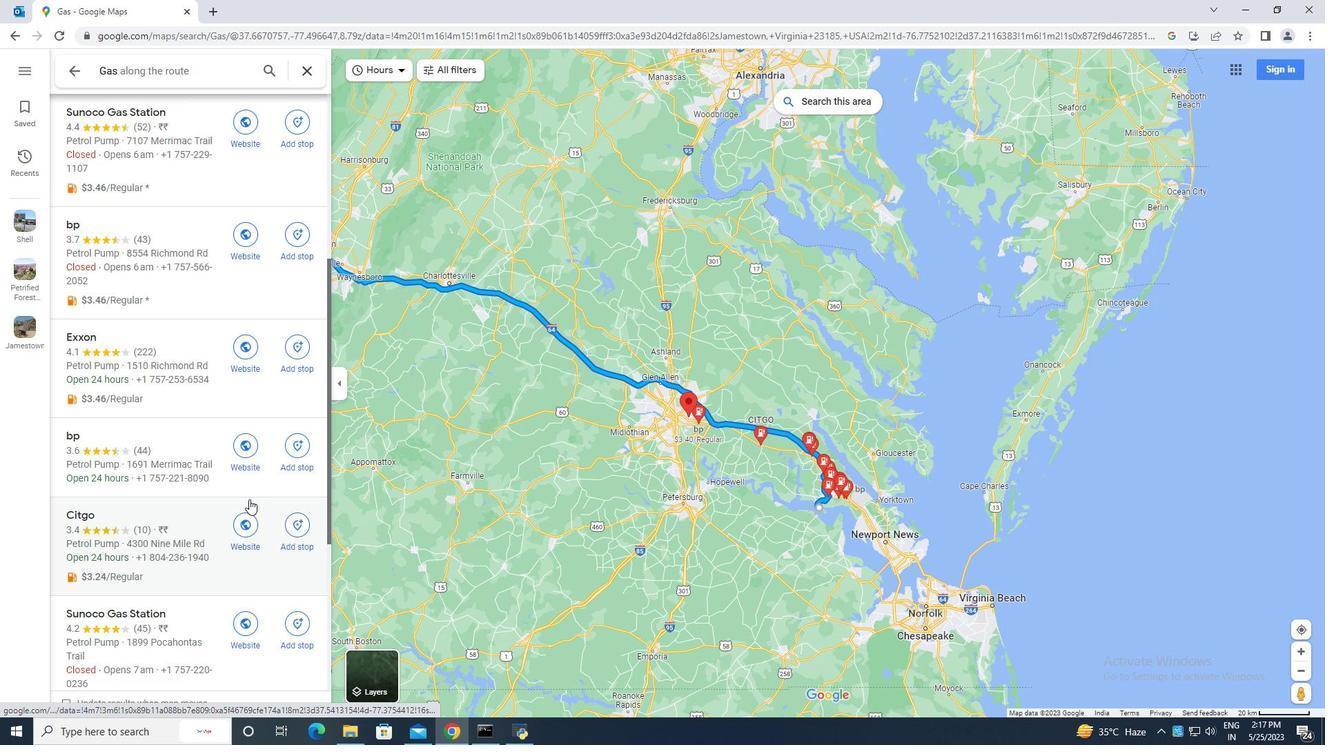 
Action: Mouse scrolled (239, 492) with delta (0, 0)
Screenshot: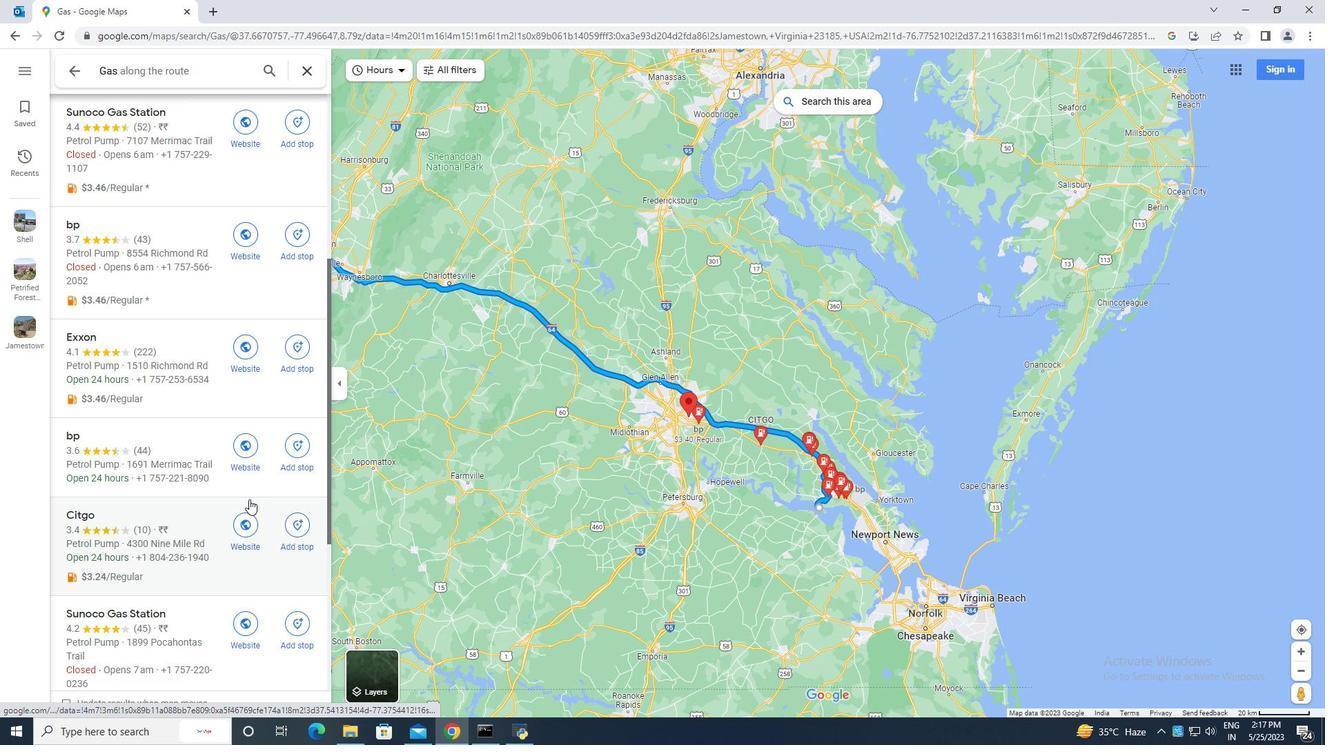 
Action: Mouse scrolled (239, 492) with delta (0, 0)
Screenshot: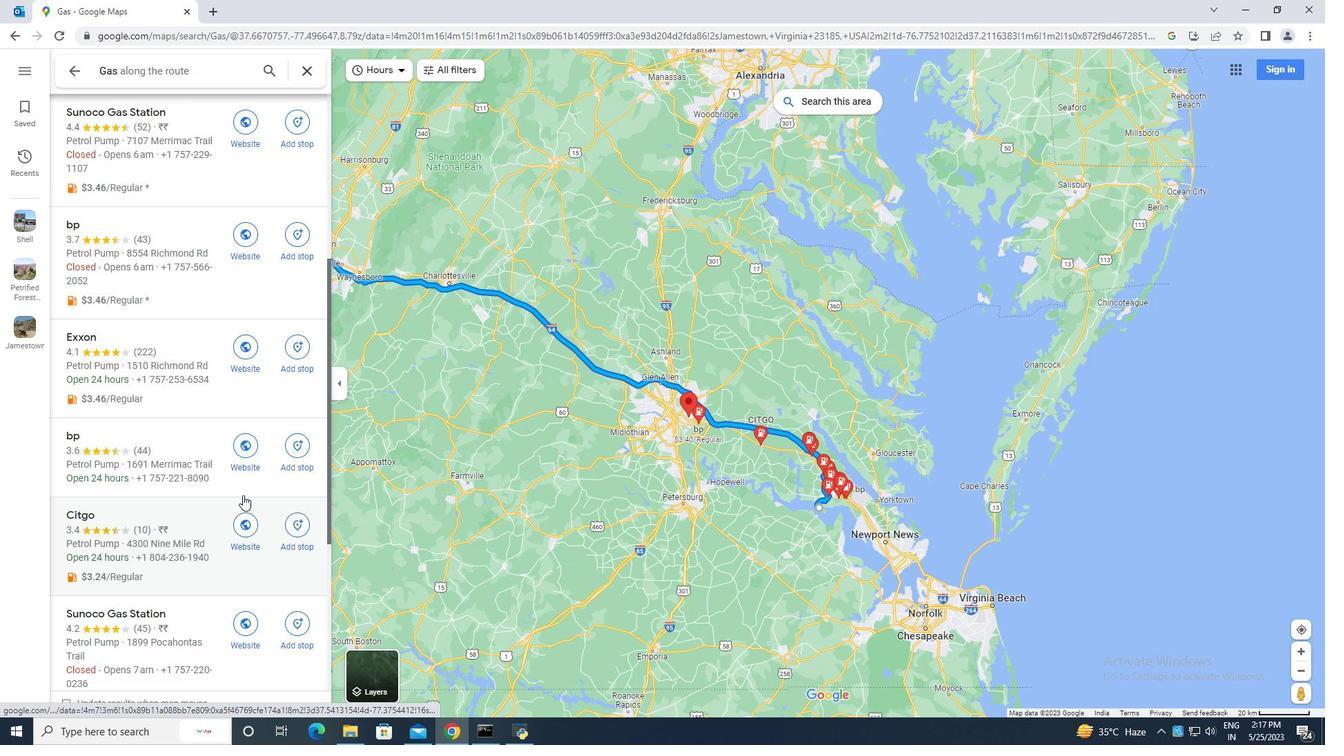 
Action: Mouse moved to (178, 399)
Screenshot: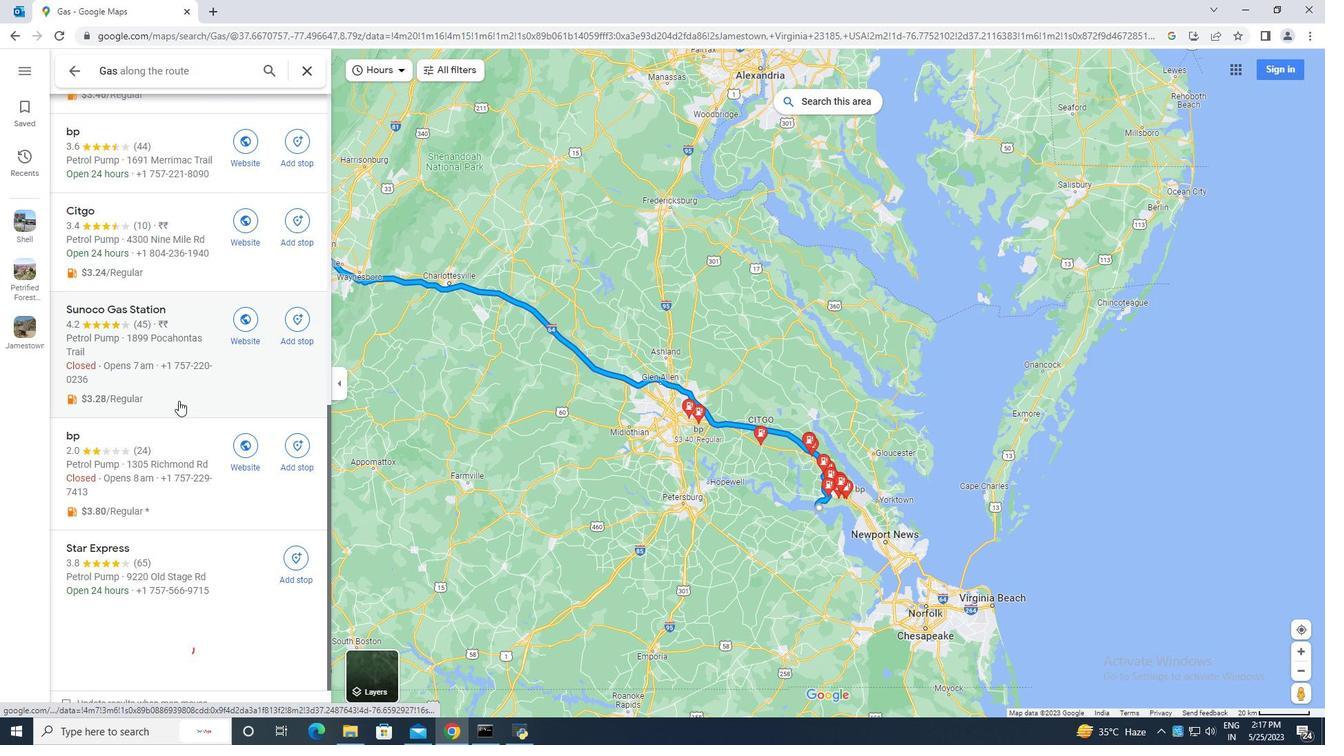 
Action: Mouse scrolled (178, 400) with delta (0, 0)
Screenshot: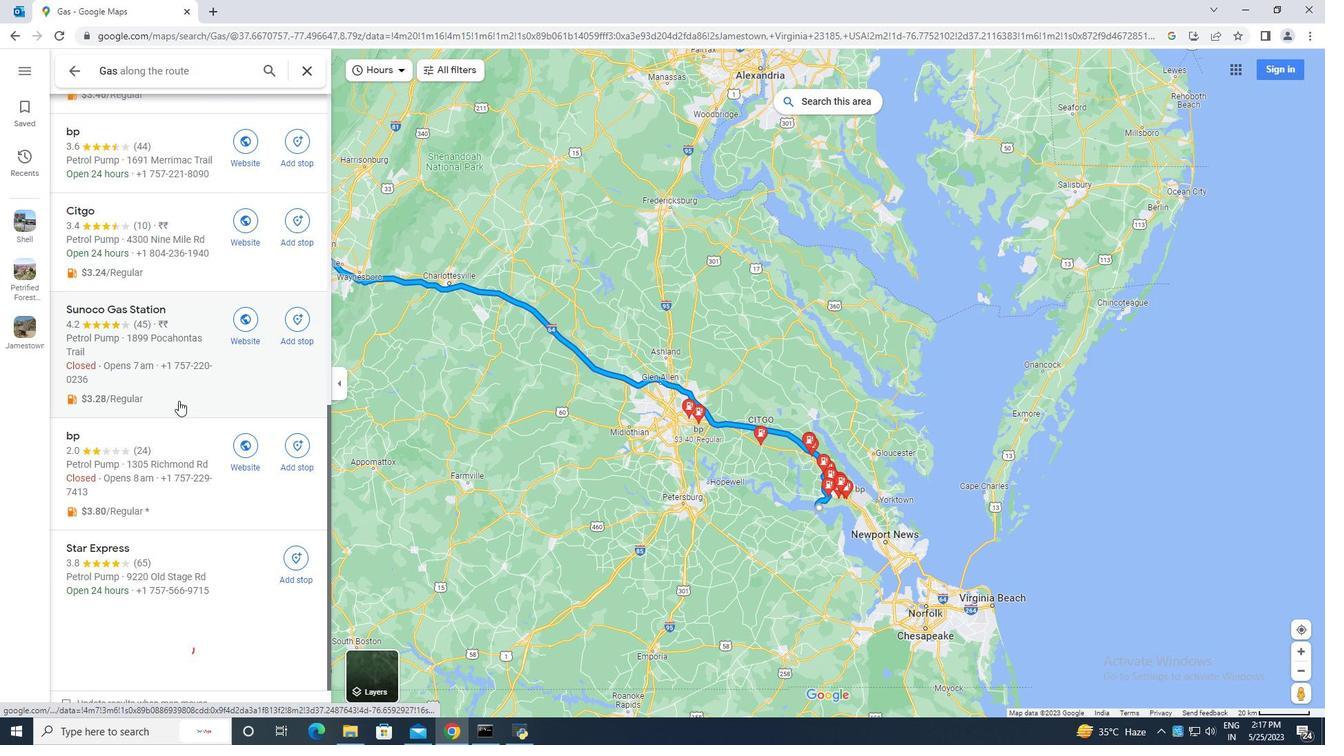 
Action: Mouse scrolled (178, 400) with delta (0, 0)
Screenshot: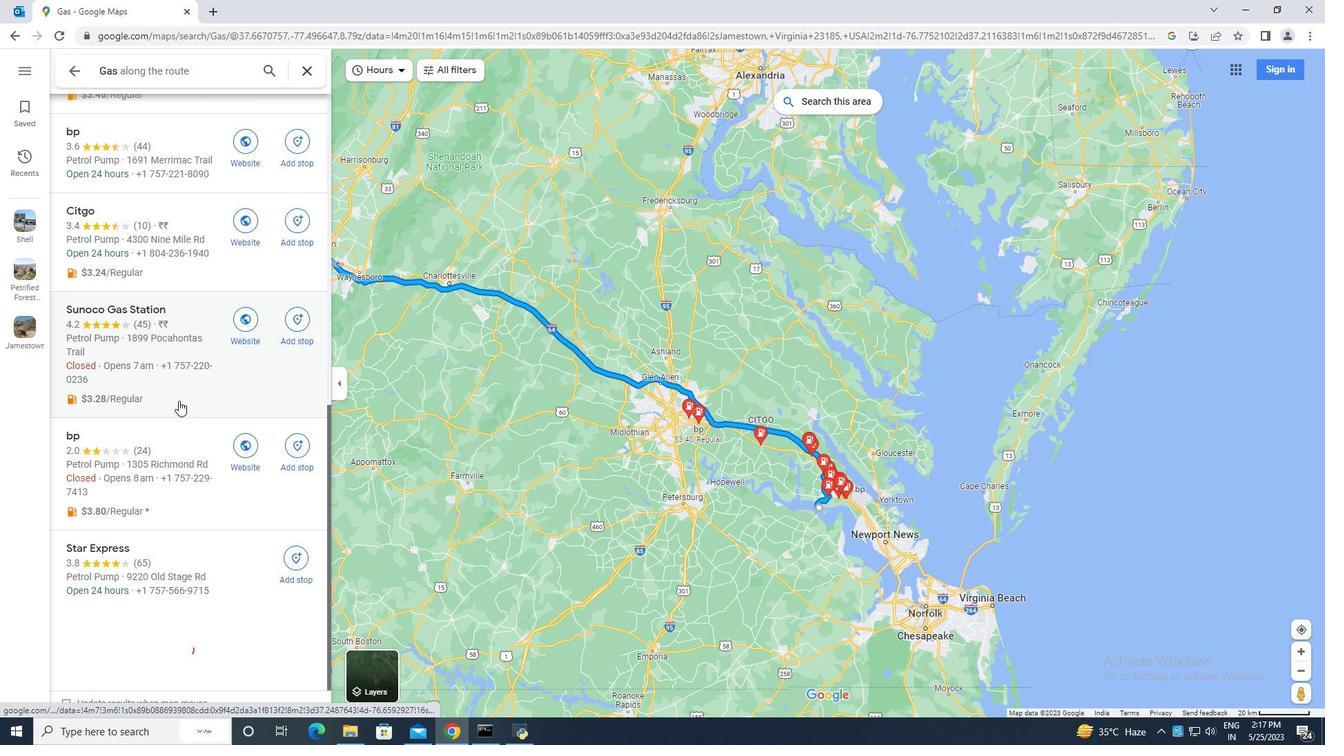 
Action: Mouse scrolled (178, 400) with delta (0, 0)
Screenshot: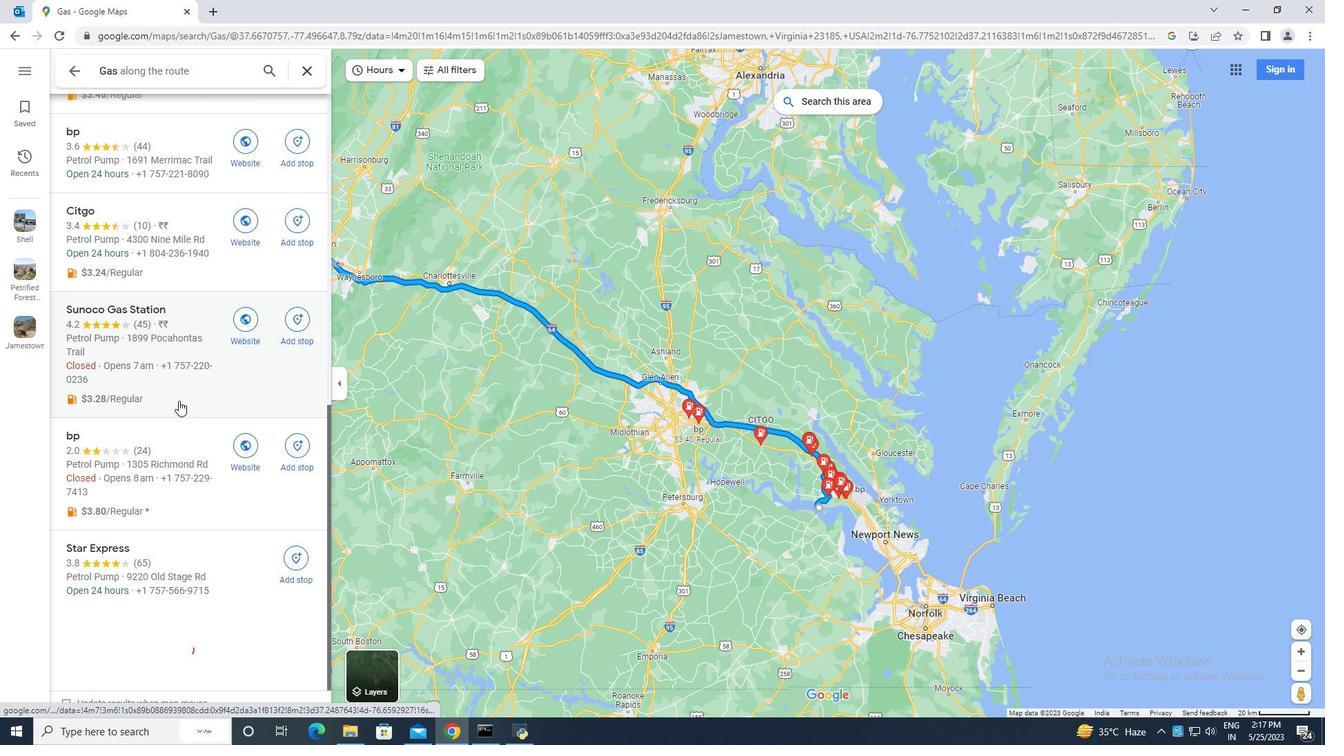 
Action: Mouse scrolled (178, 400) with delta (0, 0)
Screenshot: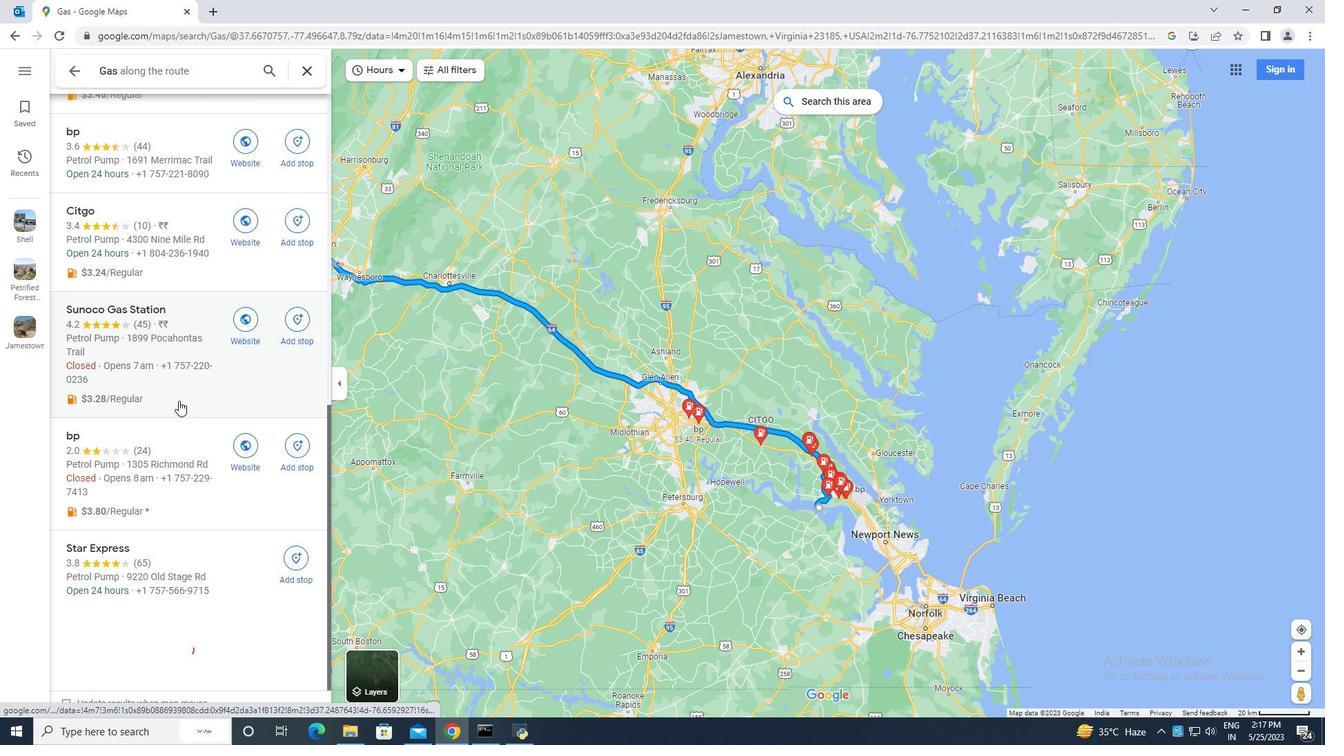 
Action: Mouse scrolled (178, 400) with delta (0, 0)
Screenshot: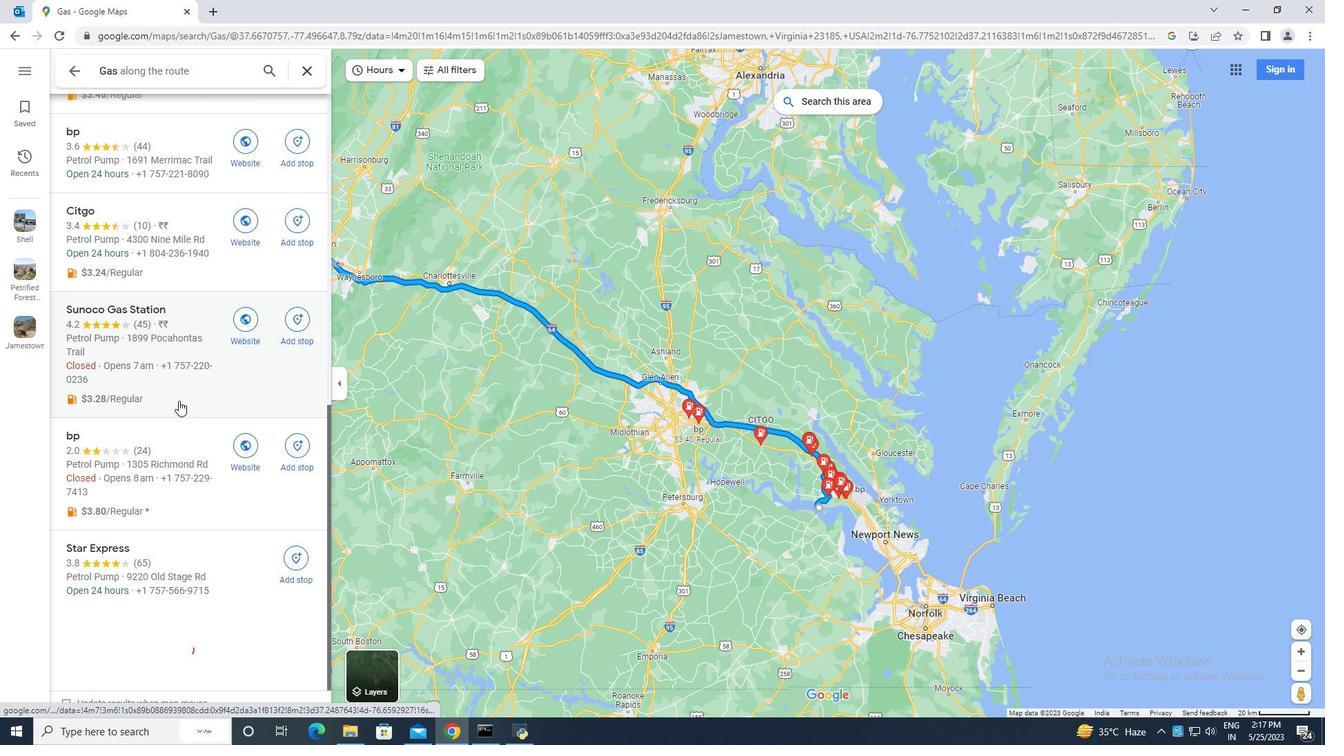 
Action: Mouse scrolled (178, 400) with delta (0, 0)
Screenshot: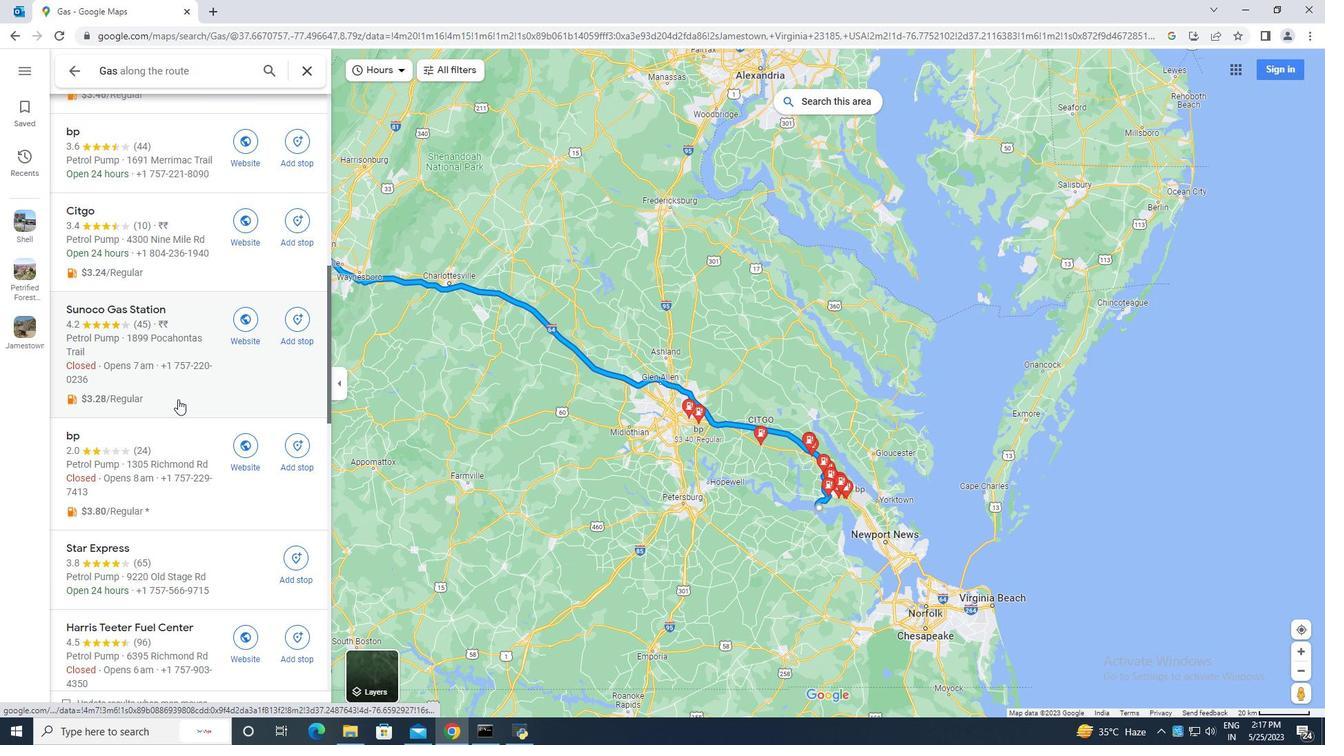 
Action: Mouse scrolled (178, 400) with delta (0, 0)
Screenshot: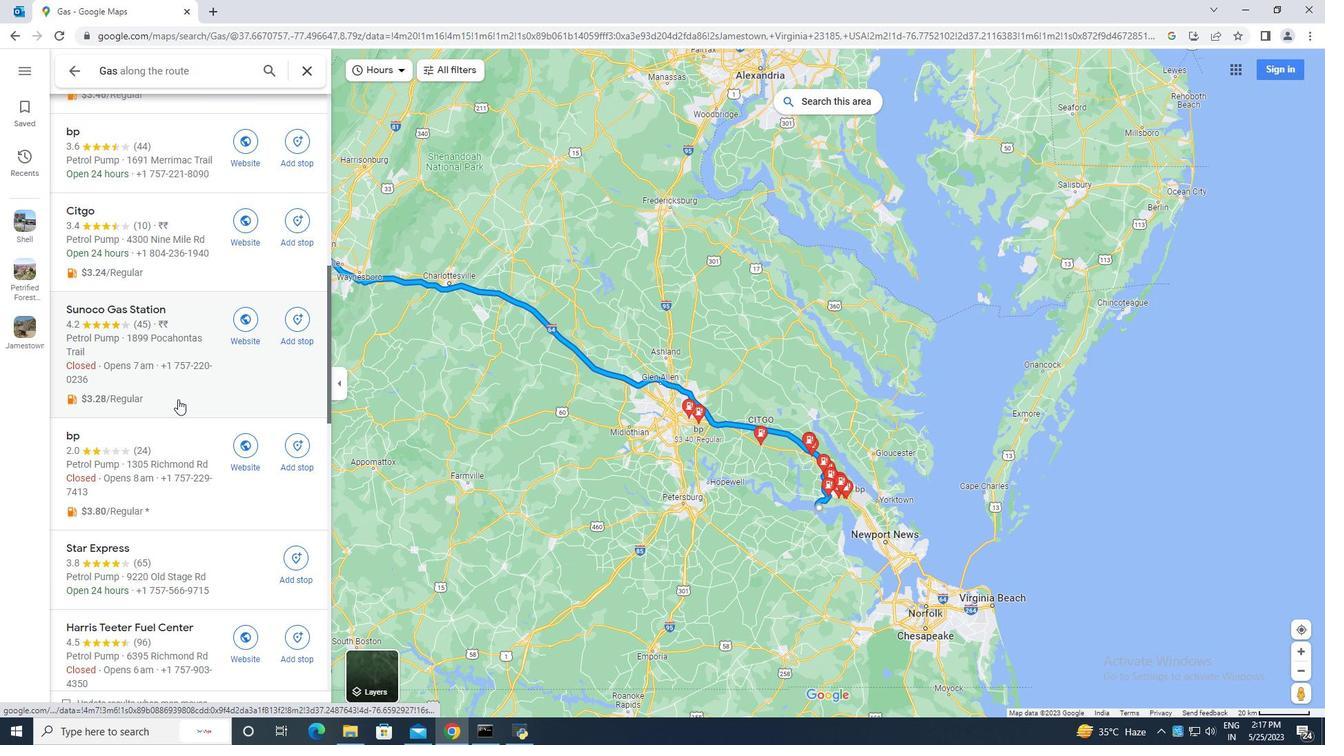 
Action: Mouse scrolled (178, 400) with delta (0, 0)
Screenshot: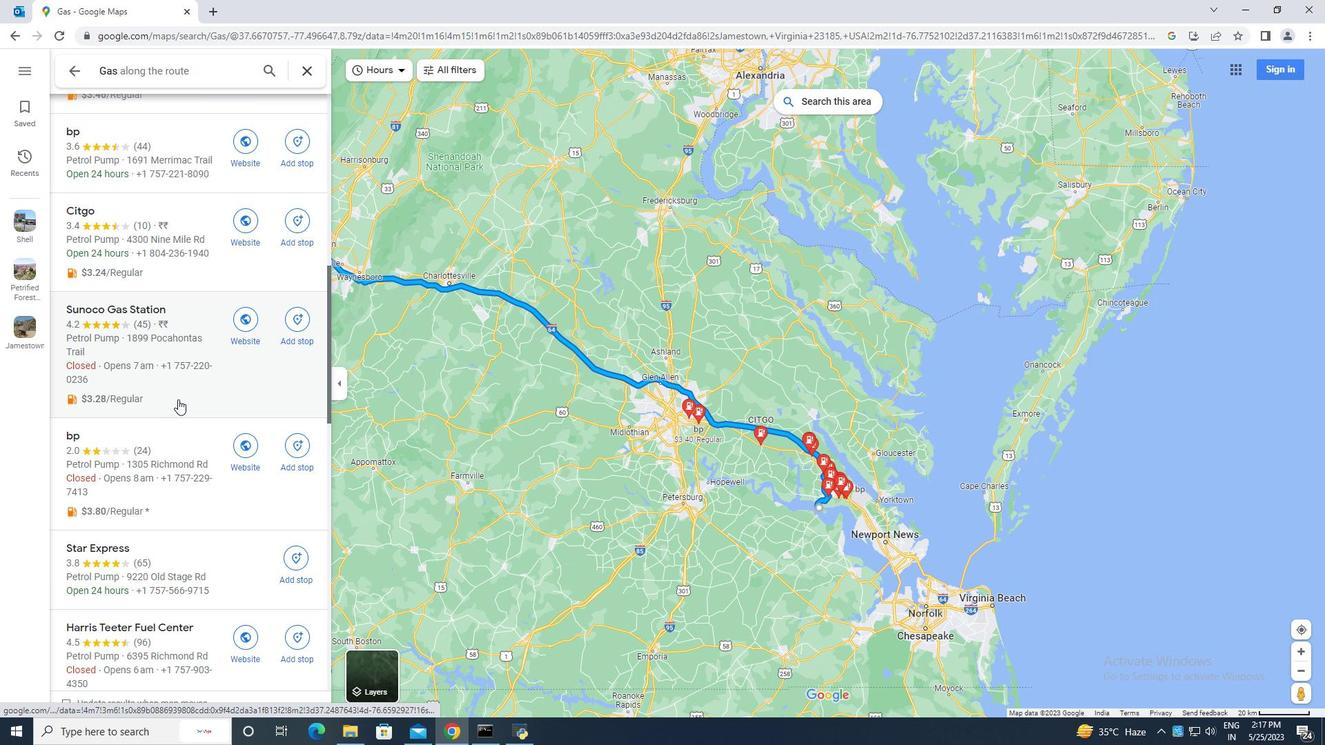 
Action: Mouse scrolled (178, 400) with delta (0, 0)
Screenshot: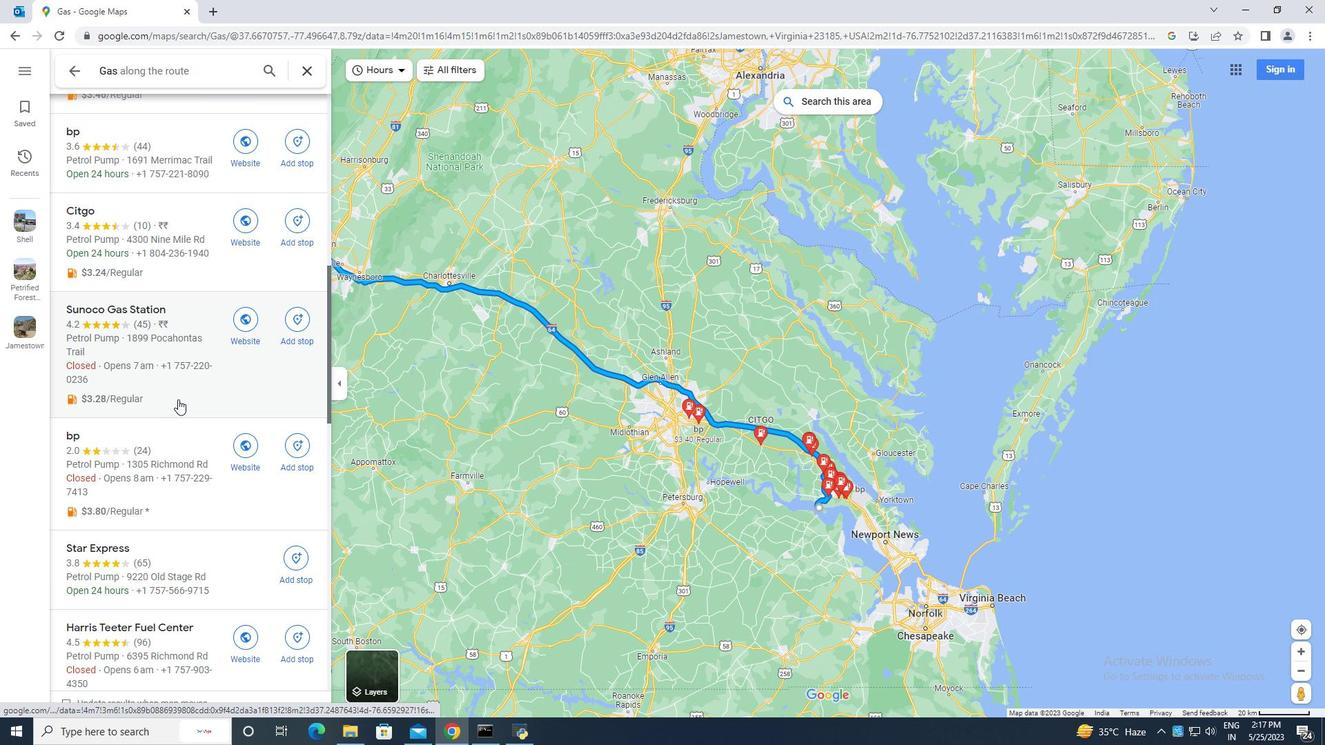 
Action: Mouse scrolled (178, 400) with delta (0, 0)
Screenshot: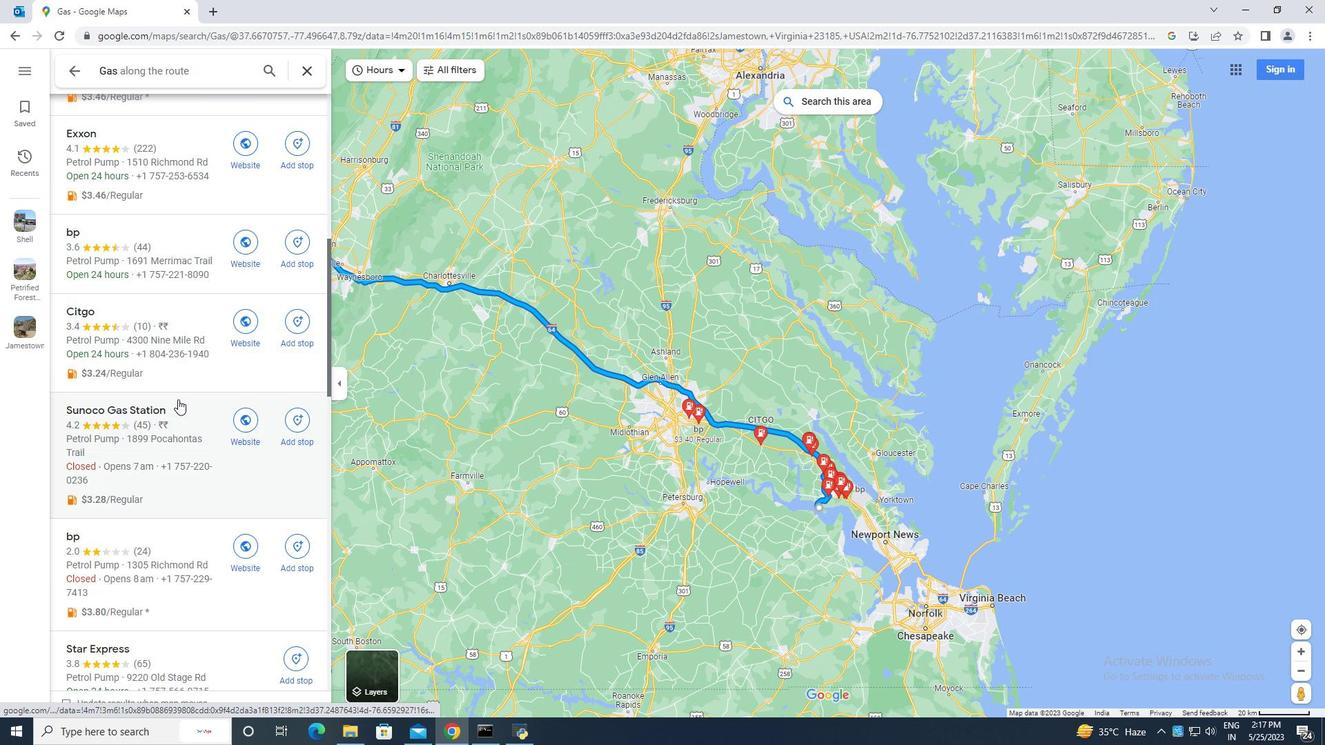 
Action: Mouse scrolled (178, 400) with delta (0, 0)
Screenshot: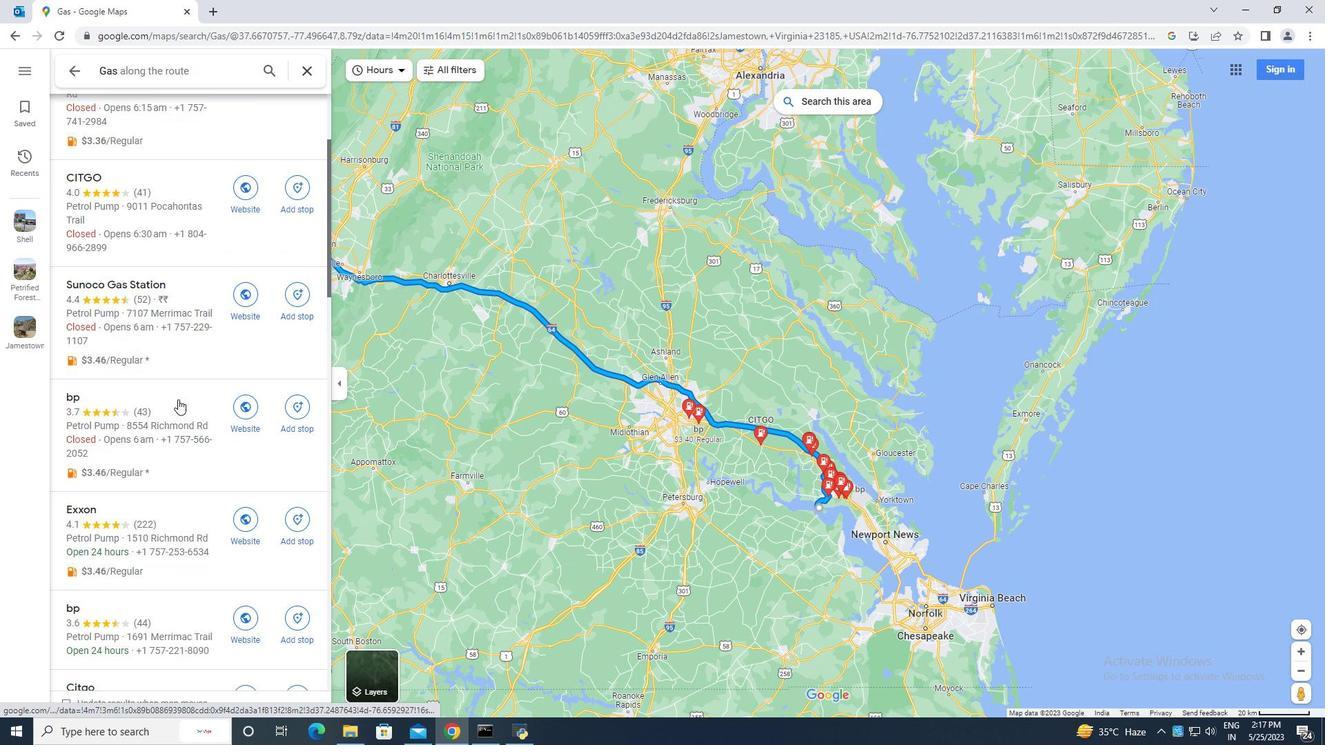 
Action: Mouse scrolled (178, 400) with delta (0, 0)
Screenshot: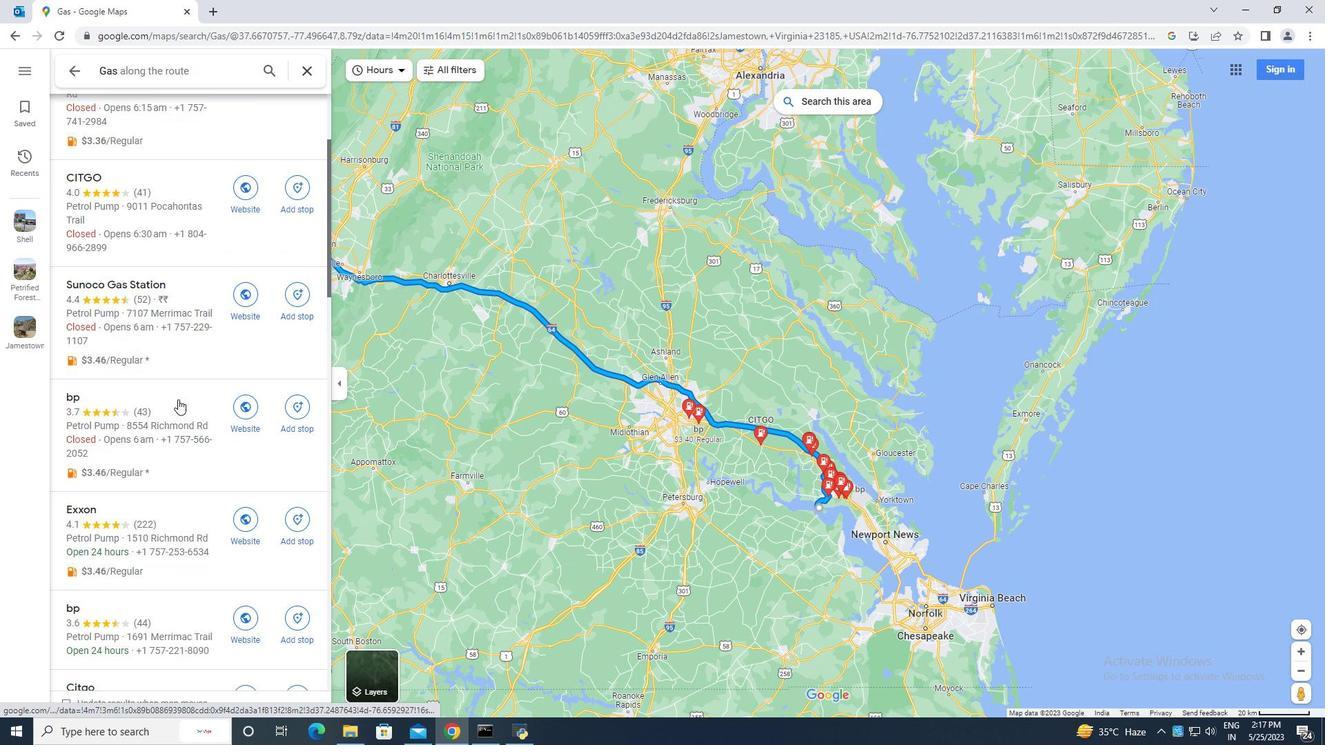 
Action: Mouse scrolled (178, 400) with delta (0, 0)
Screenshot: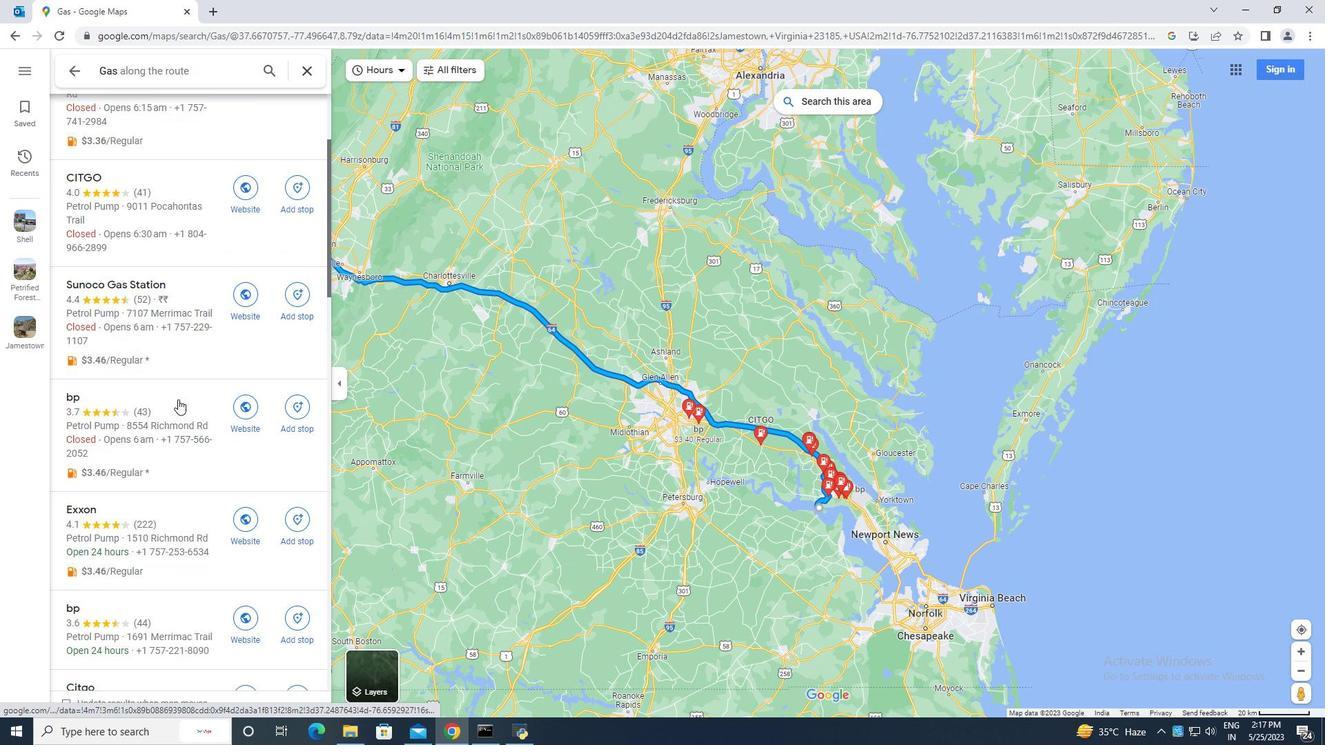 
Action: Mouse scrolled (178, 400) with delta (0, 0)
Screenshot: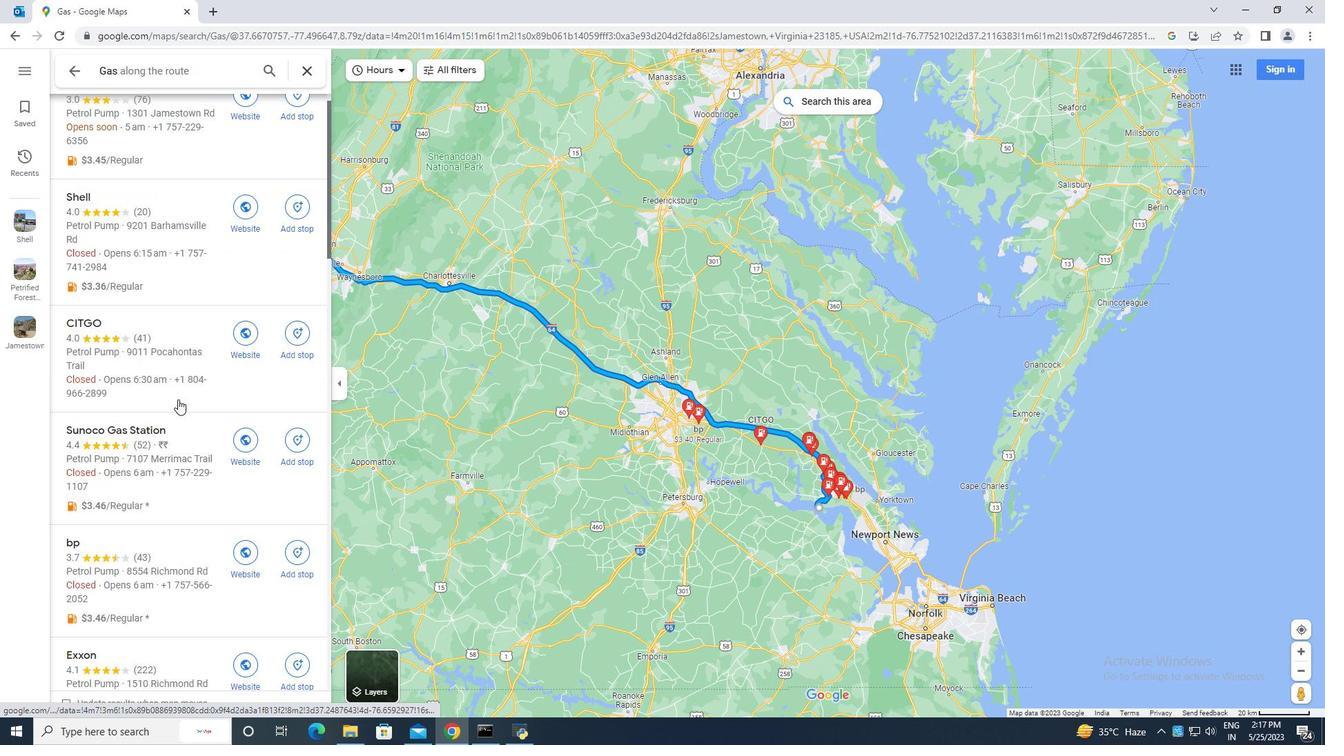 
Action: Mouse scrolled (178, 400) with delta (0, 0)
Screenshot: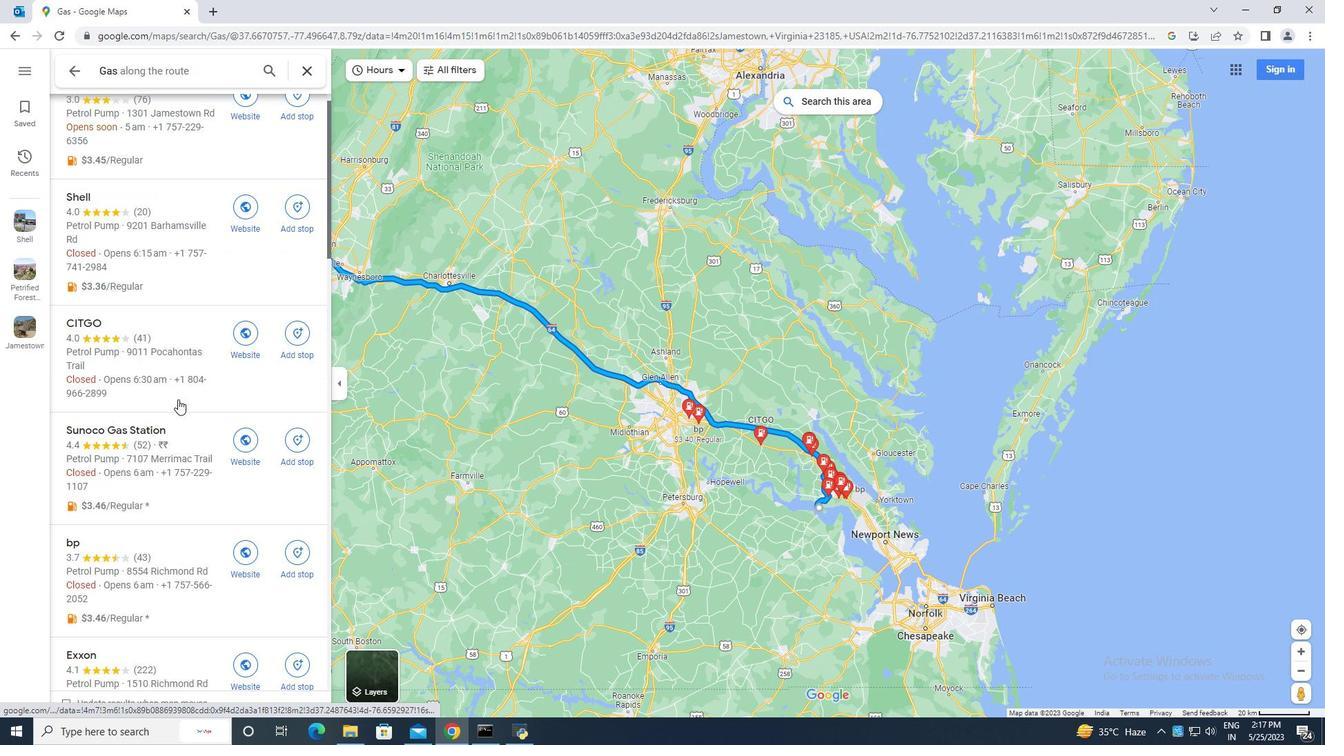 
Action: Mouse scrolled (178, 400) with delta (0, 0)
Screenshot: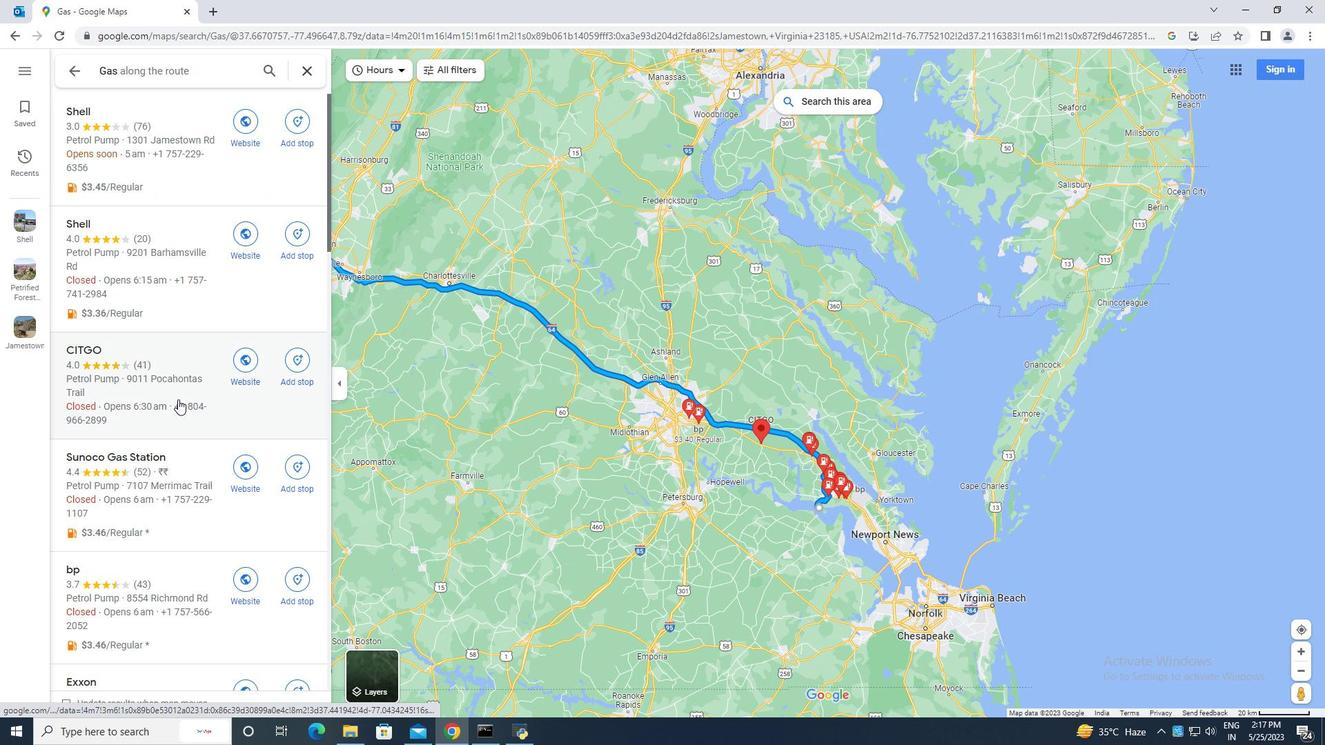 
Action: Mouse scrolled (178, 400) with delta (0, 0)
Screenshot: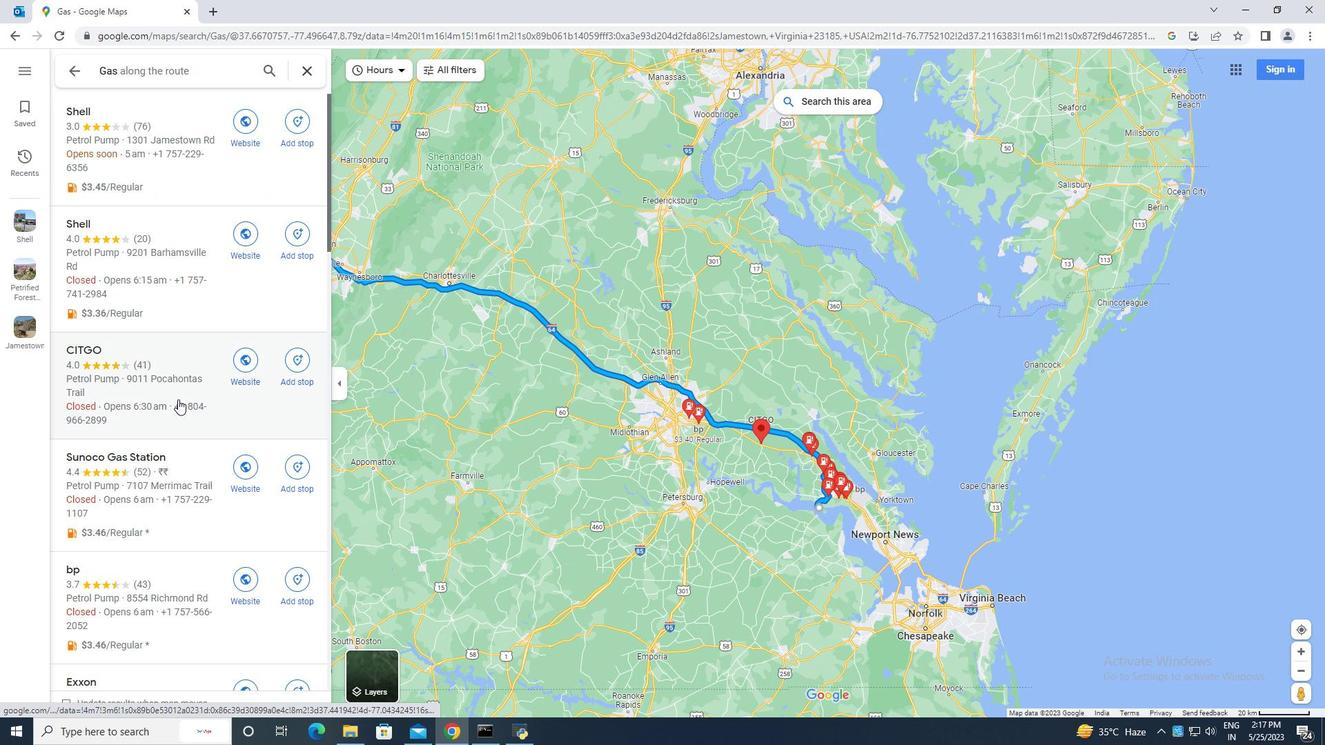 
Action: Mouse scrolled (178, 400) with delta (0, 0)
Screenshot: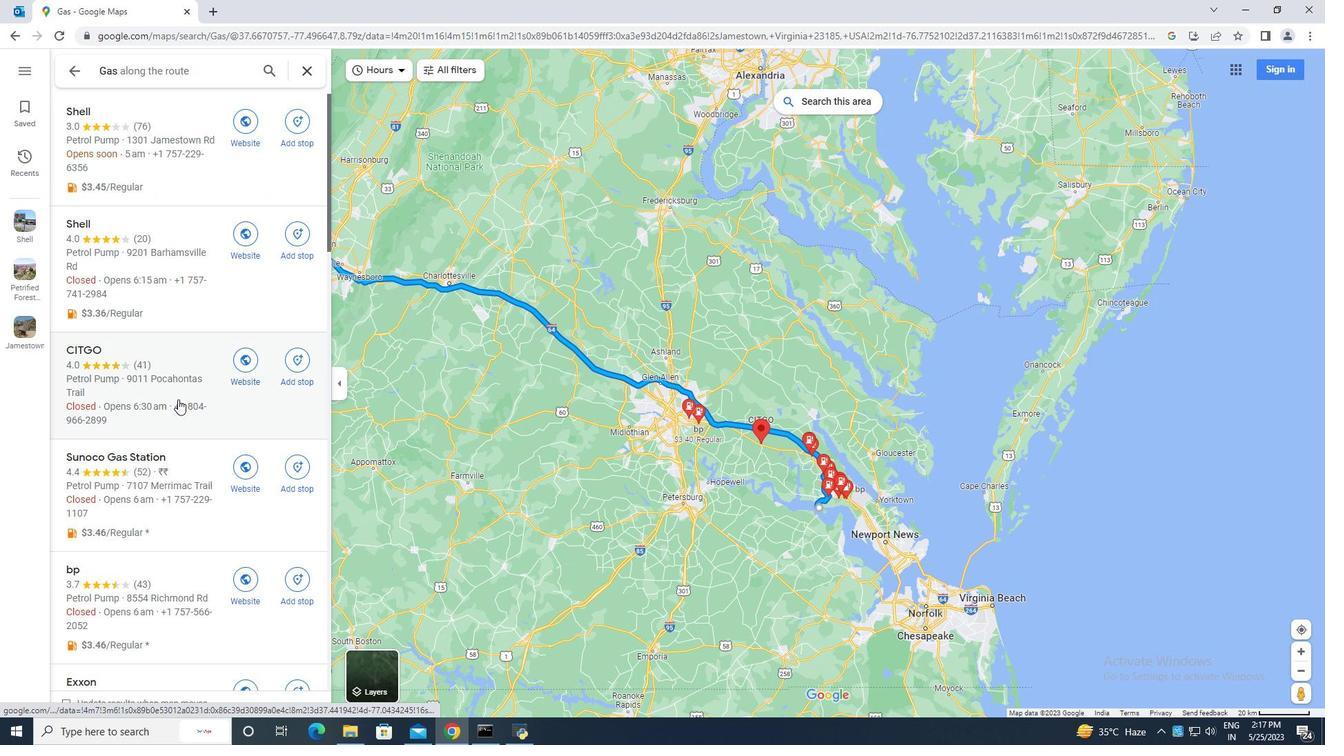 
Action: Mouse scrolled (178, 400) with delta (0, 0)
Screenshot: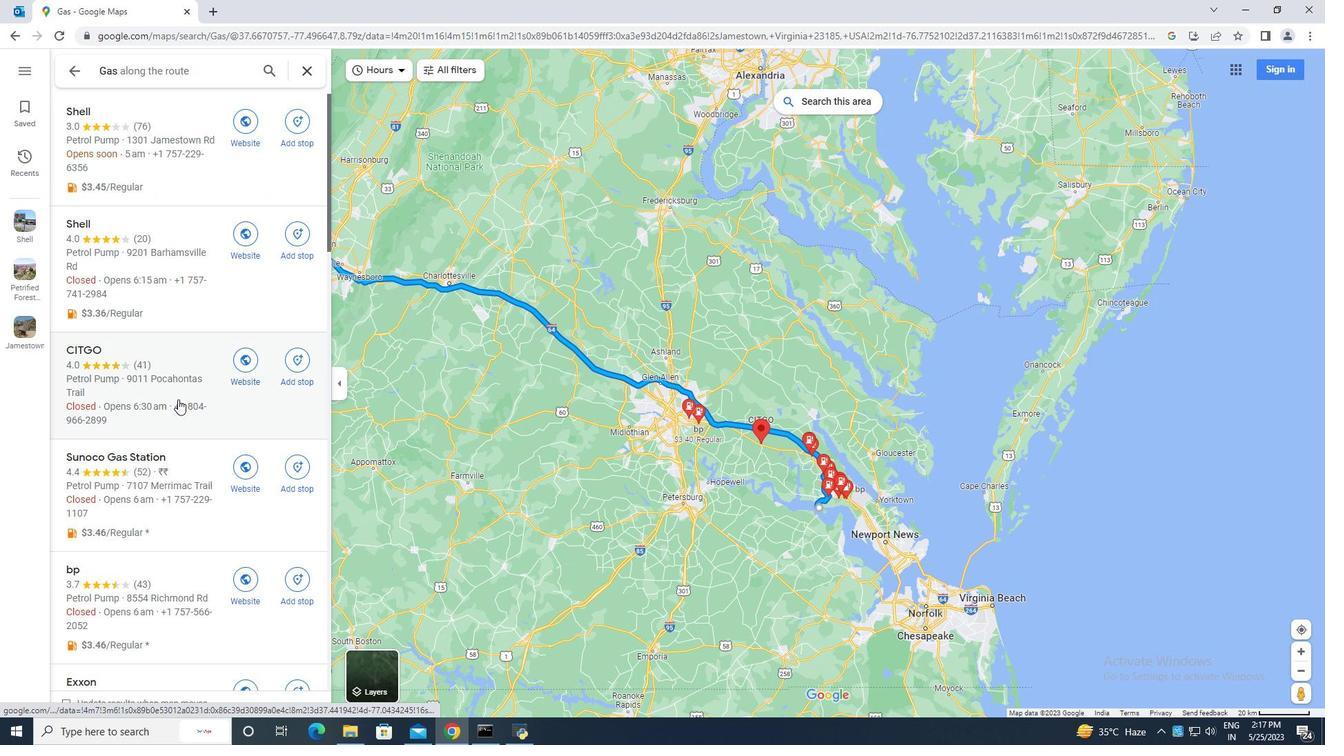 
Action: Mouse scrolled (178, 400) with delta (0, 0)
Screenshot: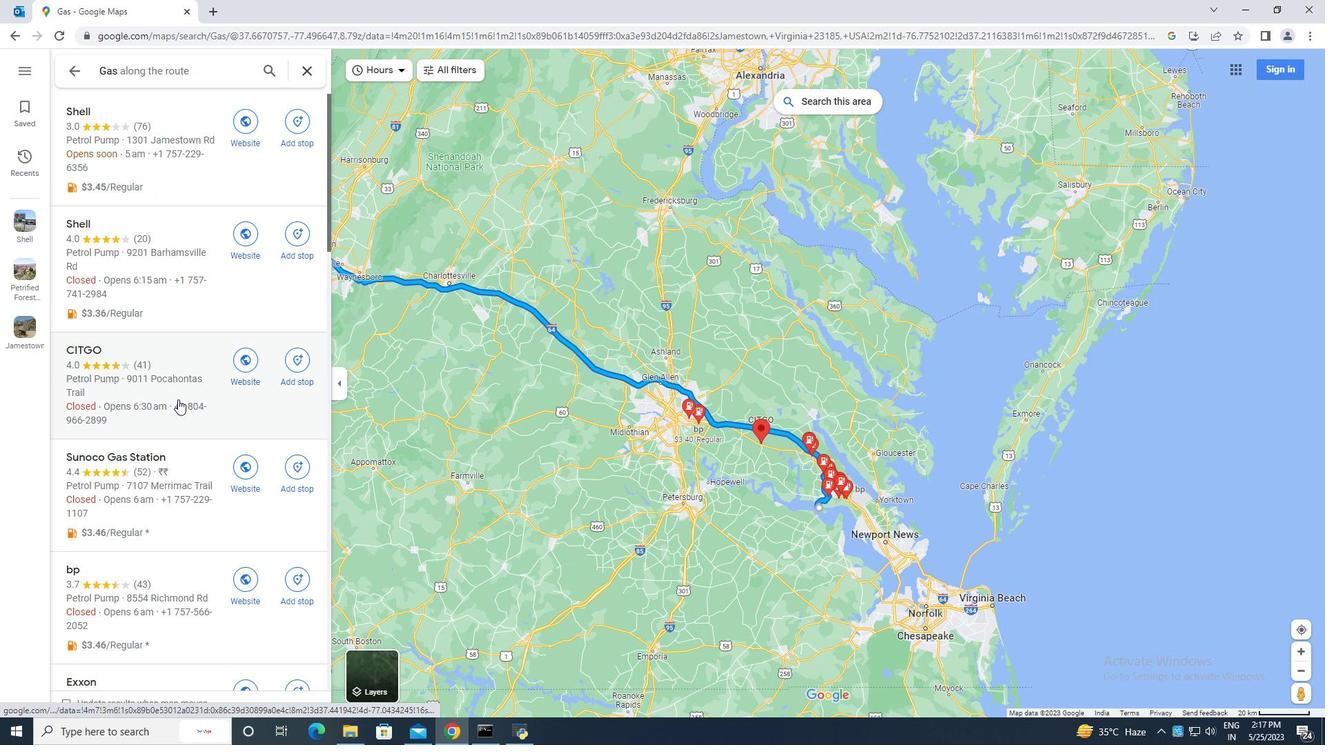 
Action: Mouse moved to (180, 218)
Screenshot: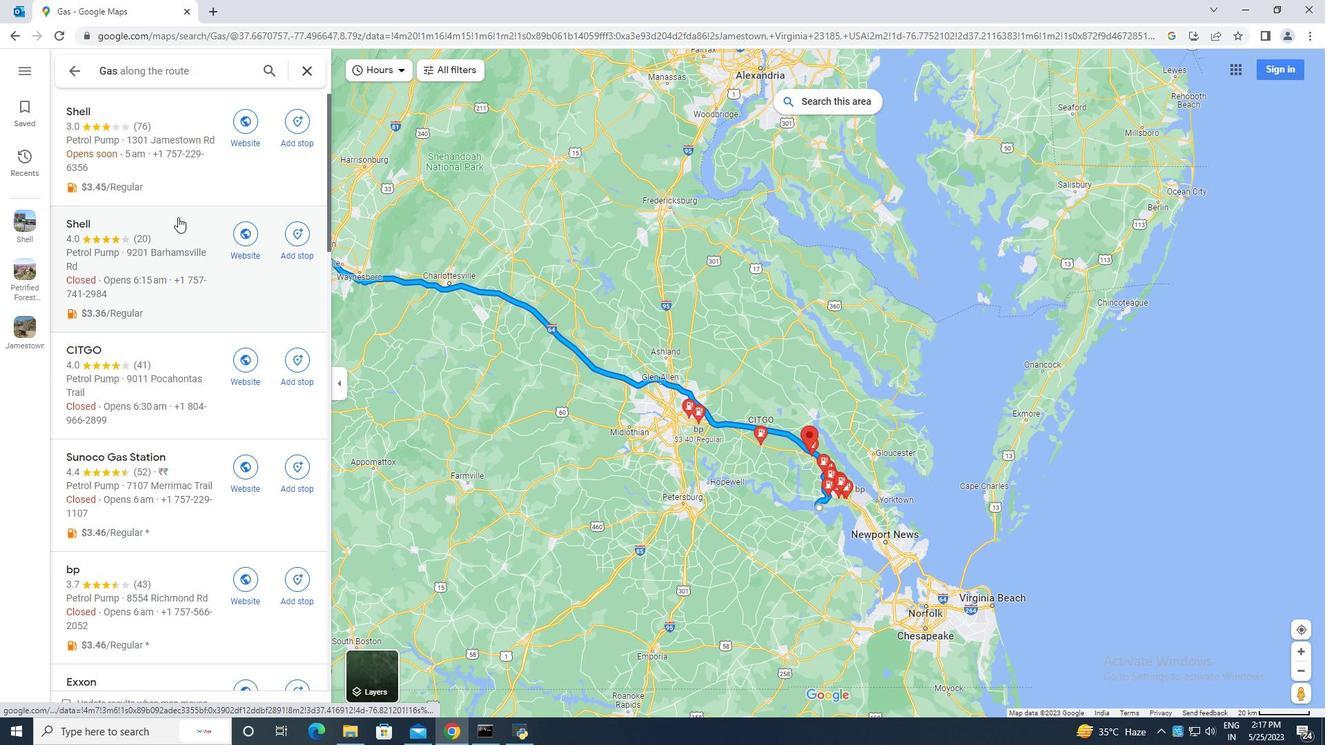 
Action: Mouse pressed left at (180, 218)
Screenshot: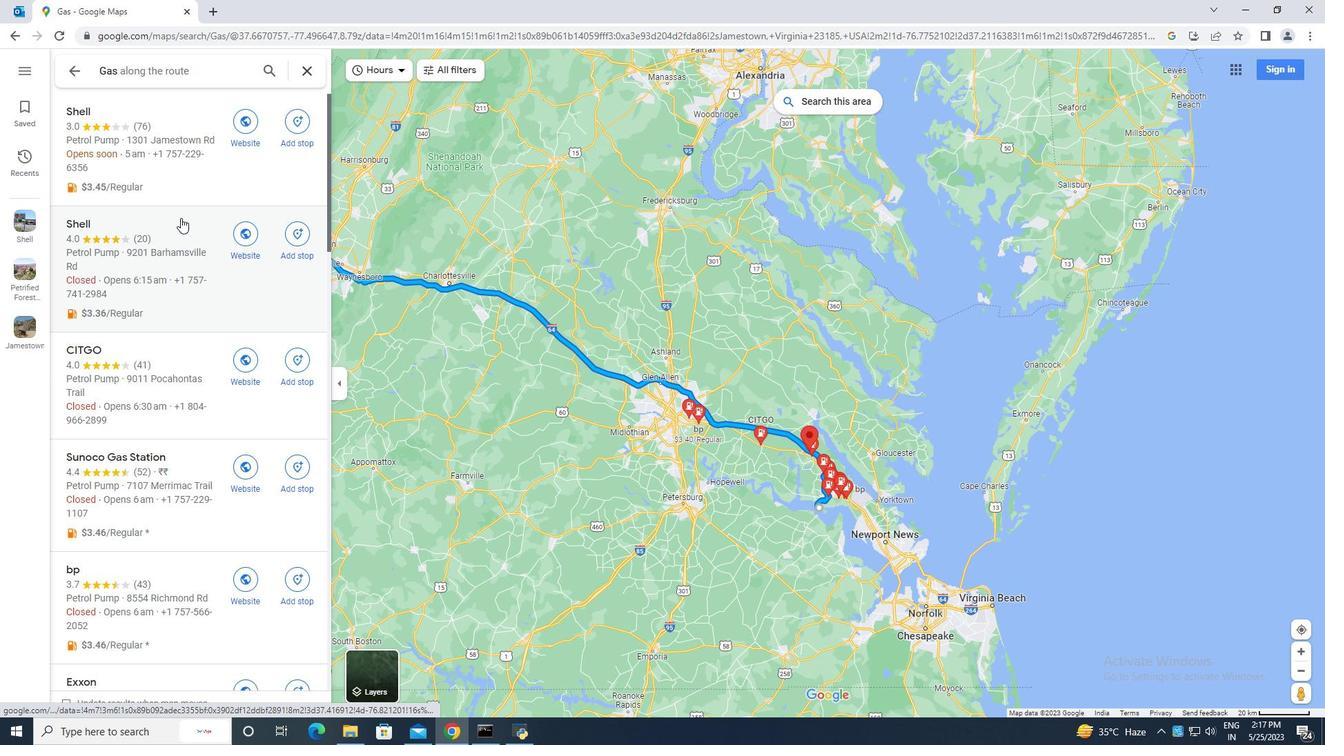 
Action: Mouse moved to (476, 294)
Screenshot: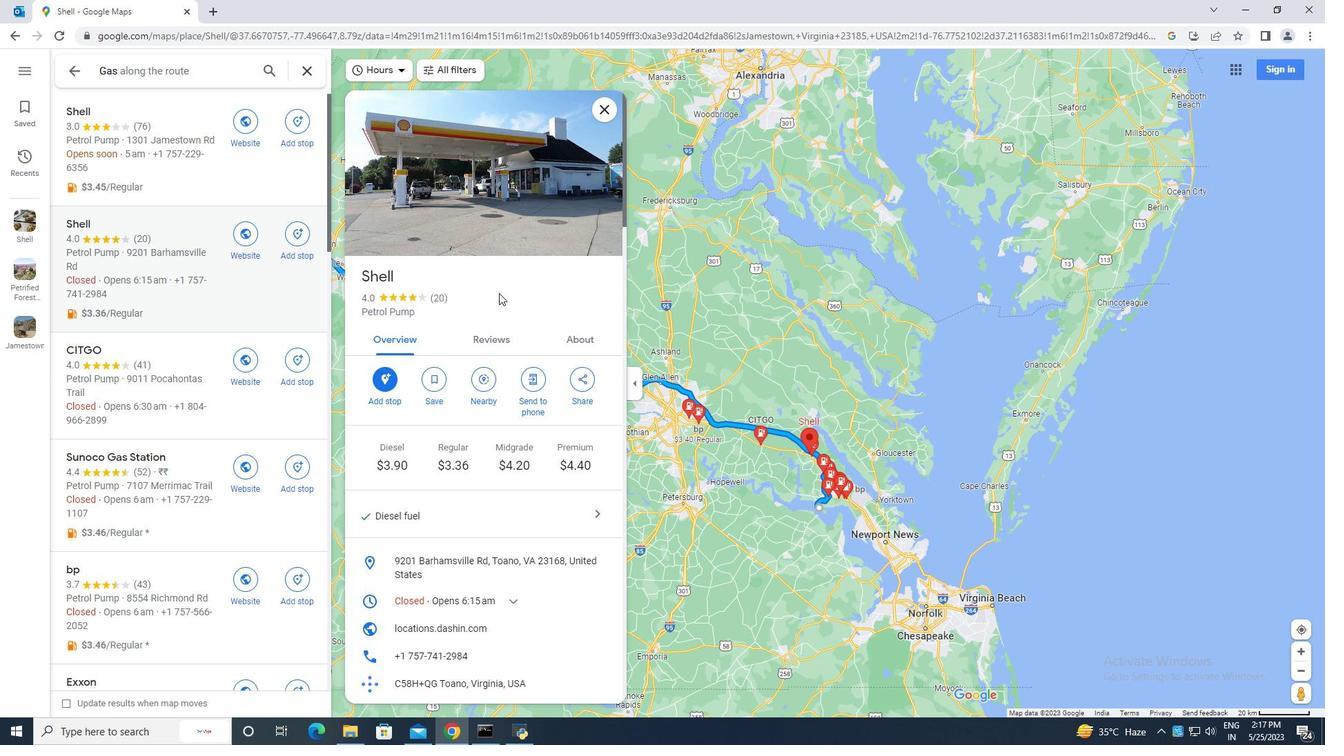 
Action: Mouse scrolled (476, 294) with delta (0, 0)
Screenshot: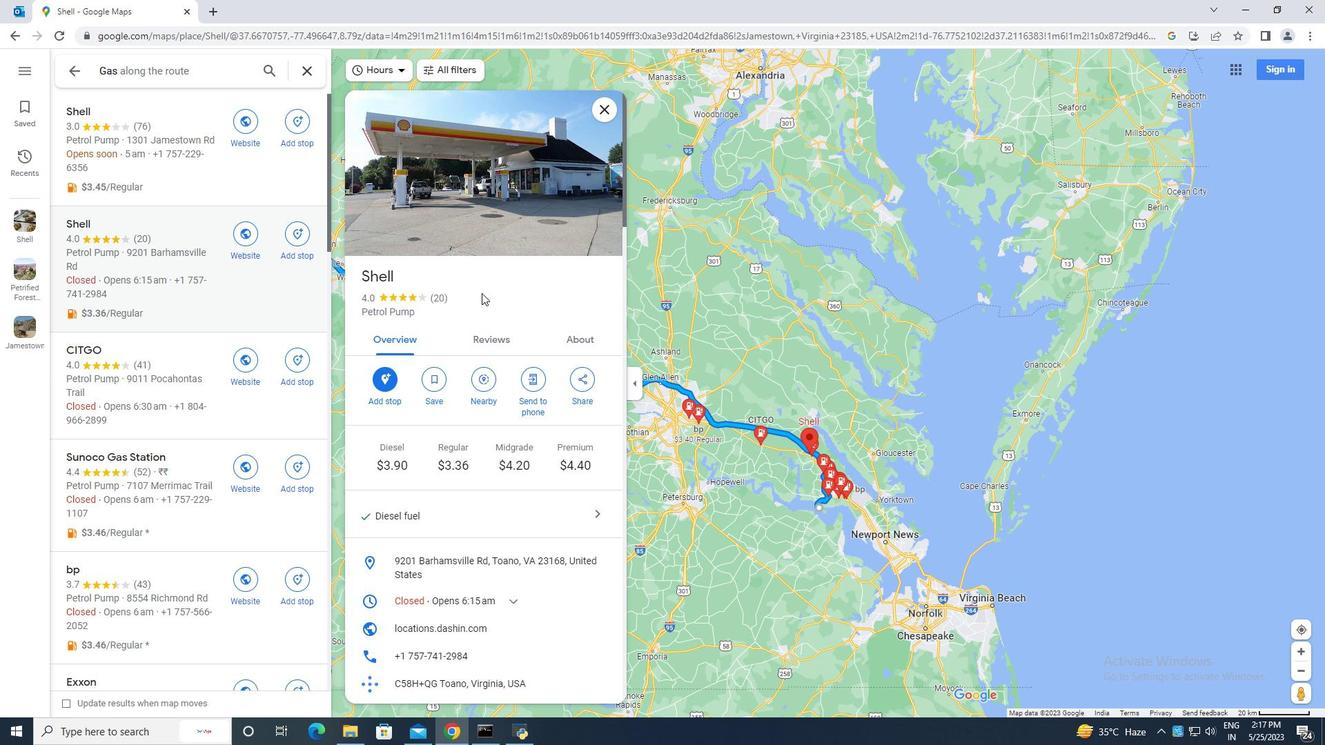 
Action: Mouse scrolled (476, 294) with delta (0, 0)
Screenshot: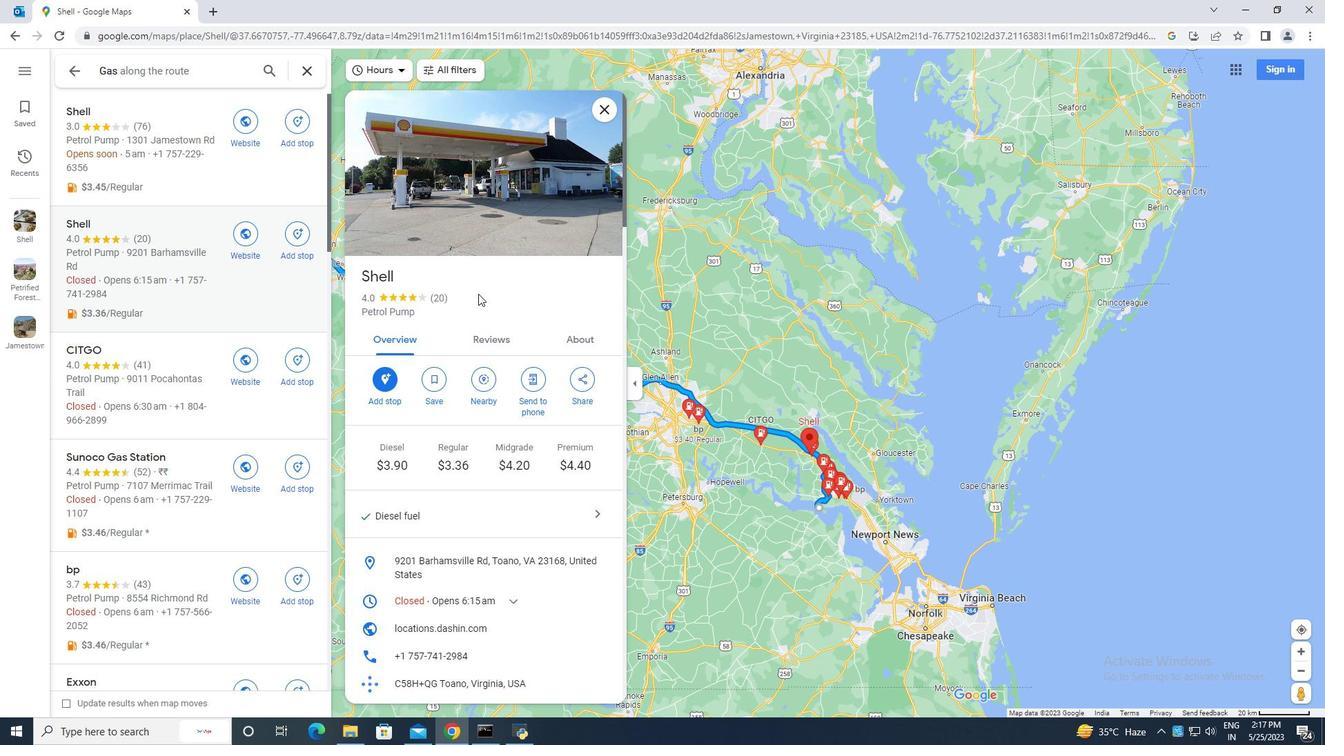 
Action: Mouse scrolled (476, 294) with delta (0, 0)
Screenshot: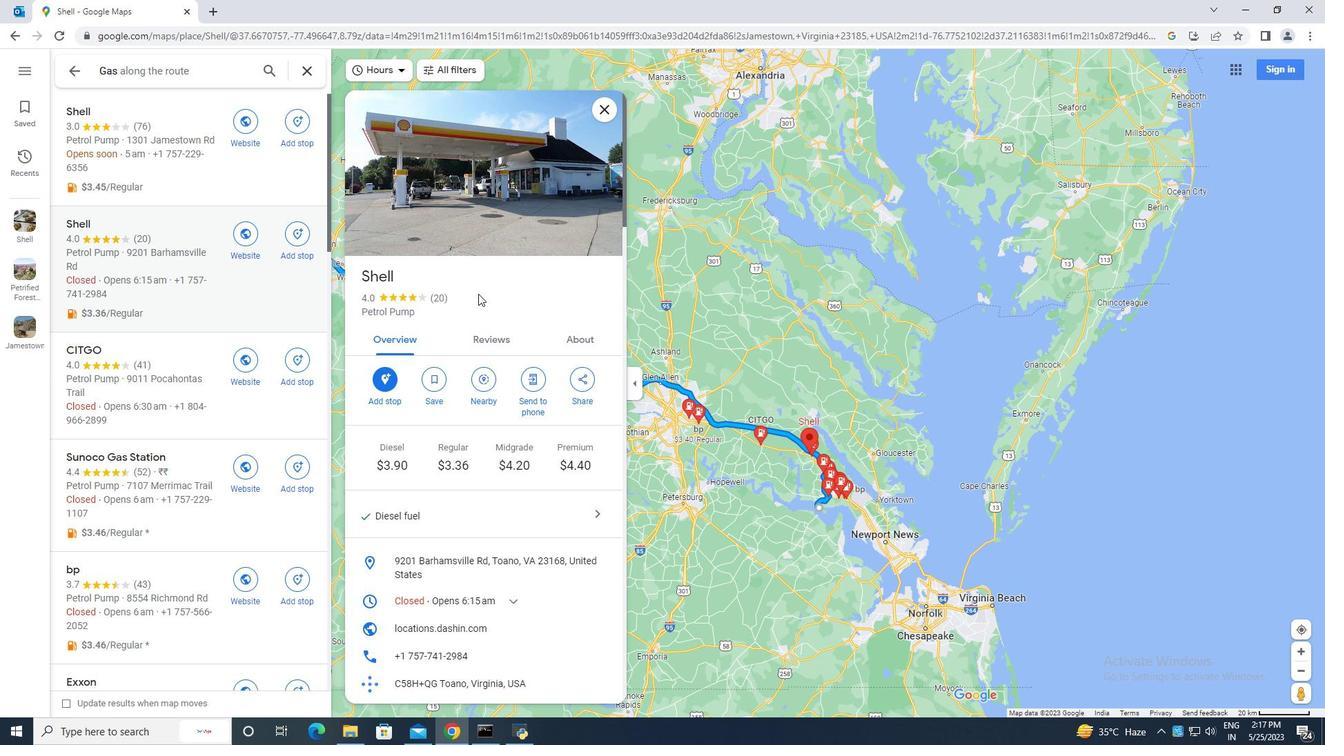
Action: Mouse scrolled (476, 294) with delta (0, 0)
Screenshot: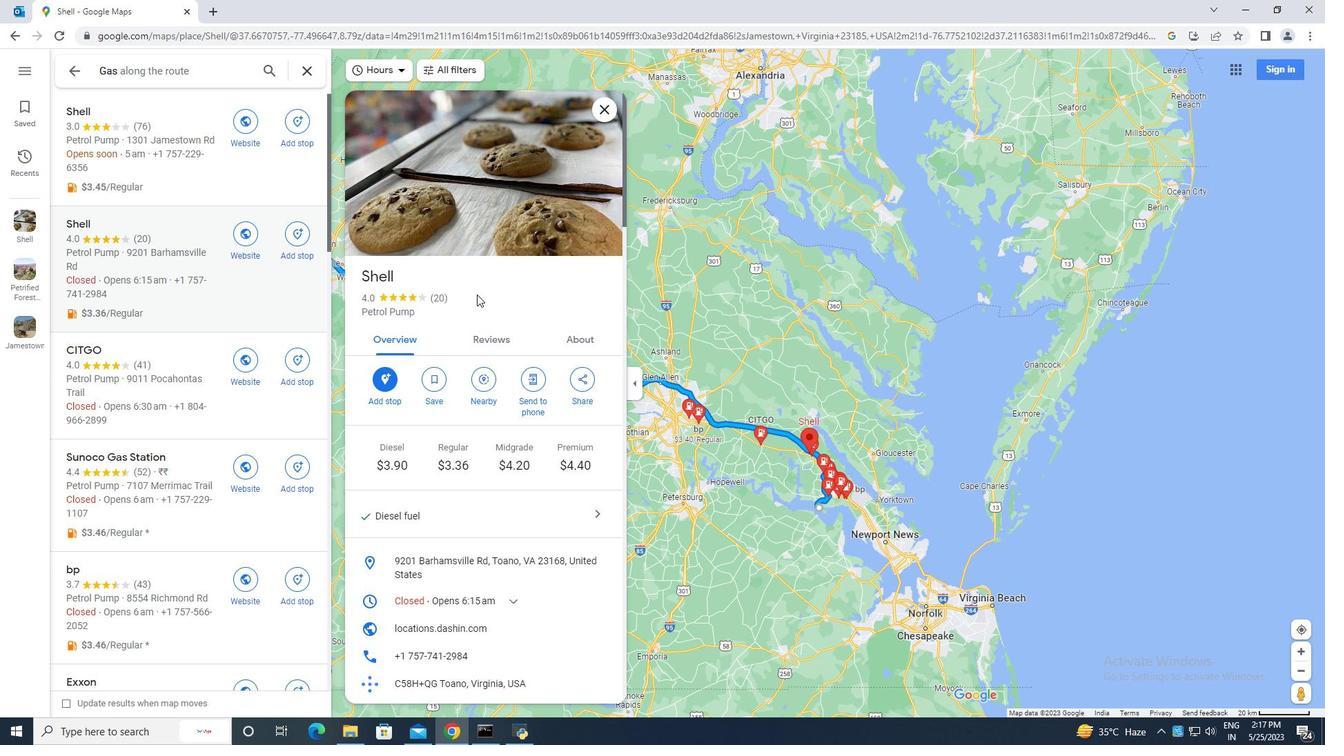 
Action: Mouse moved to (475, 298)
Screenshot: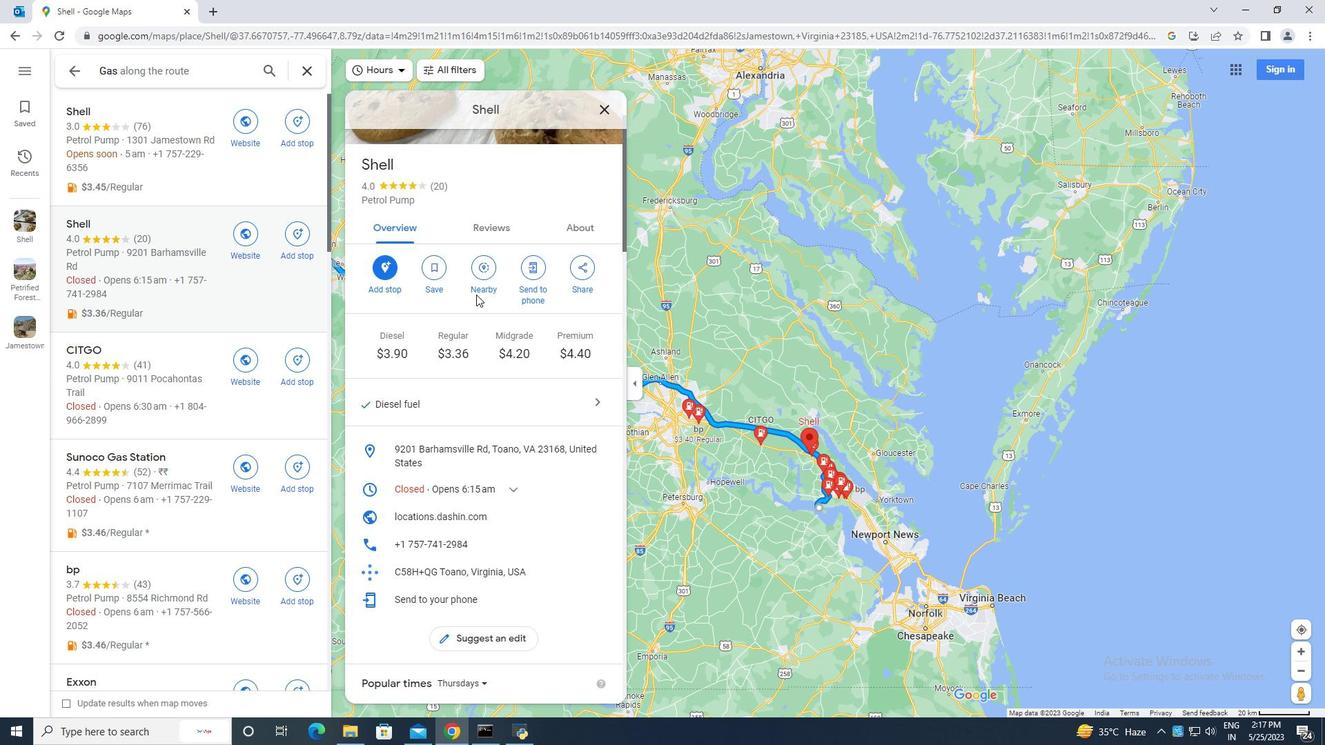 
Action: Mouse scrolled (475, 297) with delta (0, 0)
Screenshot: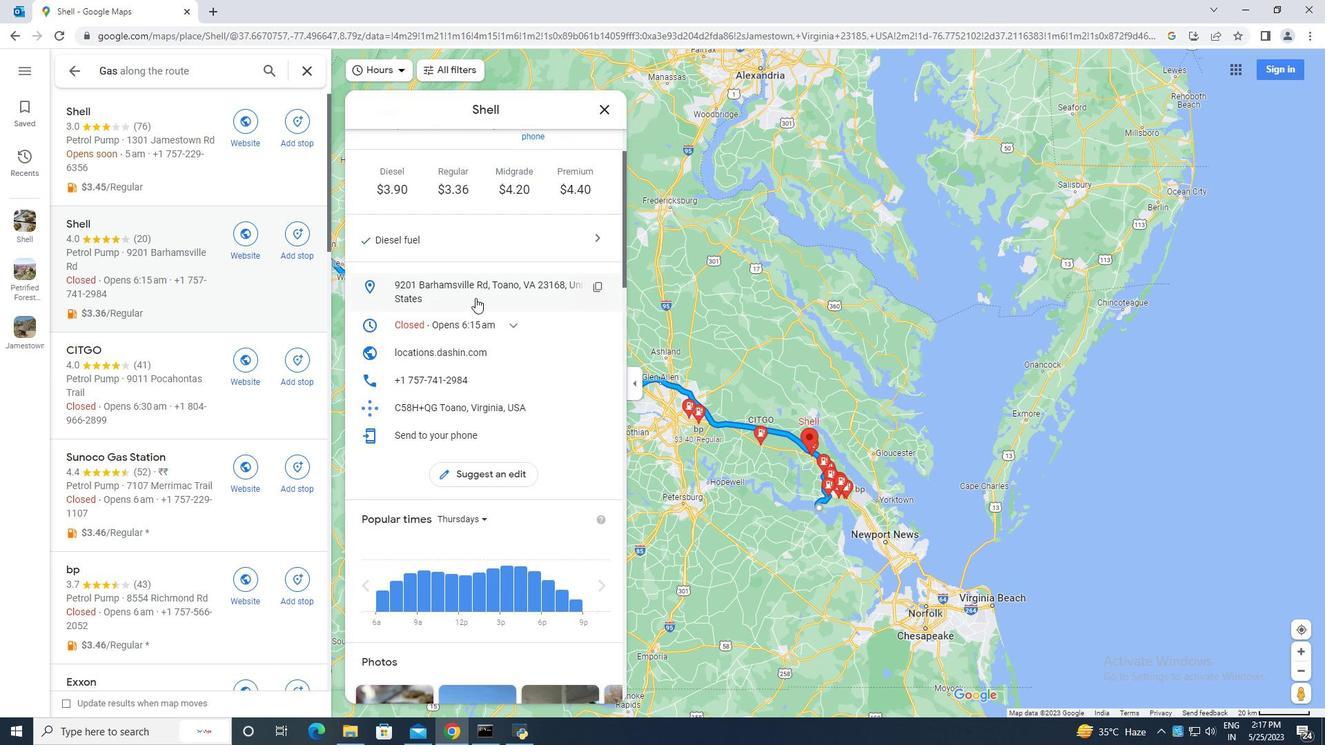 
Action: Mouse scrolled (475, 297) with delta (0, 0)
Screenshot: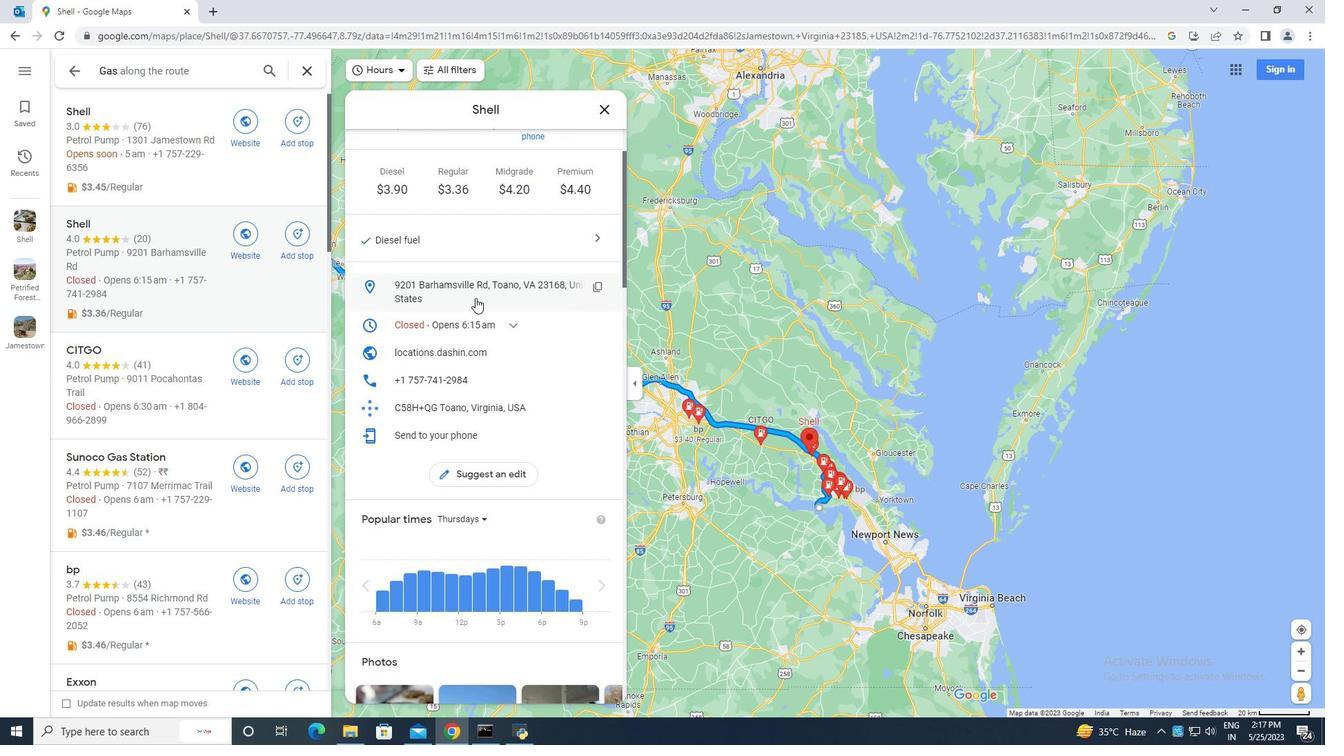 
Action: Mouse moved to (476, 298)
Screenshot: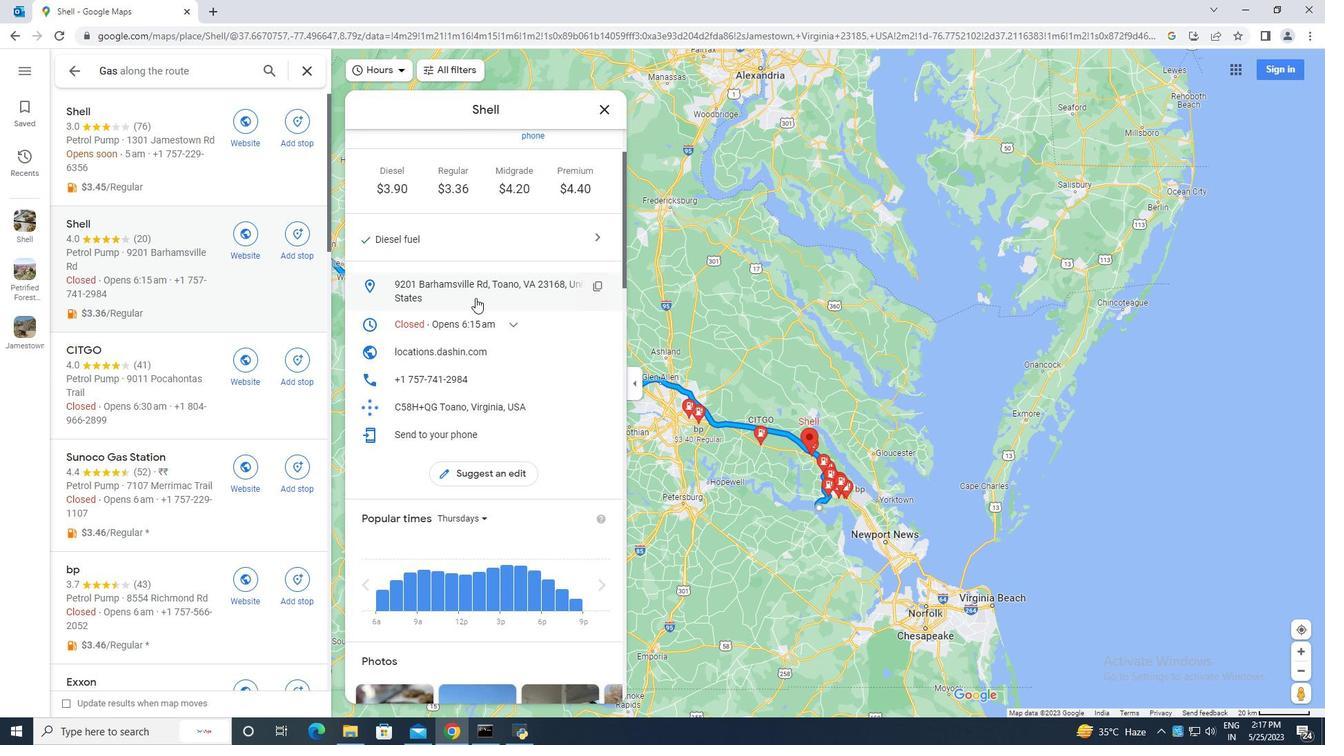 
Action: Mouse scrolled (475, 297) with delta (0, 0)
Screenshot: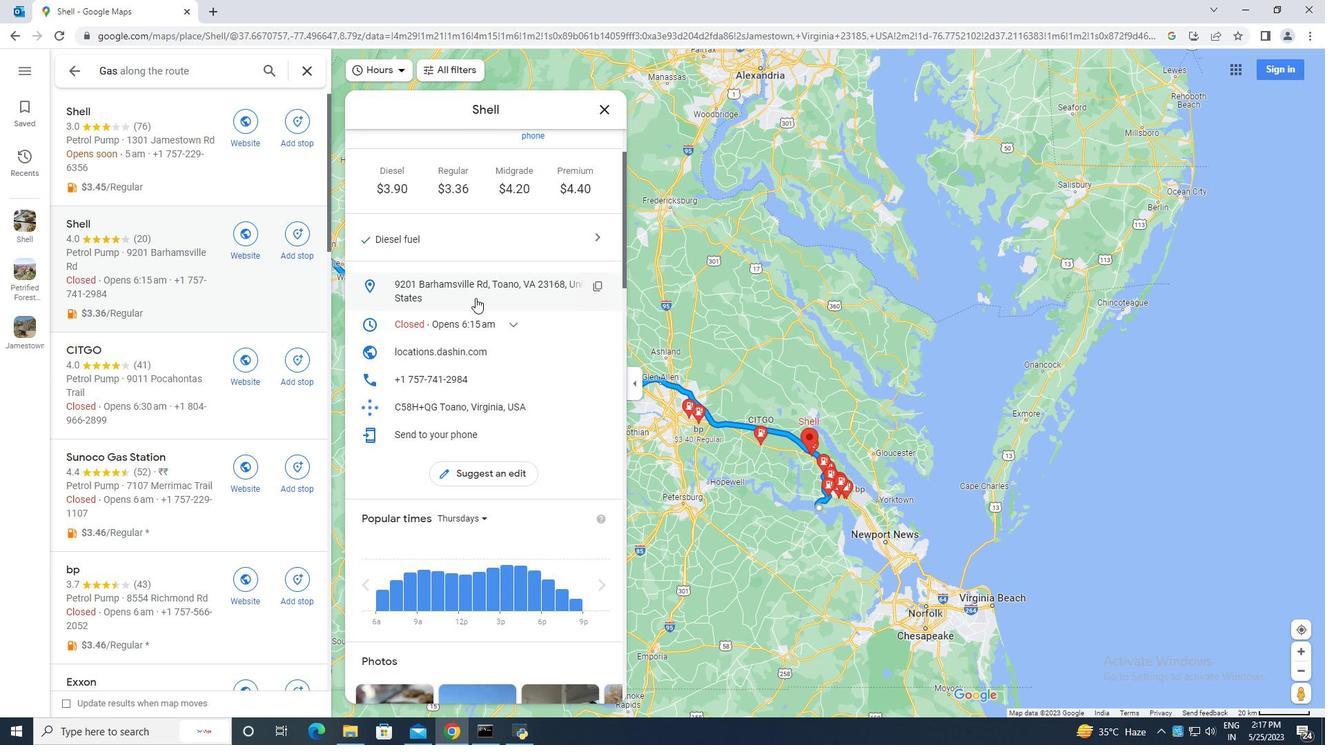 
Action: Mouse scrolled (476, 297) with delta (0, 0)
Screenshot: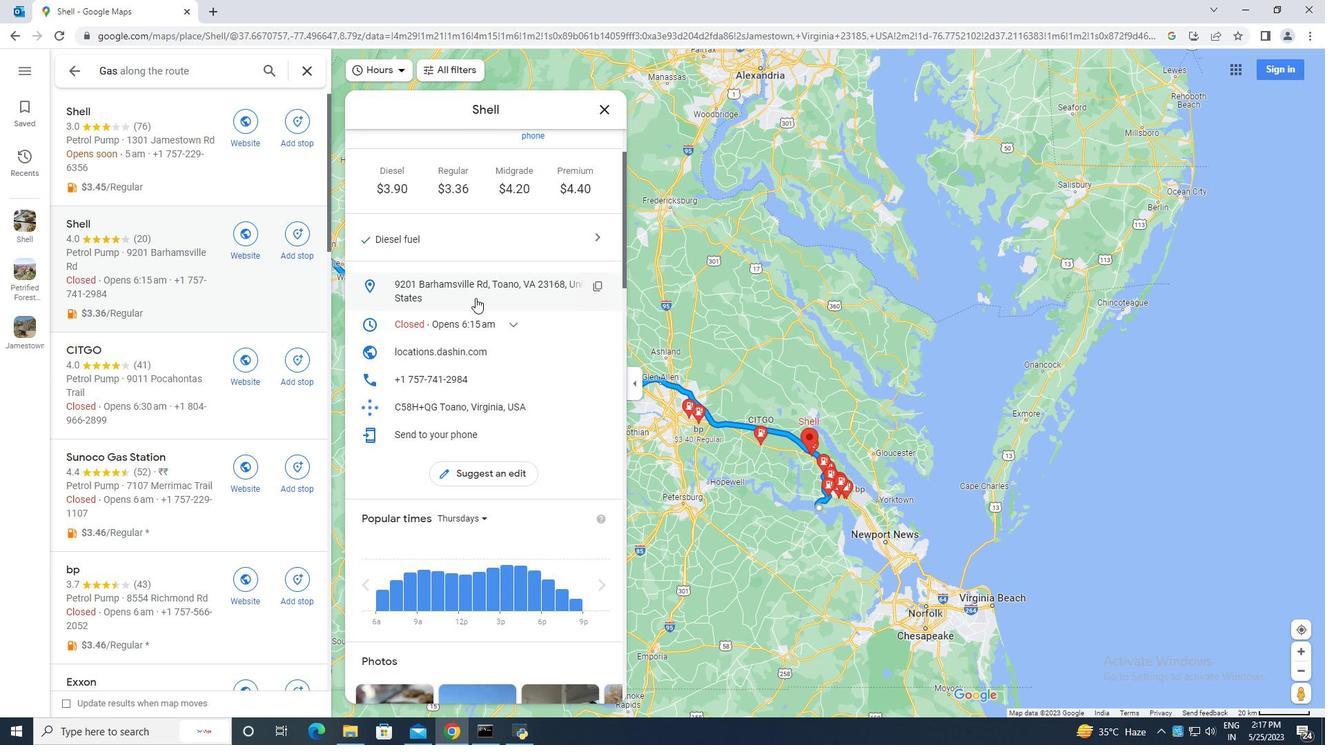 
Action: Mouse scrolled (476, 297) with delta (0, 0)
Screenshot: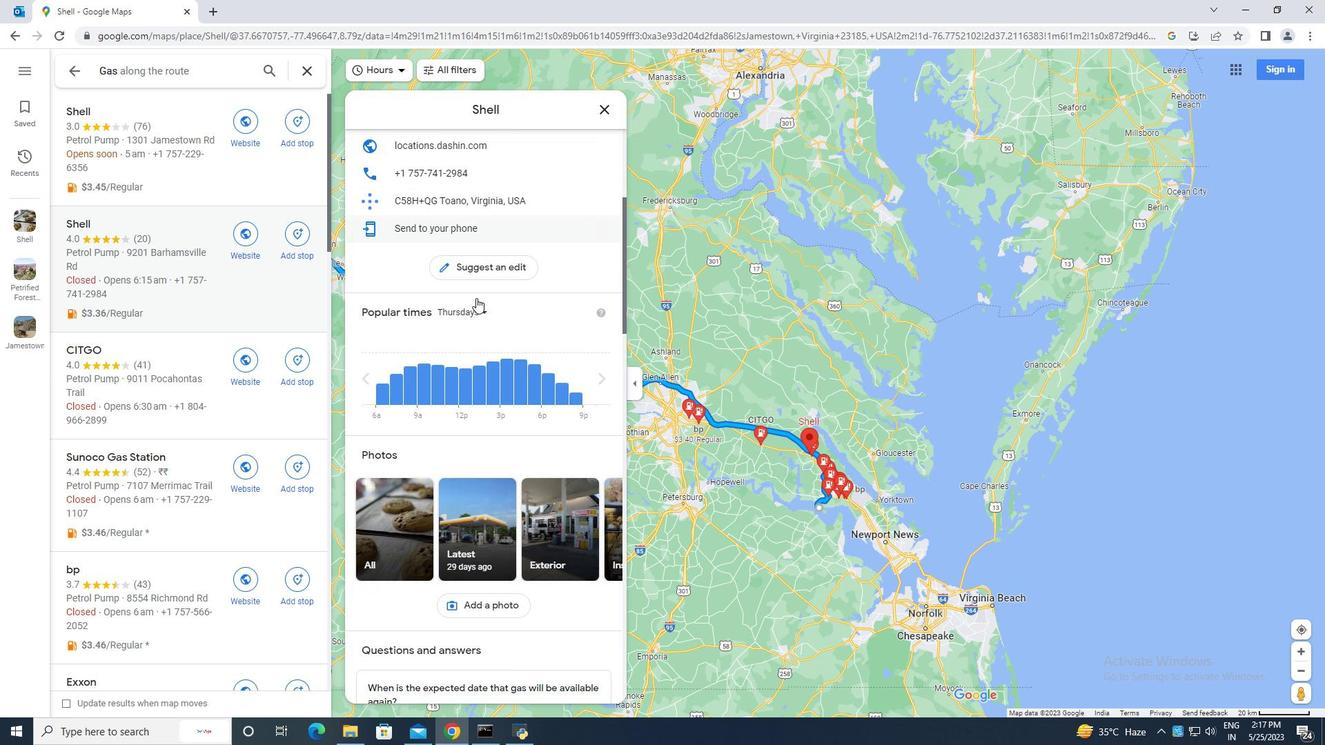 
Action: Mouse scrolled (476, 297) with delta (0, 0)
Screenshot: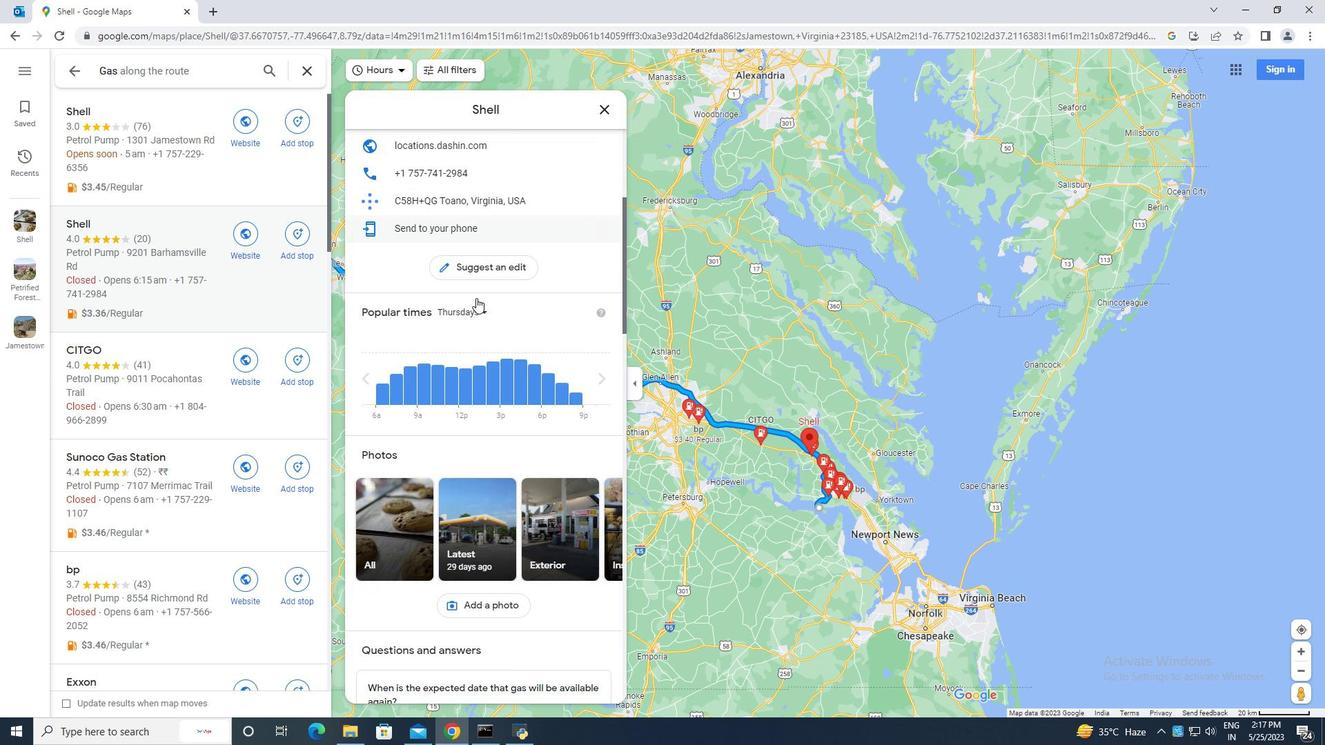 
Action: Mouse scrolled (476, 297) with delta (0, 0)
Screenshot: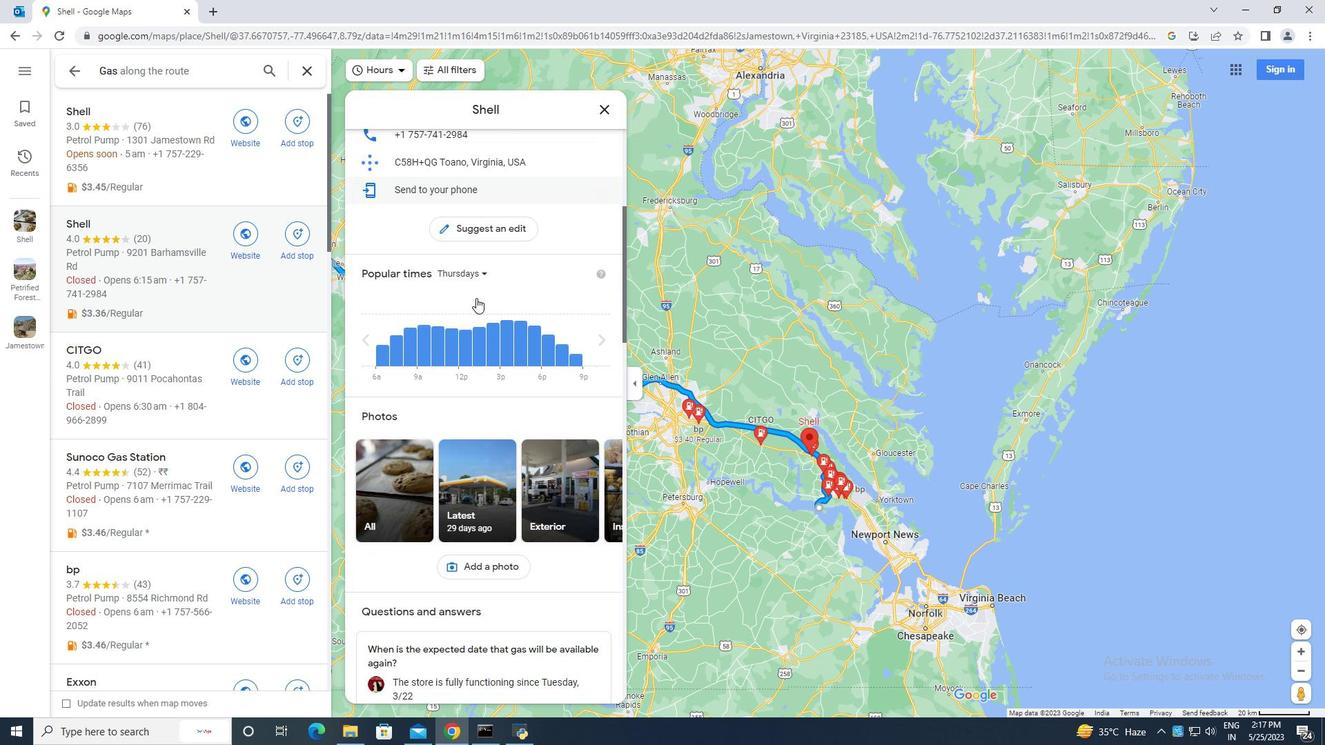 
Action: Mouse moved to (393, 243)
Screenshot: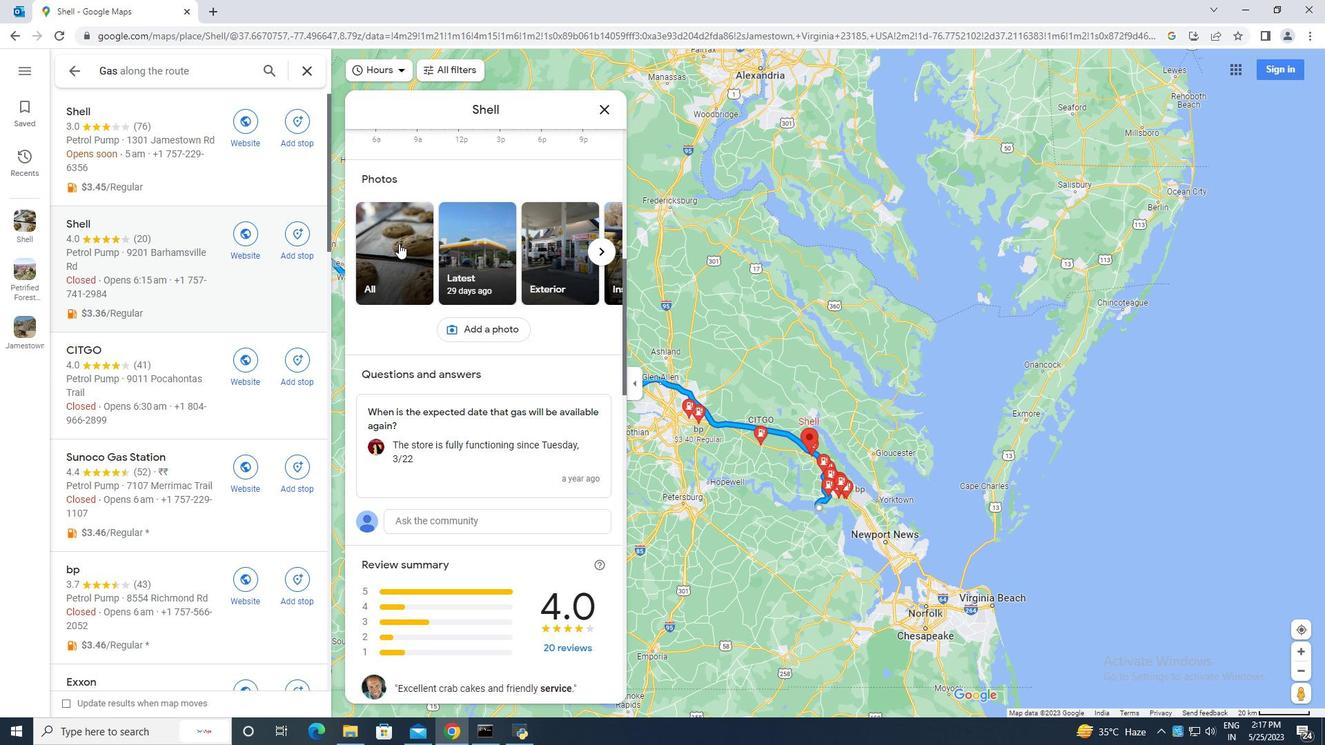 
Action: Mouse pressed left at (393, 243)
Screenshot: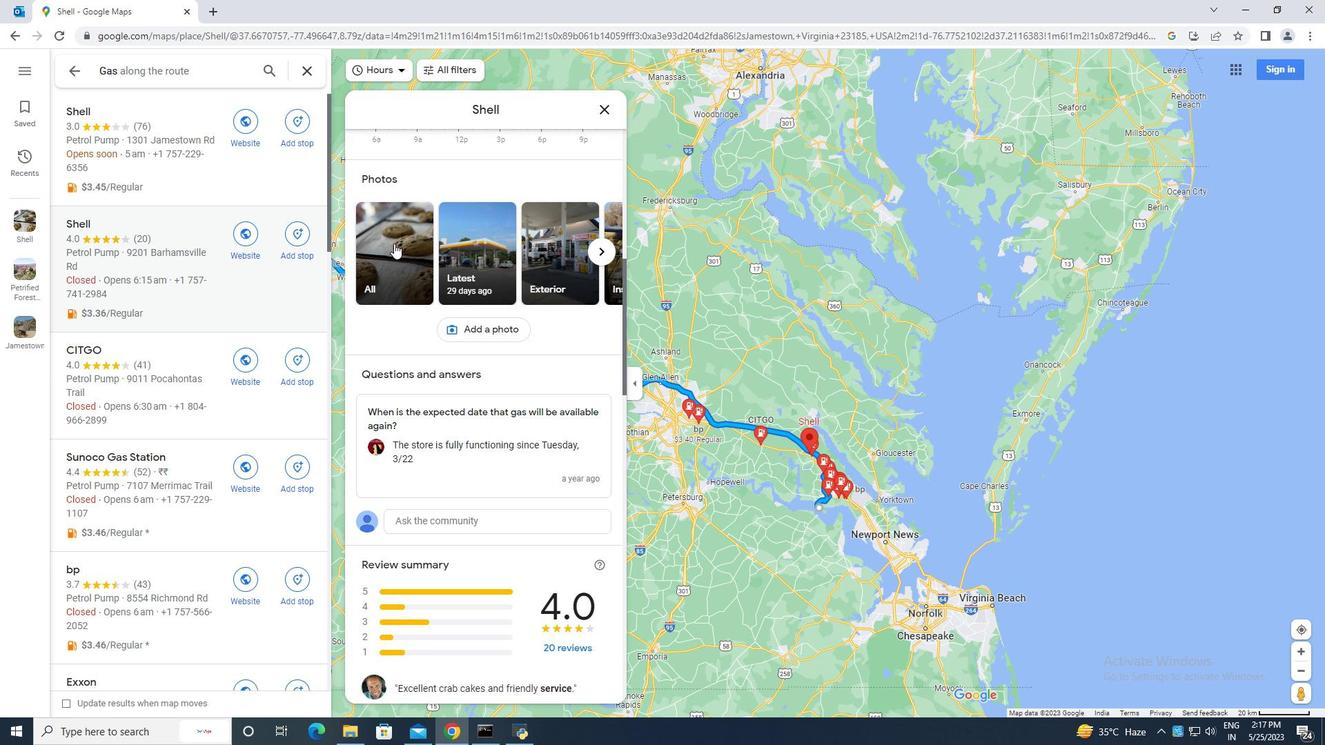 
Action: Mouse moved to (860, 441)
Screenshot: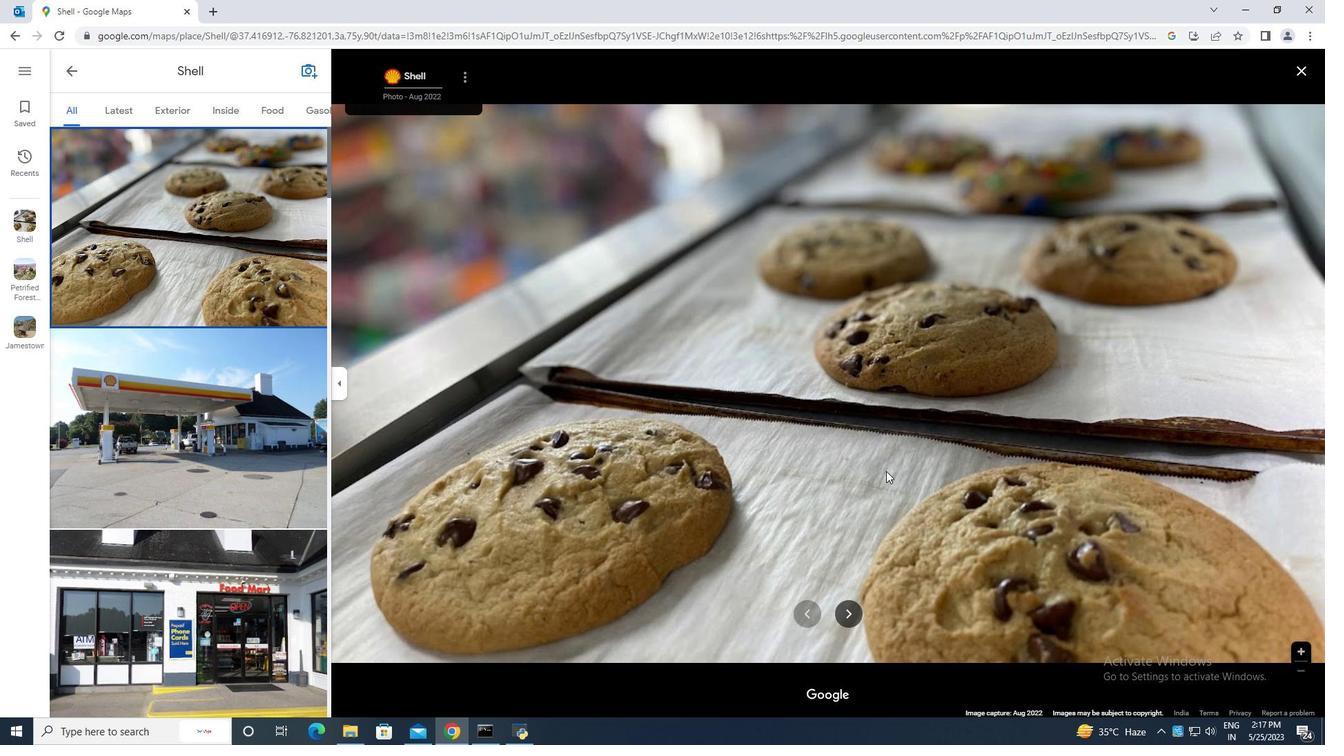 
Action: Key pressed <Key.right><Key.right><Key.right><Key.right><Key.right><Key.right><Key.right><Key.right><Key.right><Key.right><Key.right><Key.right><Key.right><Key.right><Key.right><Key.right><Key.right><Key.right><Key.right><Key.right><Key.right>
Screenshot: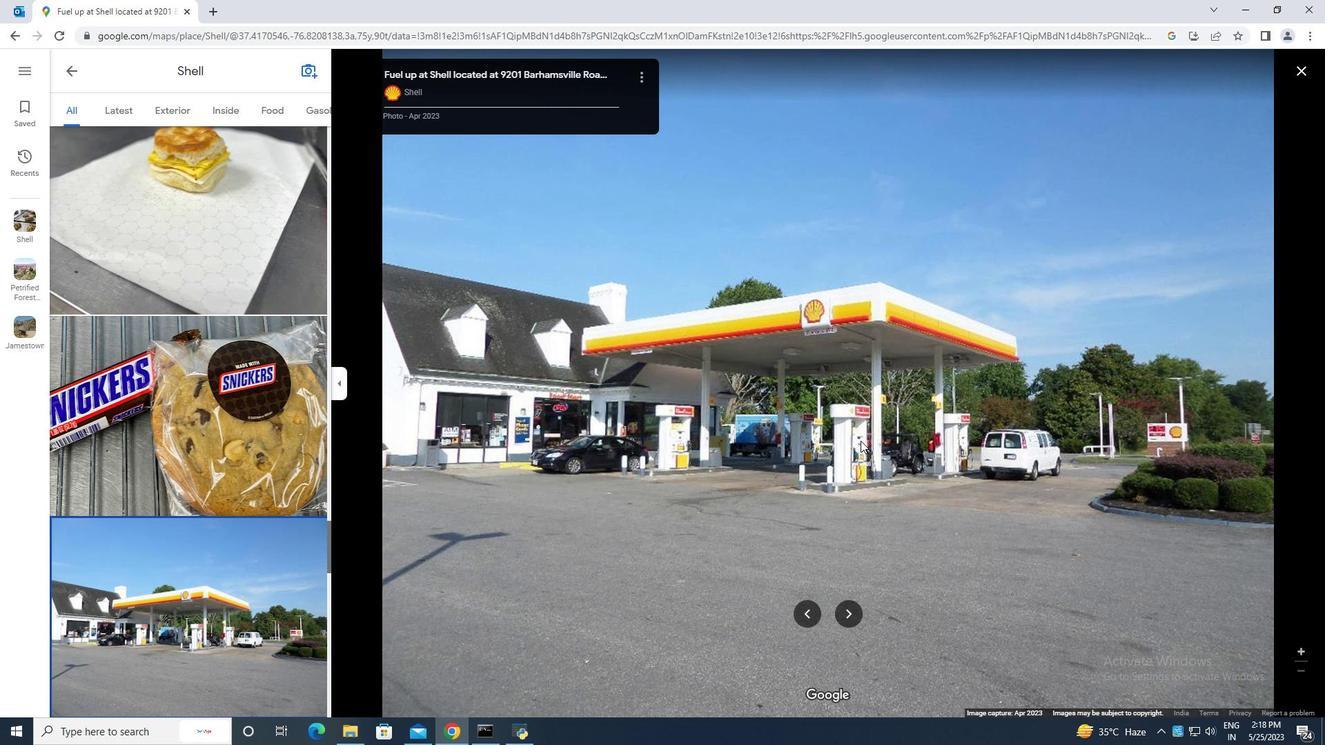 
Action: Mouse moved to (70, 69)
Screenshot: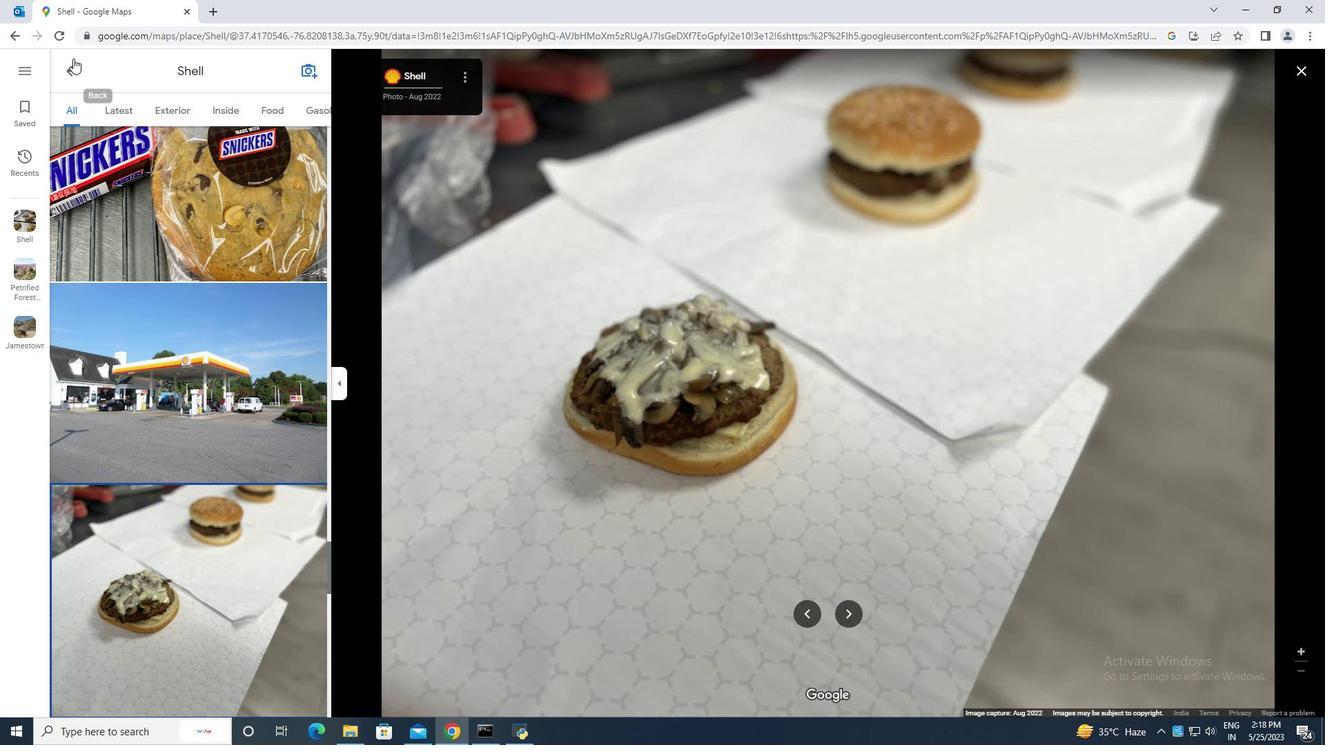 
Action: Mouse pressed left at (70, 69)
Screenshot: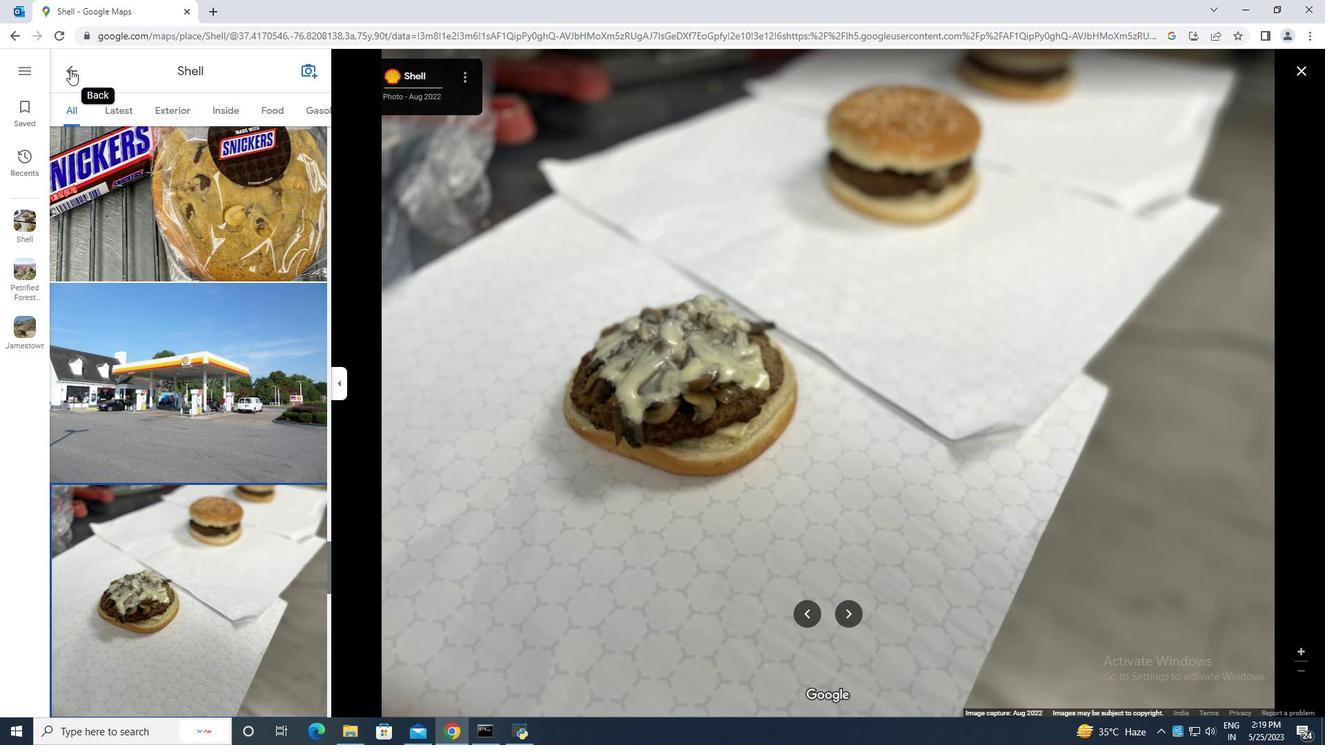 
Action: Mouse moved to (156, 295)
Screenshot: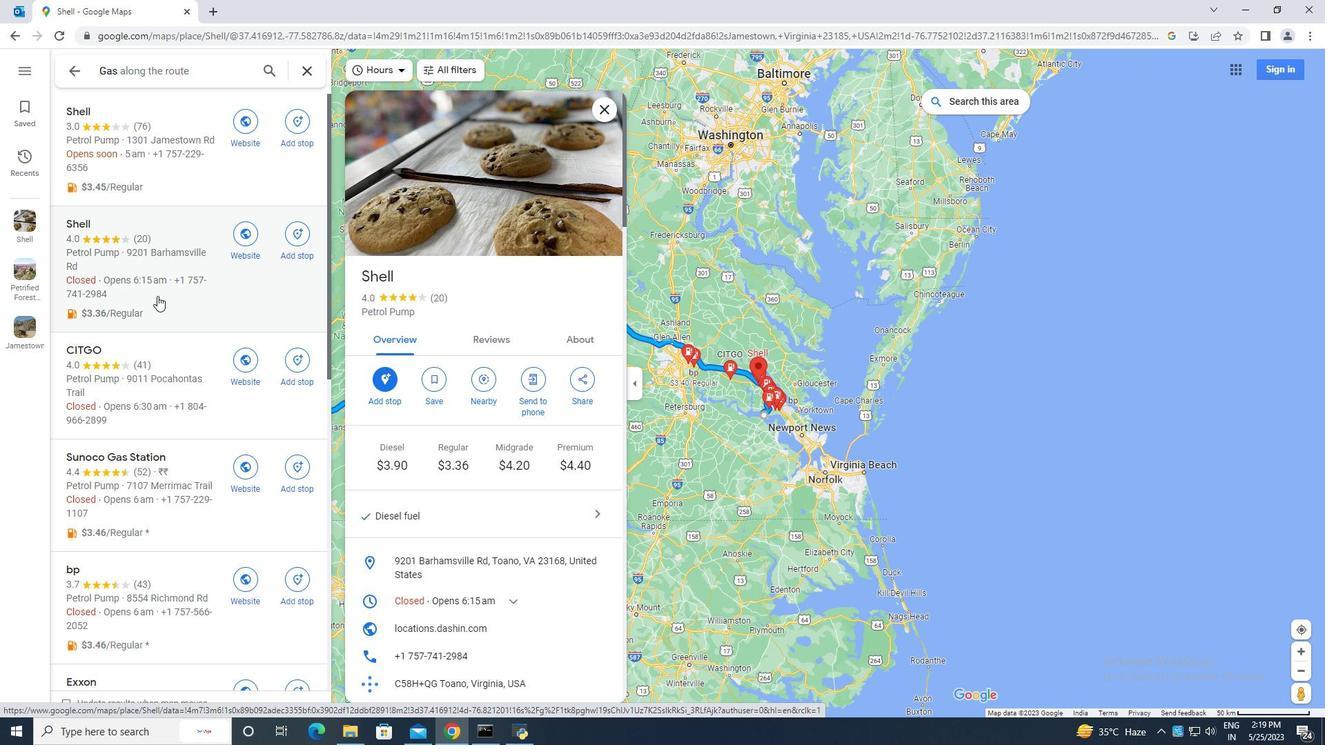 
Action: Mouse scrolled (157, 296) with delta (0, 0)
Screenshot: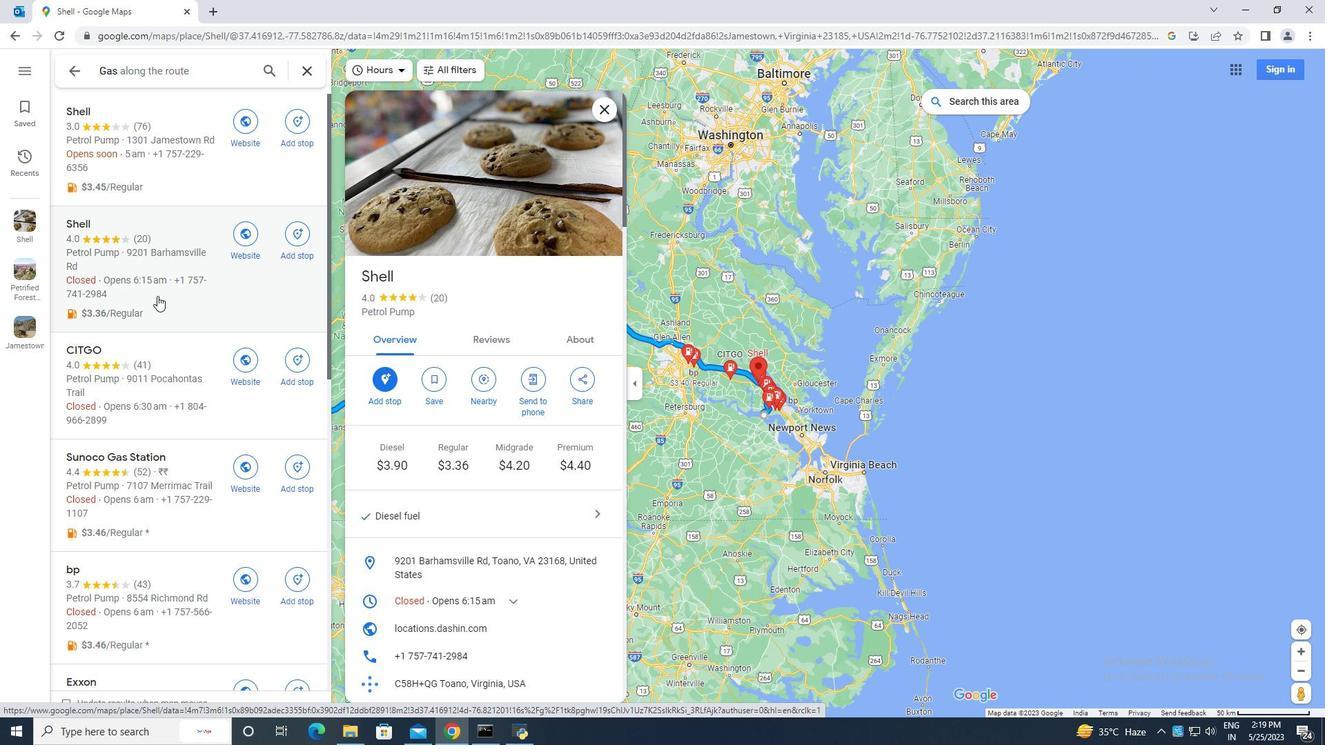 
Action: Mouse moved to (156, 295)
Screenshot: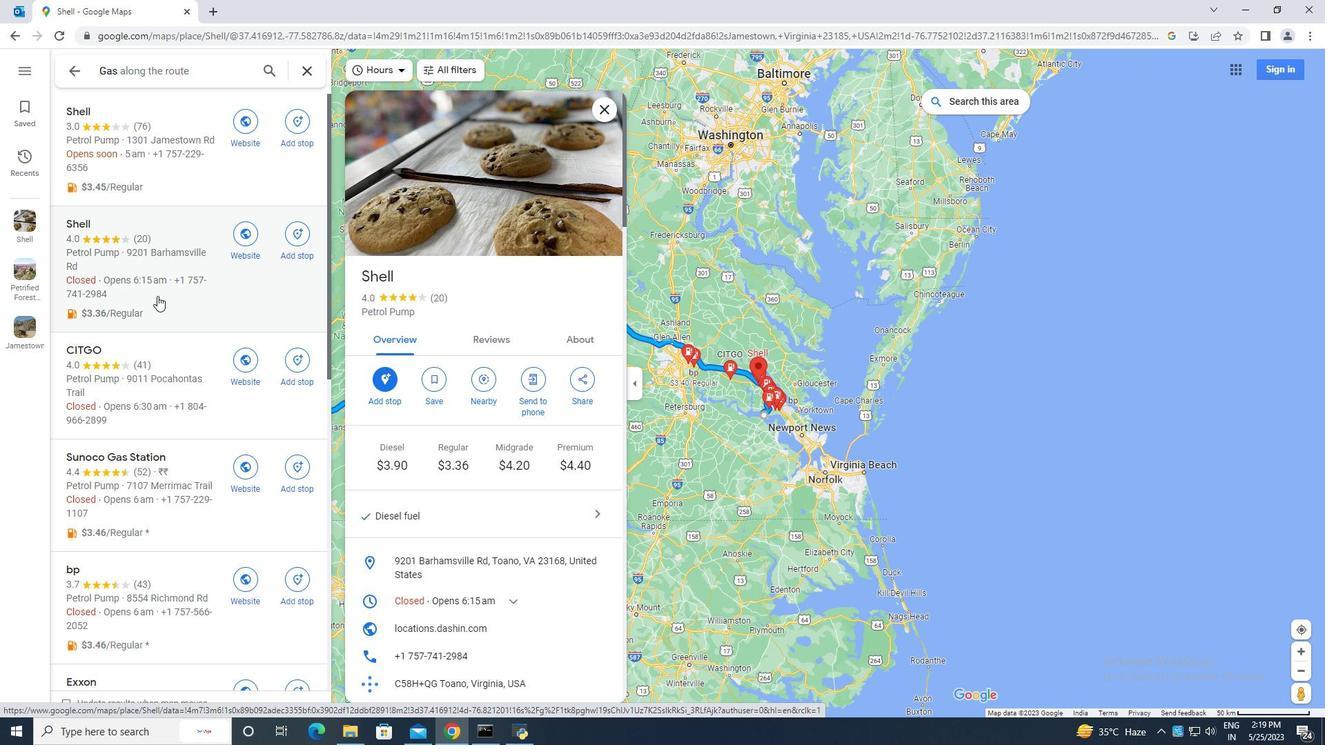
Action: Mouse scrolled (157, 296) with delta (0, 0)
Screenshot: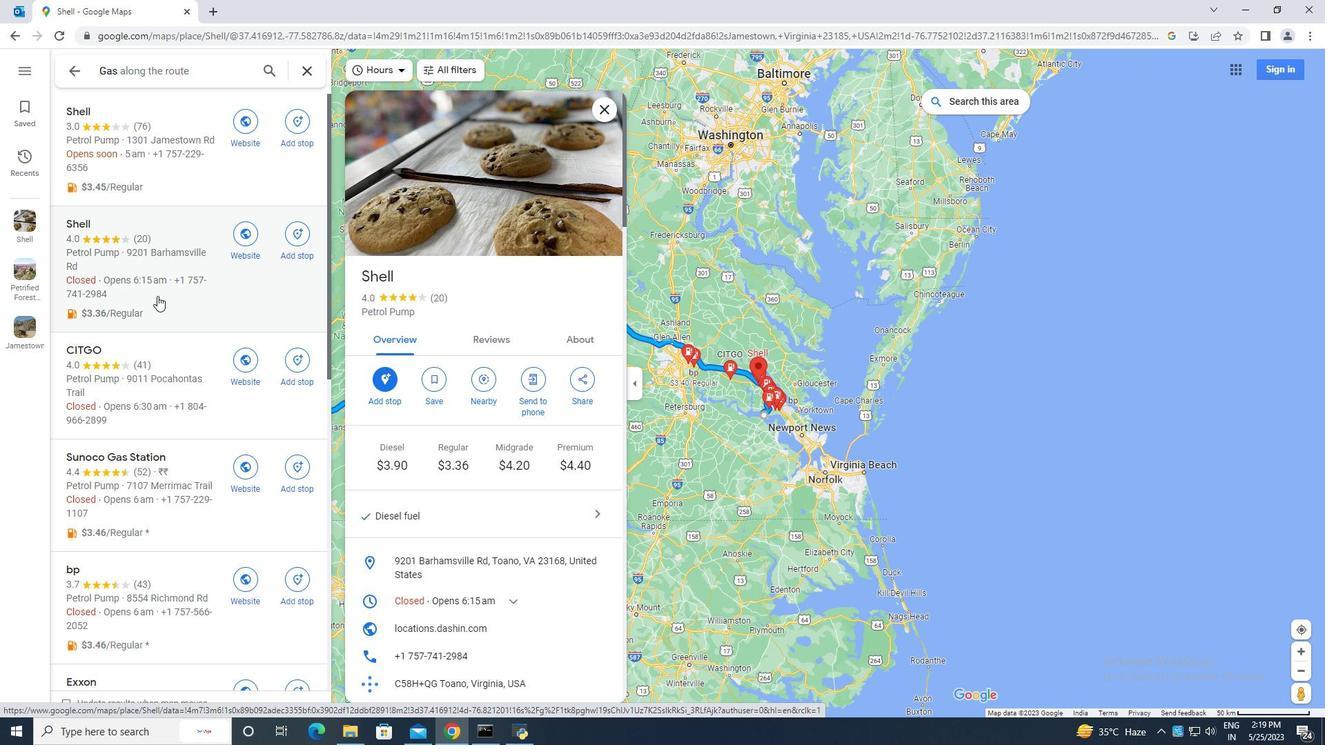 
Action: Mouse moved to (156, 295)
Screenshot: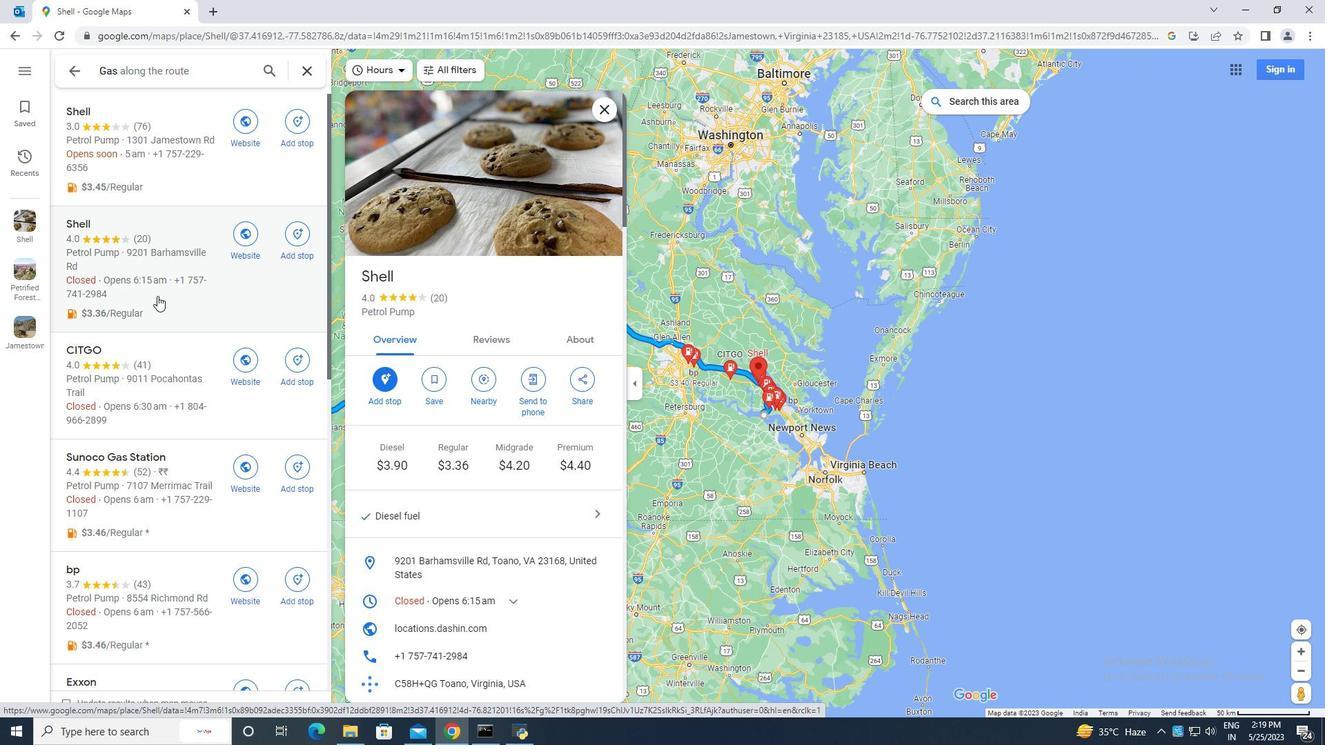 
Action: Mouse scrolled (156, 296) with delta (0, 0)
Screenshot: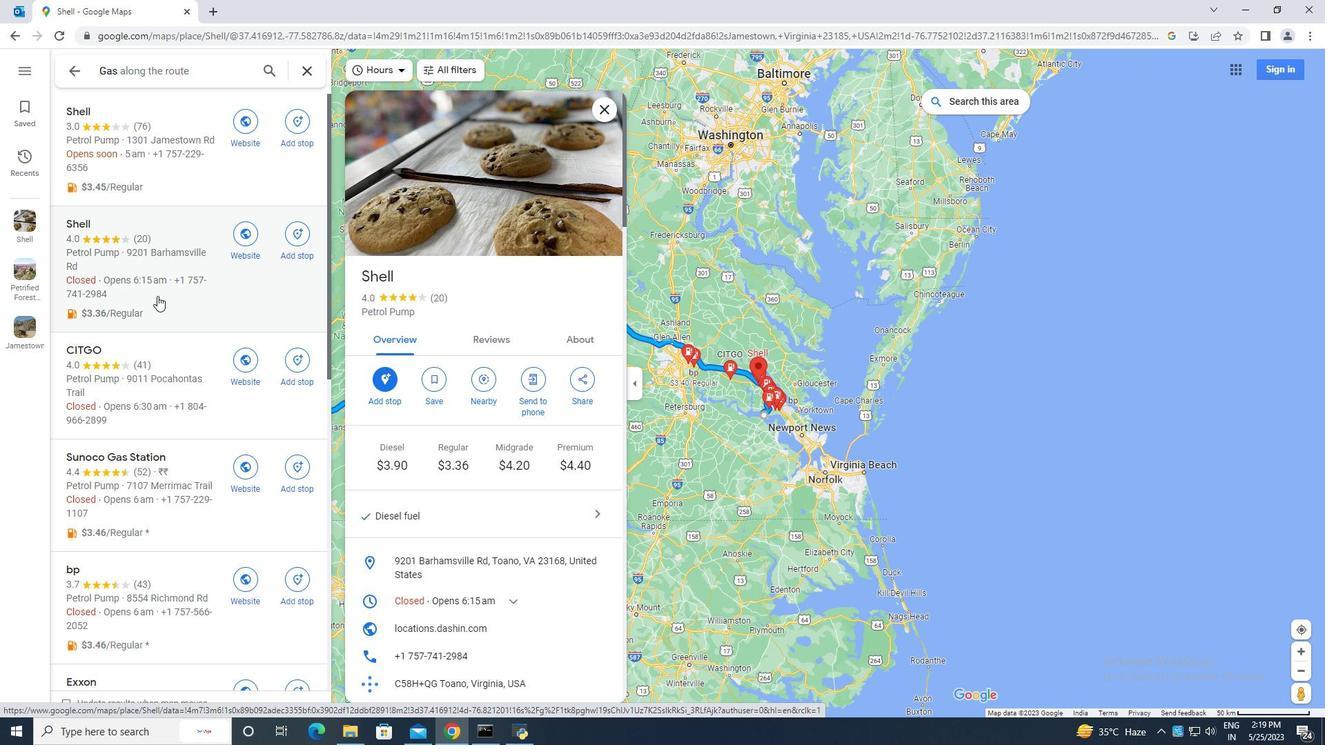 
Action: Mouse moved to (156, 294)
Screenshot: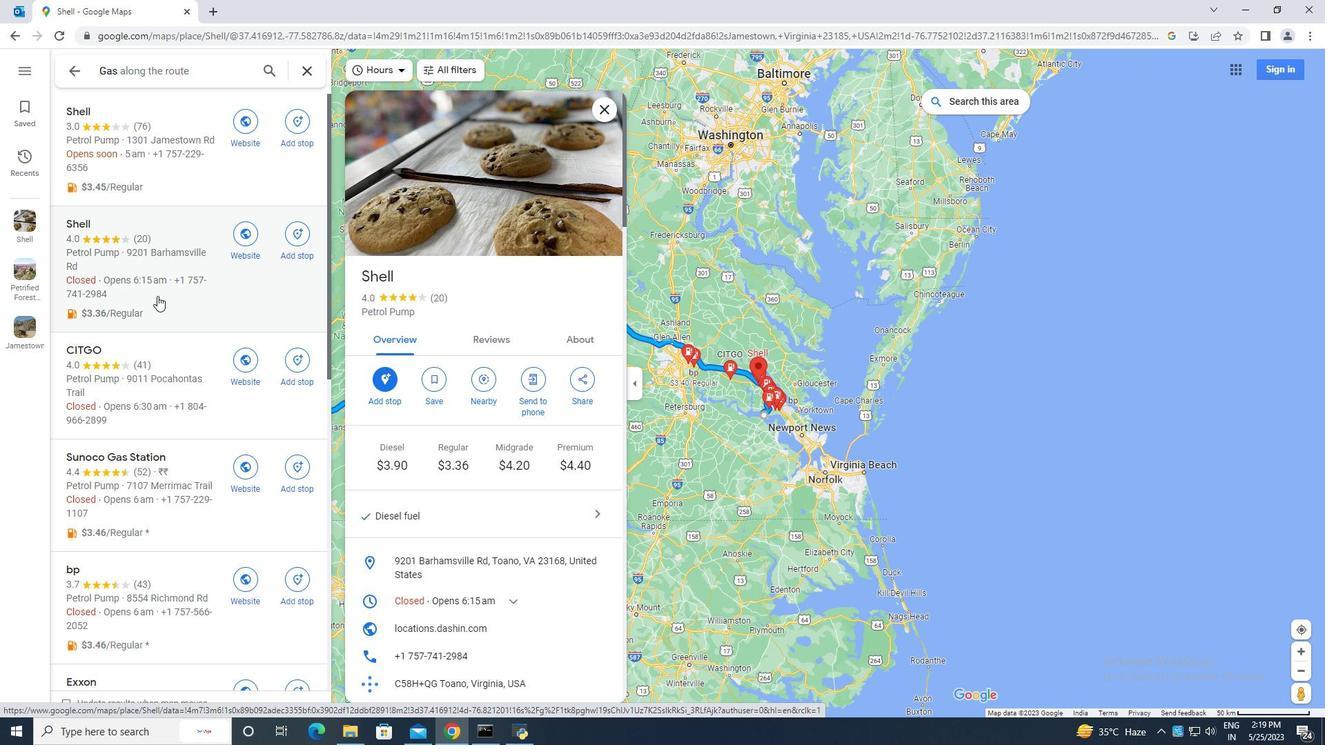 
Action: Mouse scrolled (156, 296) with delta (0, 0)
Screenshot: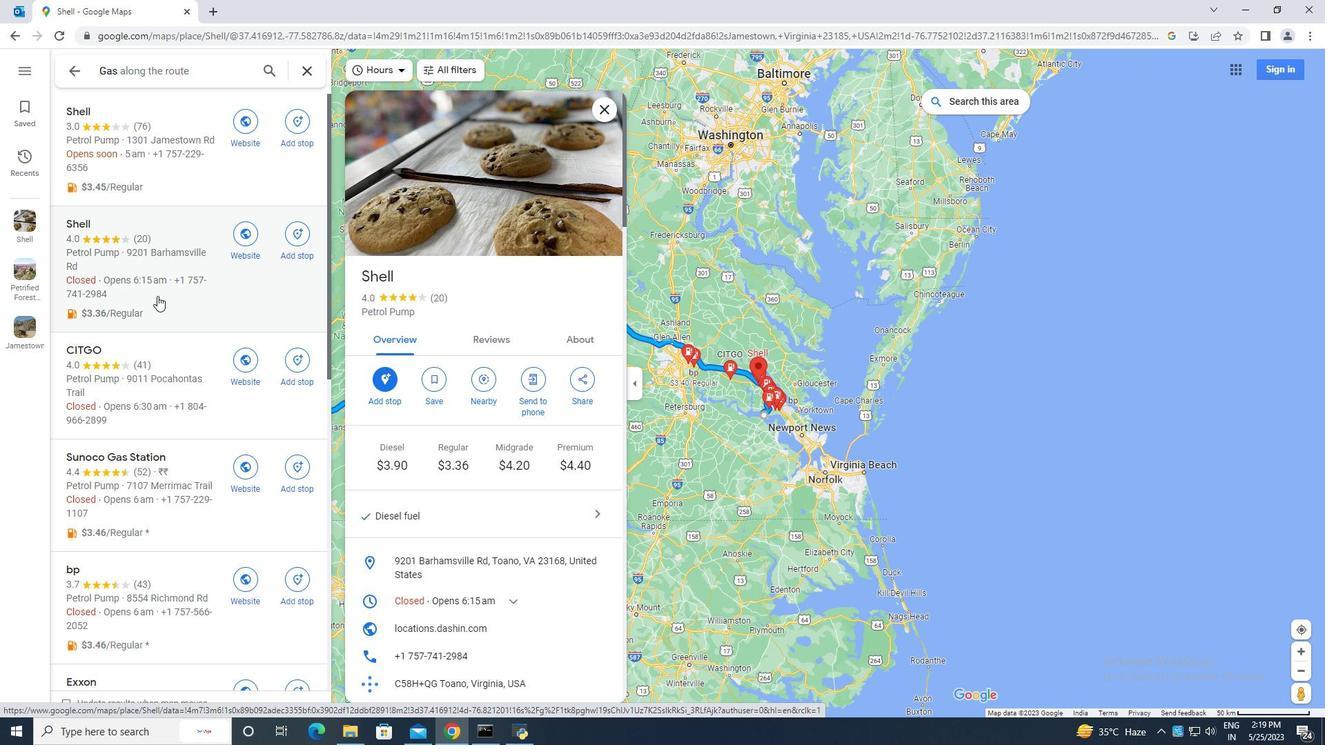 
Action: Mouse moved to (180, 276)
Screenshot: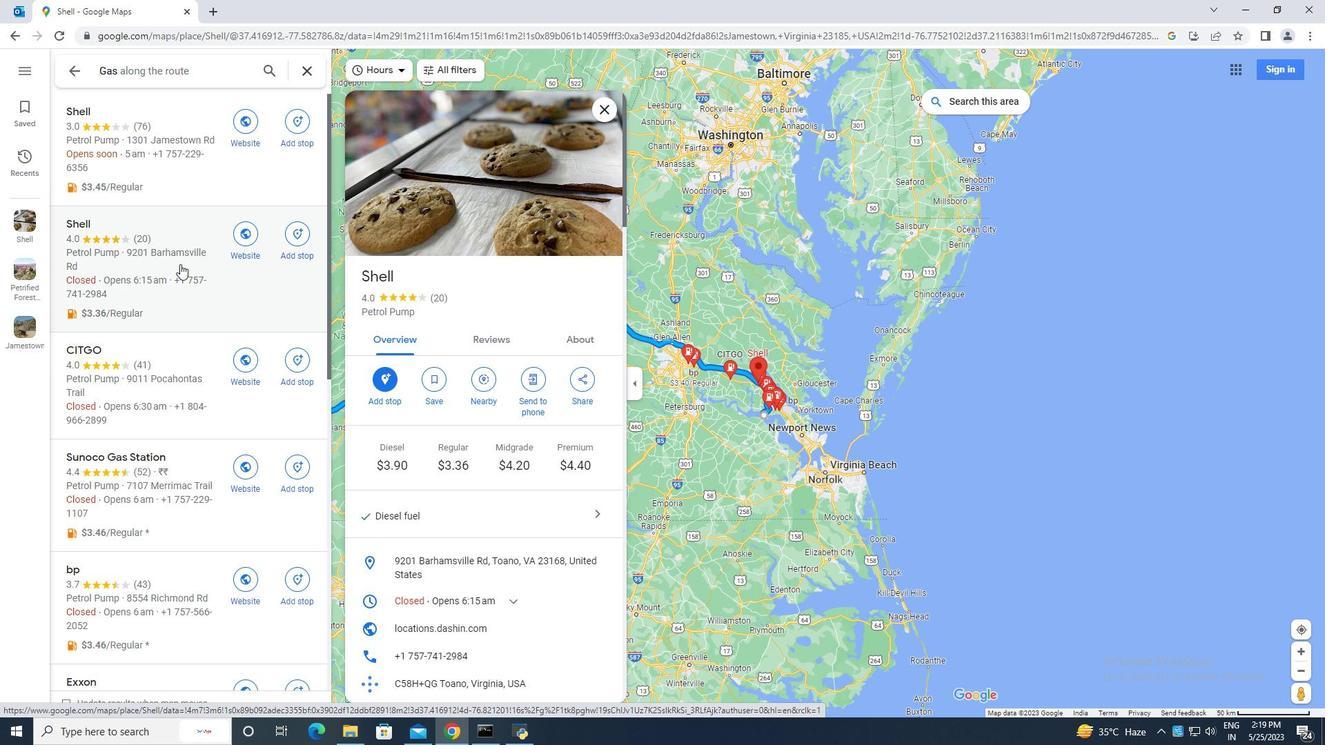 
Action: Mouse scrolled (180, 272) with delta (0, 0)
Screenshot: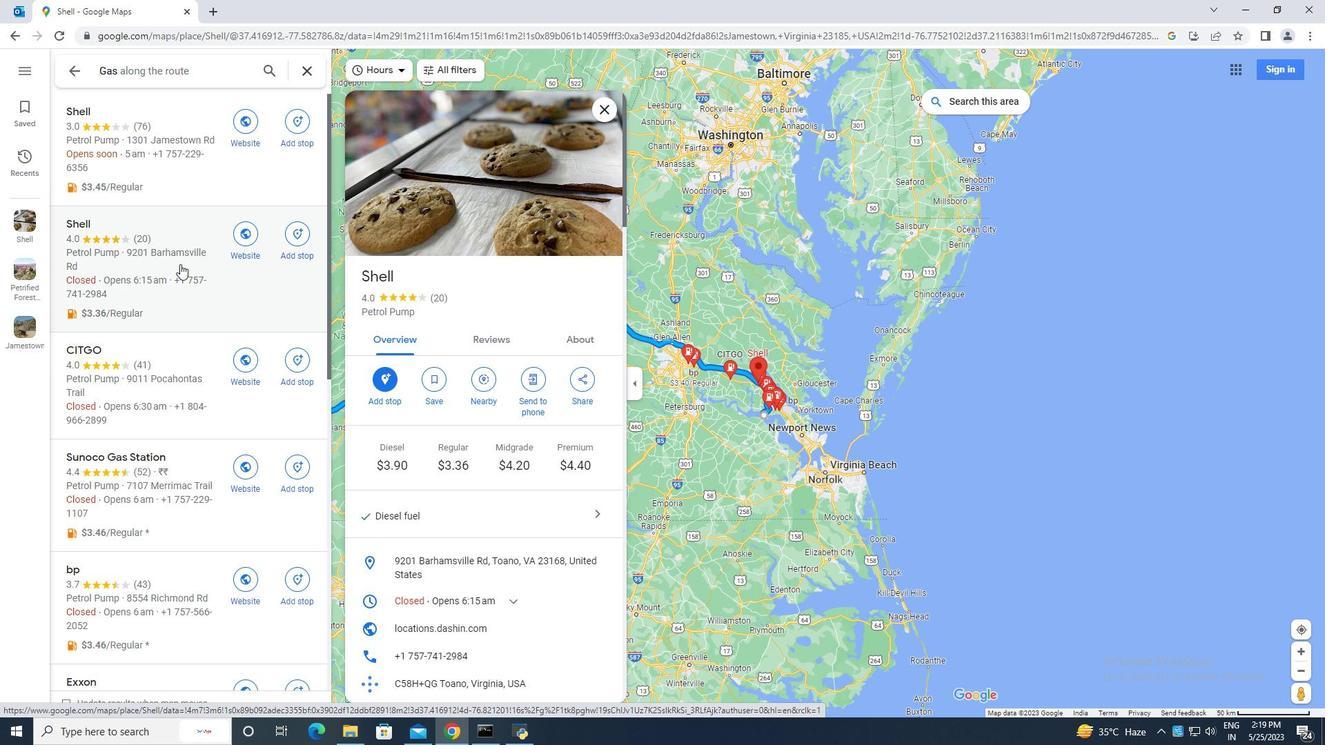 
Action: Mouse scrolled (180, 275) with delta (0, 0)
Screenshot: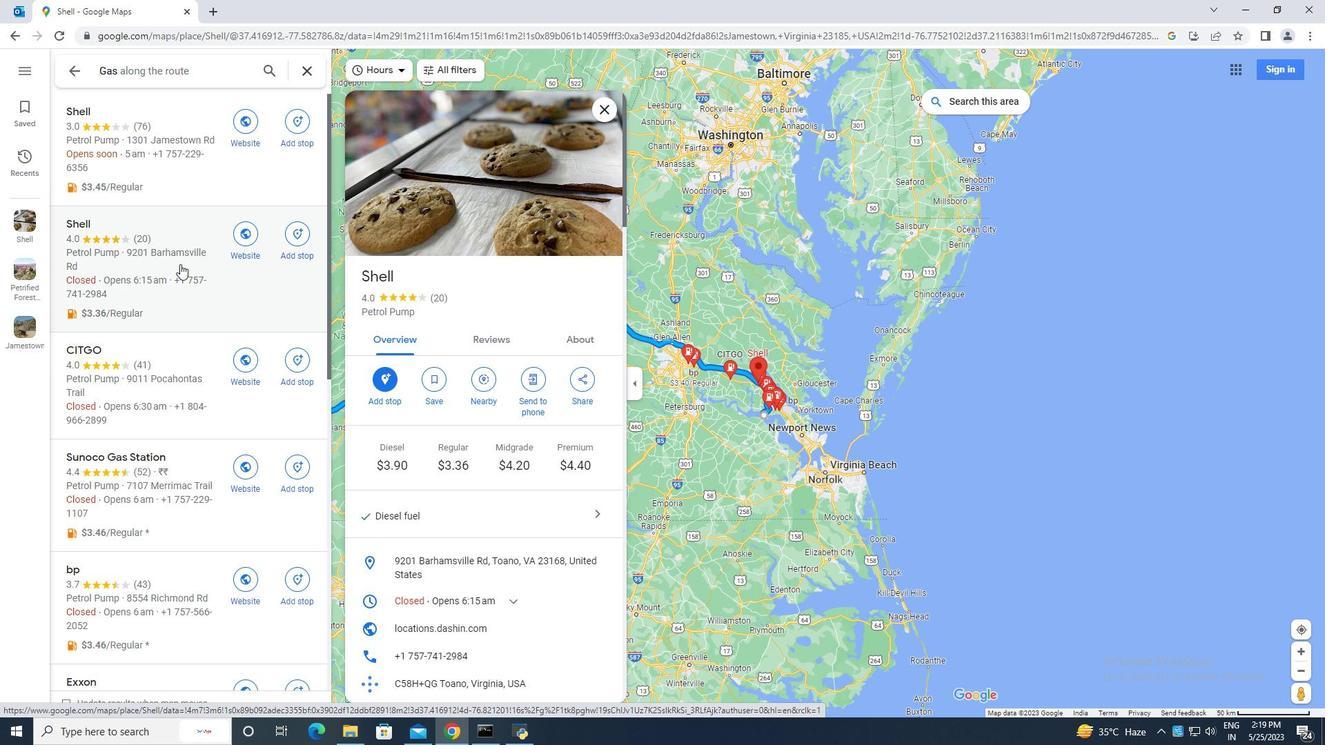 
Action: Mouse scrolled (180, 275) with delta (0, 0)
Screenshot: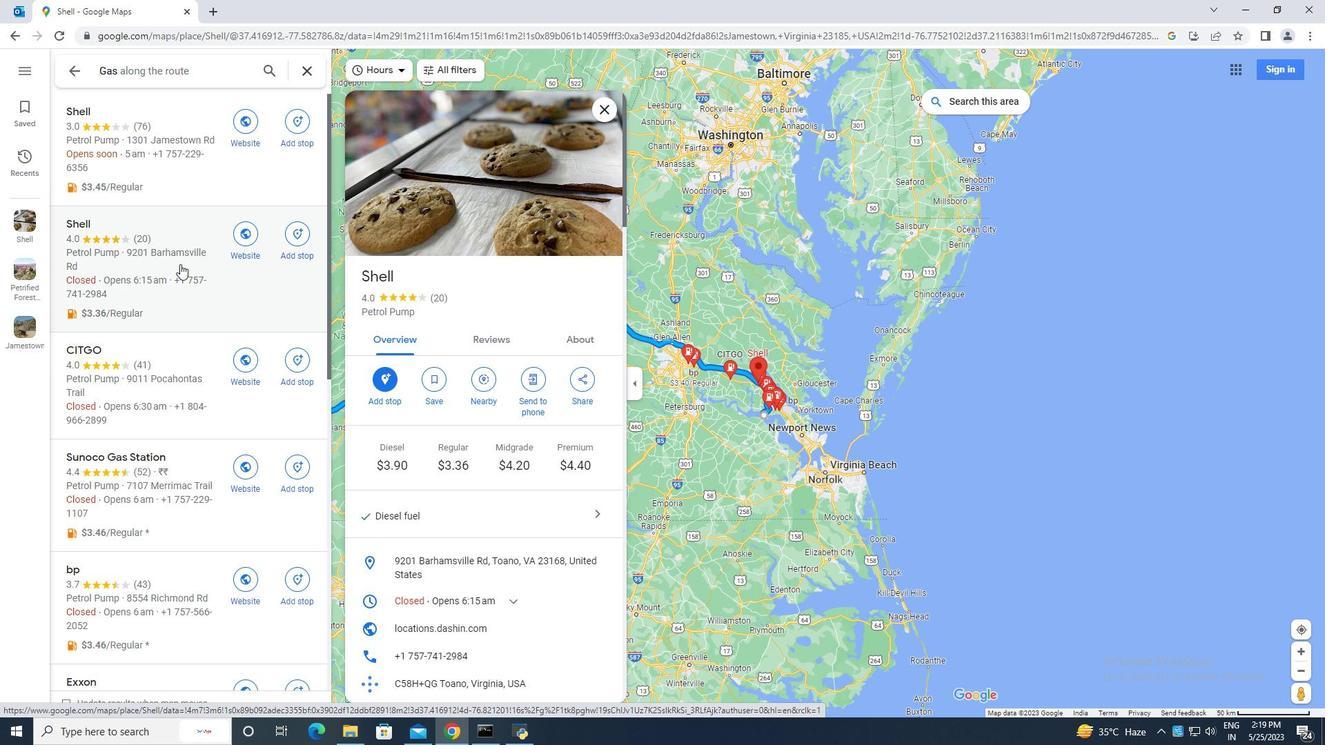 
Action: Mouse moved to (188, 229)
Screenshot: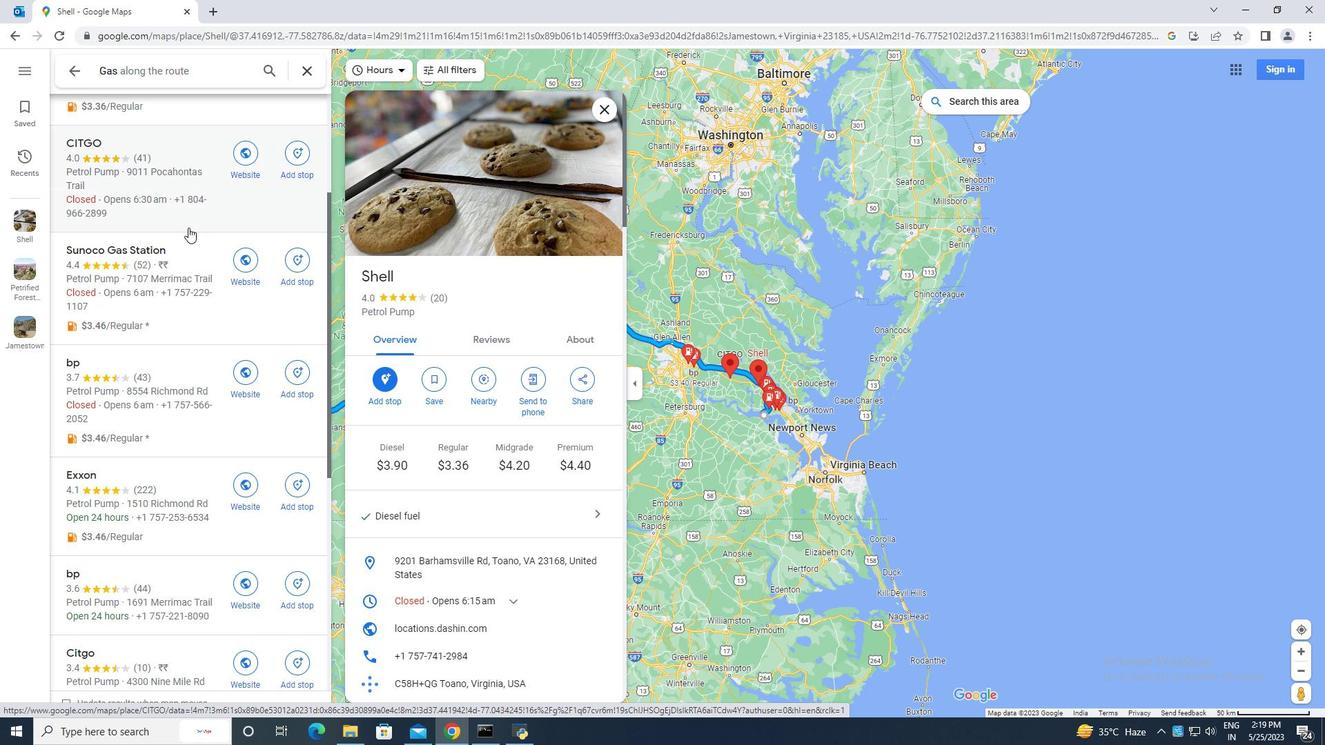 
Action: Mouse scrolled (188, 229) with delta (0, 0)
Screenshot: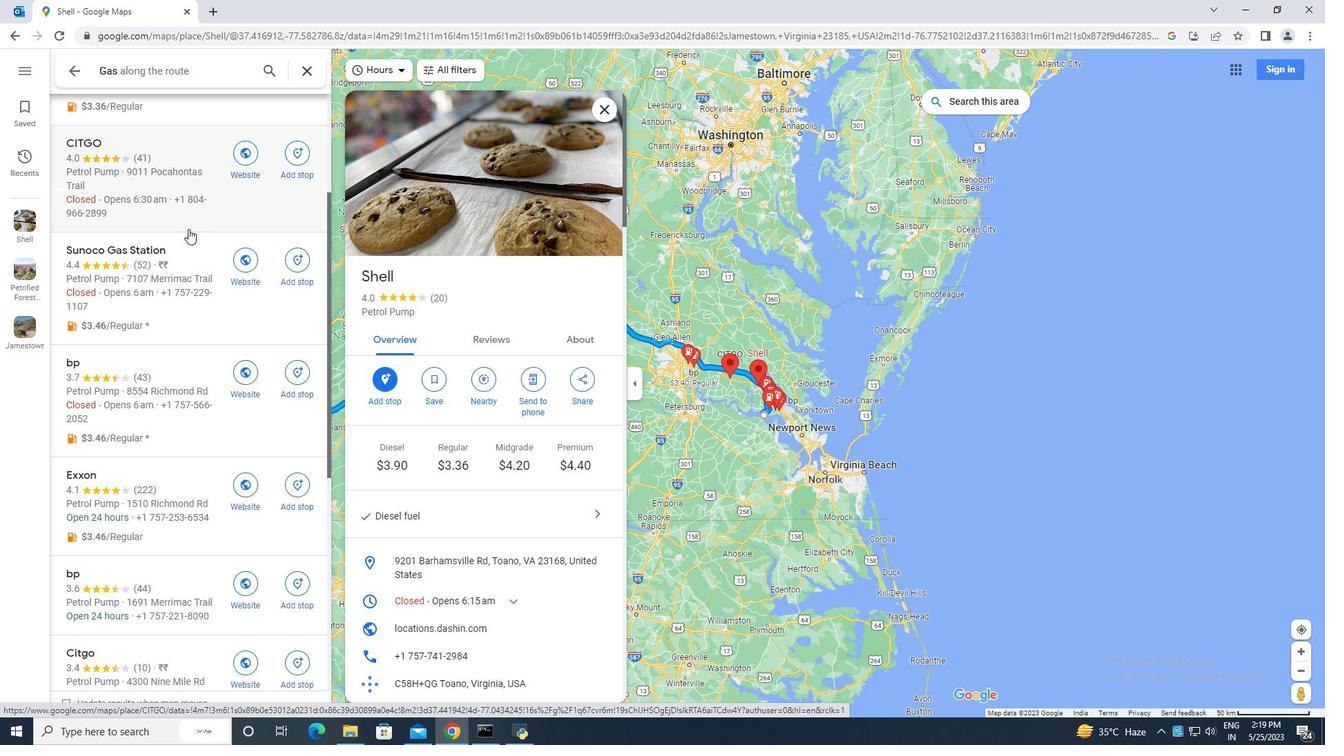 
Action: Mouse scrolled (188, 229) with delta (0, 0)
Screenshot: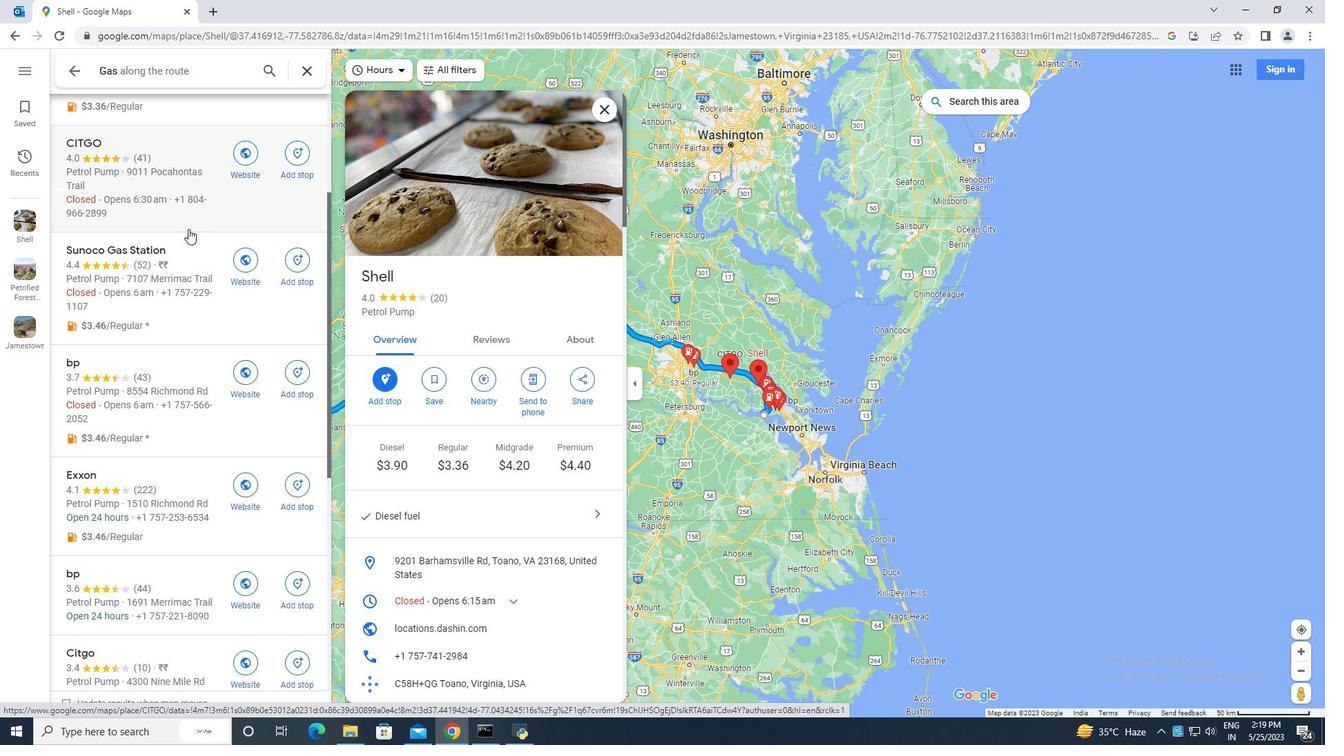 
Action: Mouse scrolled (188, 229) with delta (0, 0)
Screenshot: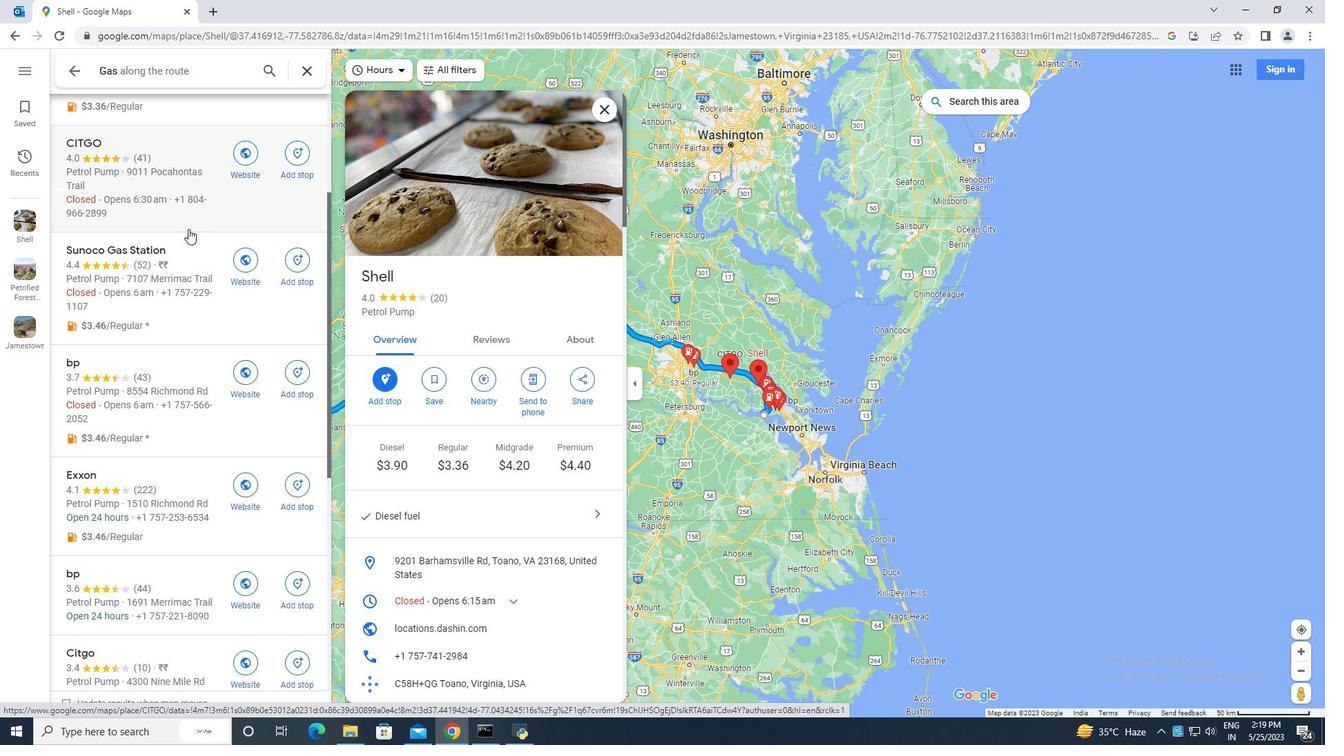 
Action: Mouse moved to (176, 247)
Screenshot: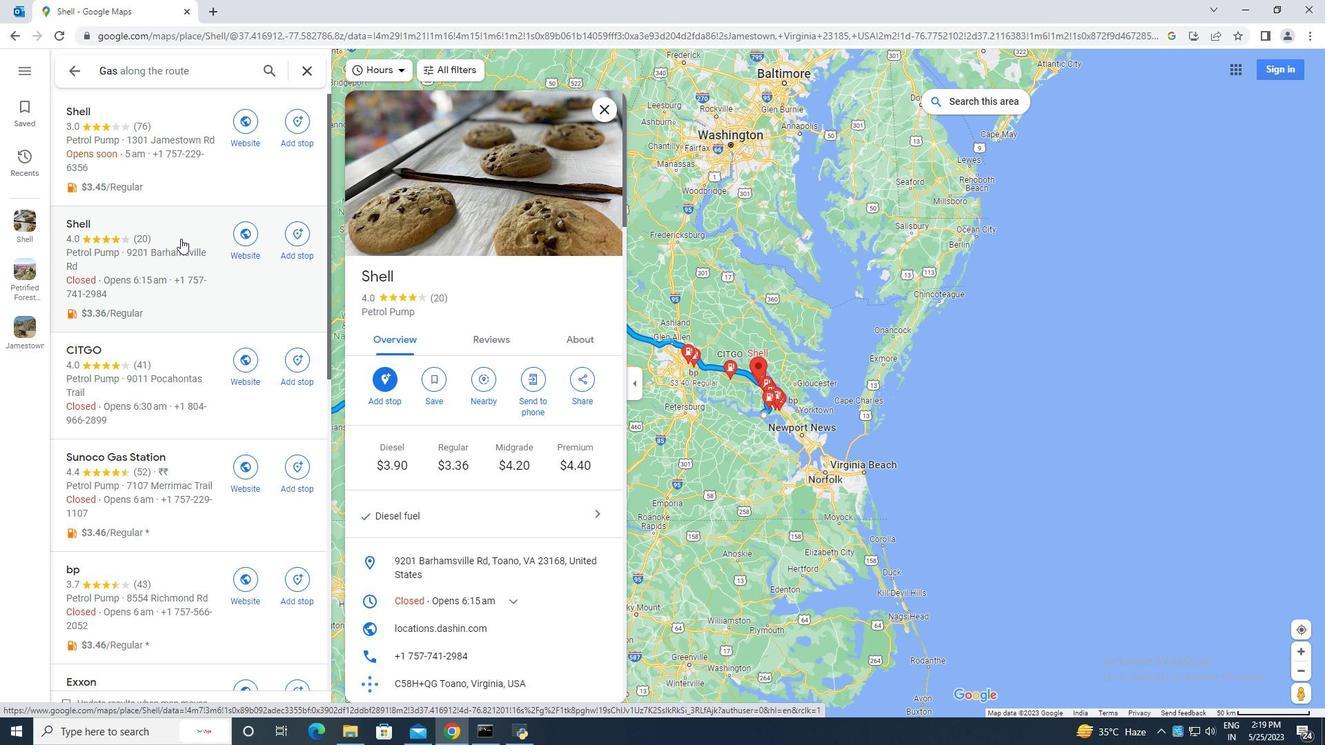 
Action: Mouse scrolled (176, 248) with delta (0, 0)
Screenshot: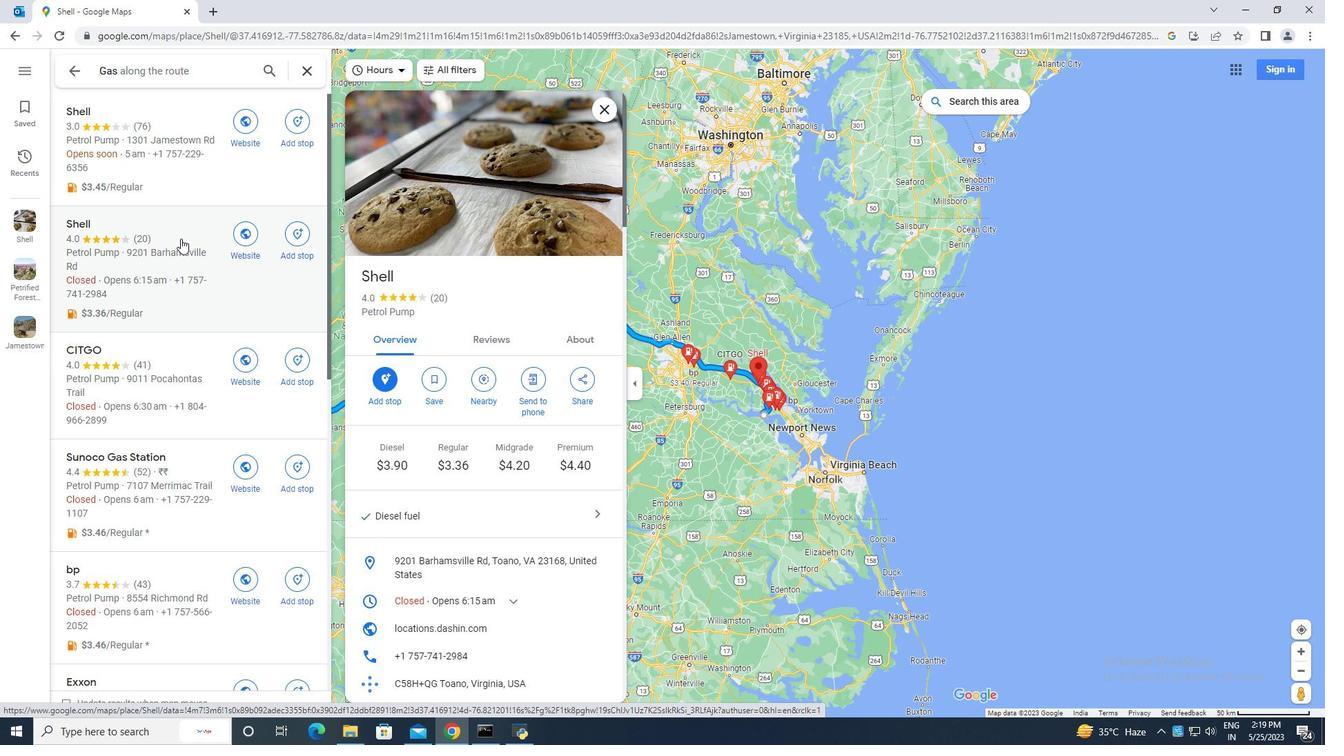 
Action: Mouse scrolled (176, 248) with delta (0, 0)
Screenshot: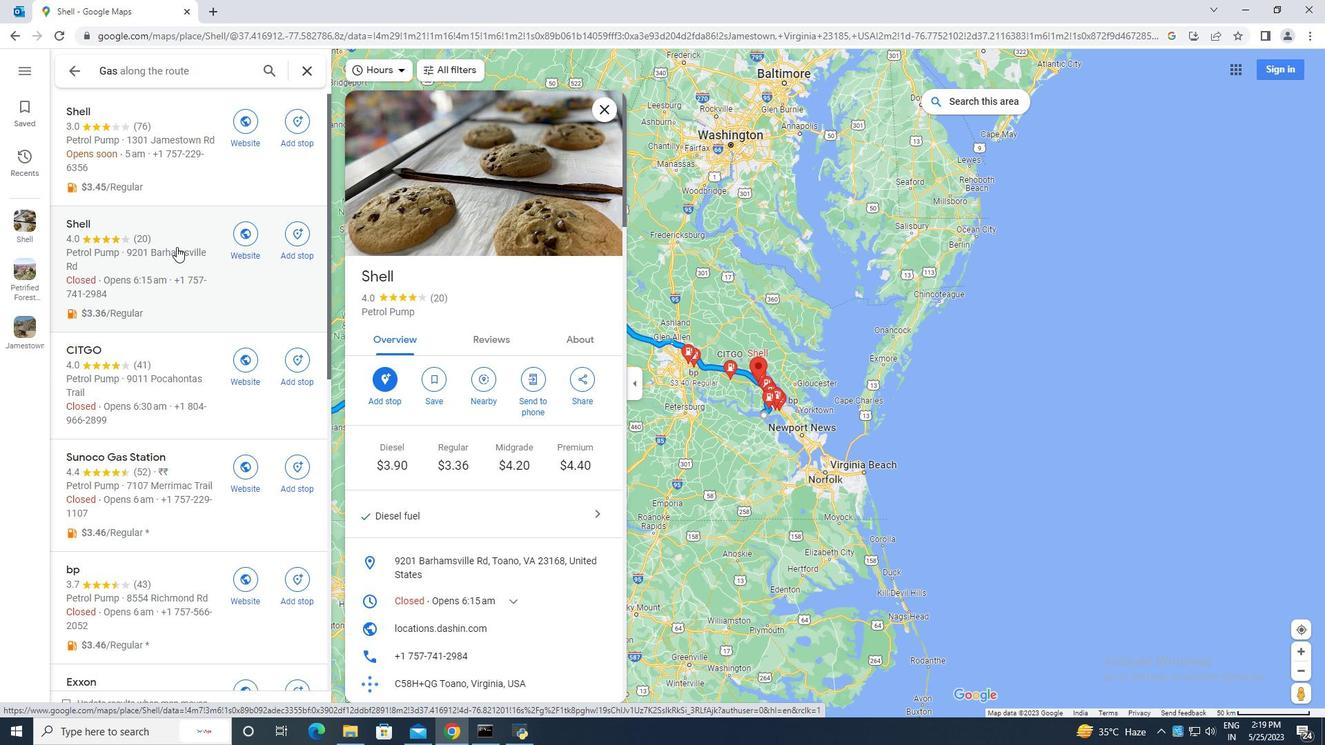 
Action: Mouse moved to (206, 349)
Screenshot: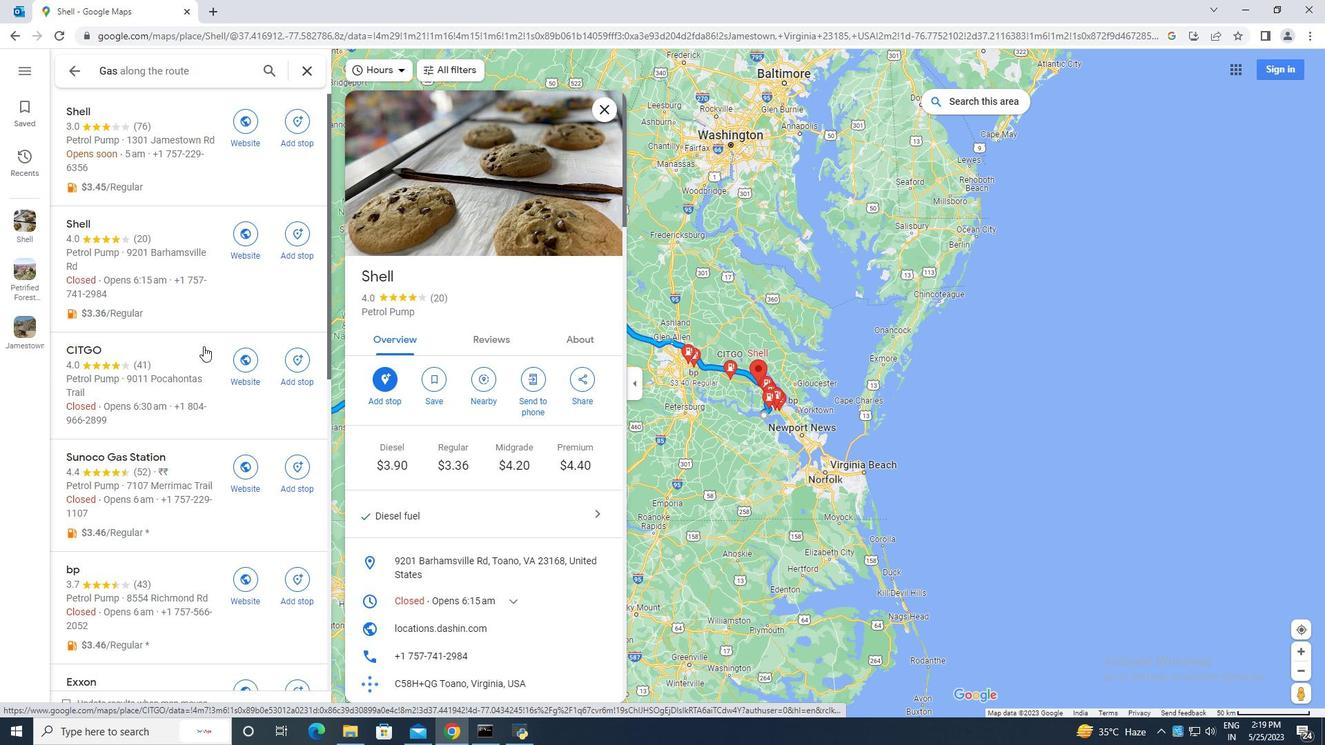 
Action: Mouse pressed left at (206, 349)
Screenshot: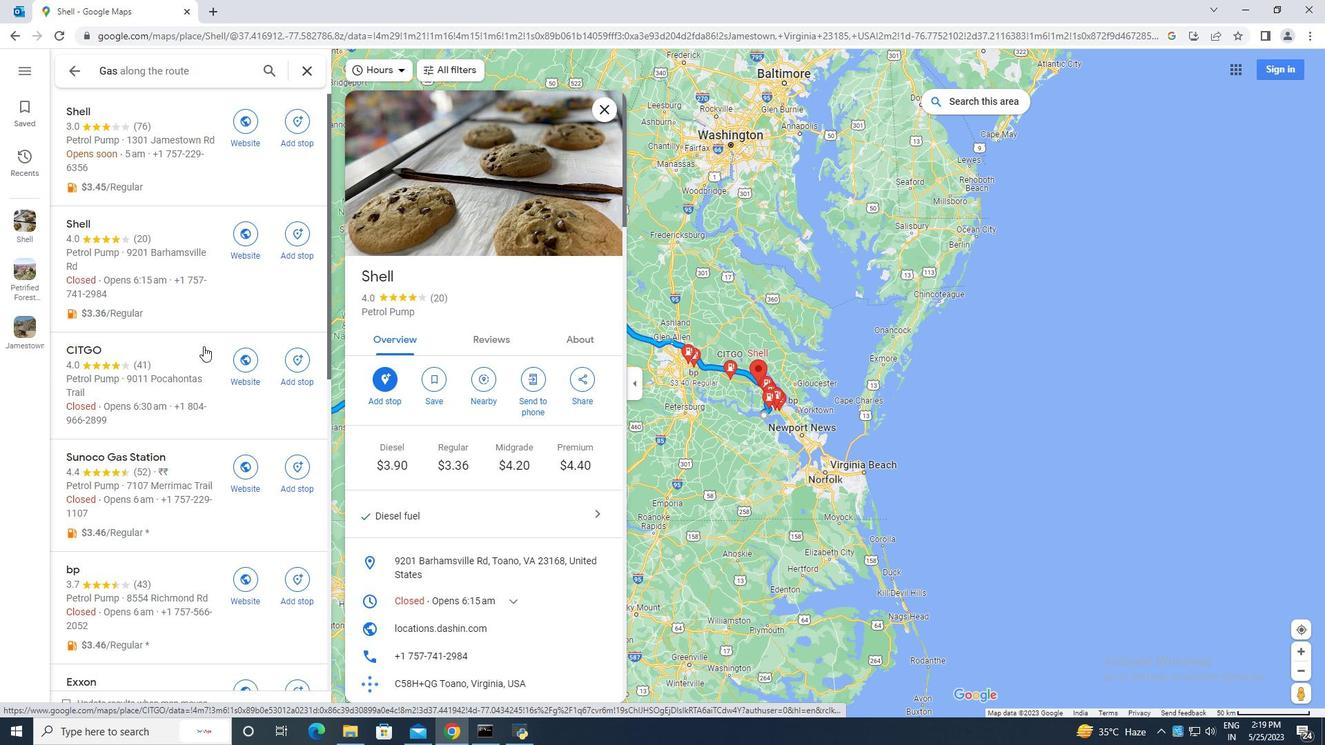 
Action: Mouse moved to (503, 340)
Screenshot: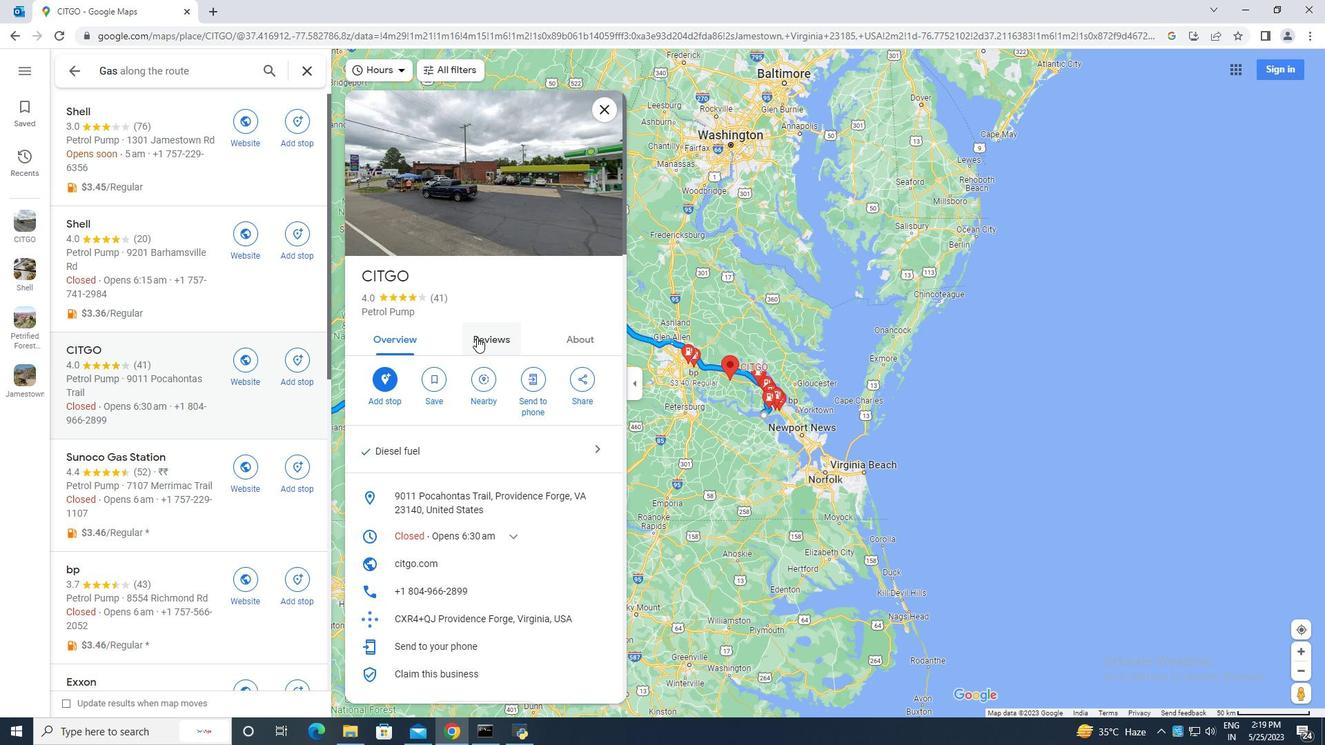 
Action: Mouse scrolled (503, 339) with delta (0, 0)
Screenshot: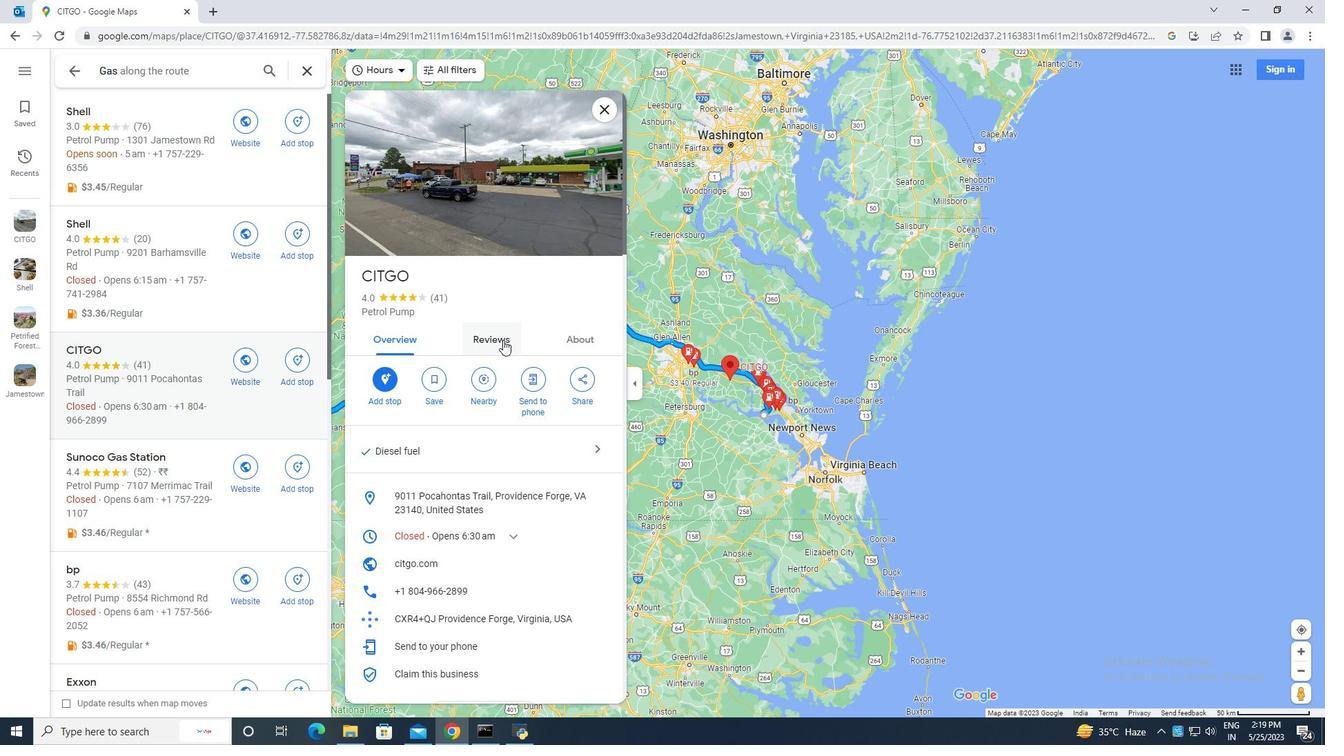 
Action: Mouse scrolled (503, 339) with delta (0, 0)
Screenshot: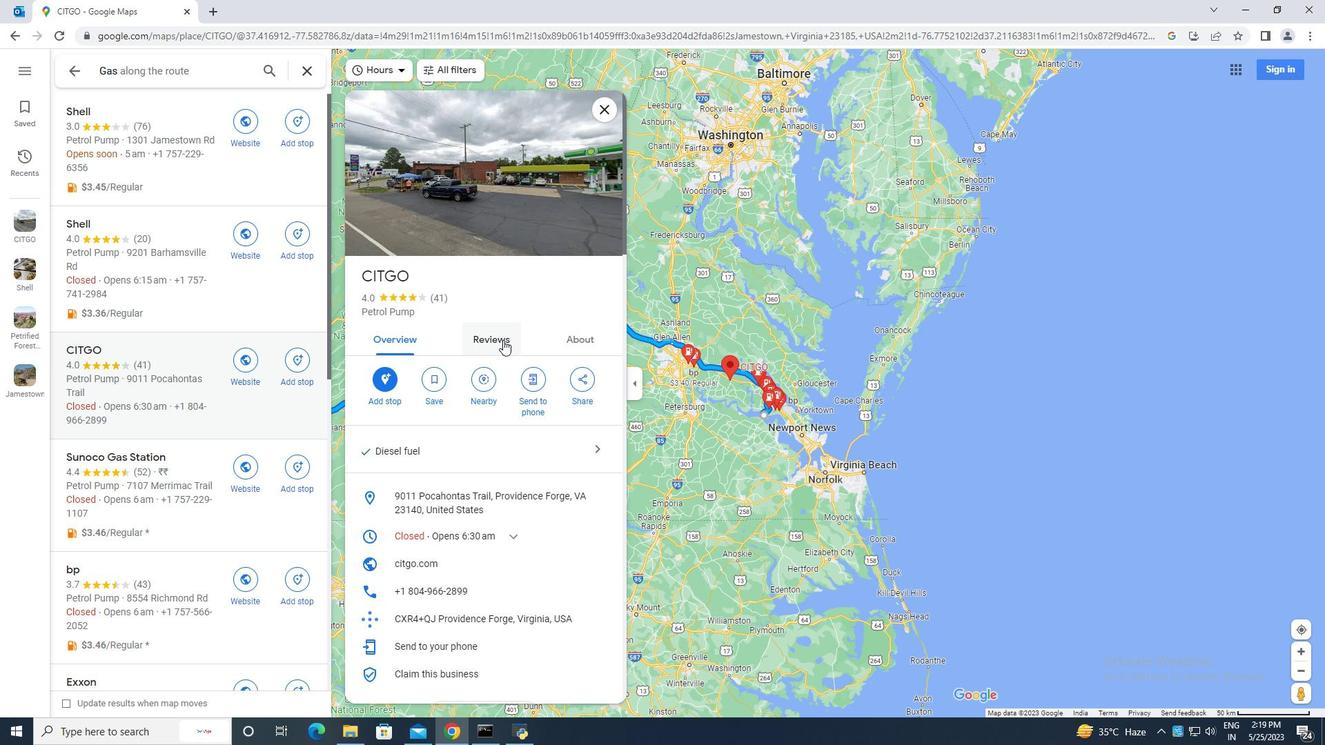 
Action: Mouse scrolled (503, 339) with delta (0, 0)
Screenshot: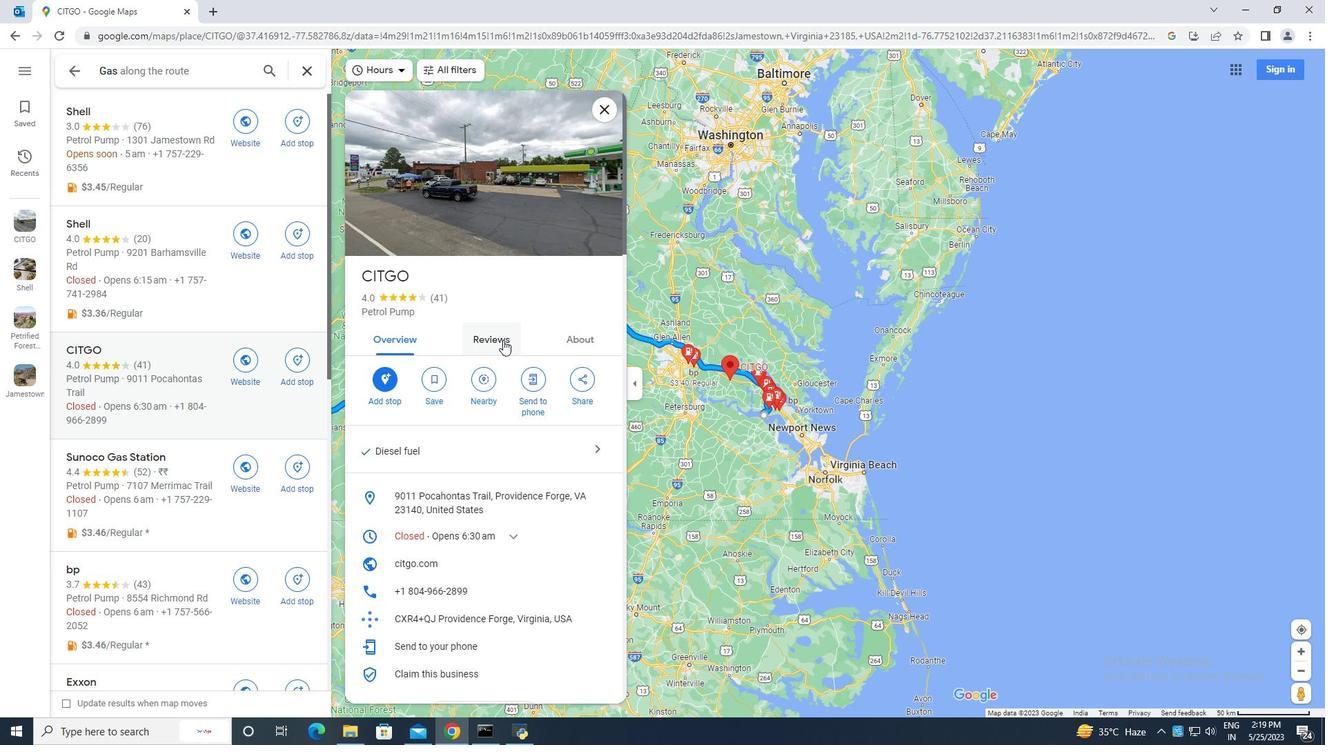 
Action: Mouse scrolled (503, 339) with delta (0, 0)
Screenshot: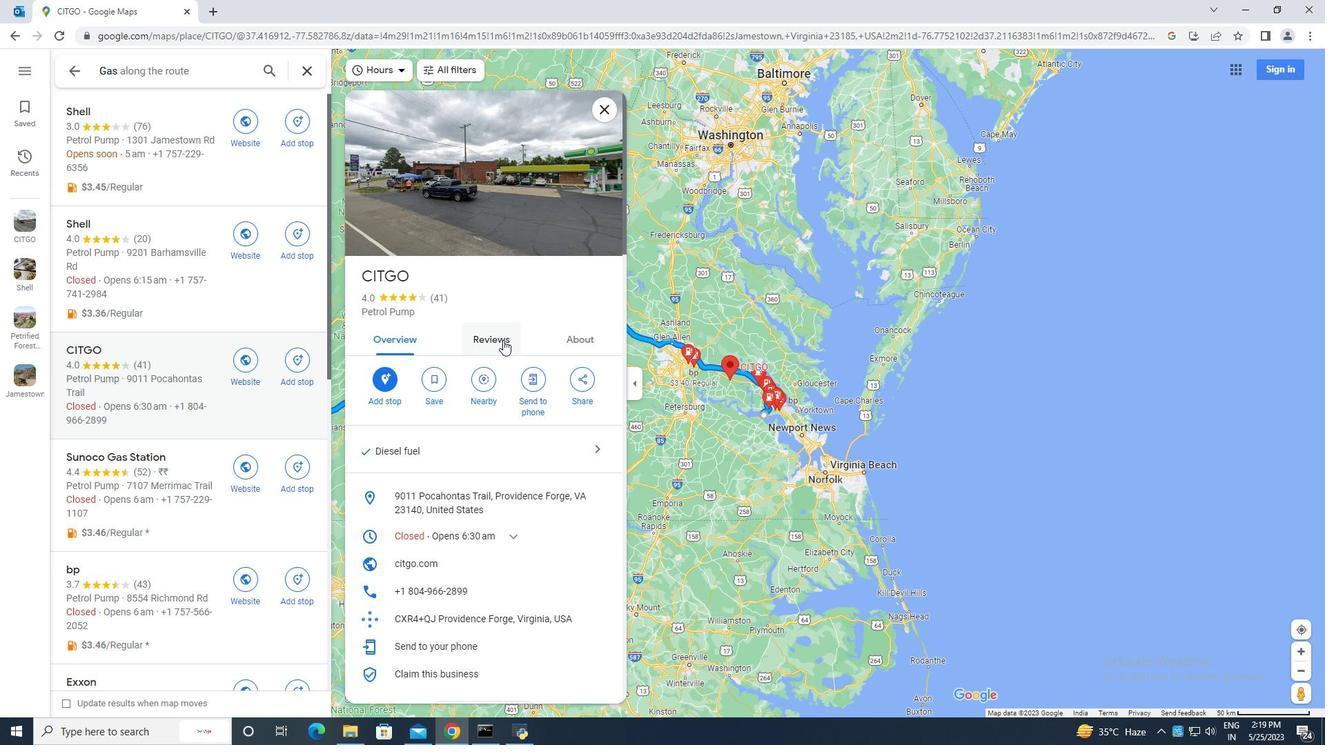 
Action: Mouse moved to (494, 334)
Screenshot: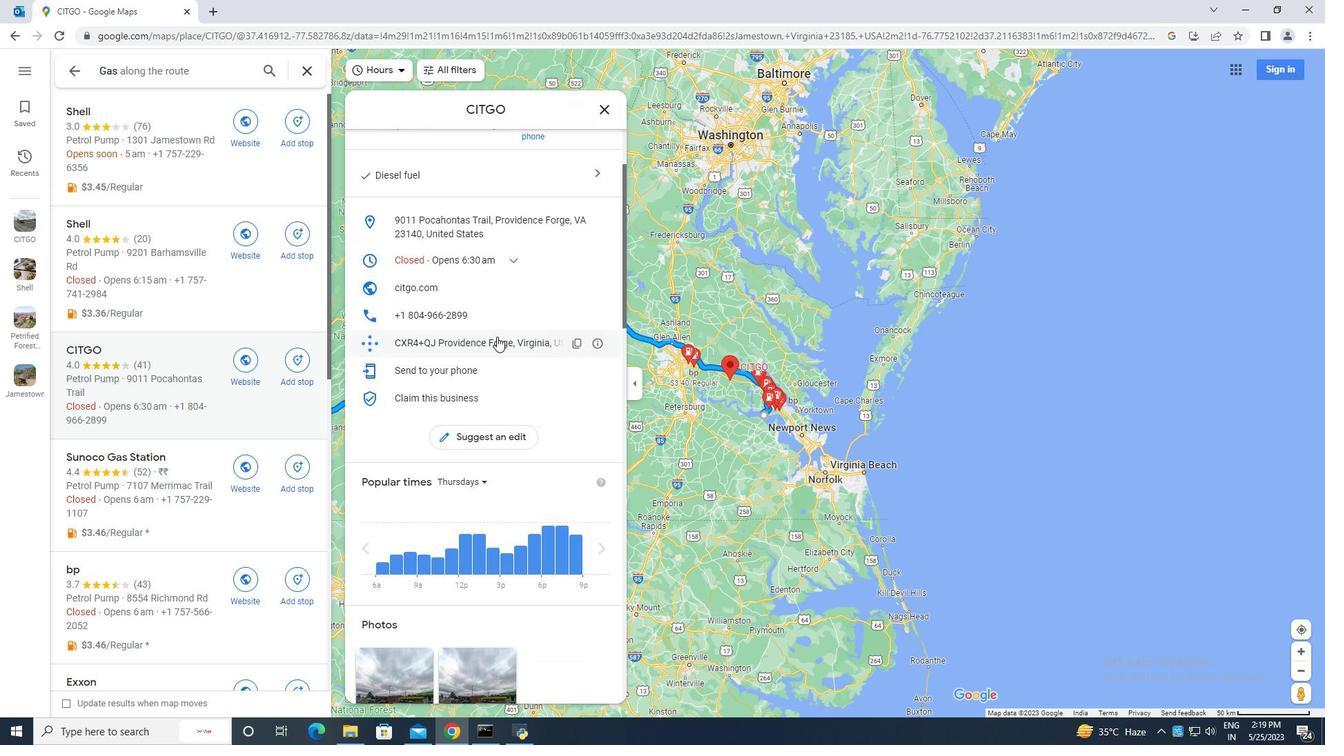
Action: Mouse scrolled (494, 334) with delta (0, 0)
Screenshot: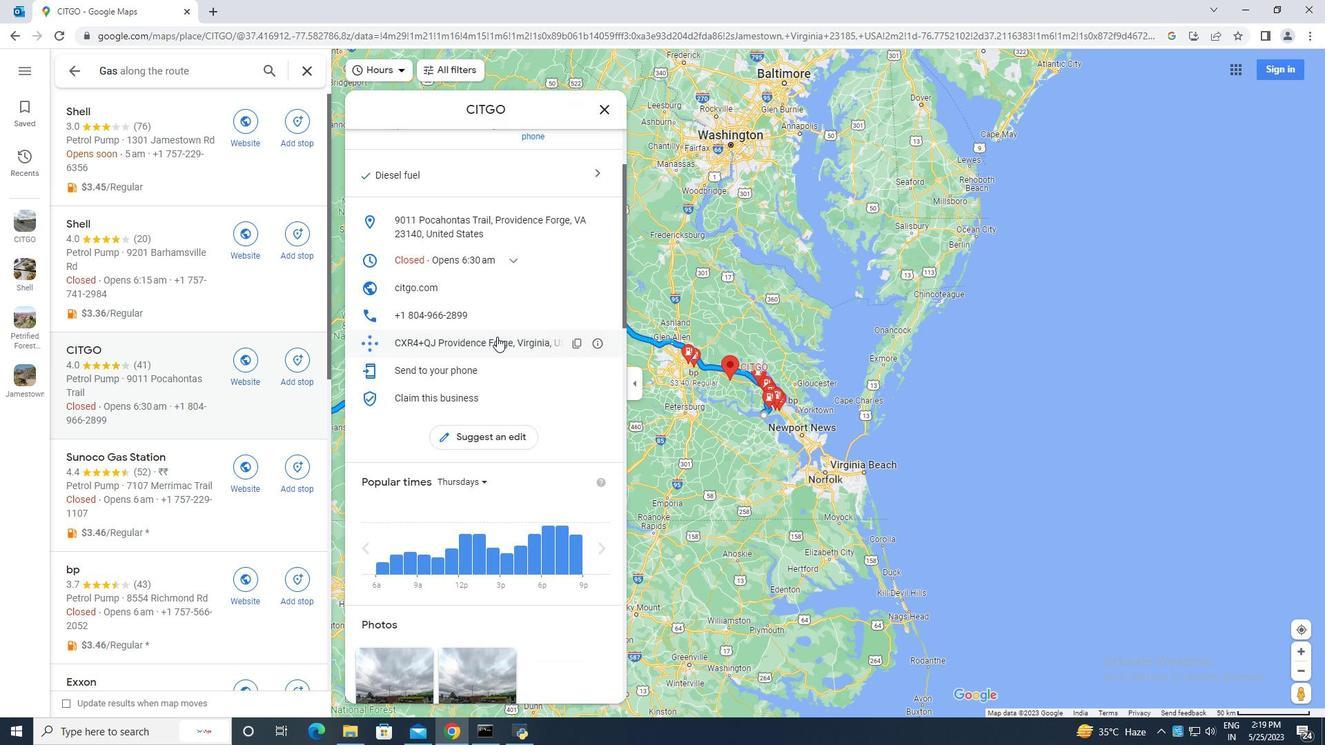 
Action: Mouse scrolled (494, 334) with delta (0, 0)
Screenshot: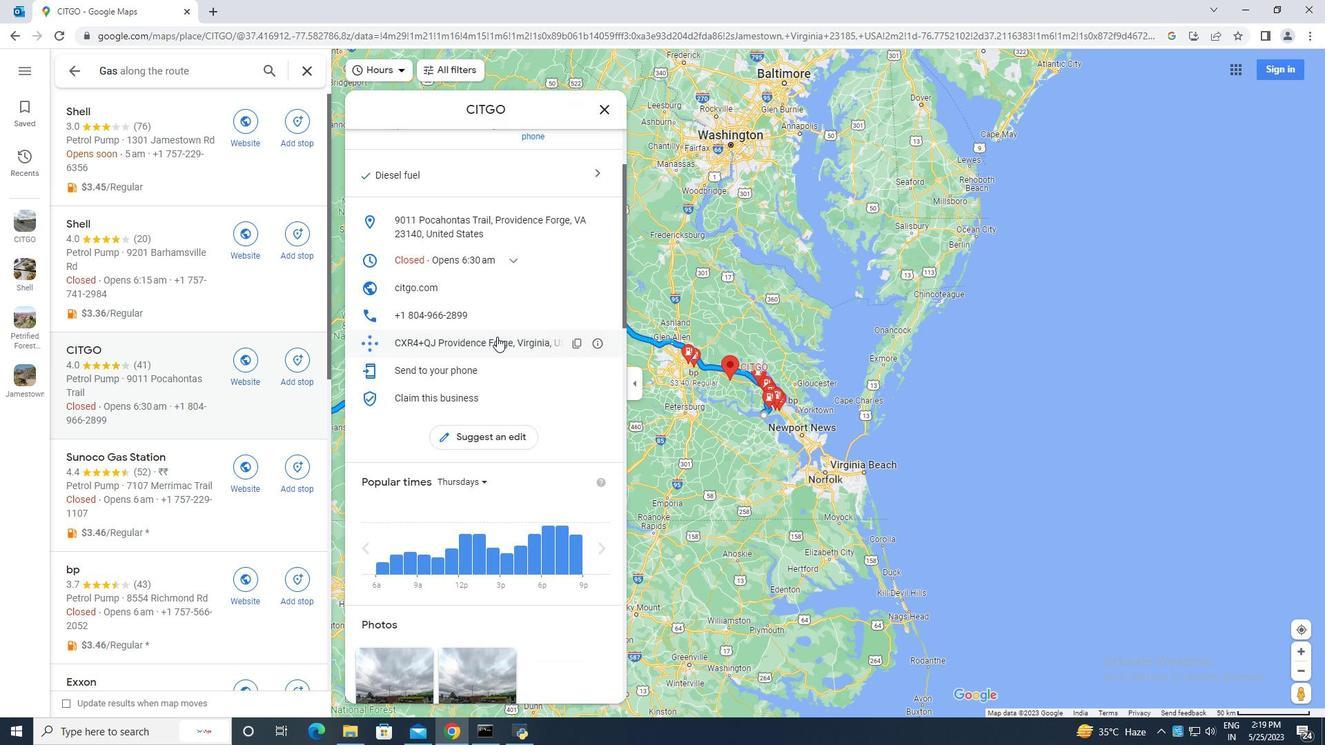 
Action: Mouse scrolled (494, 334) with delta (0, 0)
Screenshot: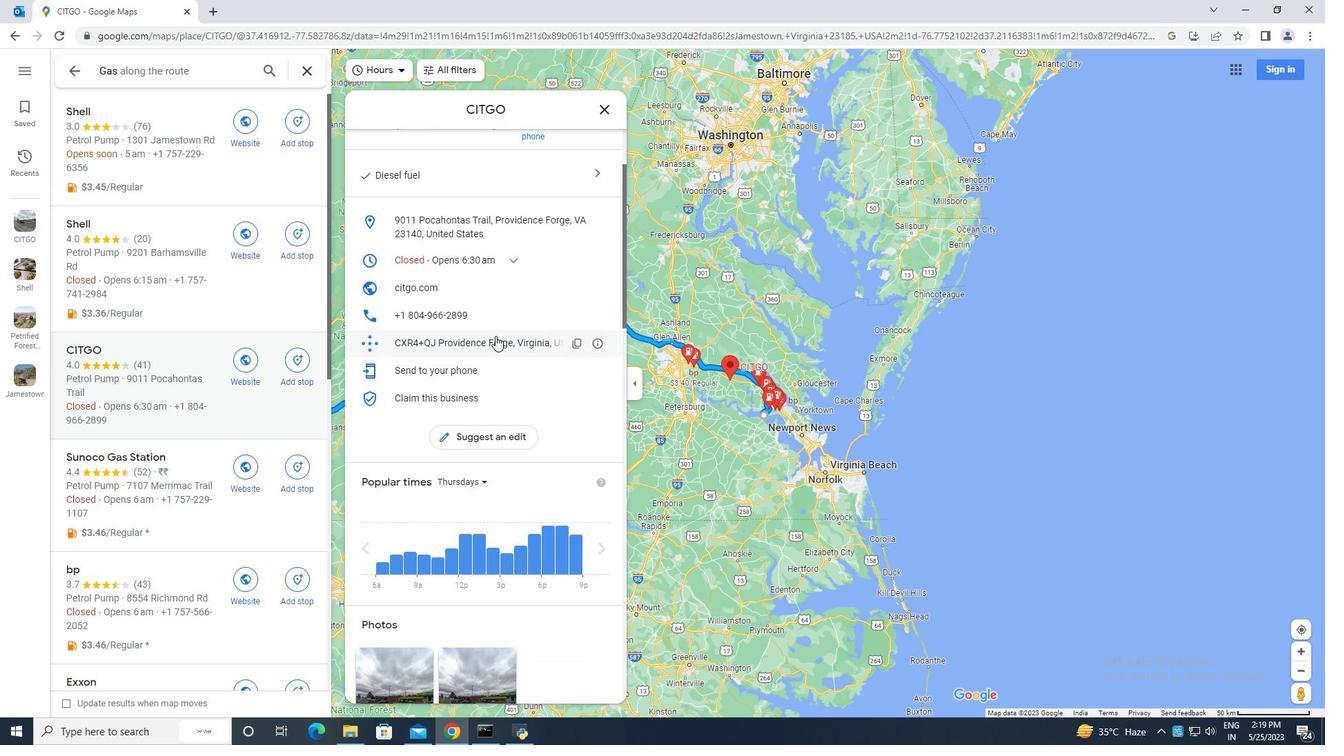 
Action: Mouse scrolled (494, 334) with delta (0, 0)
Screenshot: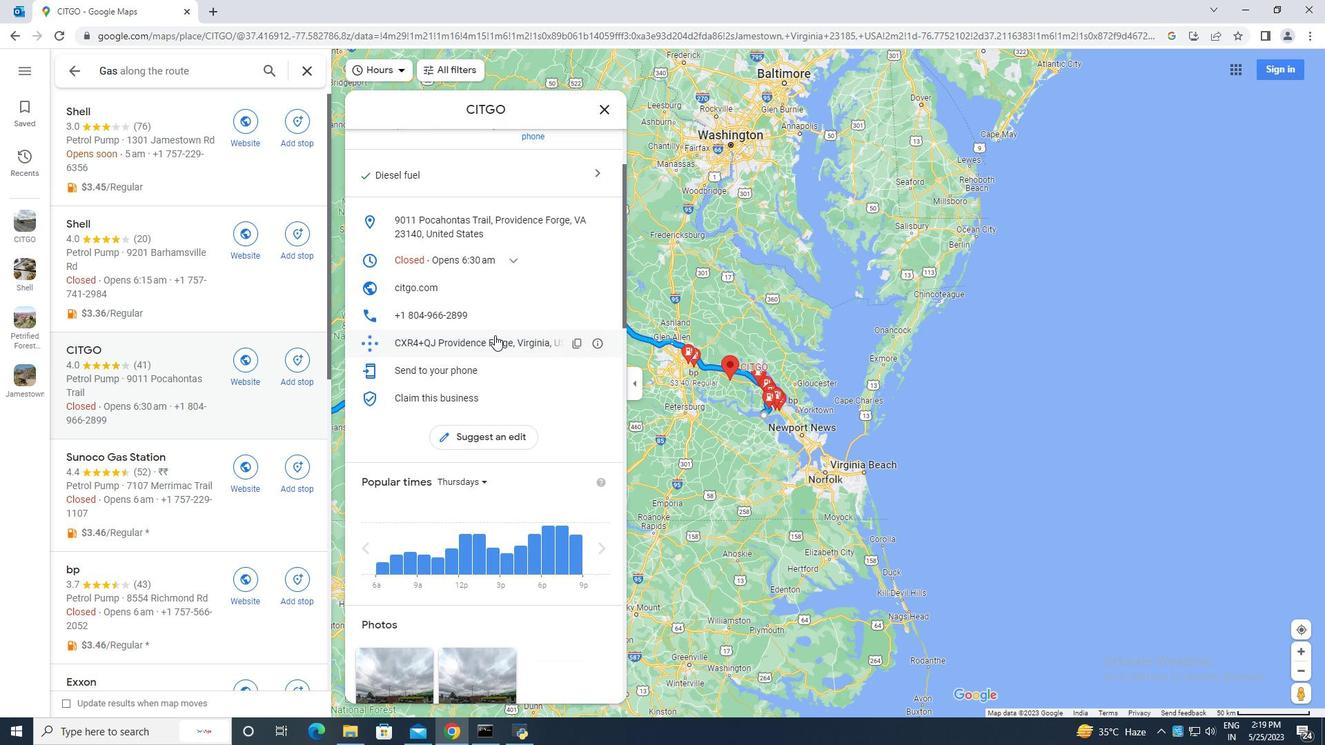
Action: Mouse moved to (491, 332)
Screenshot: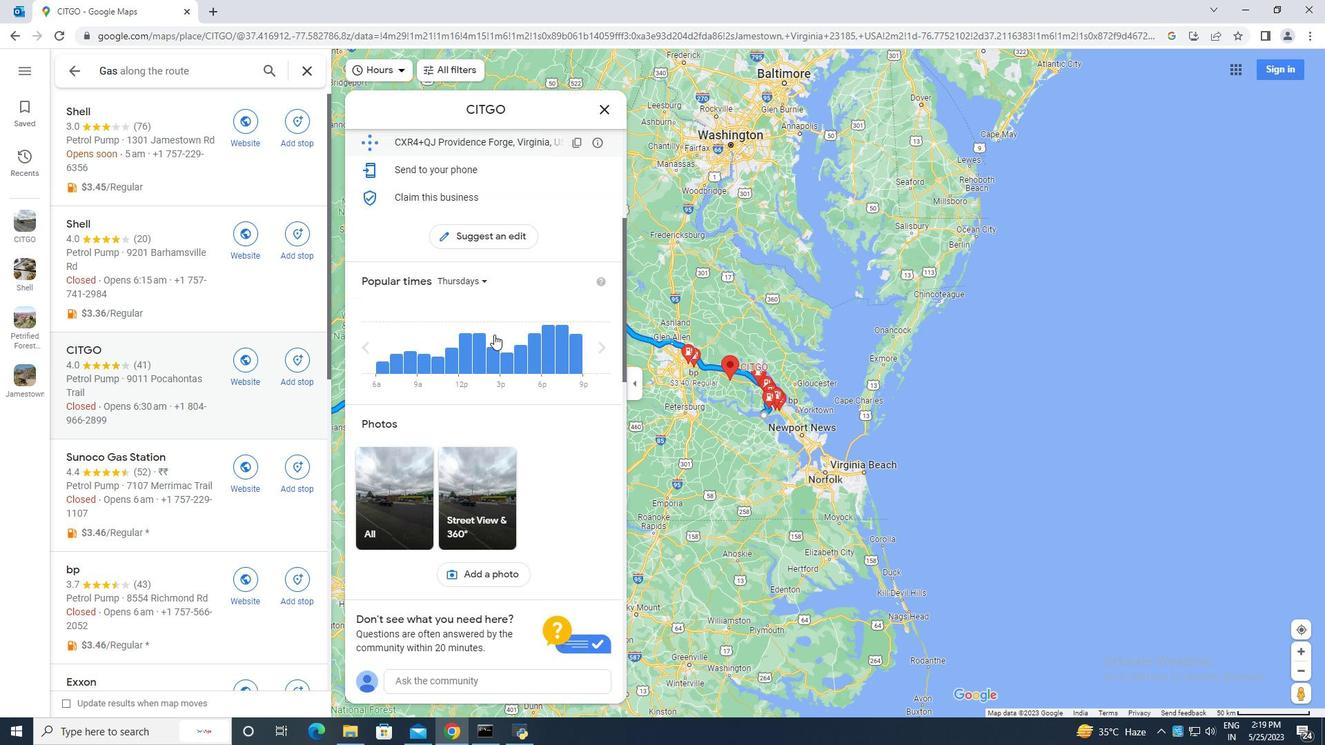 
Action: Mouse scrolled (491, 332) with delta (0, 0)
Screenshot: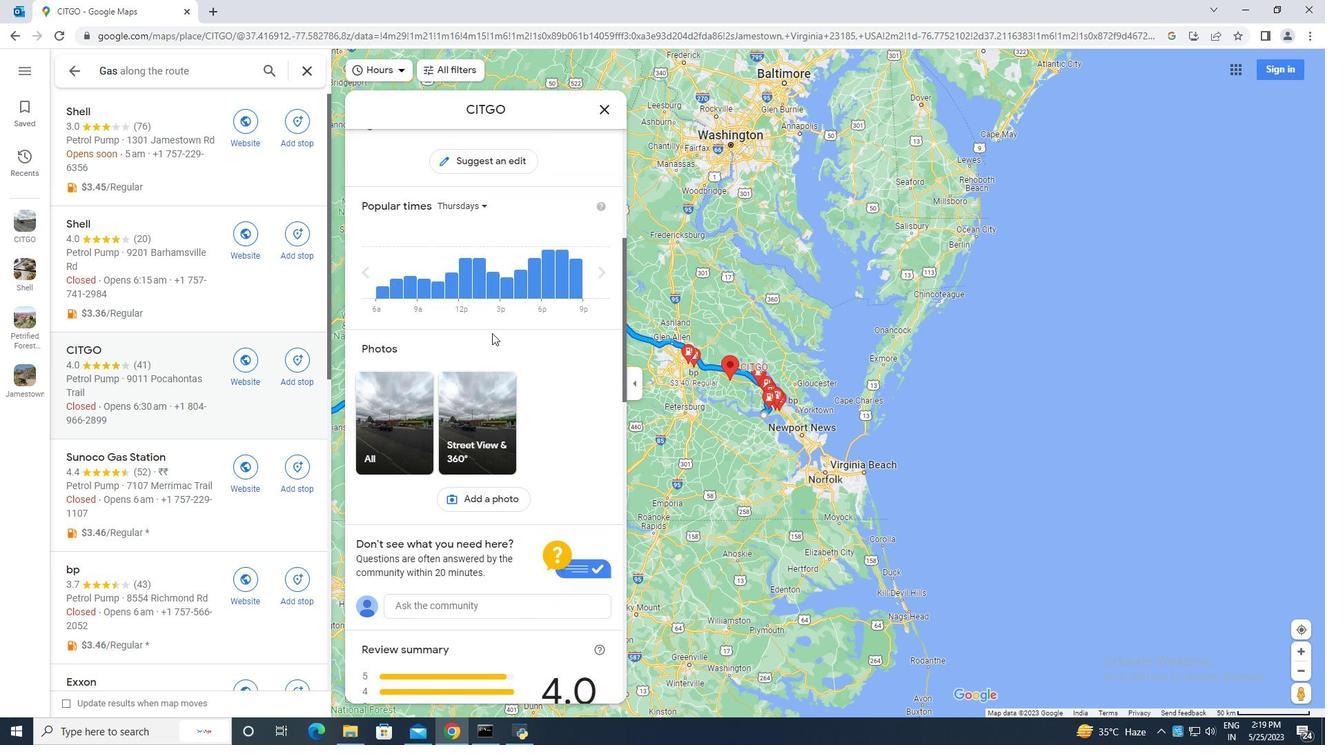 
Action: Mouse scrolled (491, 332) with delta (0, 0)
Screenshot: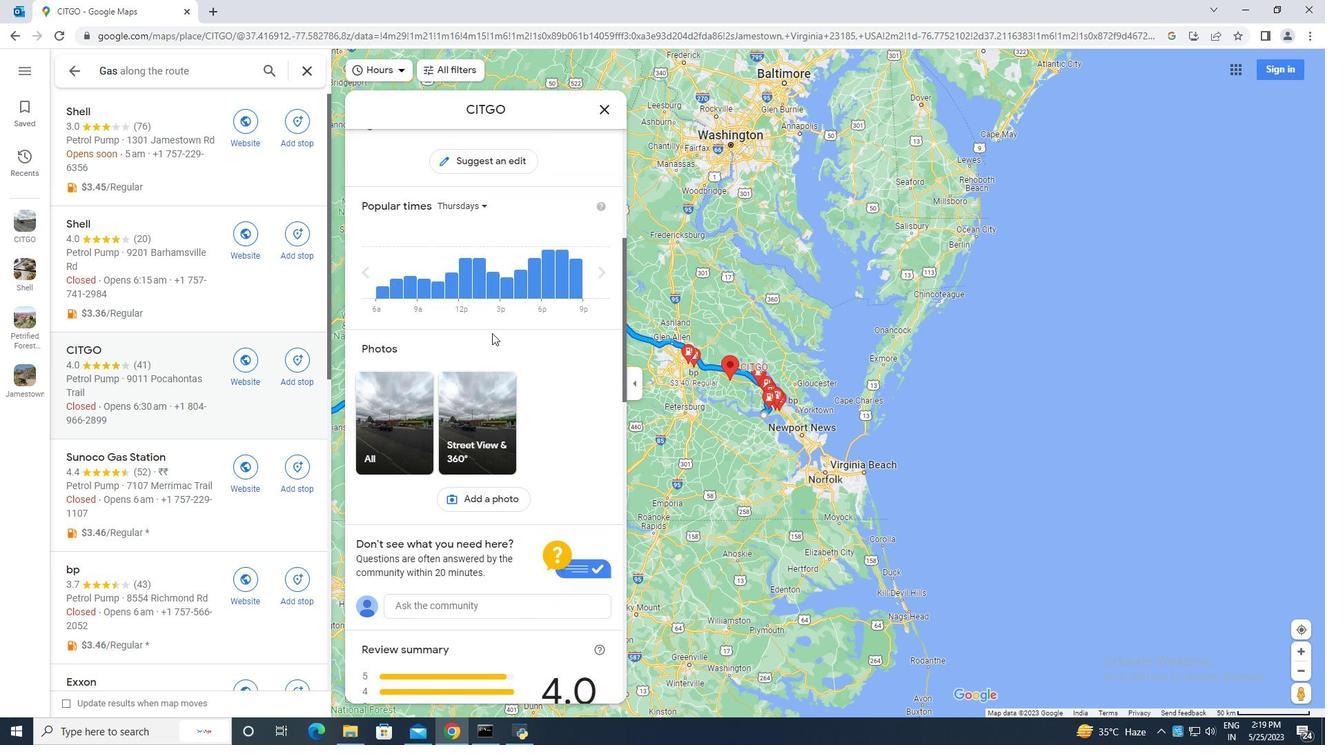 
Action: Mouse scrolled (491, 332) with delta (0, 0)
Screenshot: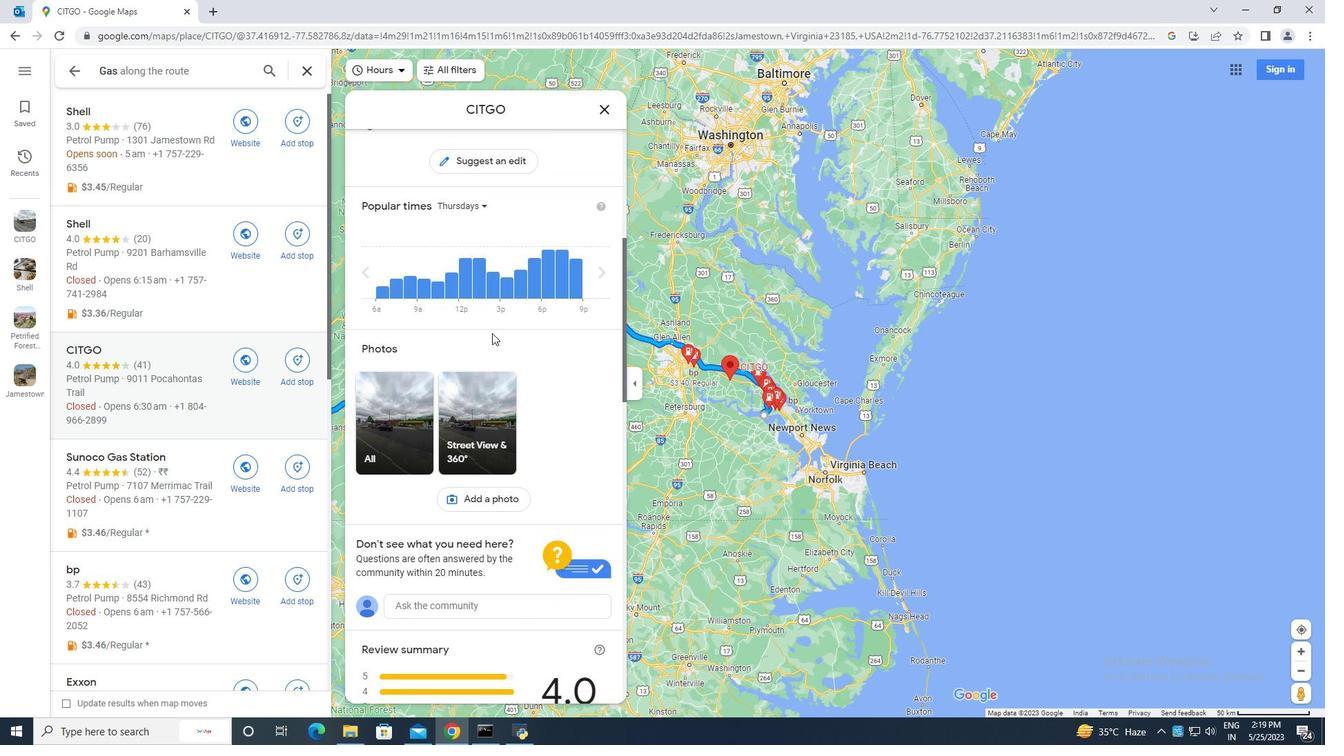 
Action: Mouse moved to (469, 322)
Screenshot: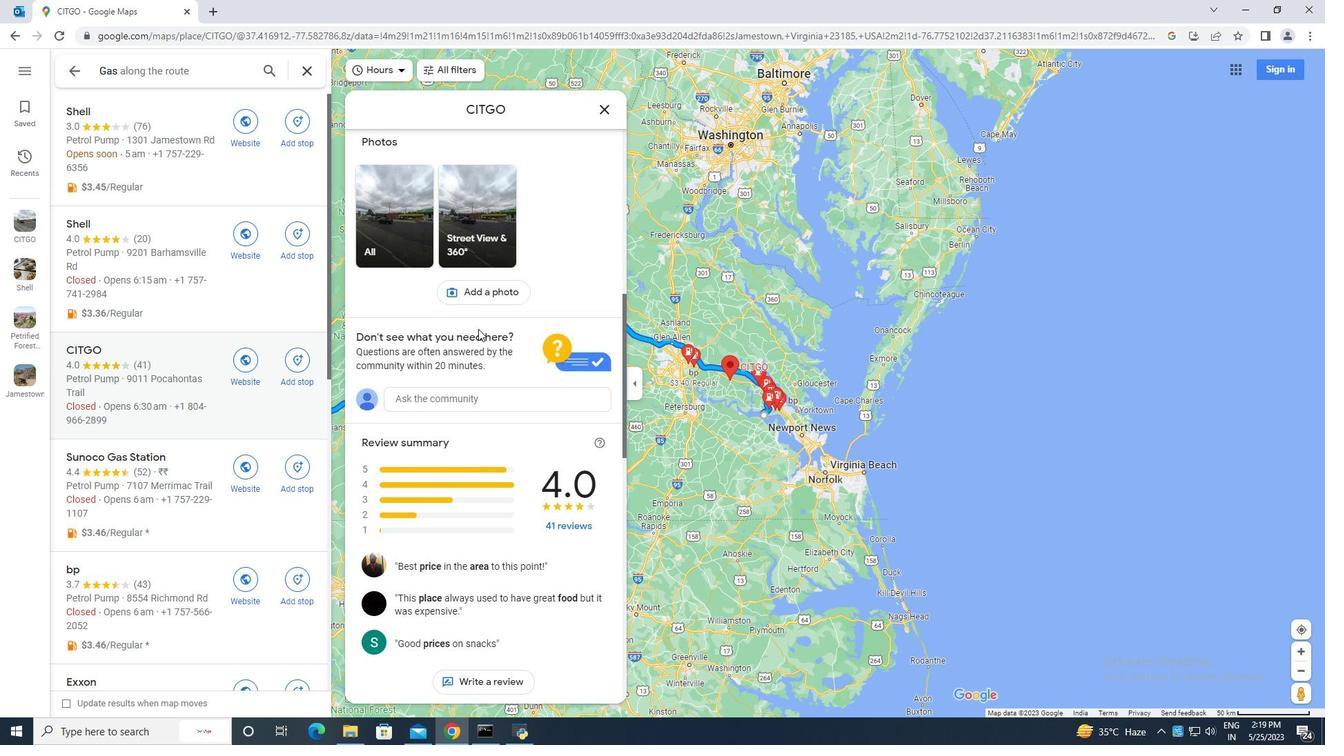 
Action: Mouse scrolled (469, 321) with delta (0, 0)
Screenshot: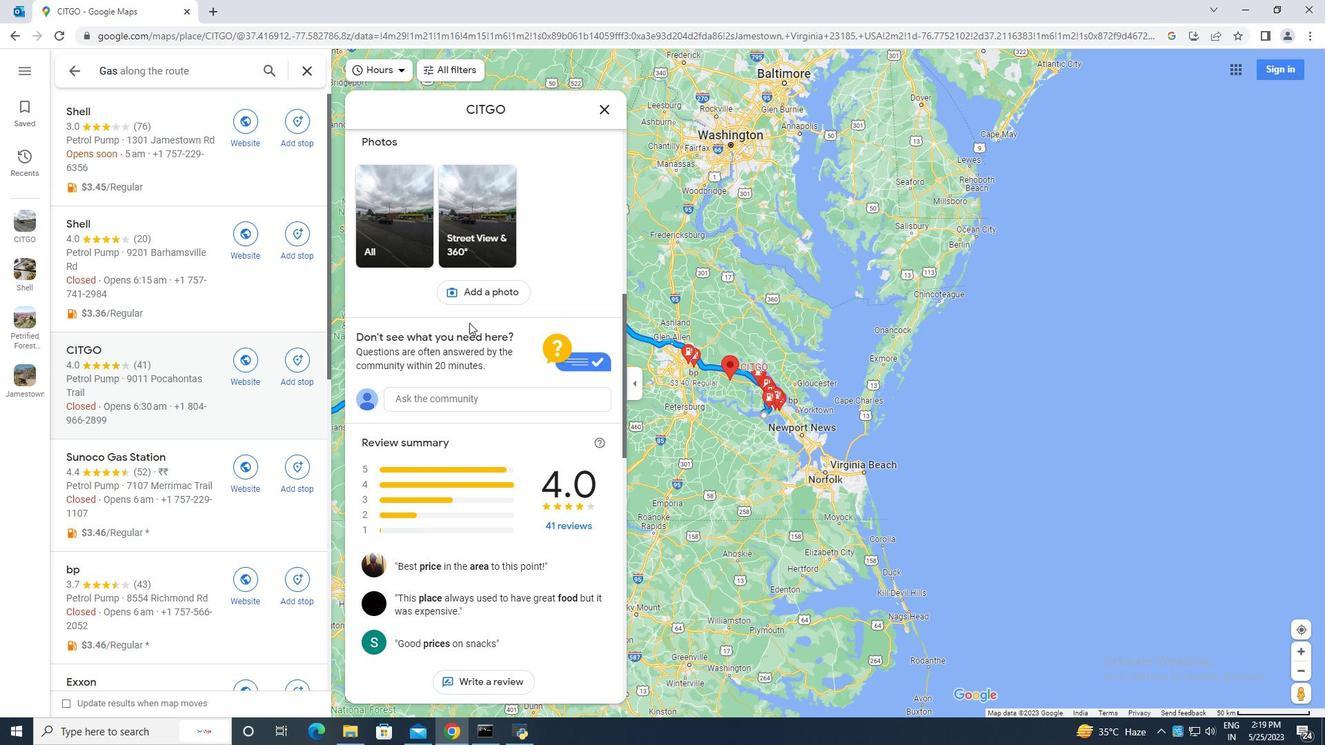 
Action: Mouse scrolled (469, 321) with delta (0, 0)
Screenshot: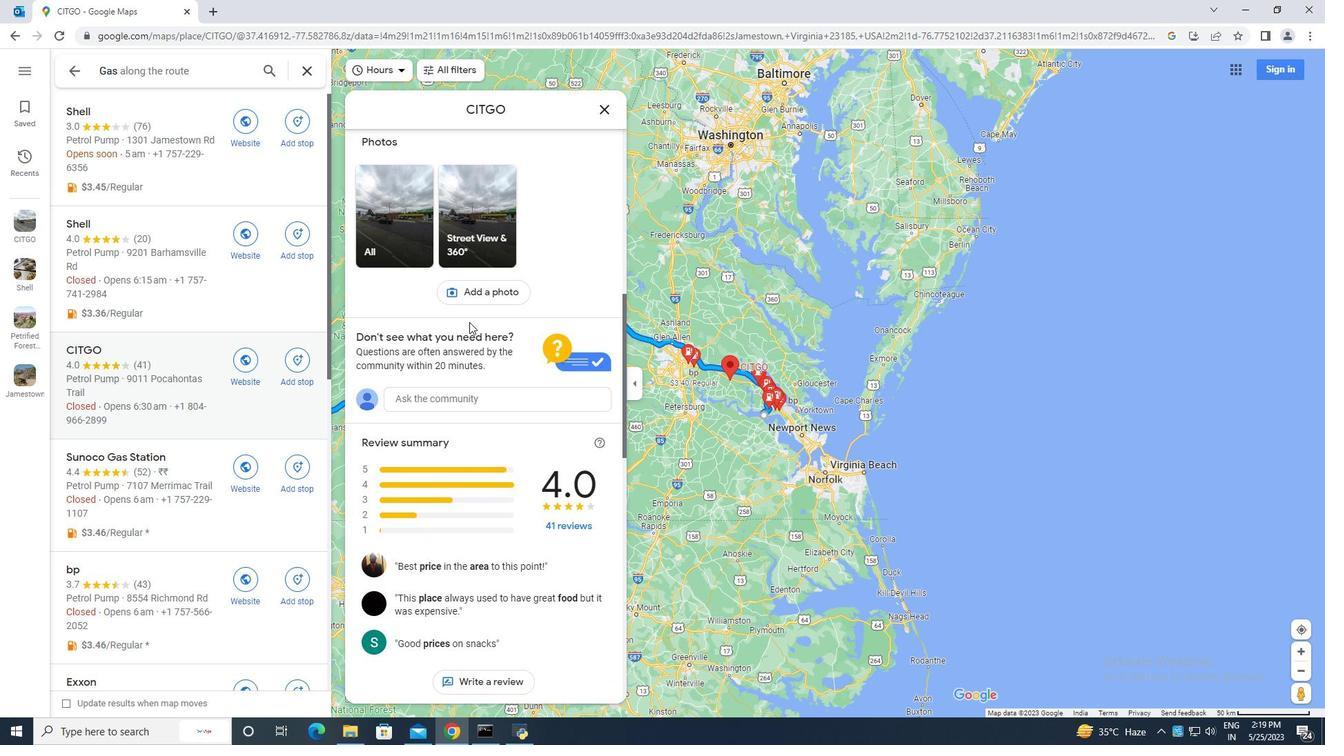 
Action: Mouse scrolled (469, 321) with delta (0, 0)
Screenshot: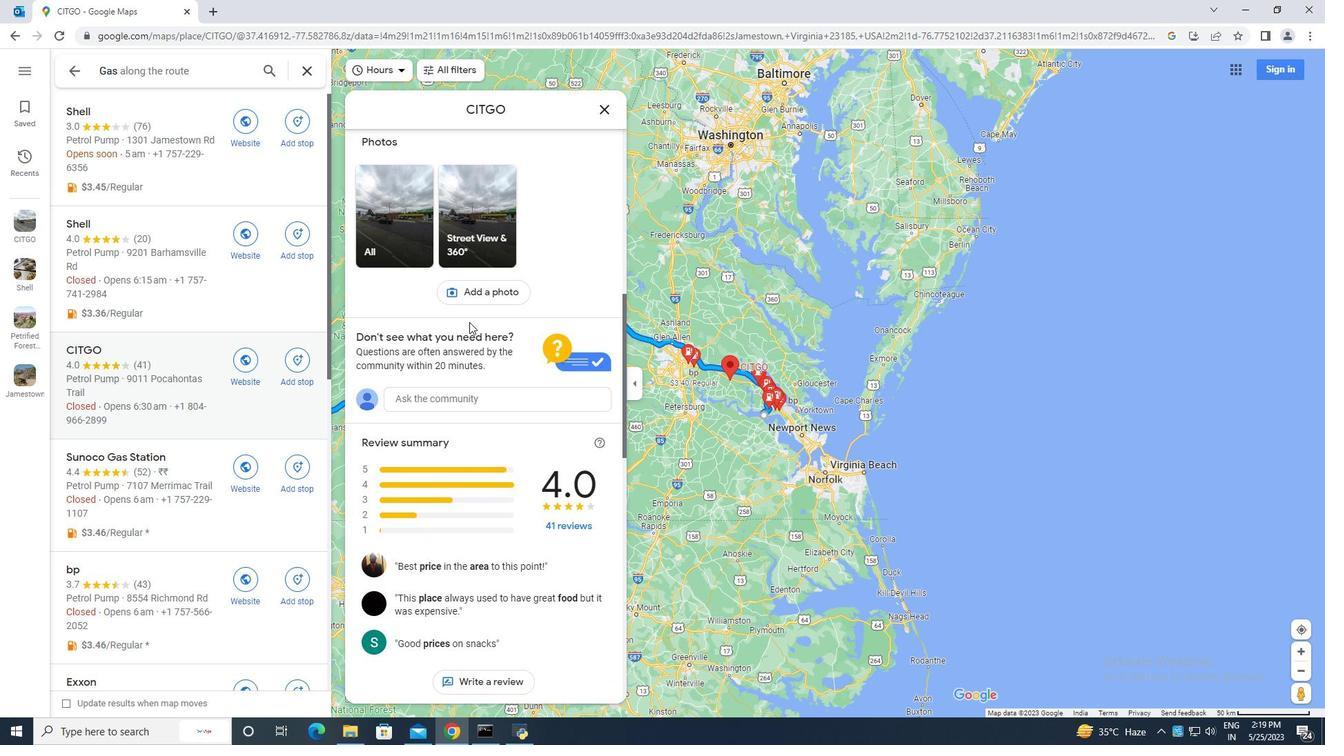 
Action: Mouse scrolled (469, 321) with delta (0, 0)
Screenshot: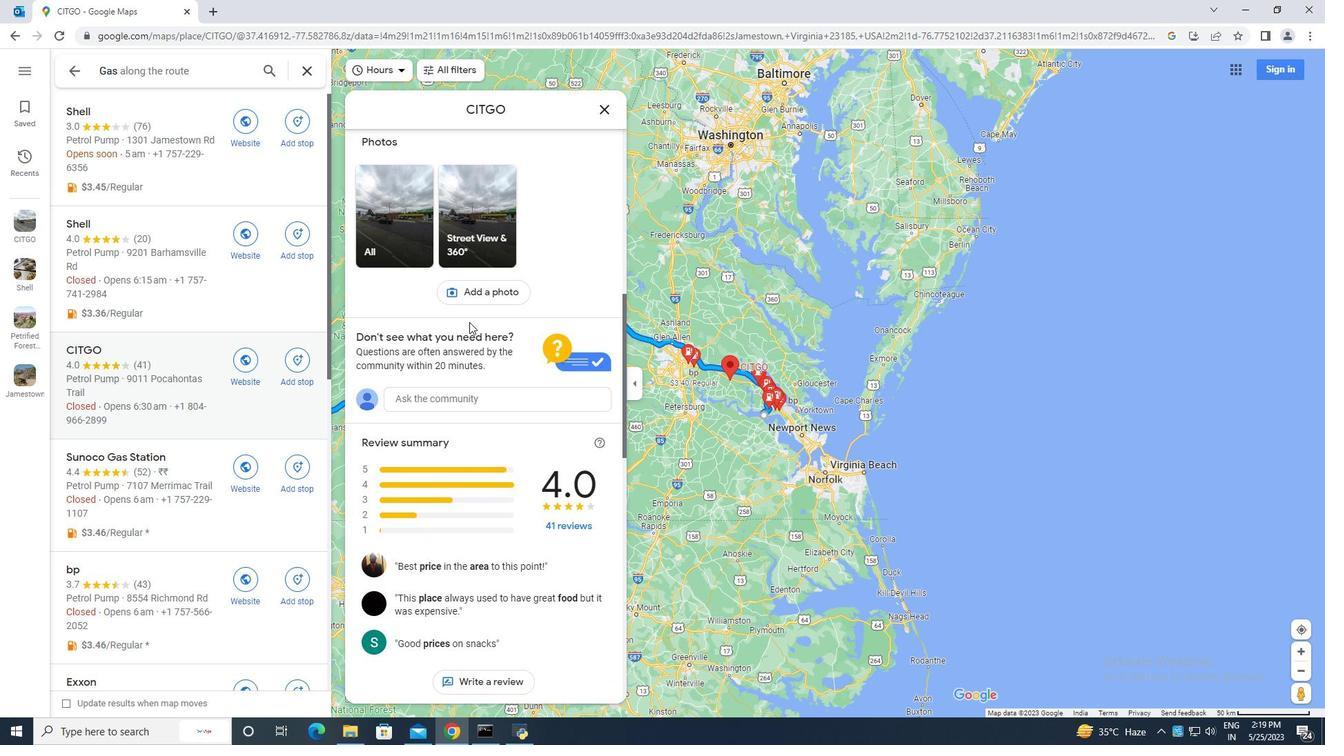 
Action: Mouse scrolled (469, 321) with delta (0, 0)
Screenshot: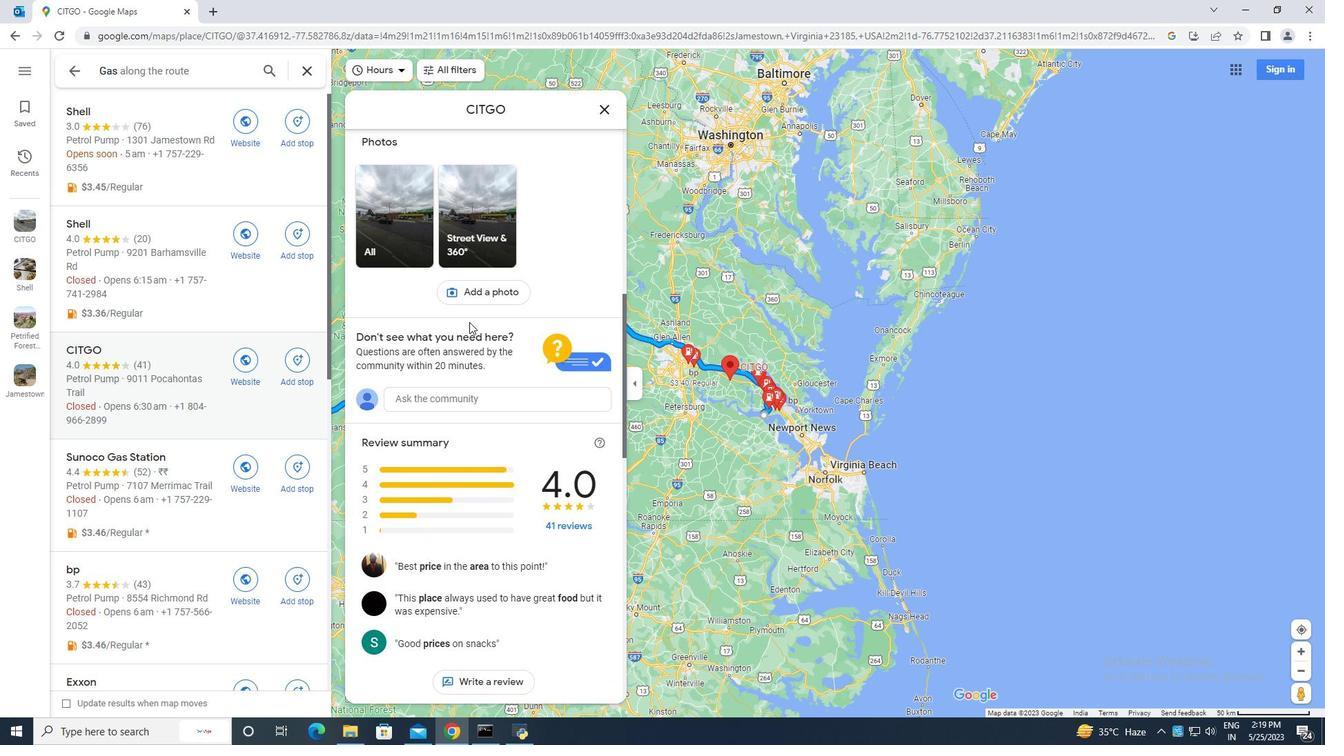 
Action: Mouse moved to (441, 276)
Screenshot: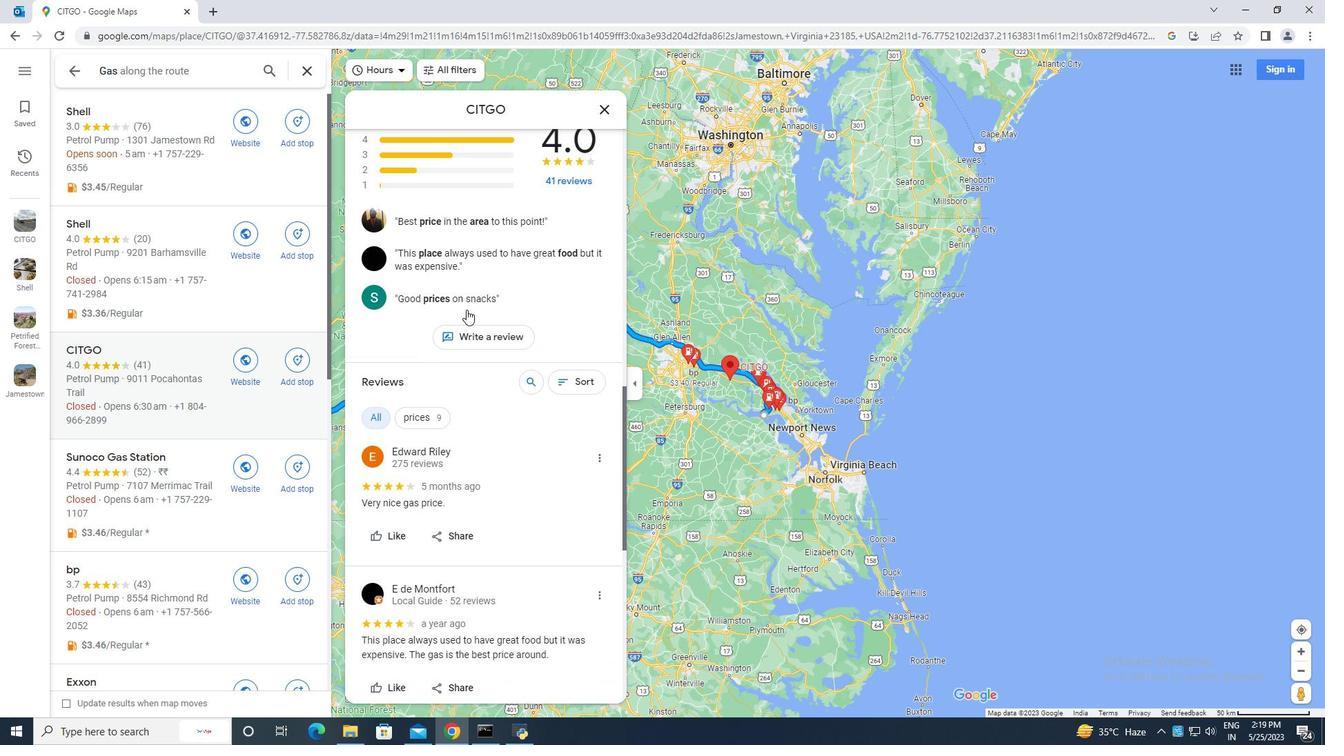 
Action: Mouse scrolled (441, 276) with delta (0, 0)
Screenshot: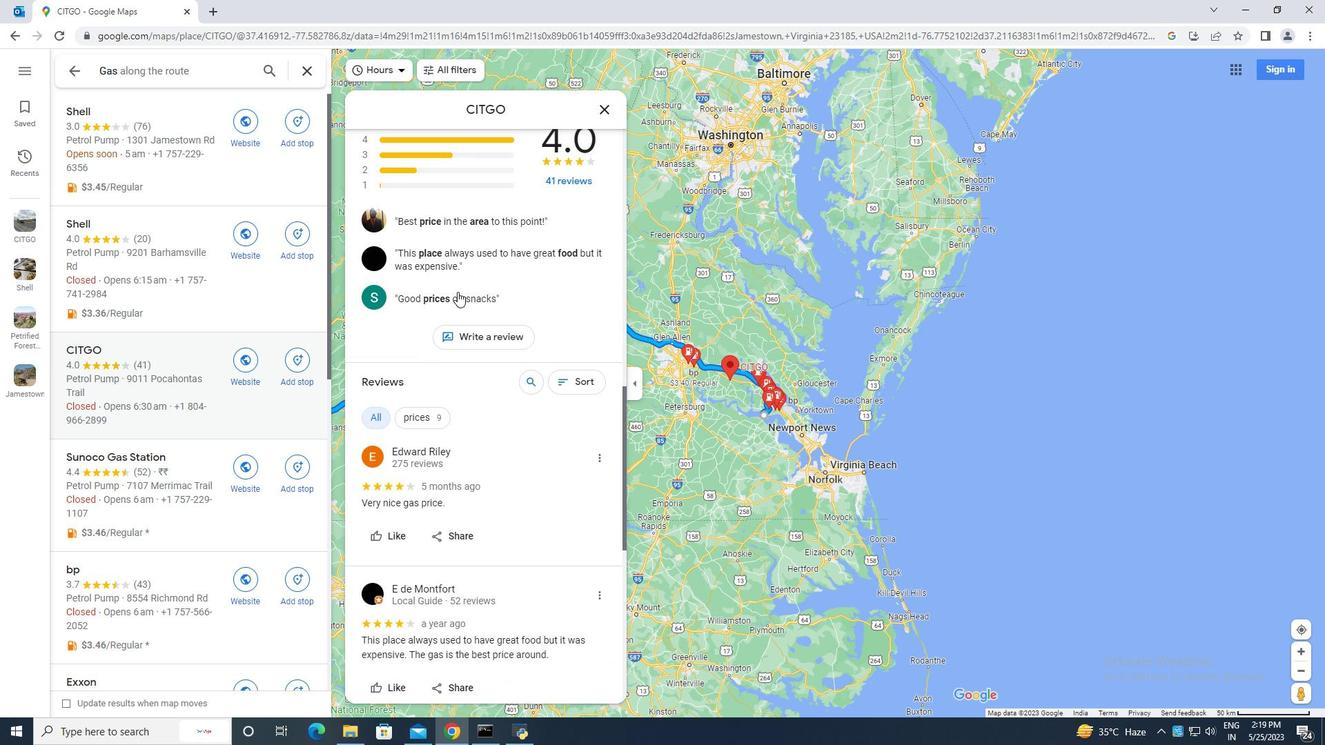 
Action: Mouse scrolled (441, 276) with delta (0, 0)
Screenshot: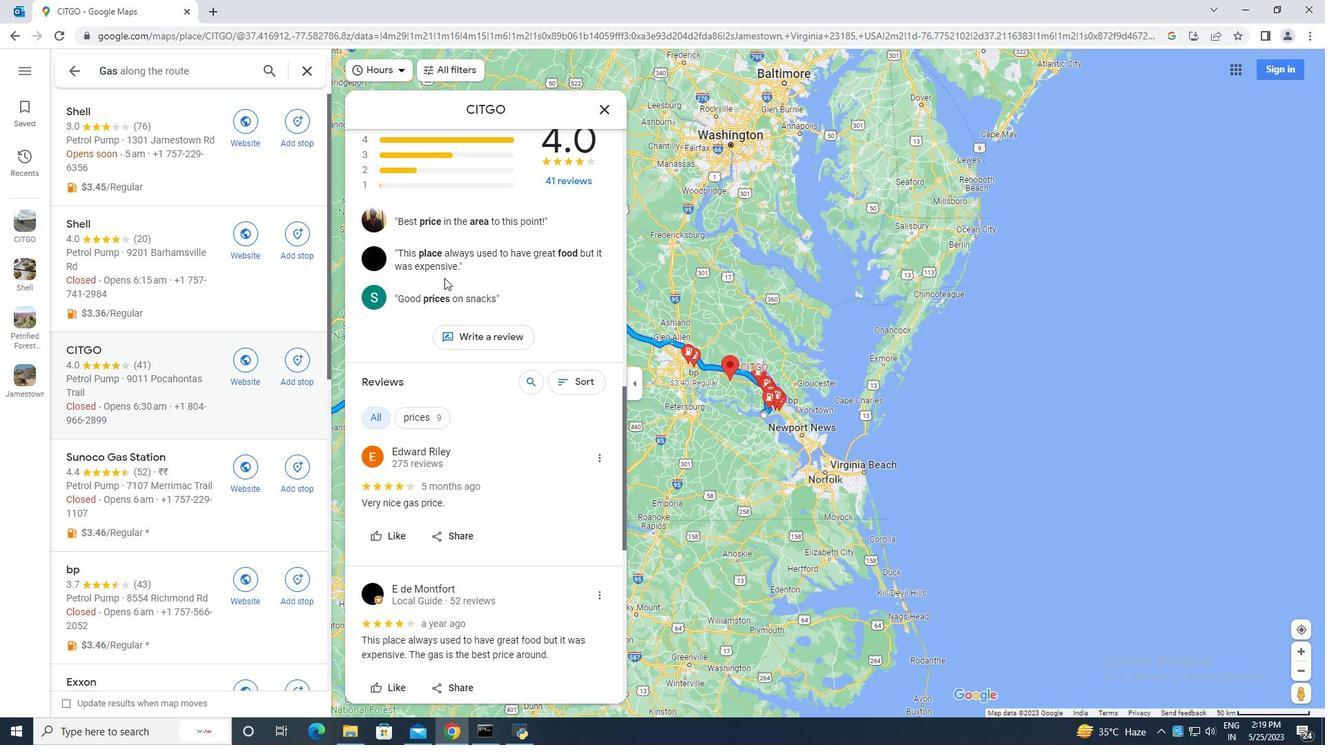 
Action: Mouse moved to (441, 276)
Screenshot: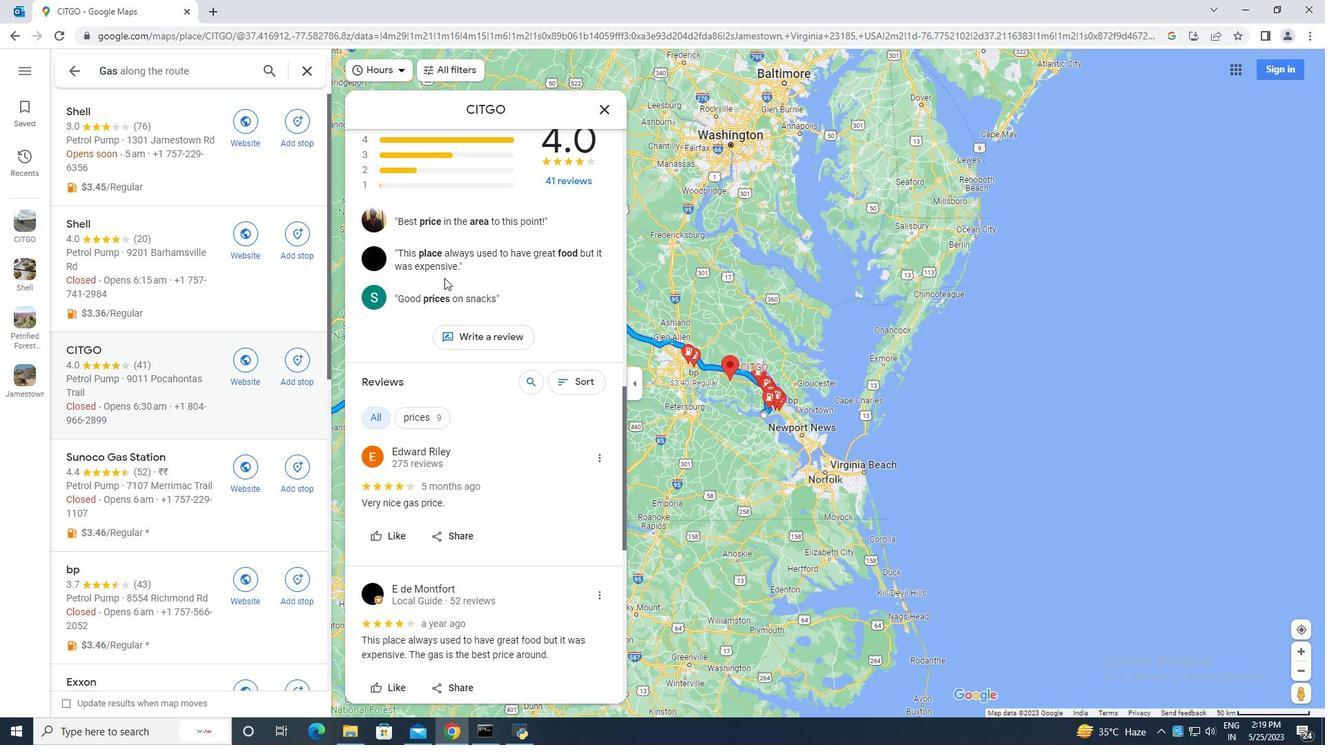 
Action: Mouse scrolled (441, 276) with delta (0, 0)
Screenshot: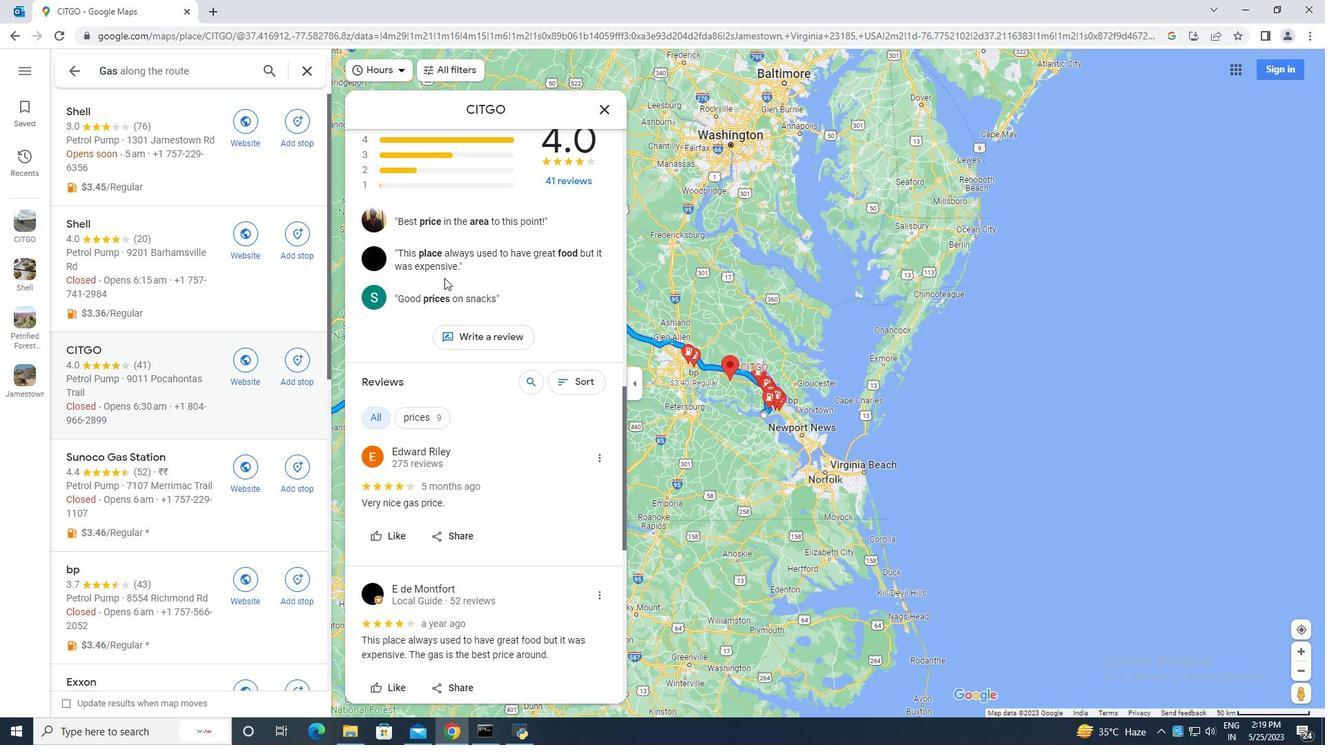 
Action: Mouse moved to (441, 276)
Screenshot: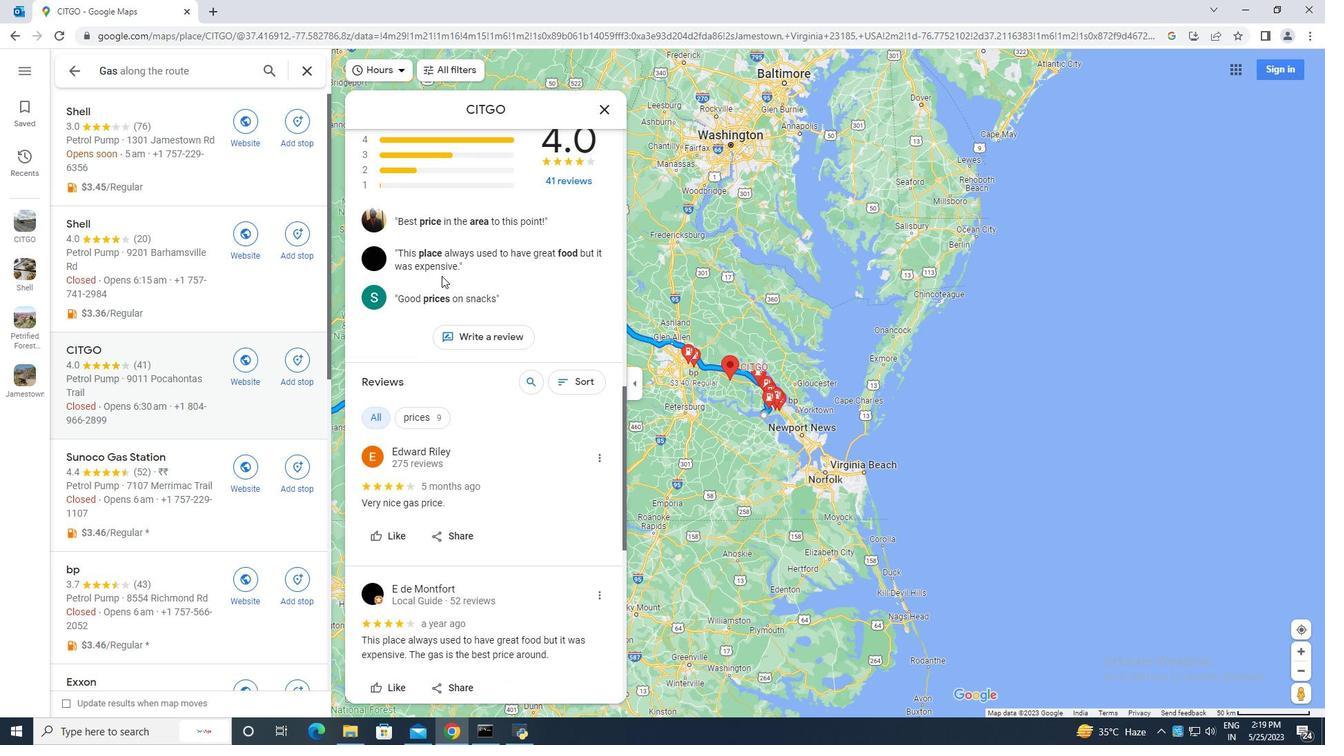 
Action: Mouse scrolled (441, 276) with delta (0, 0)
Screenshot: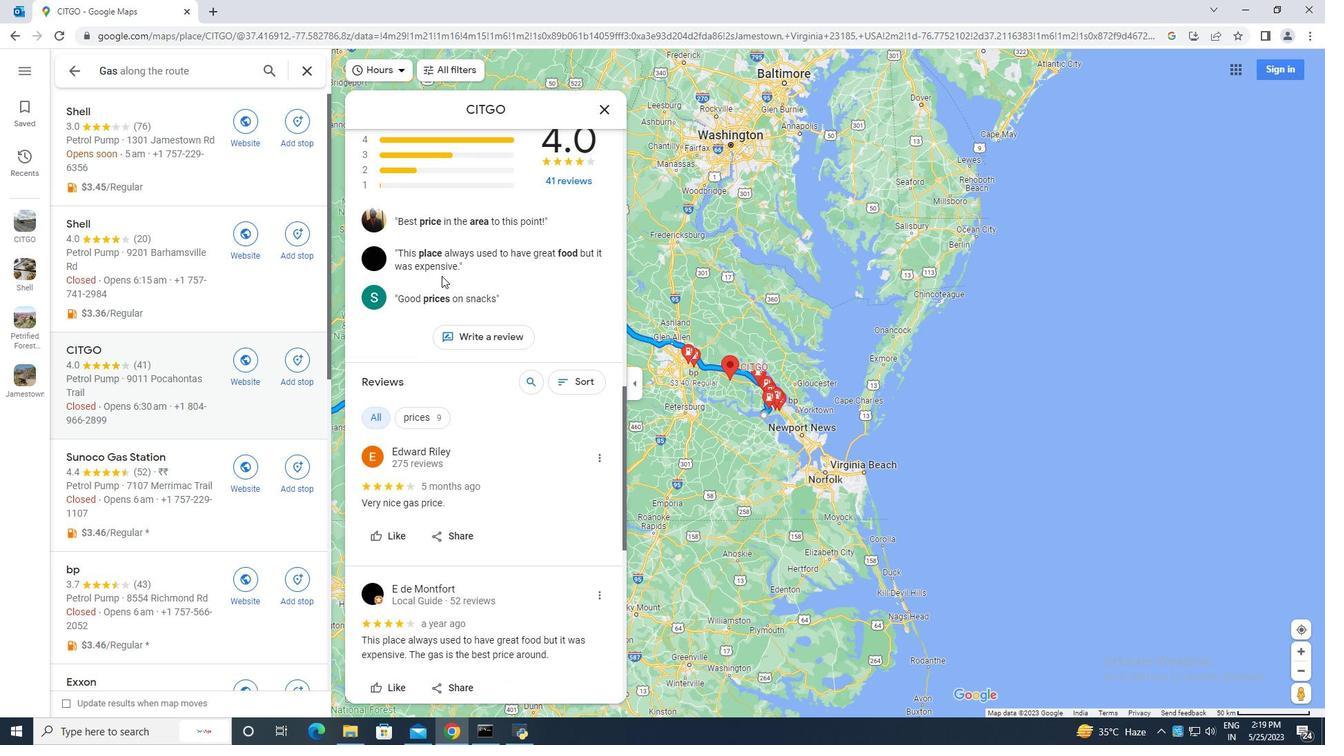 
Action: Mouse moved to (512, 236)
Screenshot: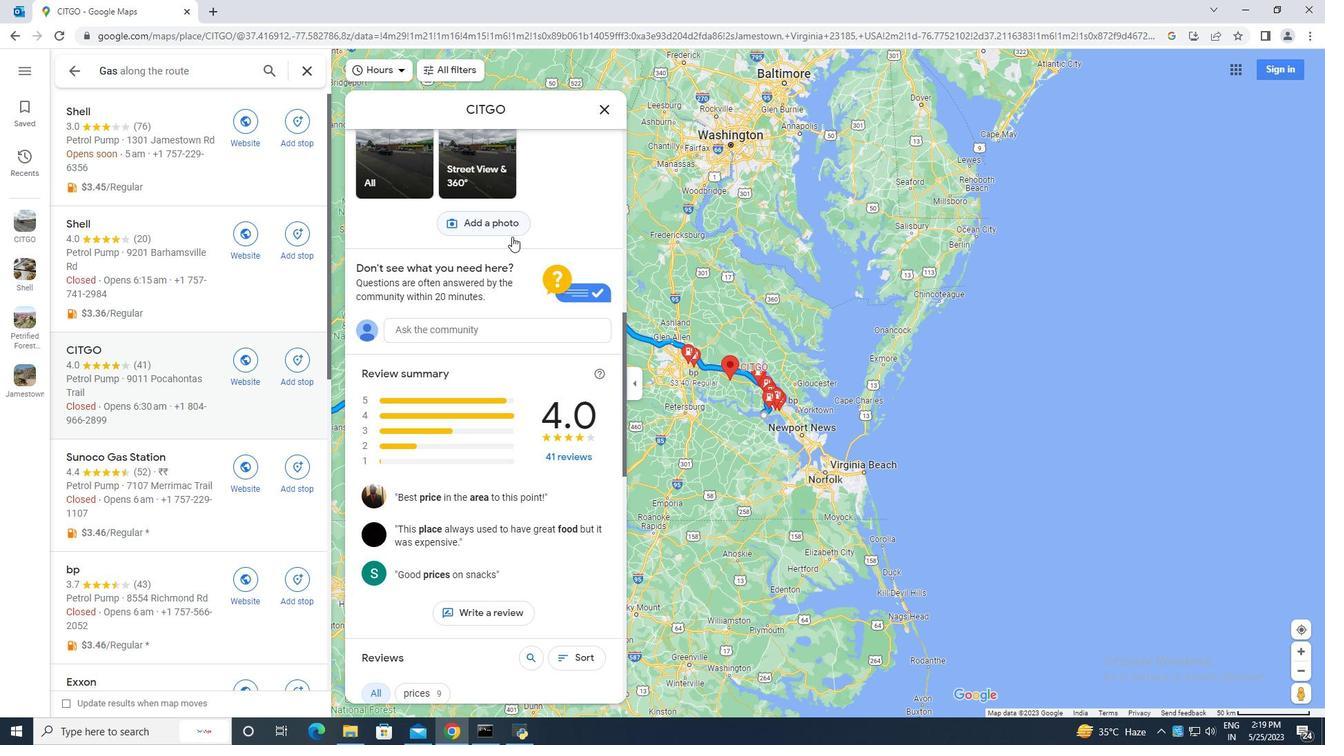 
Action: Mouse scrolled (512, 236) with delta (0, 0)
Screenshot: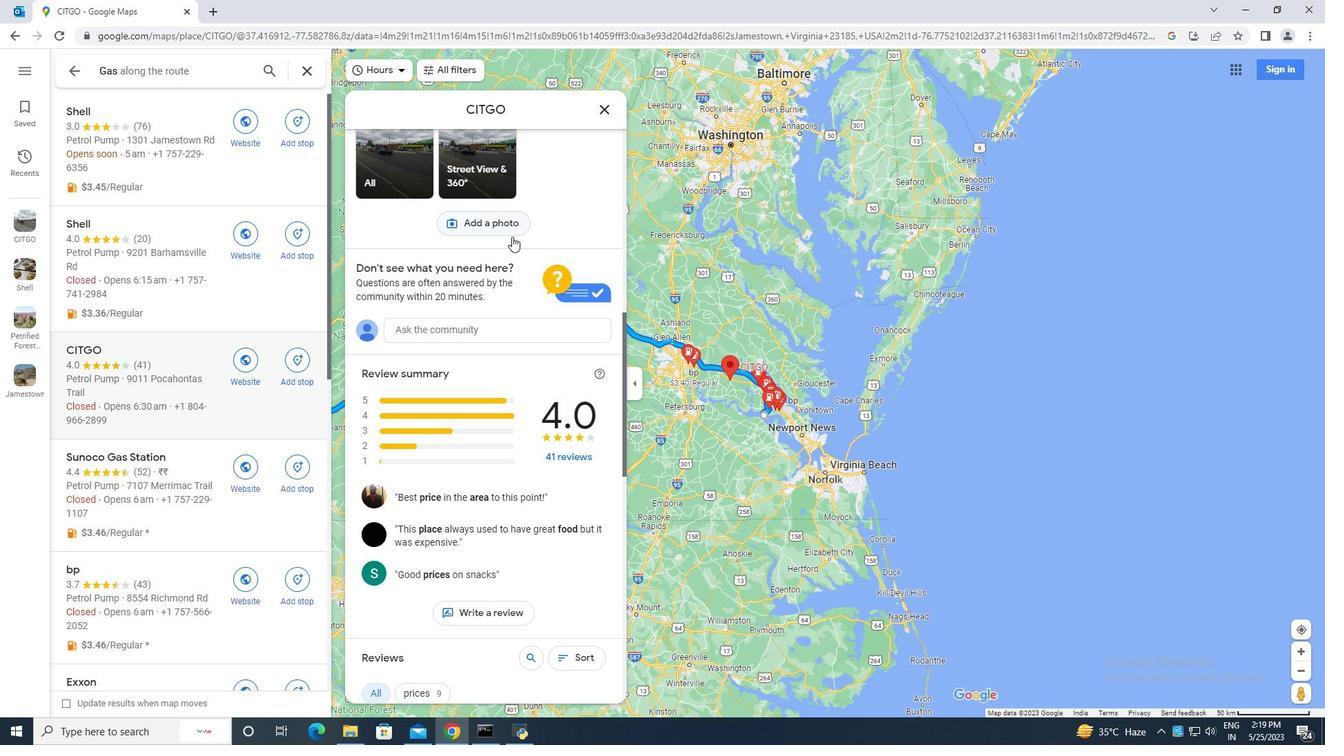 
Action: Mouse scrolled (512, 236) with delta (0, 0)
Screenshot: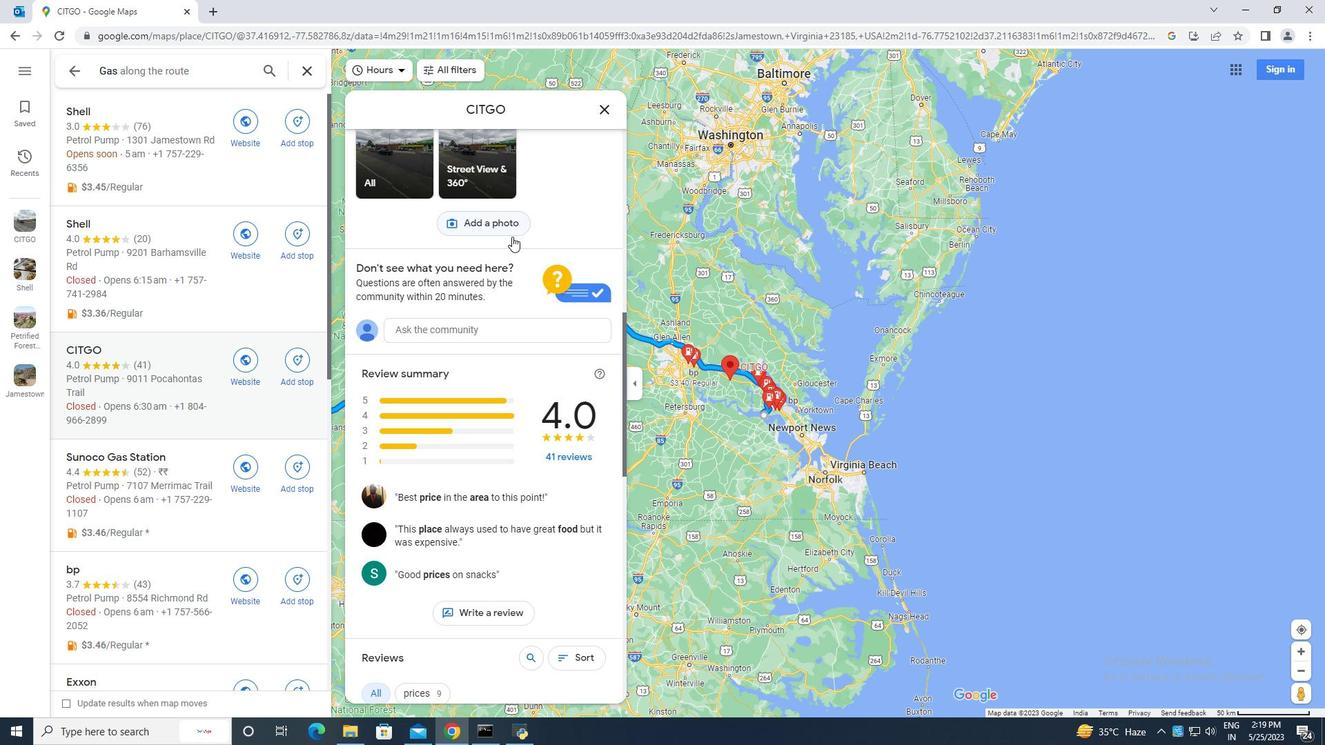 
Action: Mouse moved to (480, 283)
Screenshot: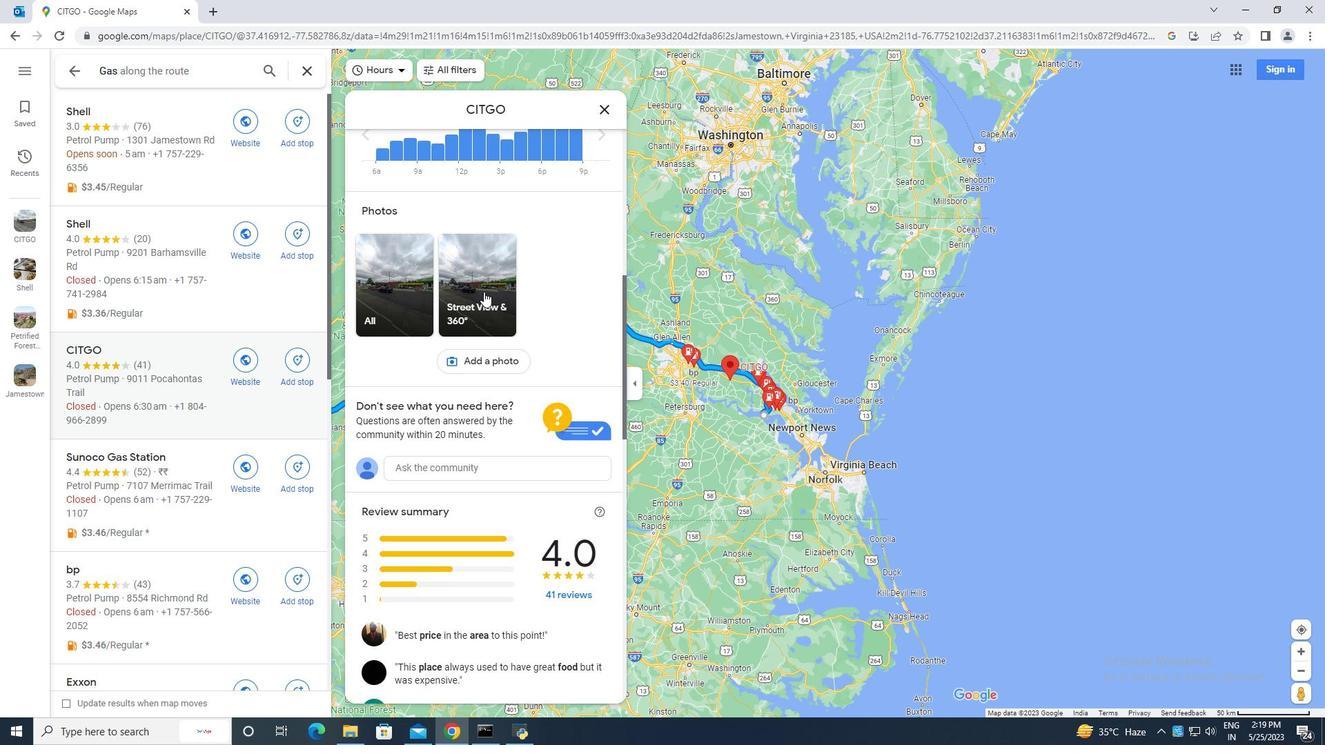 
Action: Mouse pressed left at (480, 283)
Screenshot: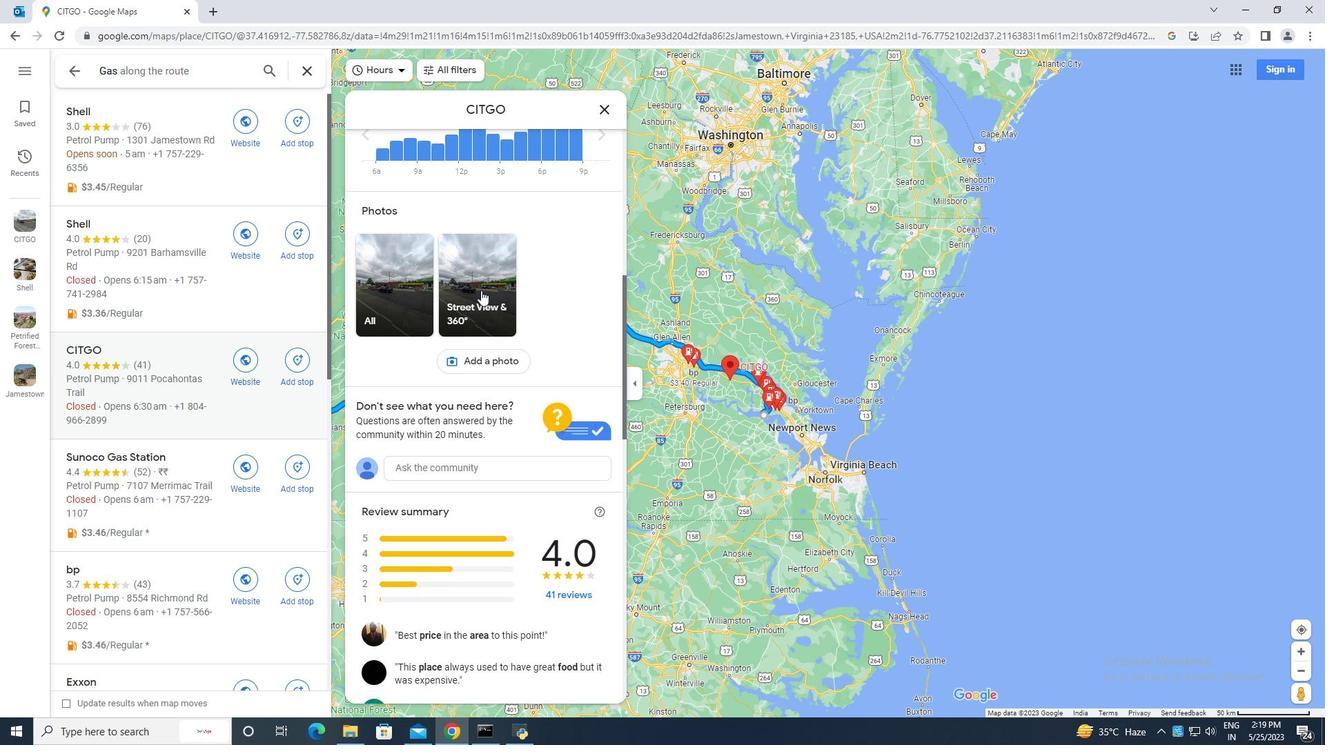 
Action: Mouse moved to (773, 350)
Screenshot: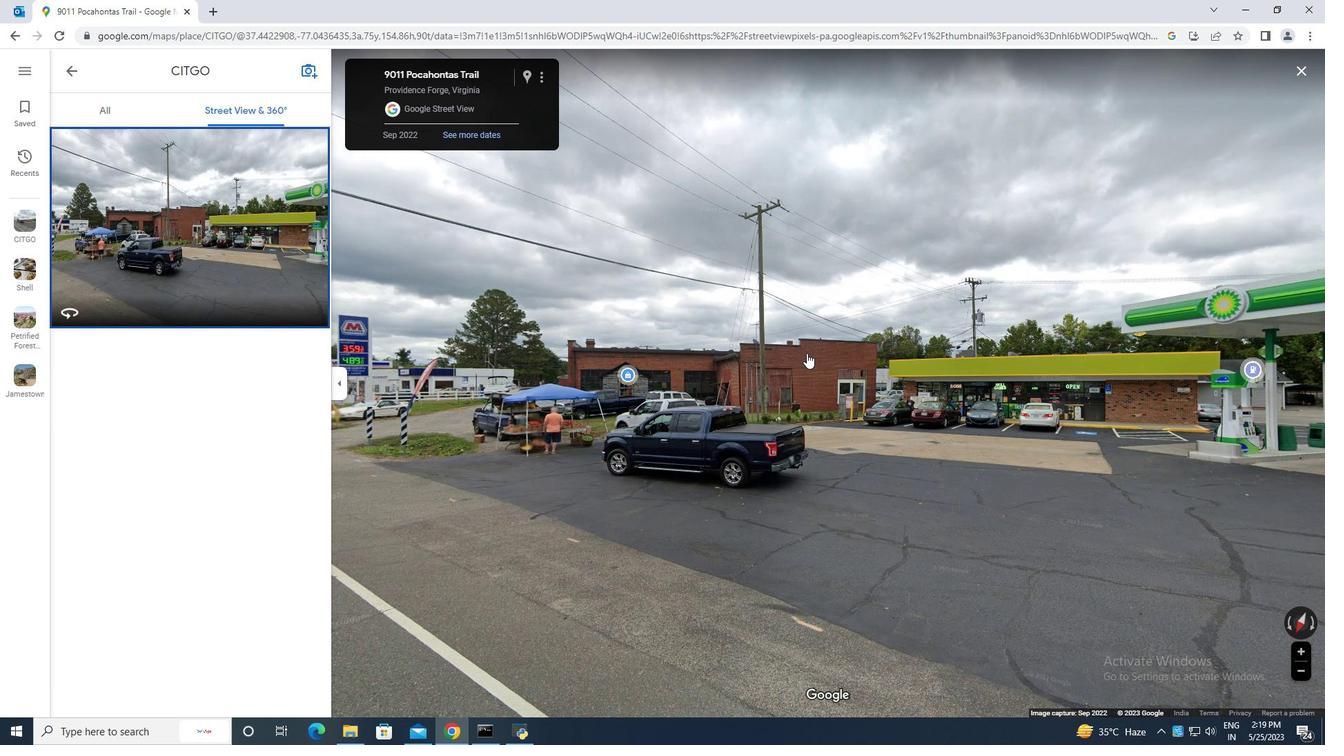 
Action: Mouse pressed left at (773, 350)
Screenshot: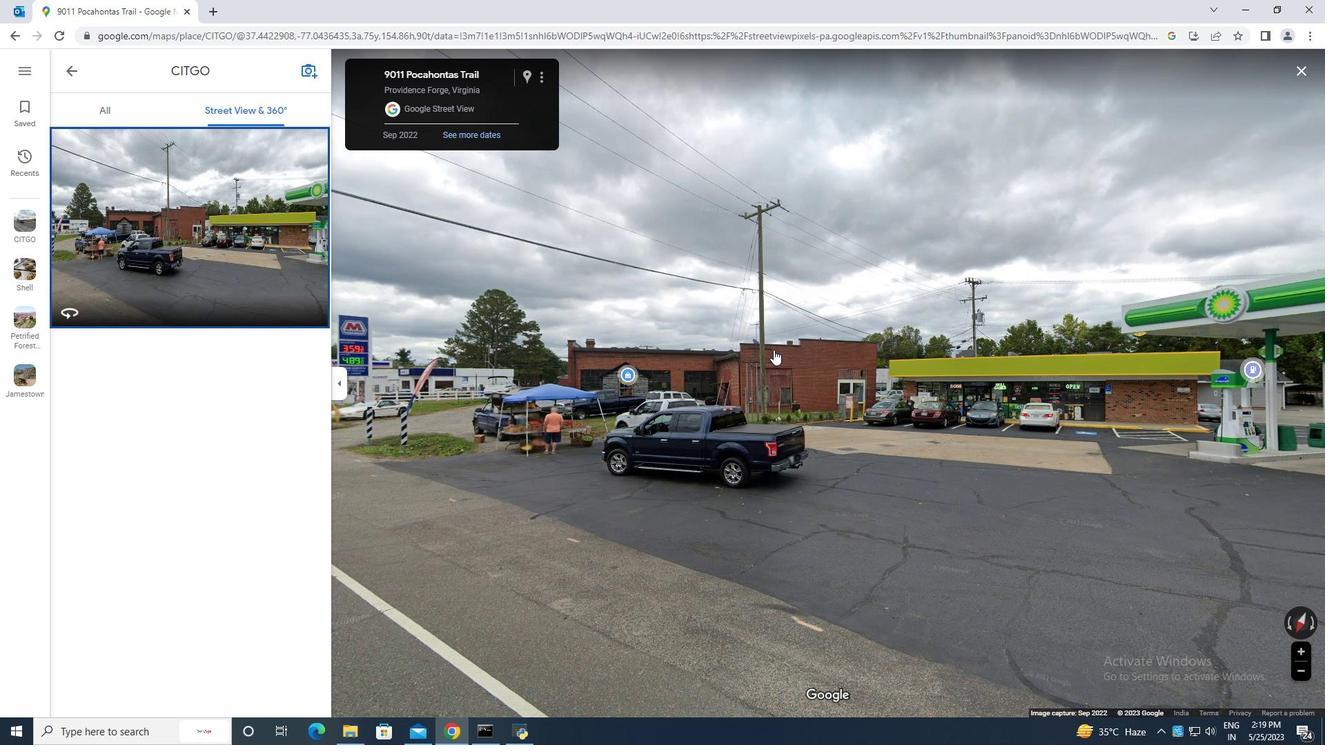 
Action: Mouse moved to (526, 326)
Screenshot: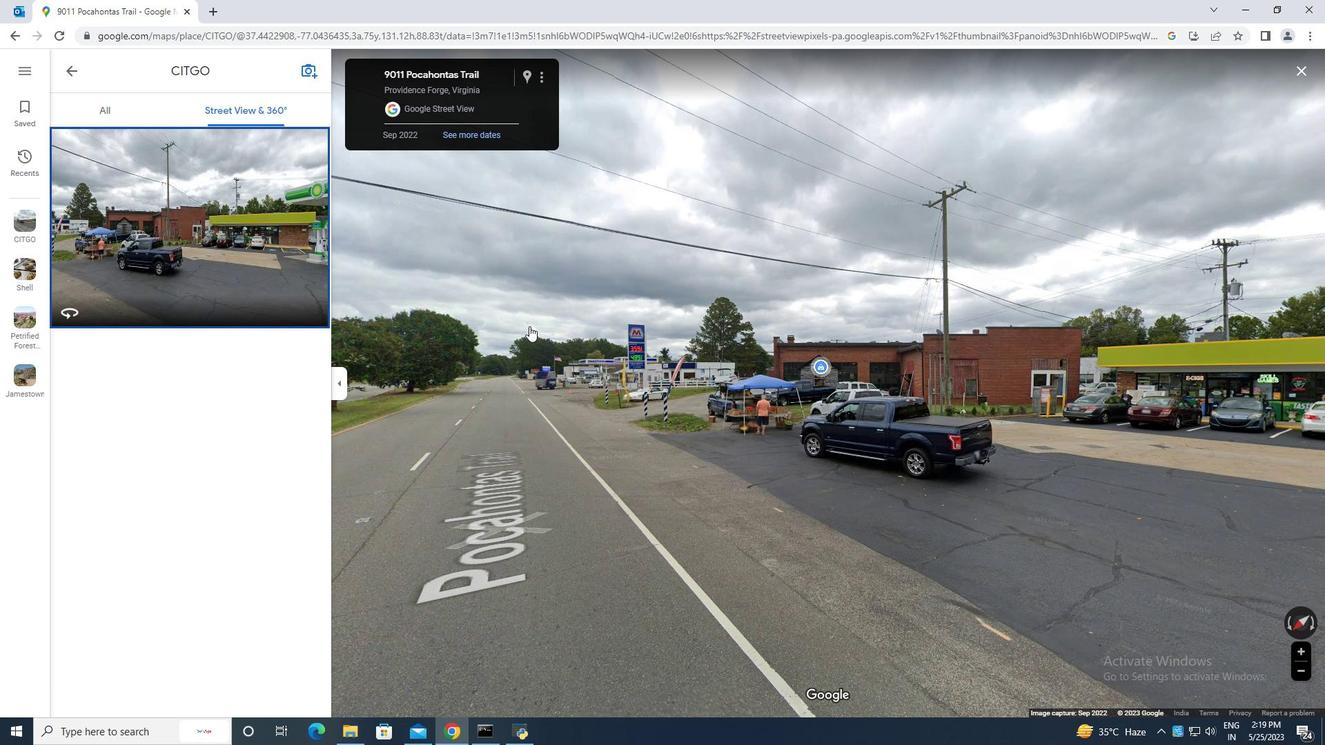 
Action: Mouse pressed left at (526, 326)
Screenshot: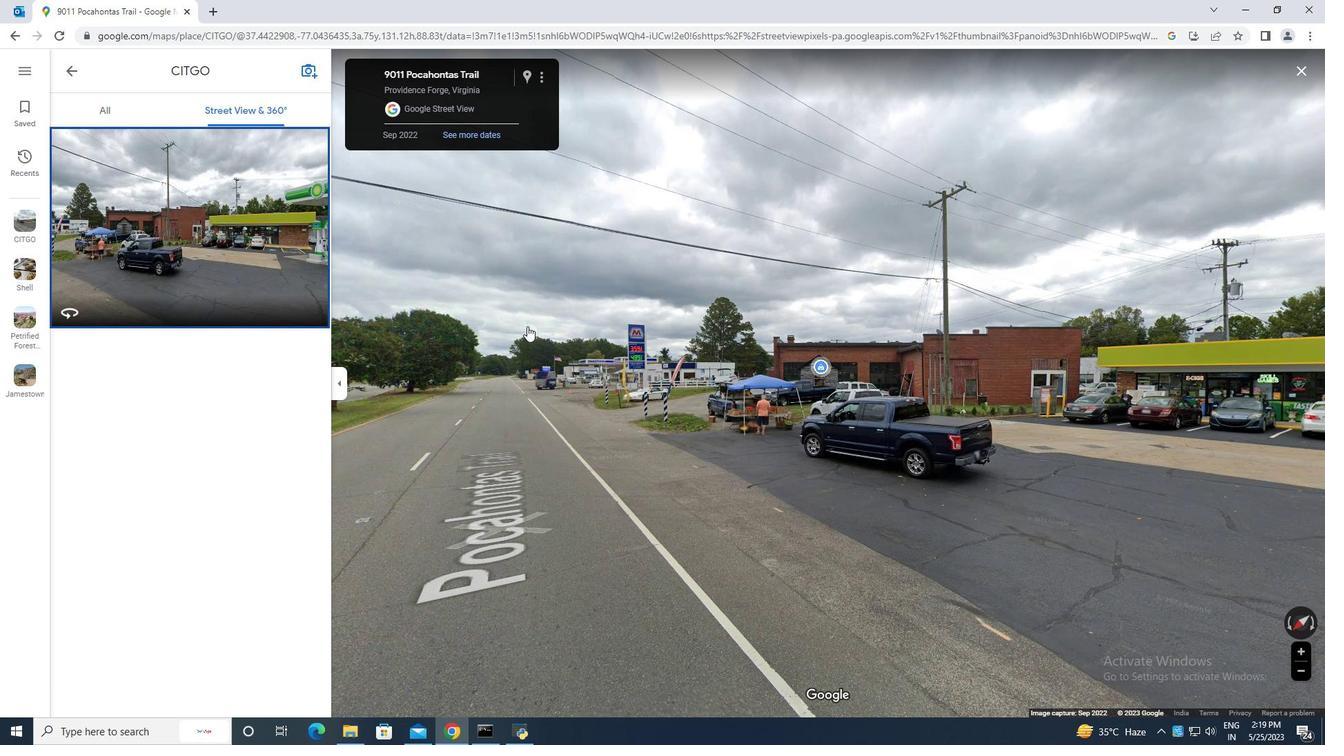 
Action: Mouse moved to (636, 316)
Screenshot: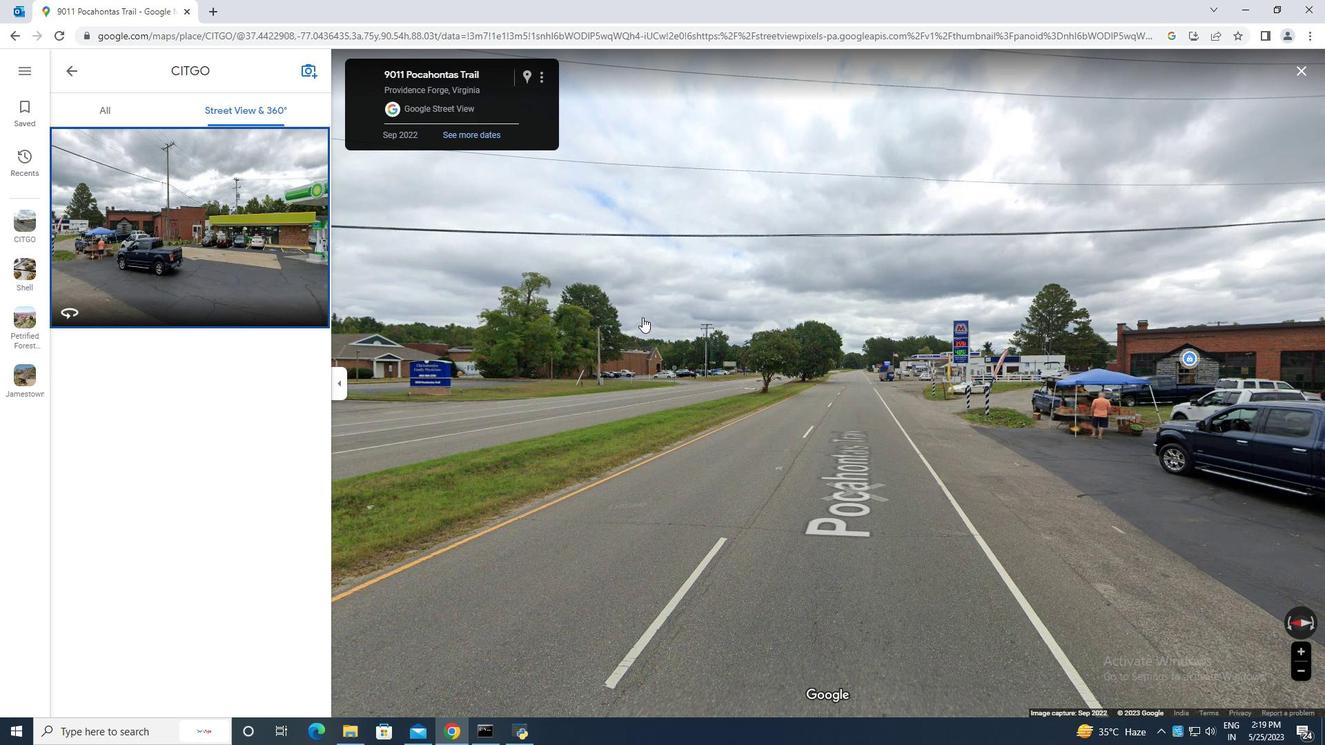 
Action: Mouse pressed left at (636, 316)
Screenshot: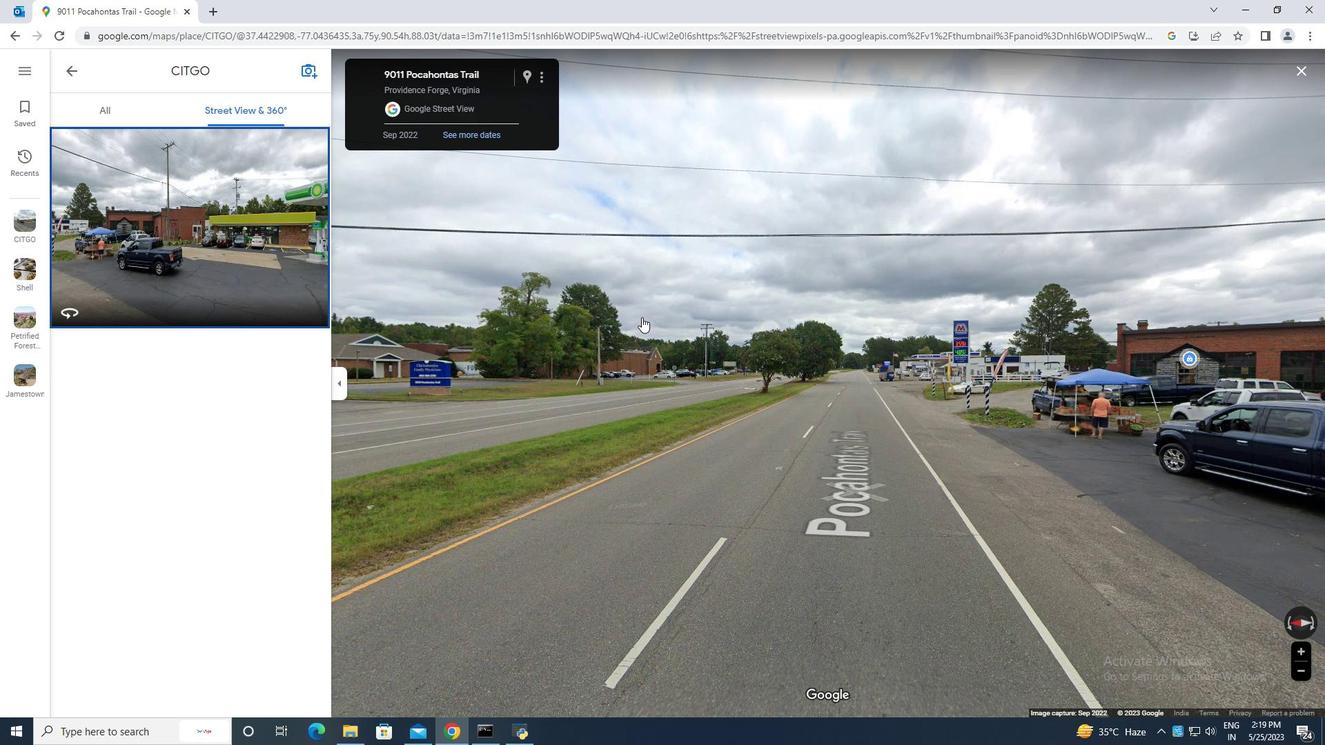 
Action: Mouse moved to (697, 319)
Screenshot: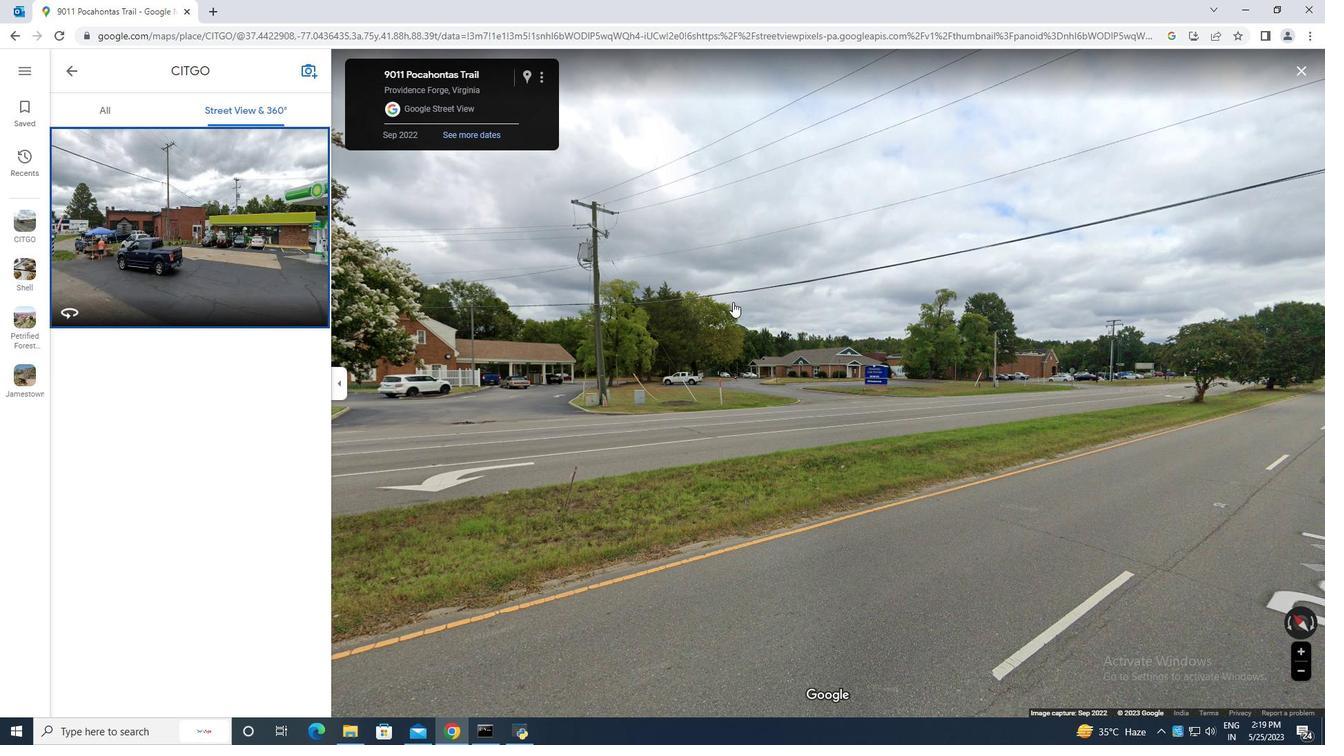 
Action: Mouse pressed left at (697, 319)
Screenshot: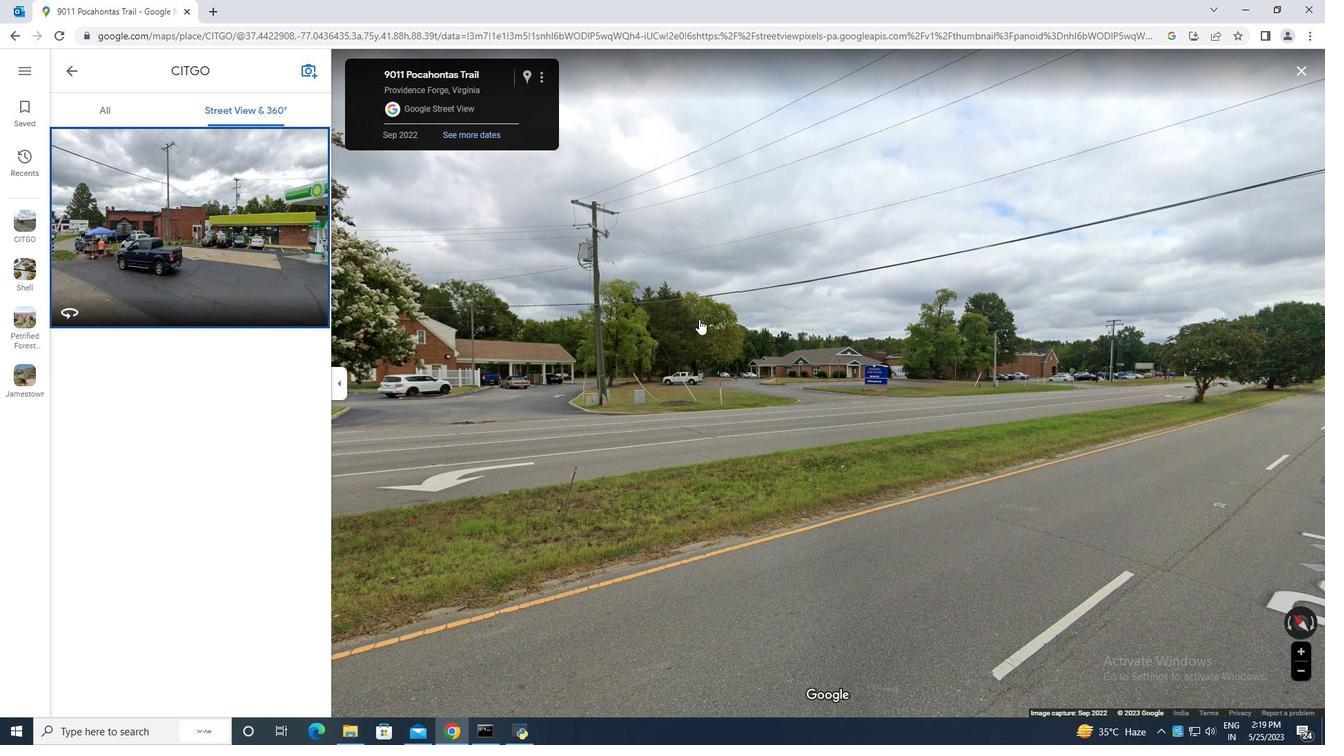 
Action: Mouse moved to (572, 338)
Screenshot: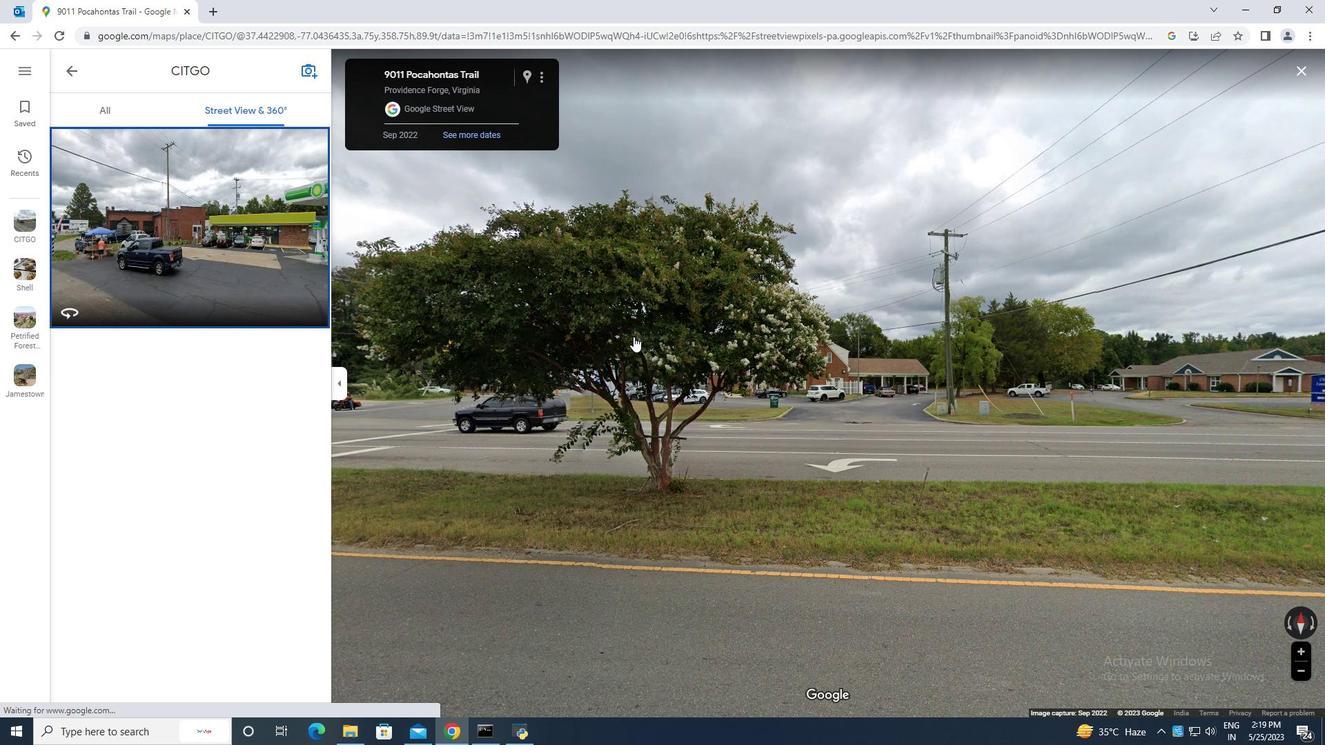 
Action: Mouse pressed left at (572, 338)
Screenshot: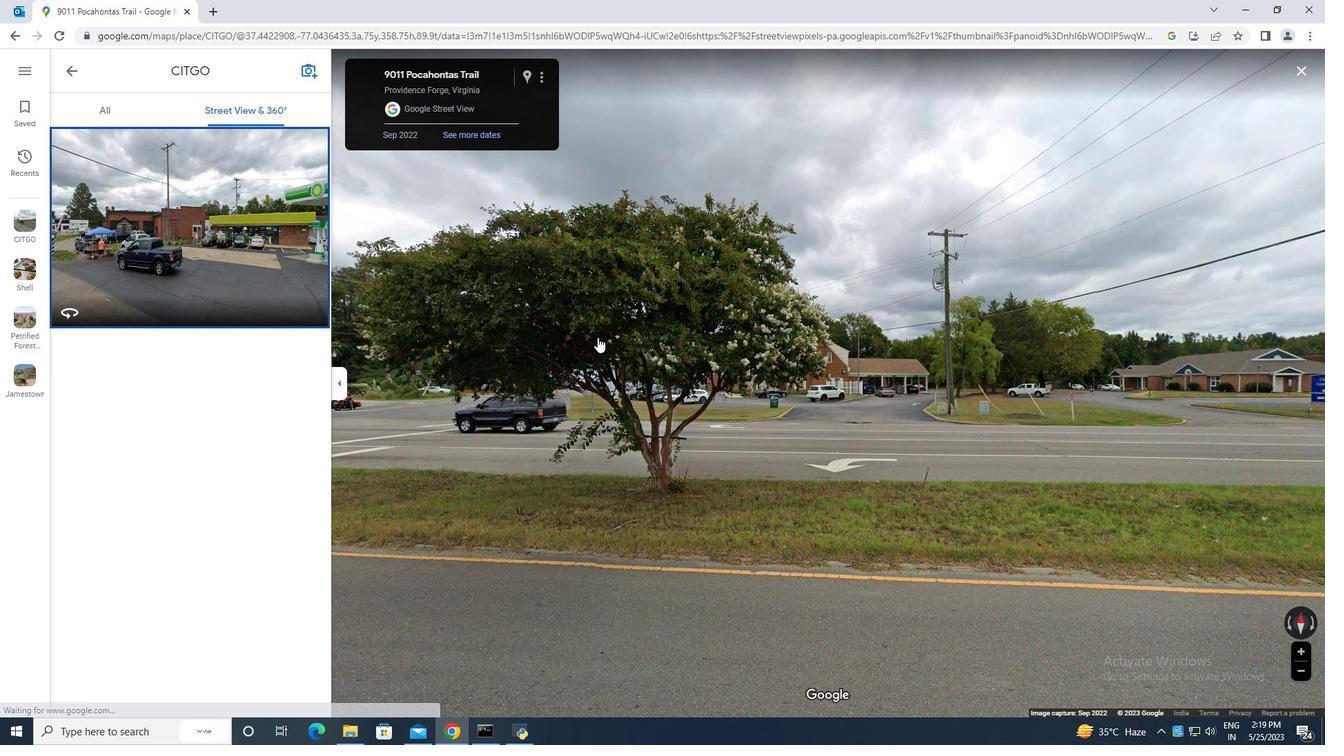 
Action: Mouse moved to (481, 309)
Screenshot: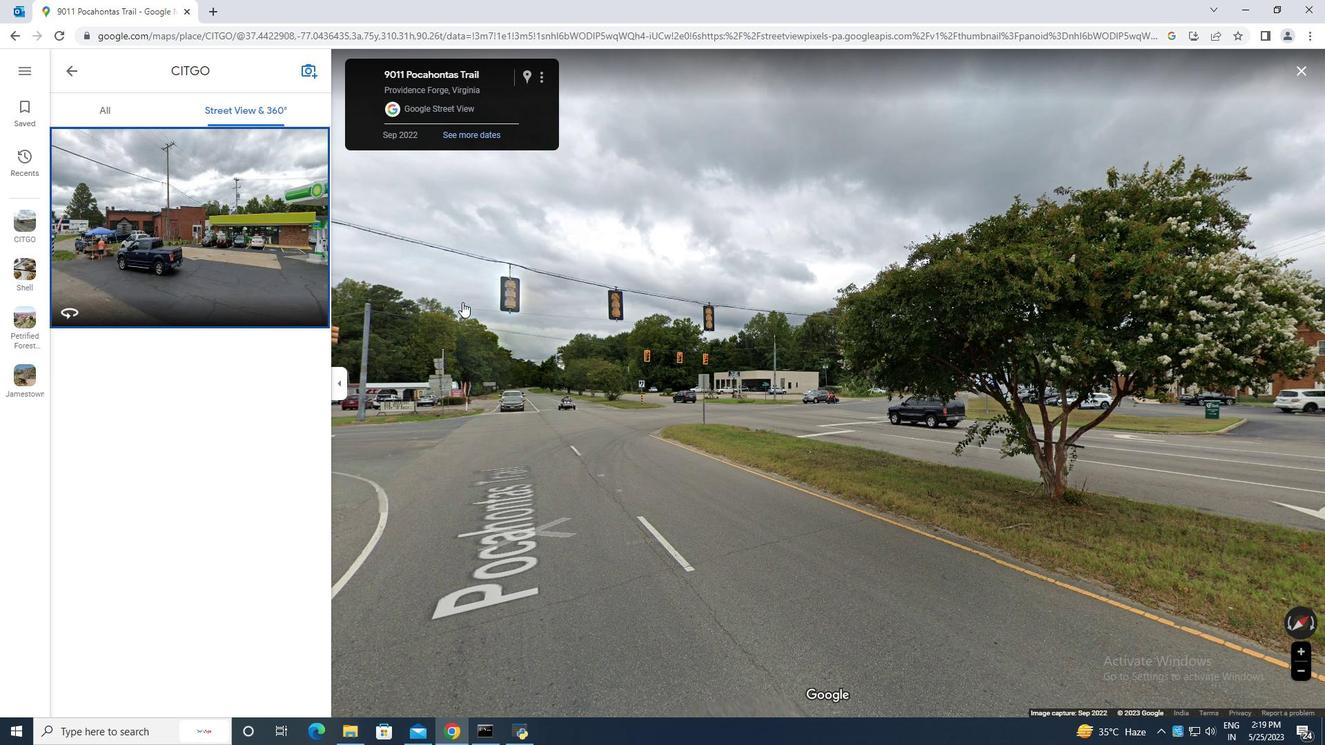 
Action: Mouse pressed left at (463, 303)
Screenshot: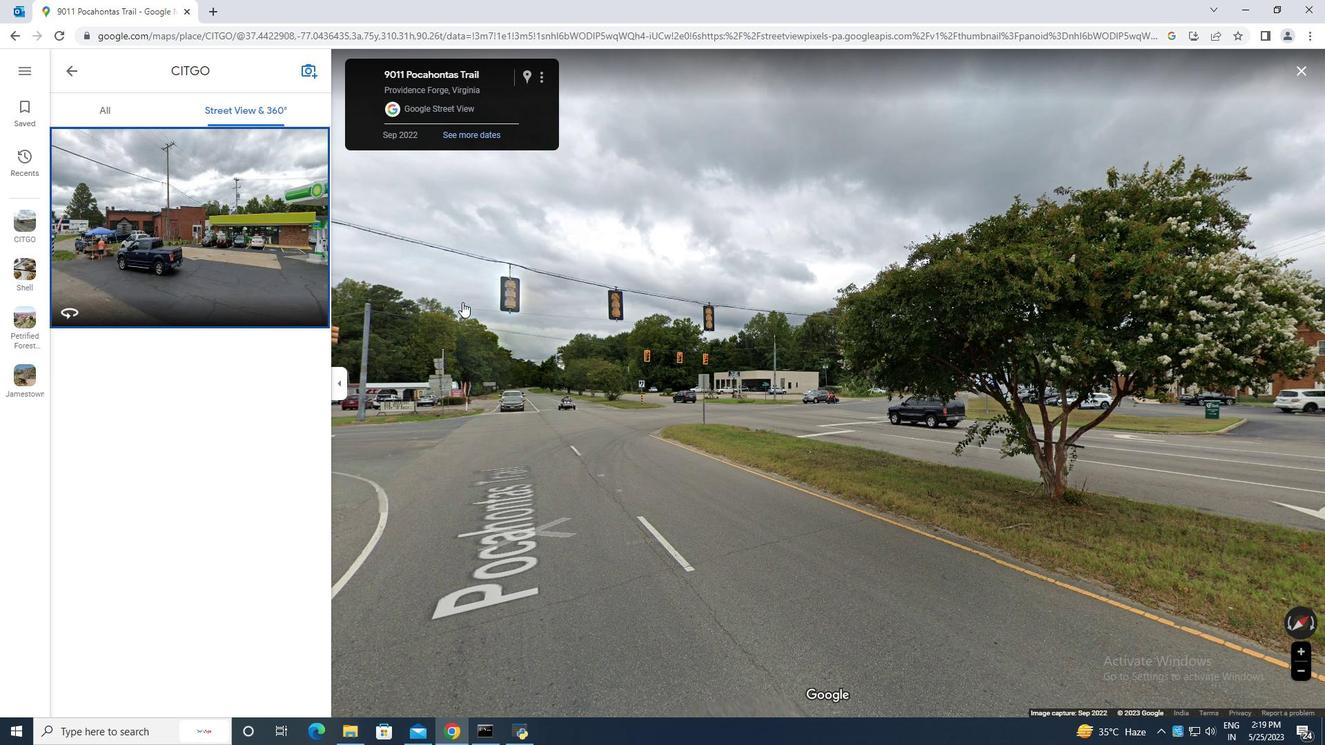 
Action: Mouse moved to (564, 346)
Screenshot: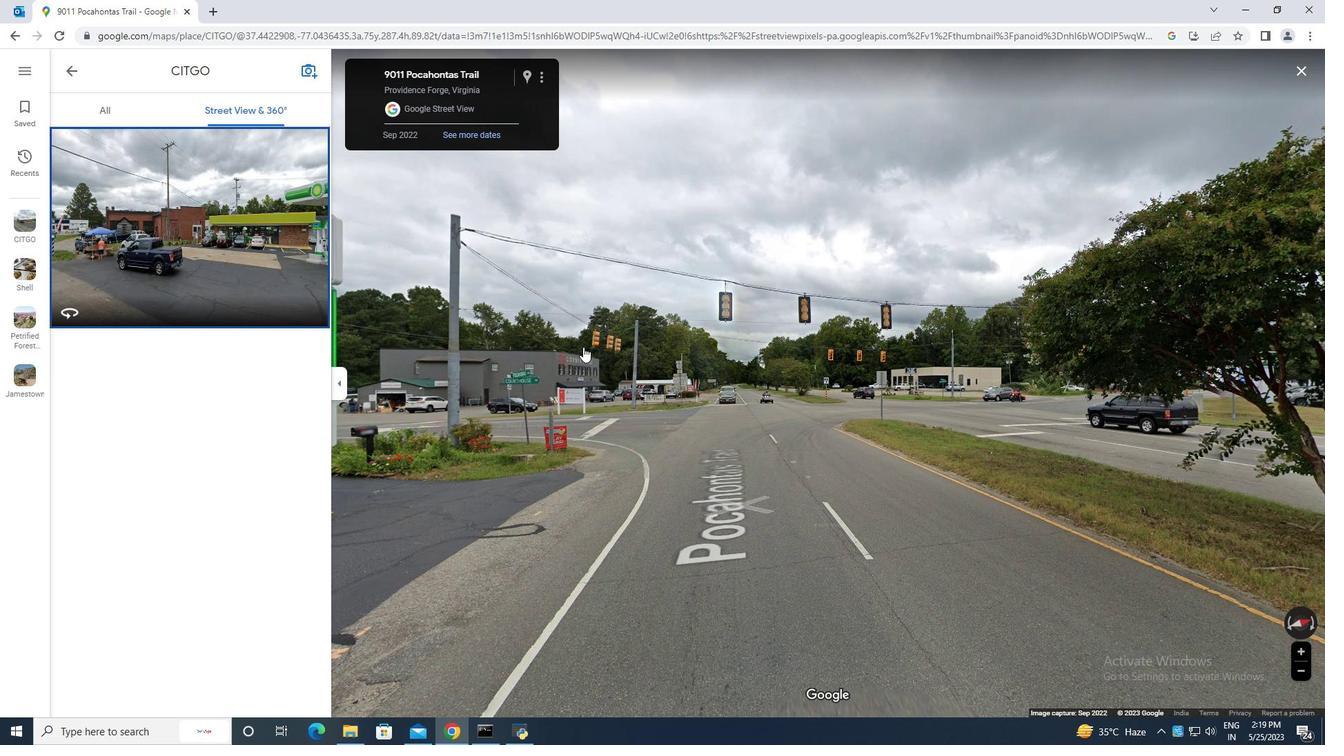 
Action: Mouse pressed left at (564, 346)
Screenshot: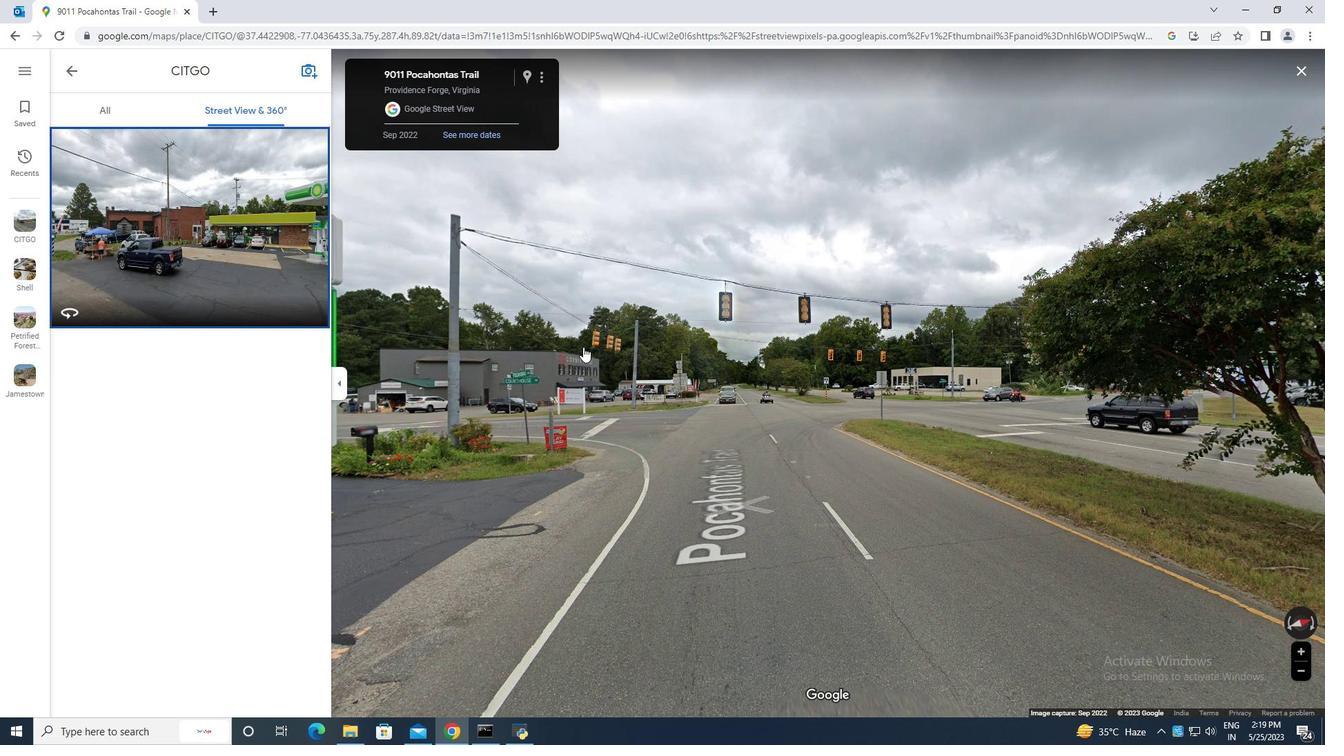 
Action: Mouse moved to (503, 346)
Screenshot: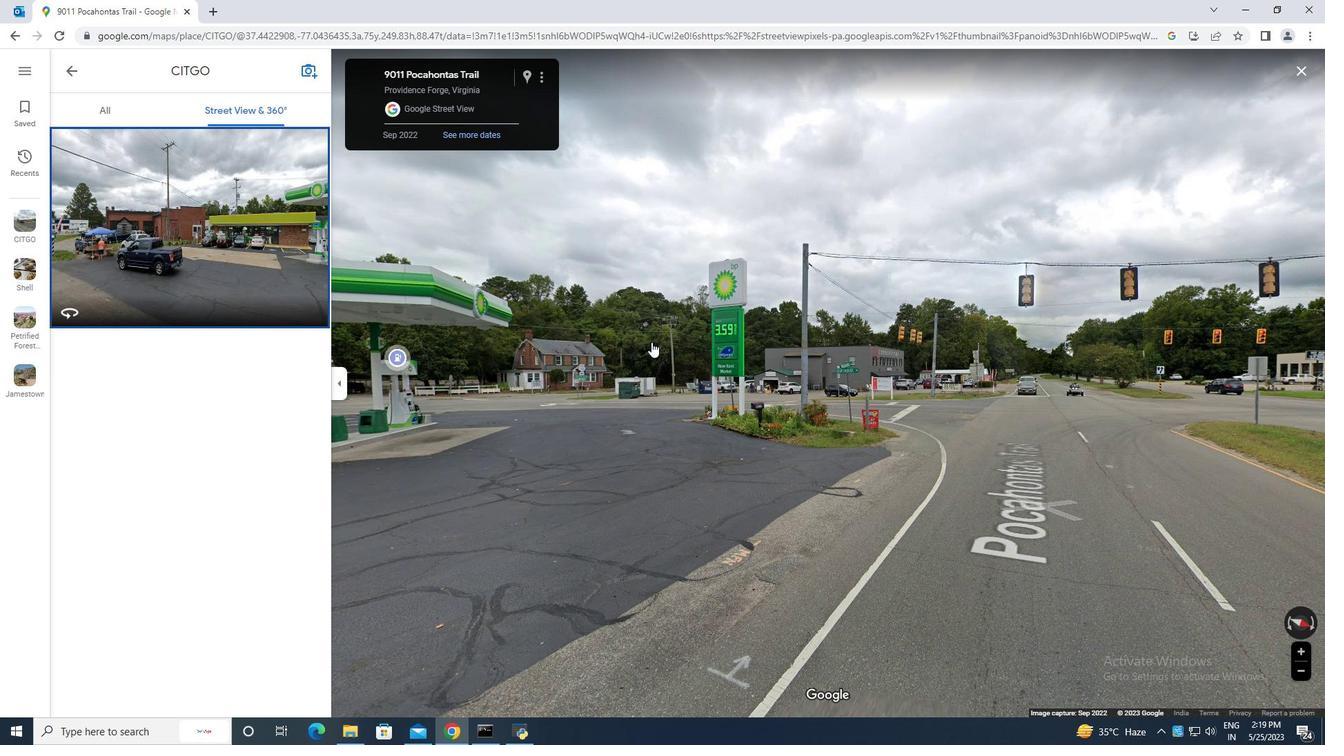
Action: Mouse pressed left at (503, 346)
Screenshot: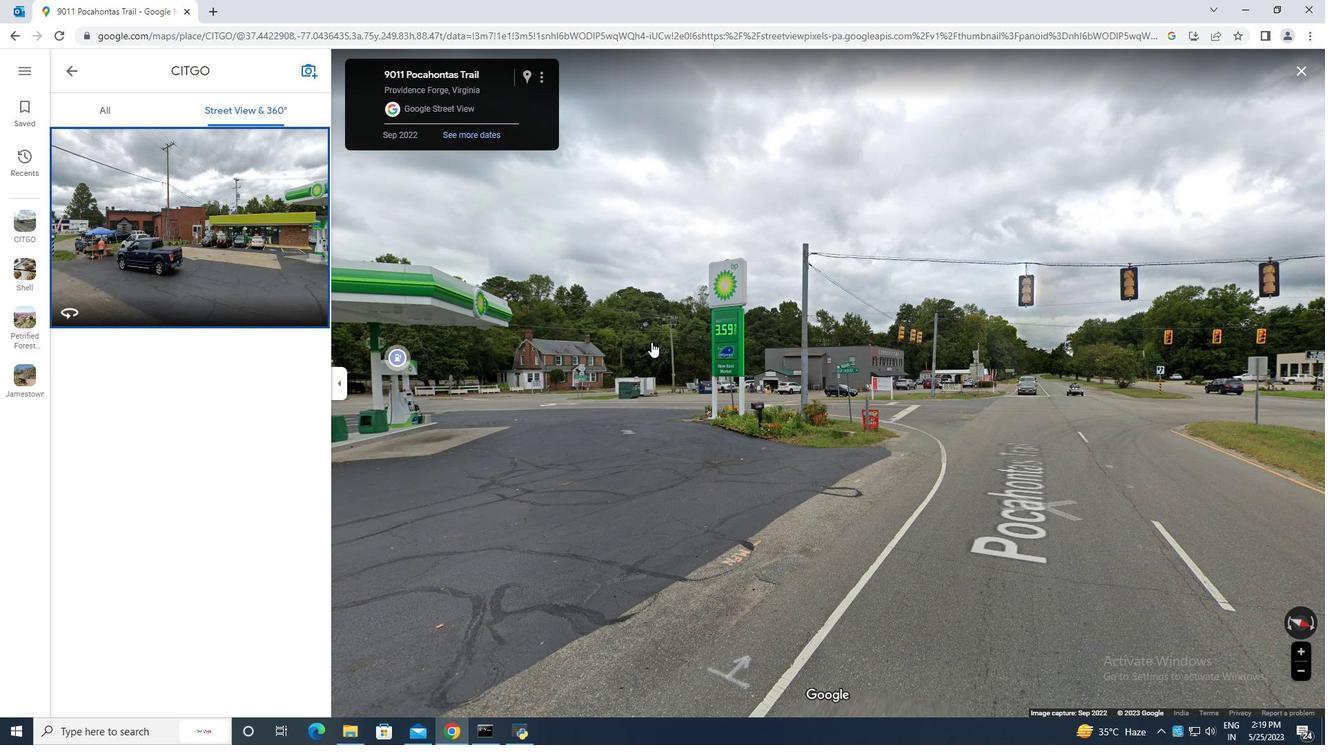 
Action: Mouse moved to (544, 361)
Screenshot: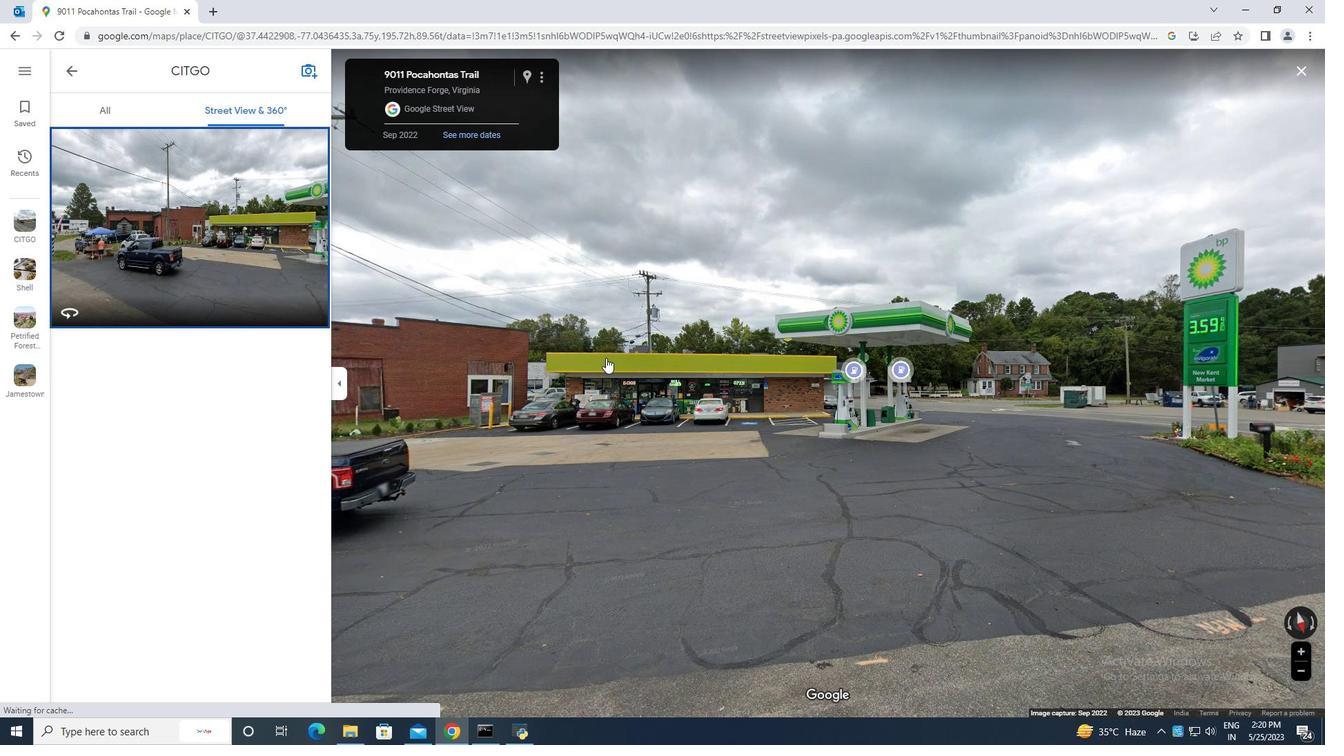 
Action: Mouse pressed left at (544, 361)
Screenshot: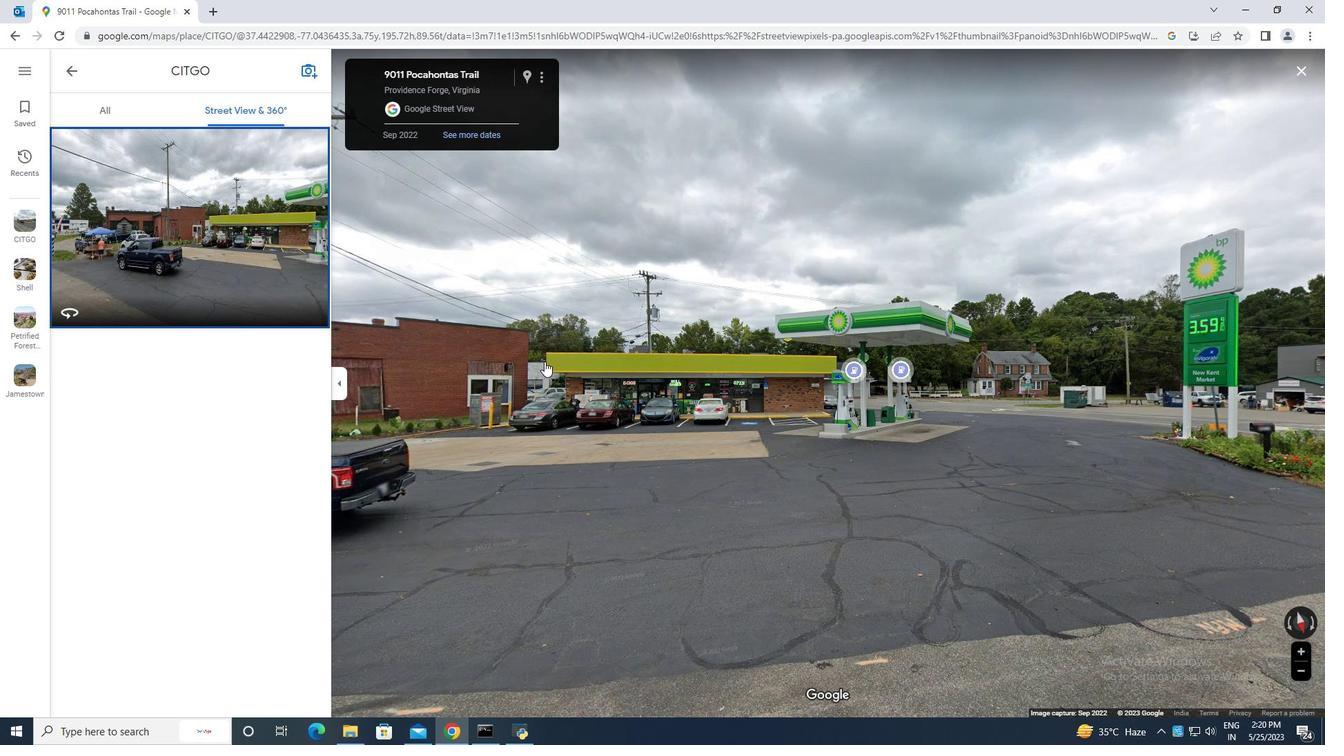 
Action: Mouse moved to (64, 57)
